 Task: Explore for your stay for a business expo in Dallas, Texas, with a focus on Airbnb accommodations near corporate facilities.
Action: Mouse moved to (438, 61)
Screenshot: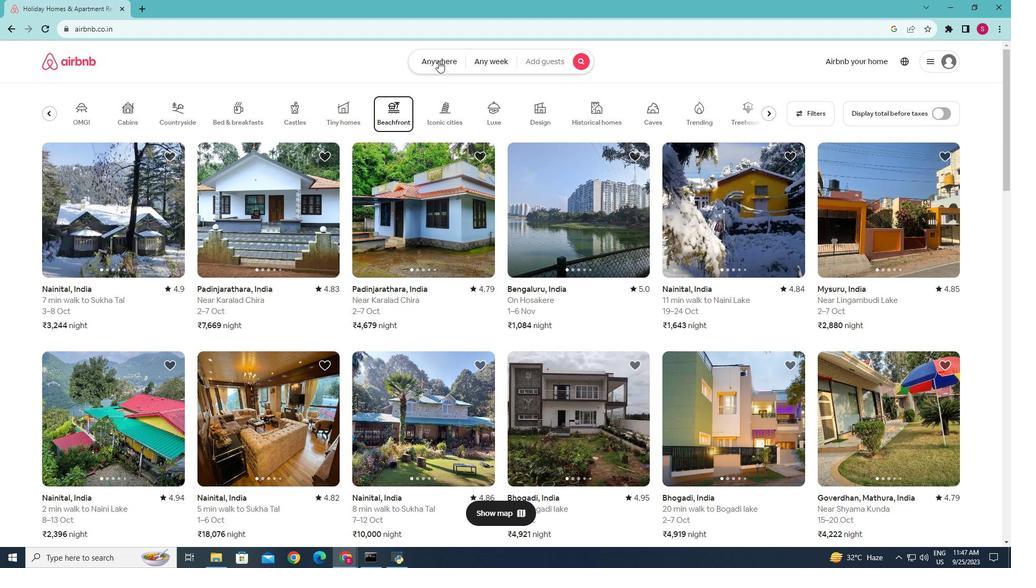 
Action: Mouse pressed left at (438, 61)
Screenshot: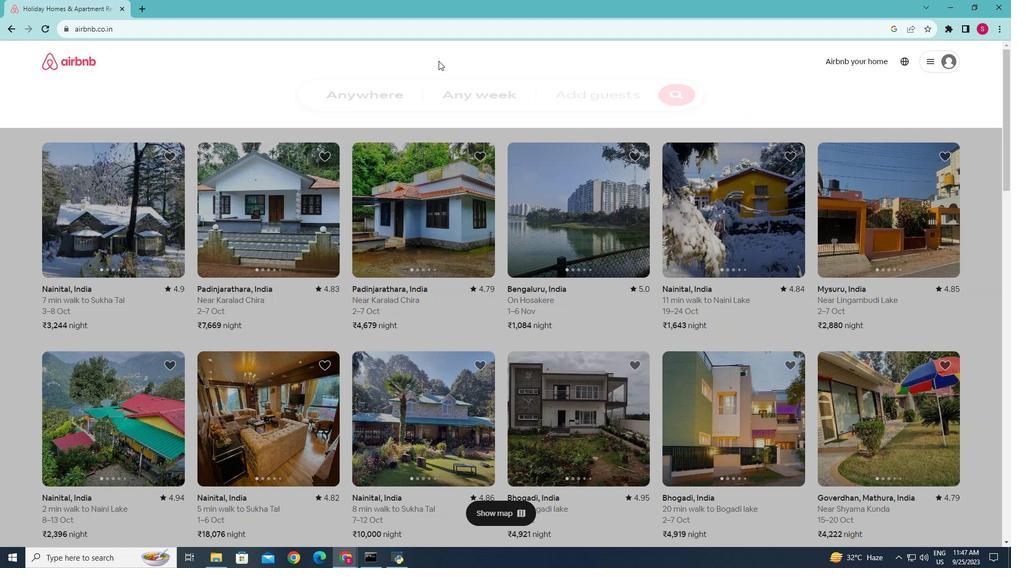 
Action: Mouse moved to (373, 94)
Screenshot: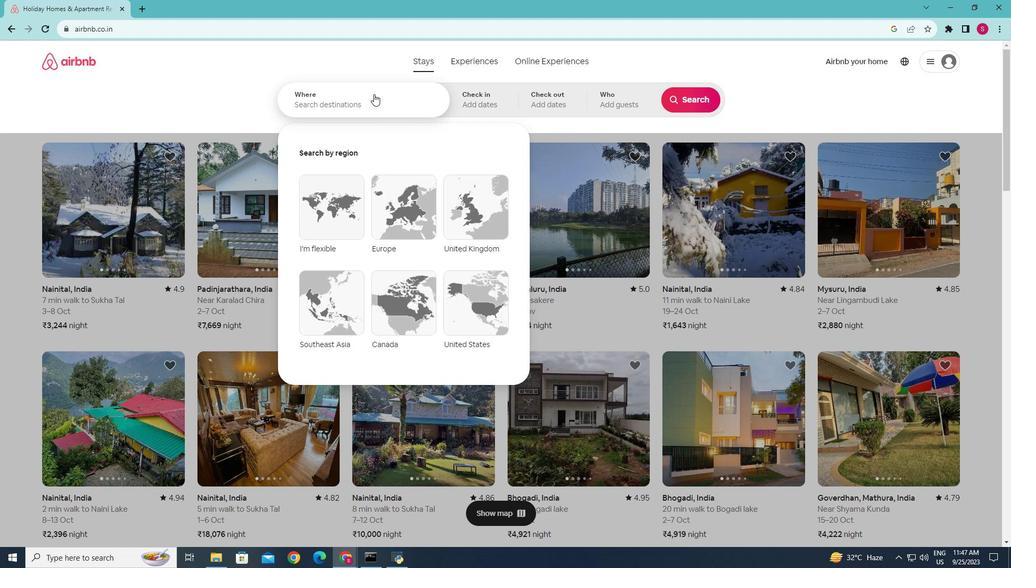 
Action: Mouse pressed left at (373, 94)
Screenshot: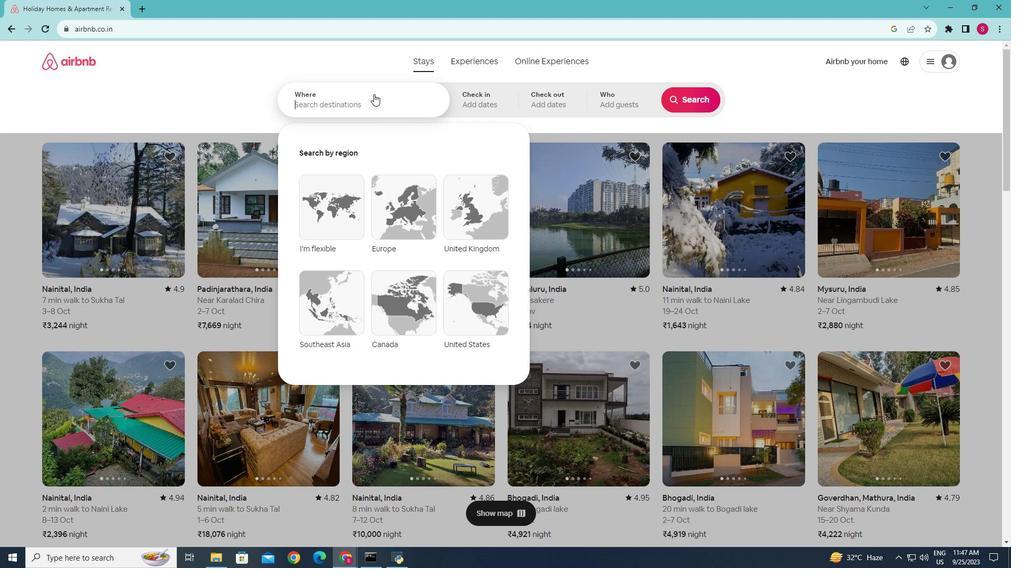 
Action: Mouse moved to (372, 94)
Screenshot: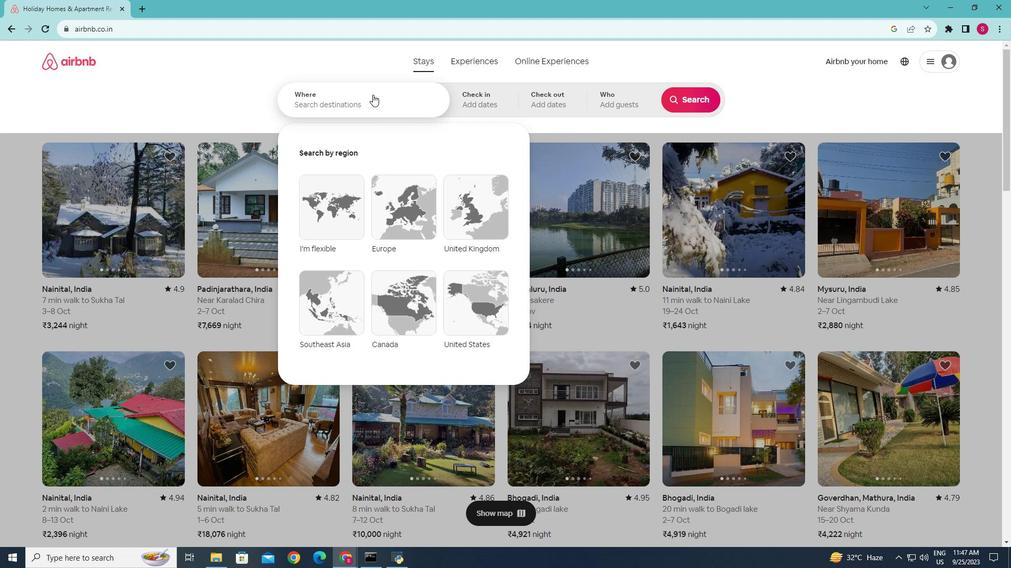 
Action: Key pressed <Key.caps_lock>D<Key.caps_lock>allas,<Key.space><Key.caps_lock>T<Key.caps_lock>exas<Key.enter>
Screenshot: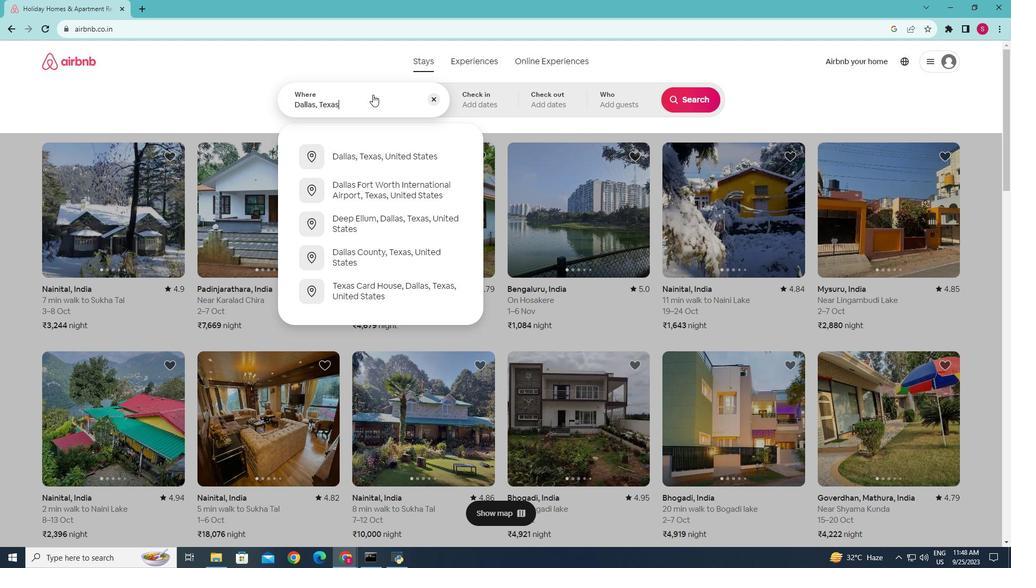 
Action: Mouse moved to (696, 98)
Screenshot: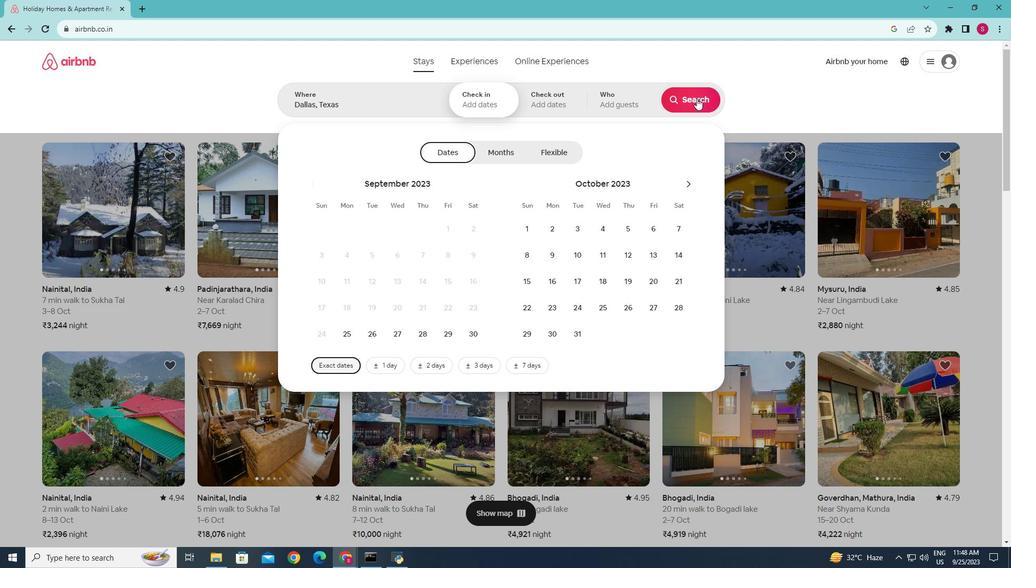 
Action: Mouse pressed left at (696, 98)
Screenshot: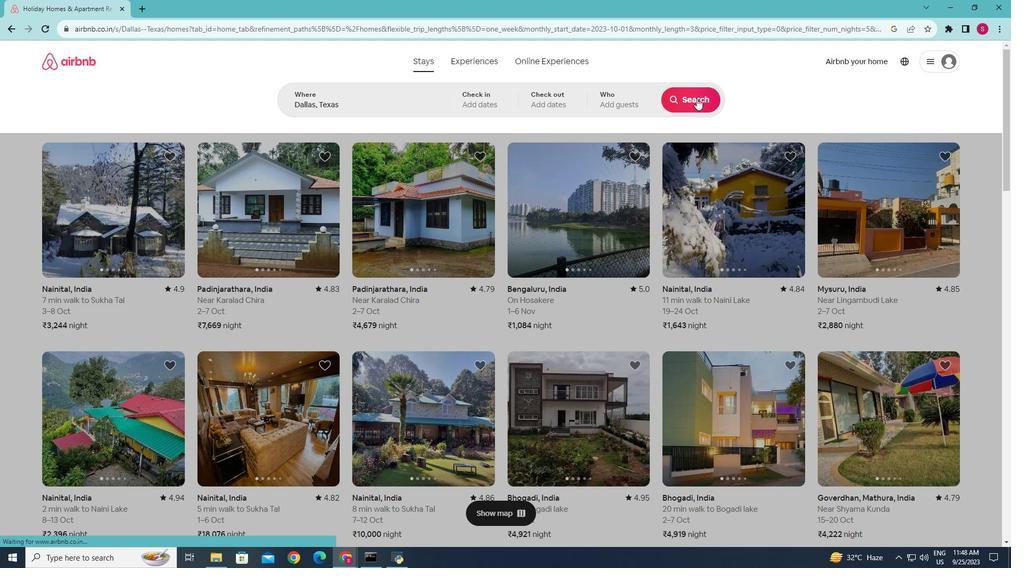 
Action: Mouse moved to (362, 314)
Screenshot: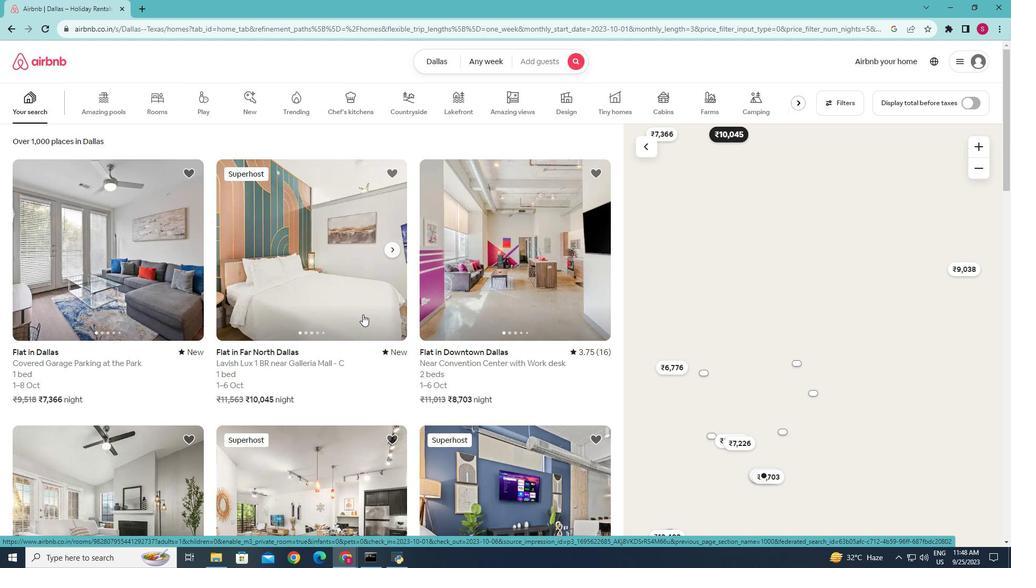 
Action: Mouse scrolled (362, 314) with delta (0, 0)
Screenshot: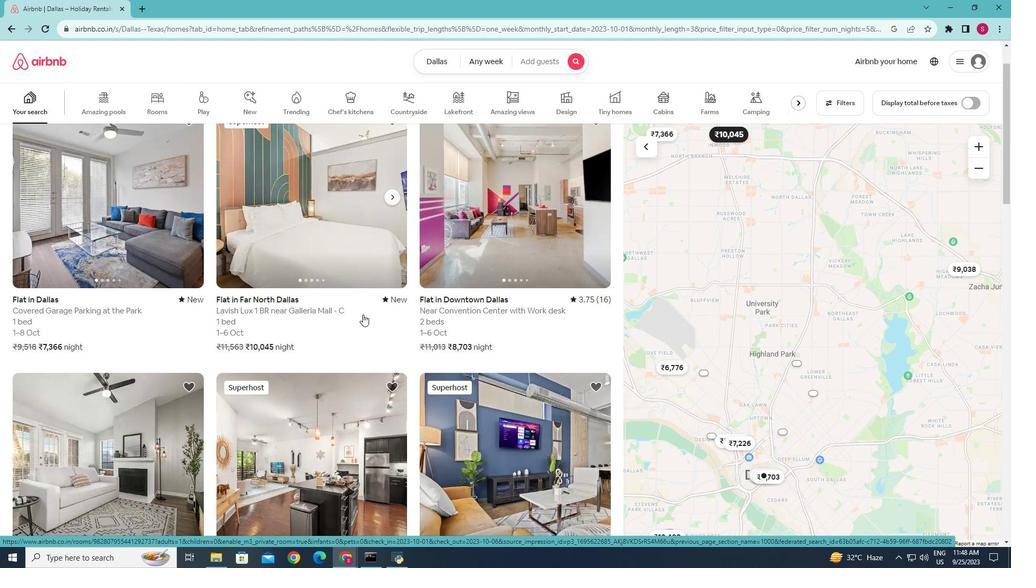 
Action: Mouse moved to (798, 102)
Screenshot: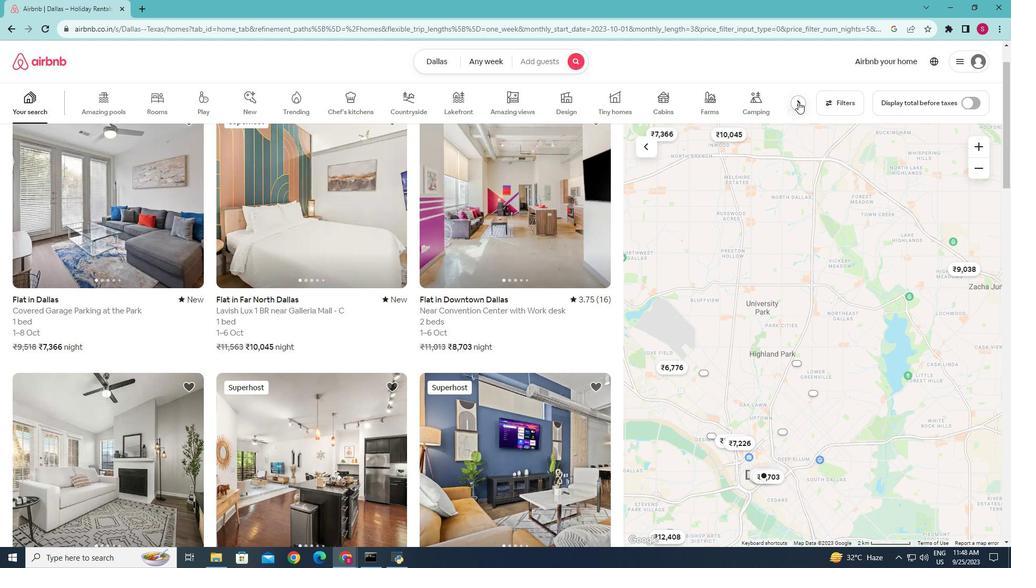 
Action: Mouse pressed left at (798, 102)
Screenshot: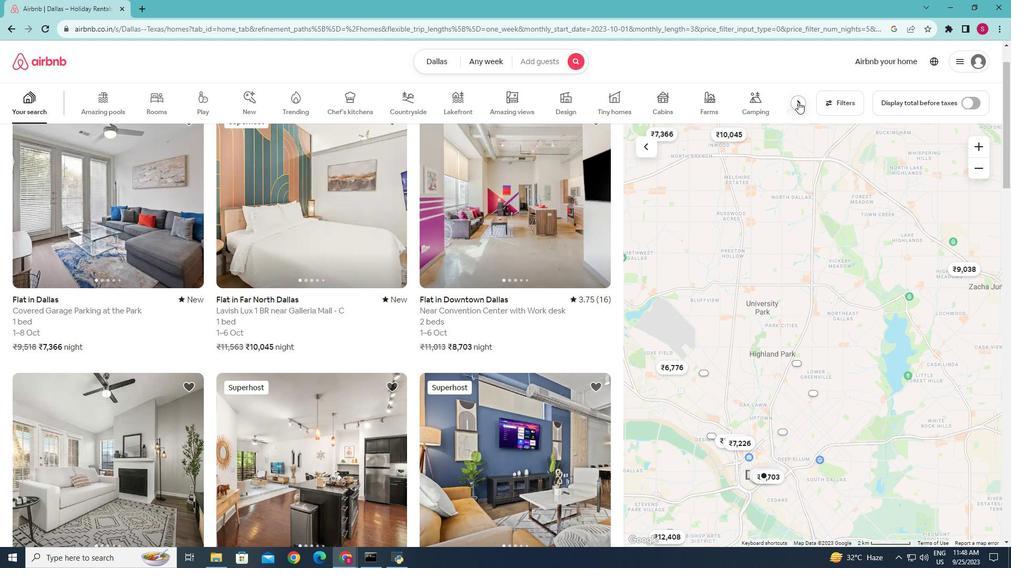 
Action: Mouse moved to (12, 100)
Screenshot: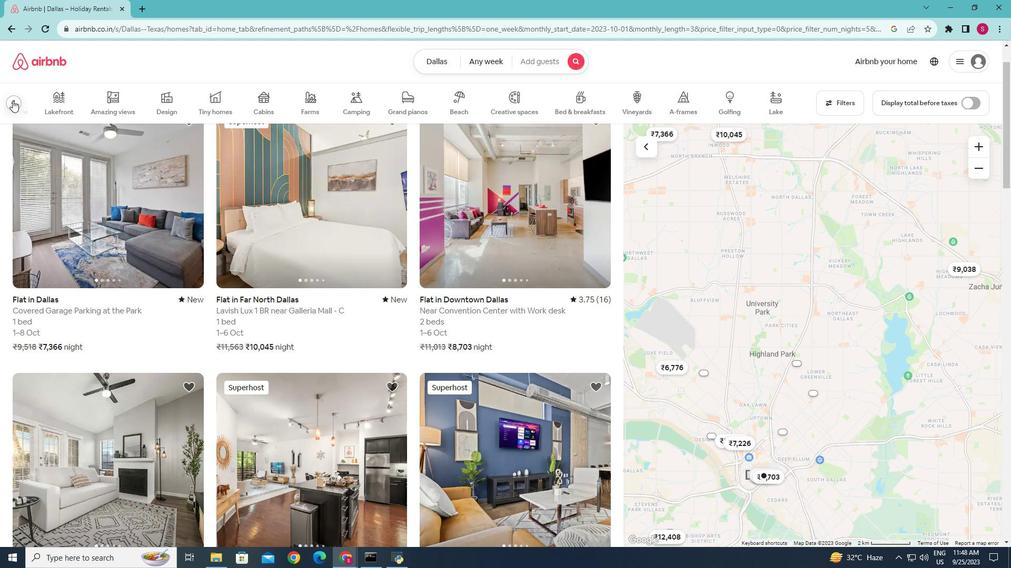 
Action: Mouse pressed left at (12, 100)
Screenshot: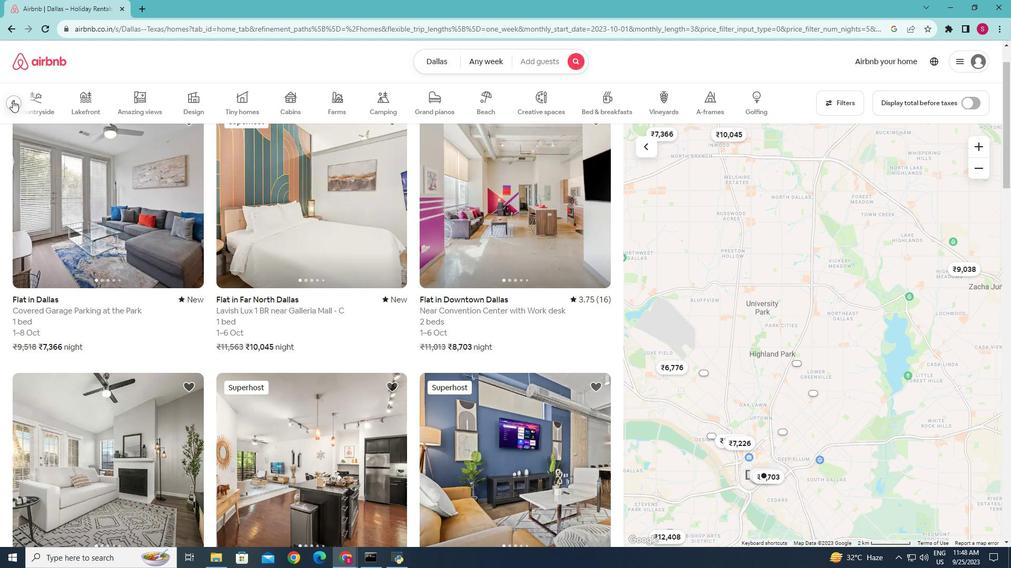 
Action: Mouse moved to (313, 244)
Screenshot: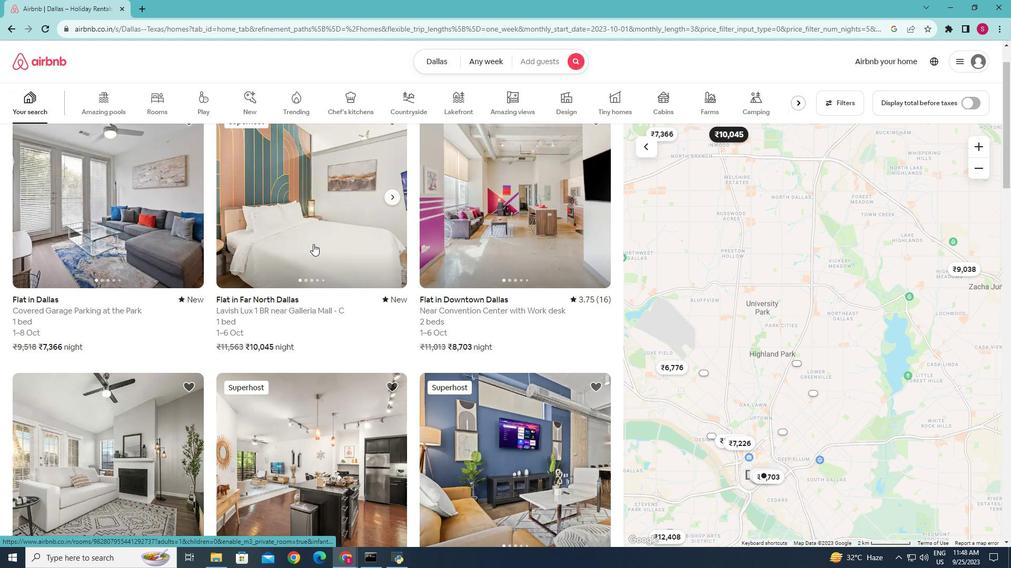 
Action: Mouse scrolled (313, 243) with delta (0, 0)
Screenshot: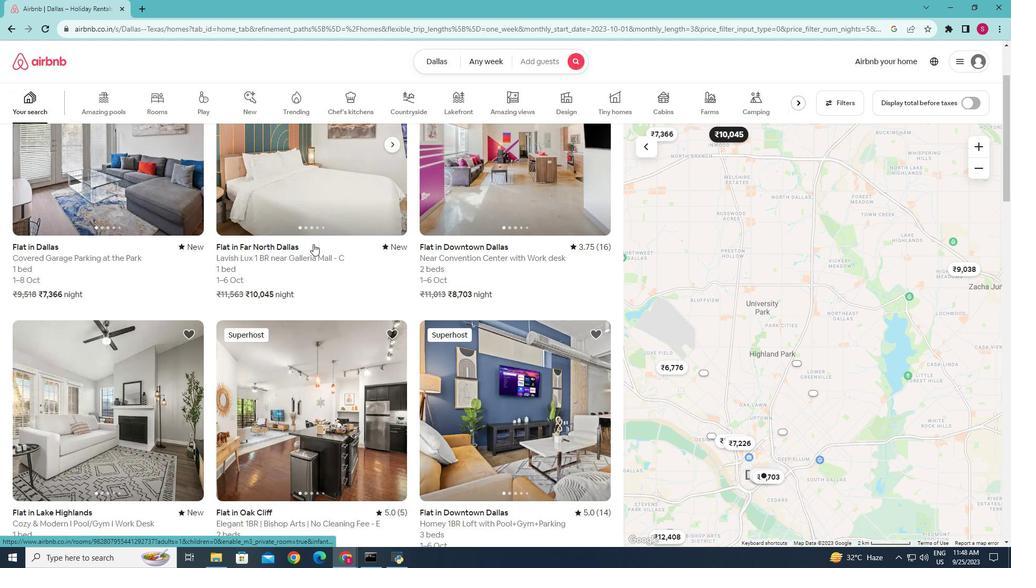 
Action: Mouse scrolled (313, 243) with delta (0, 0)
Screenshot: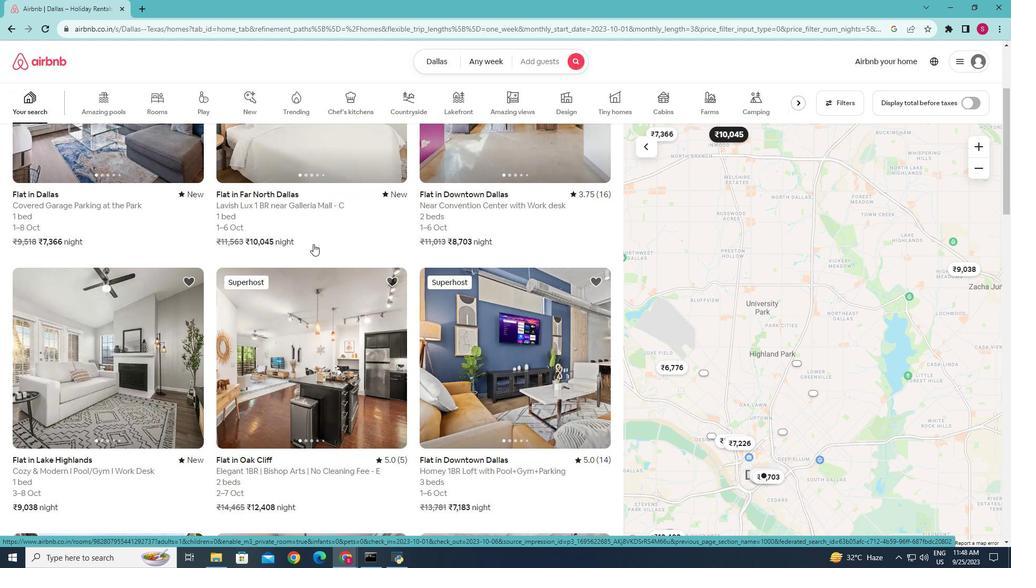 
Action: Mouse scrolled (313, 243) with delta (0, 0)
Screenshot: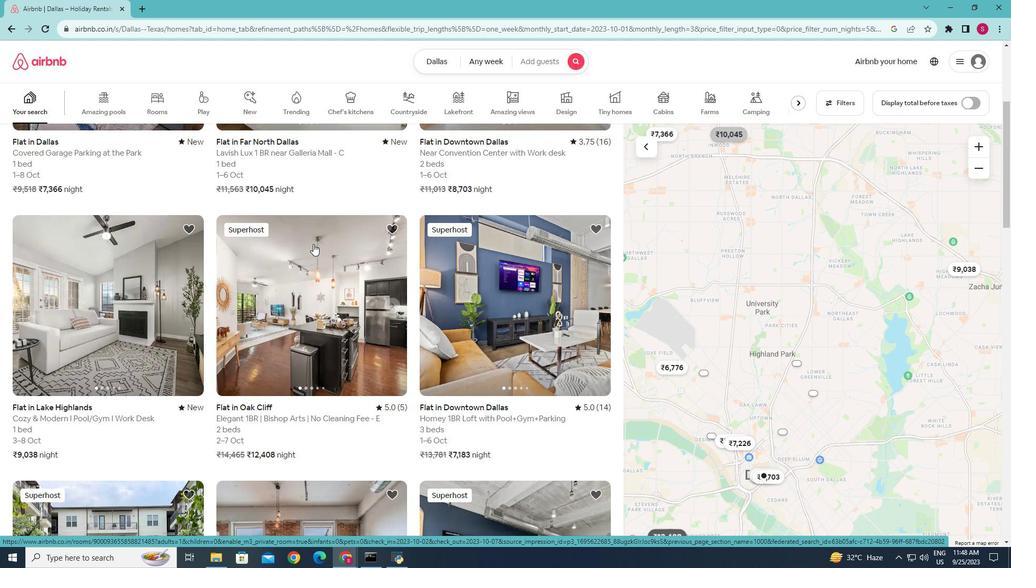 
Action: Mouse scrolled (313, 243) with delta (0, 0)
Screenshot: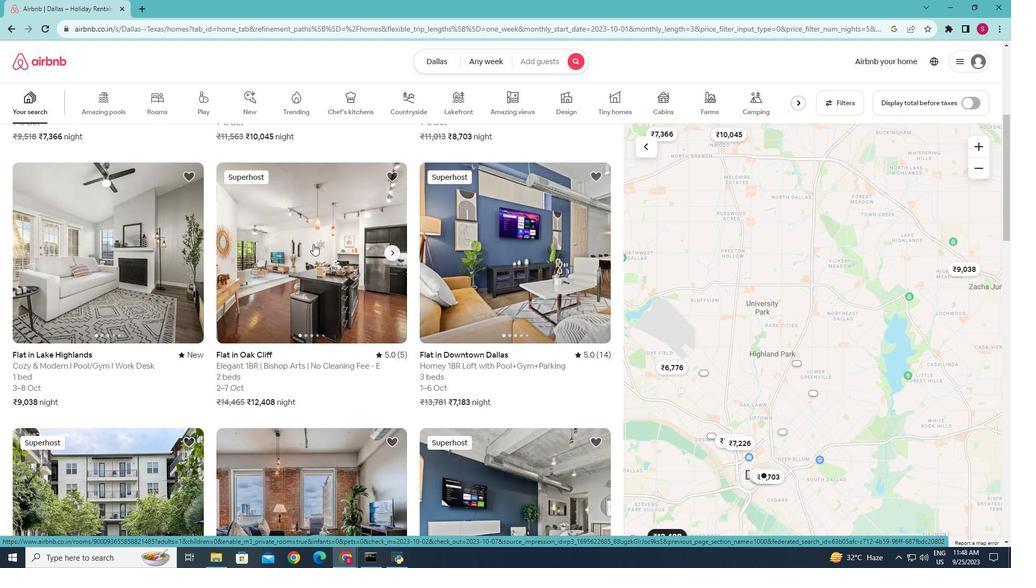 
Action: Mouse scrolled (313, 243) with delta (0, 0)
Screenshot: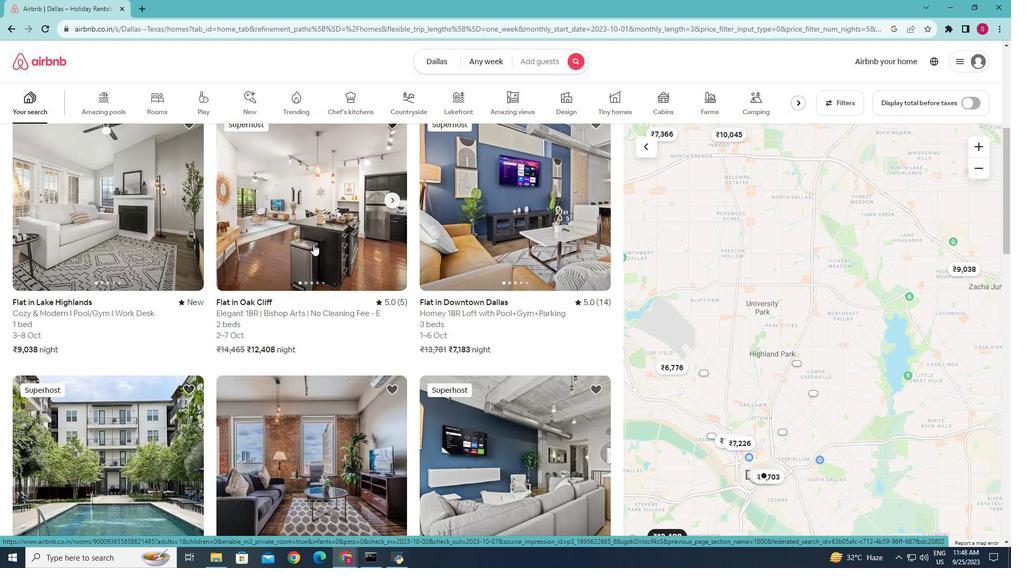 
Action: Mouse scrolled (313, 243) with delta (0, 0)
Screenshot: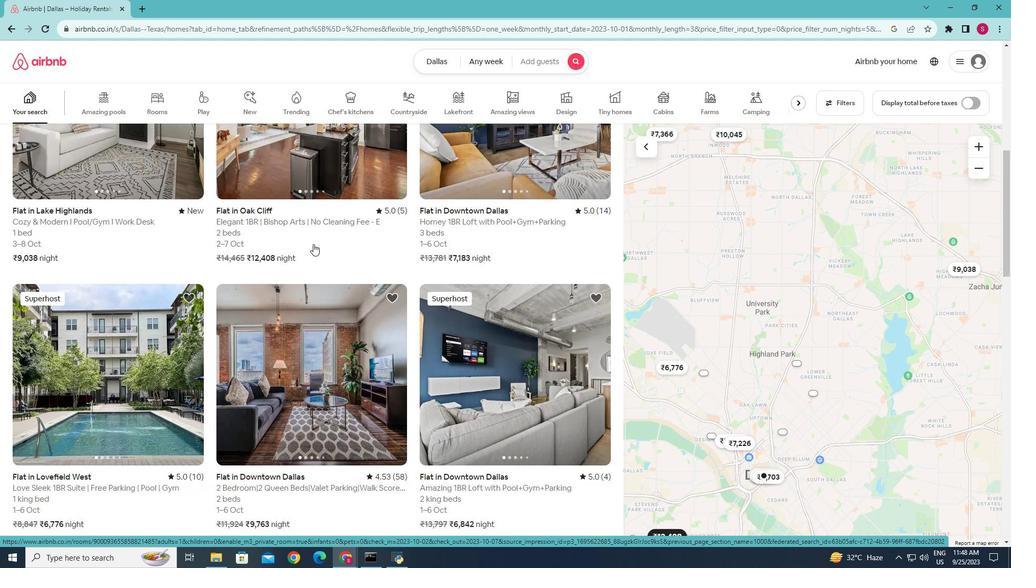 
Action: Mouse scrolled (313, 243) with delta (0, 0)
Screenshot: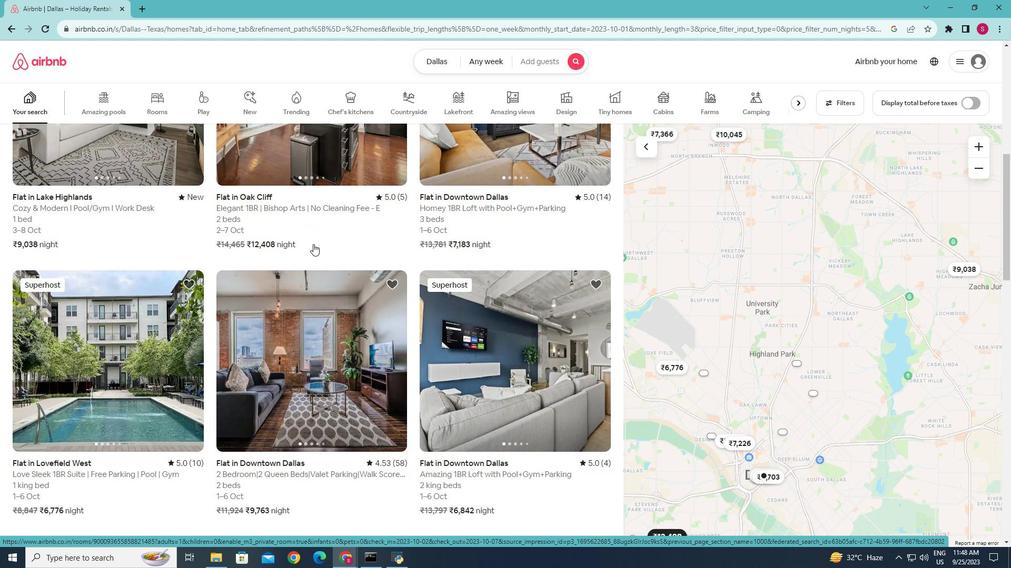 
Action: Mouse scrolled (313, 243) with delta (0, 0)
Screenshot: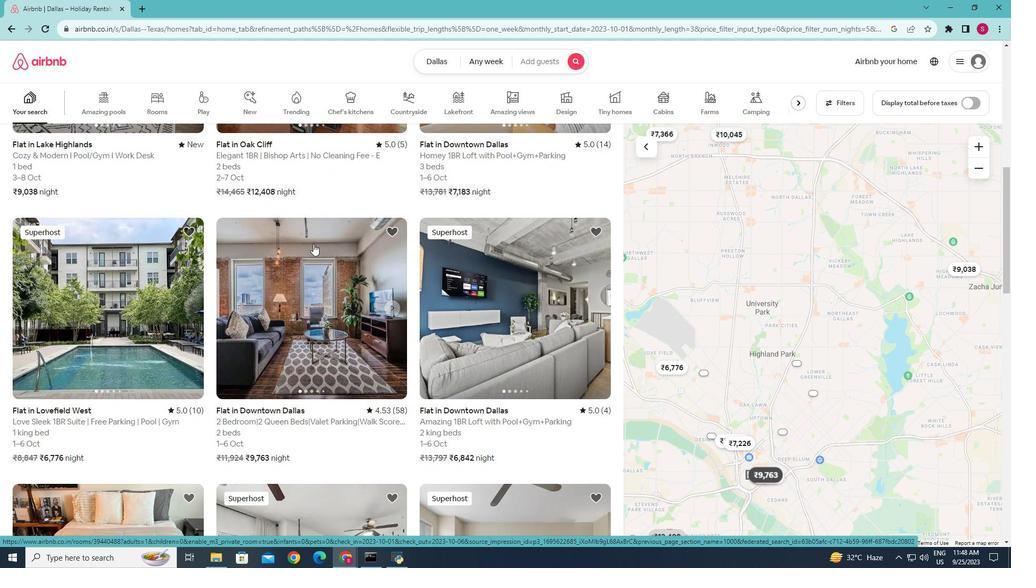 
Action: Mouse scrolled (313, 243) with delta (0, 0)
Screenshot: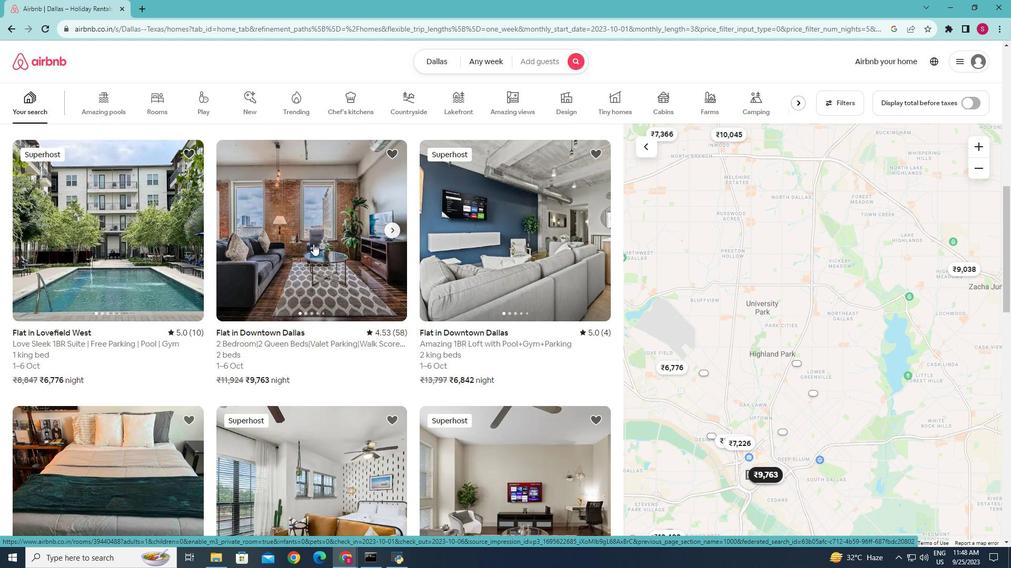 
Action: Mouse scrolled (313, 243) with delta (0, 0)
Screenshot: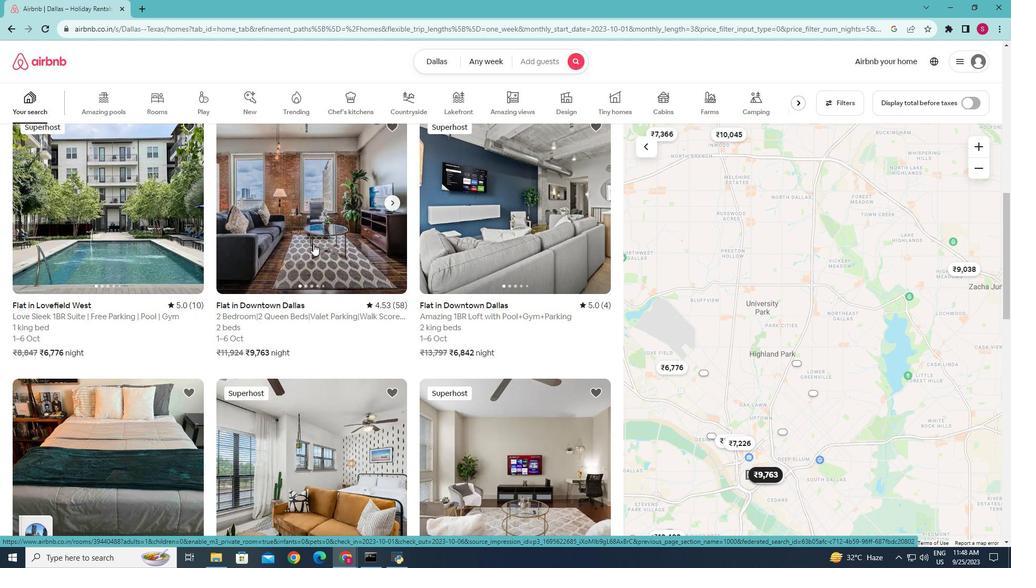 
Action: Mouse scrolled (313, 243) with delta (0, 0)
Screenshot: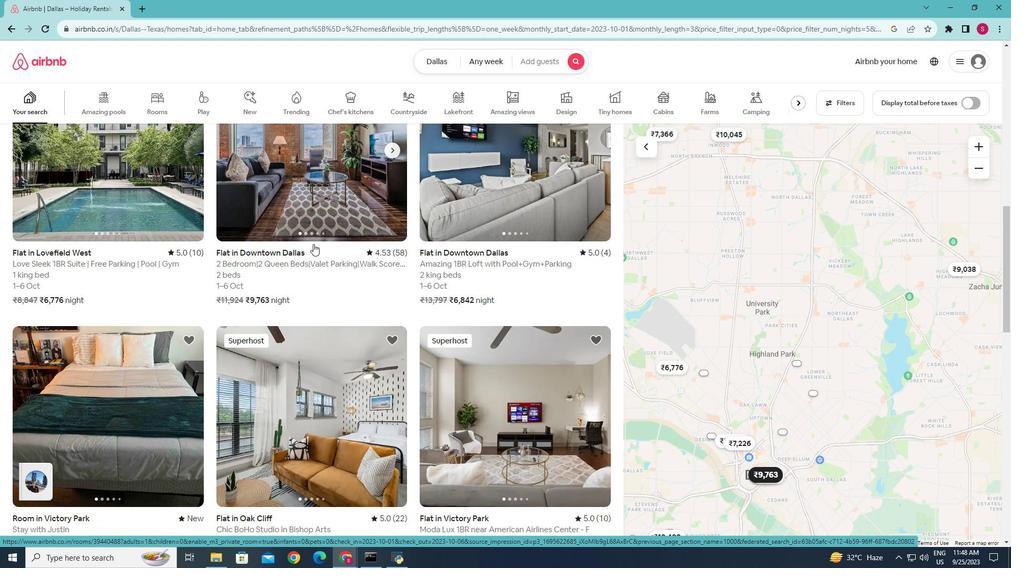 
Action: Mouse scrolled (313, 243) with delta (0, 0)
Screenshot: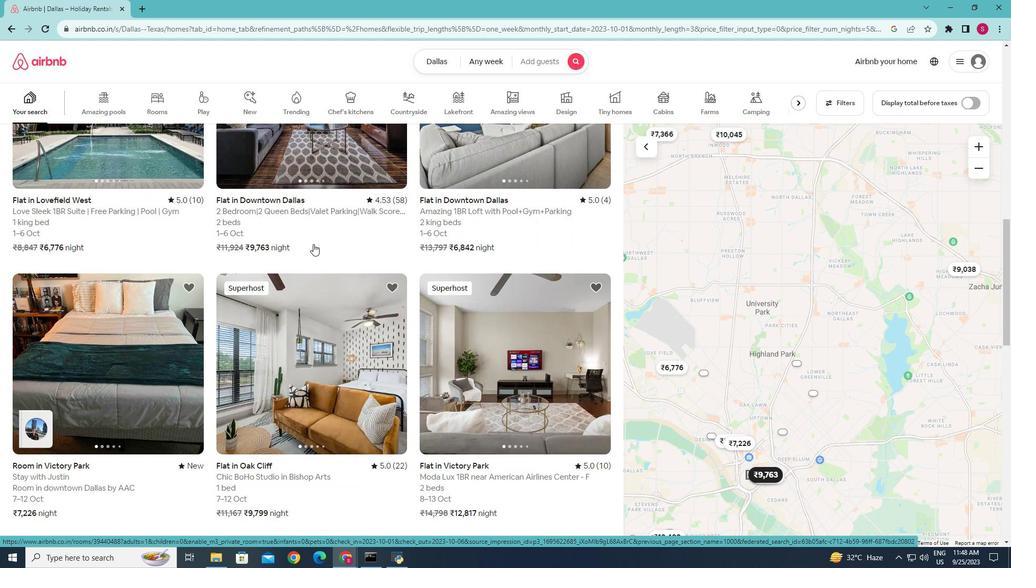 
Action: Mouse scrolled (313, 243) with delta (0, 0)
Screenshot: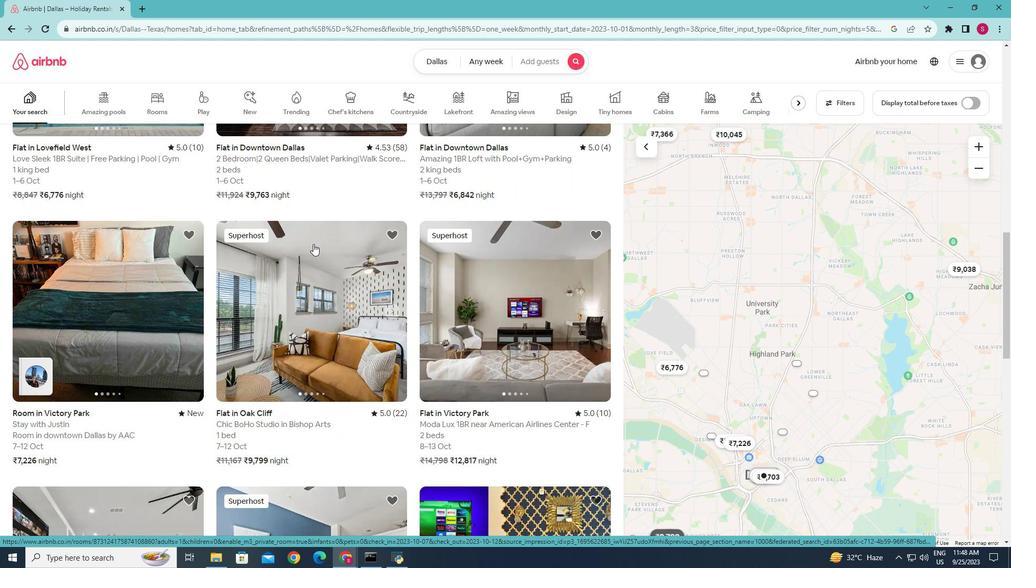 
Action: Mouse scrolled (313, 243) with delta (0, 0)
Screenshot: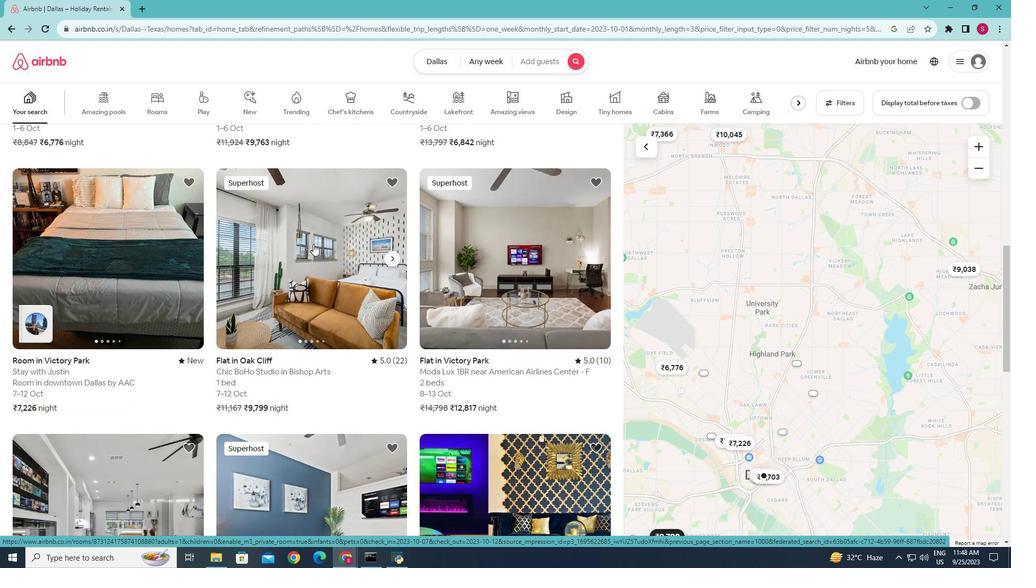 
Action: Mouse scrolled (313, 243) with delta (0, 0)
Screenshot: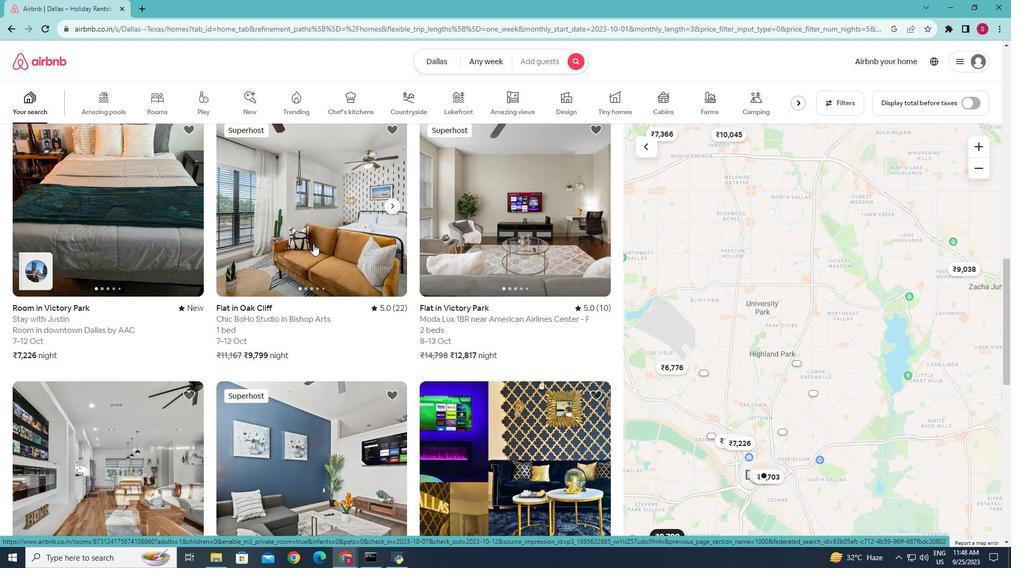 
Action: Mouse scrolled (313, 243) with delta (0, 0)
Screenshot: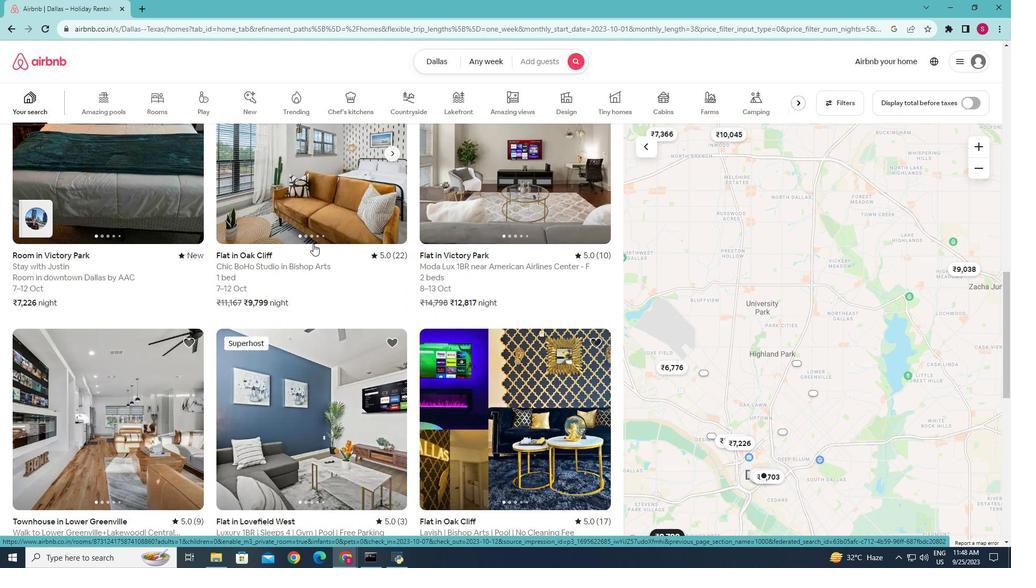 
Action: Mouse scrolled (313, 243) with delta (0, 0)
Screenshot: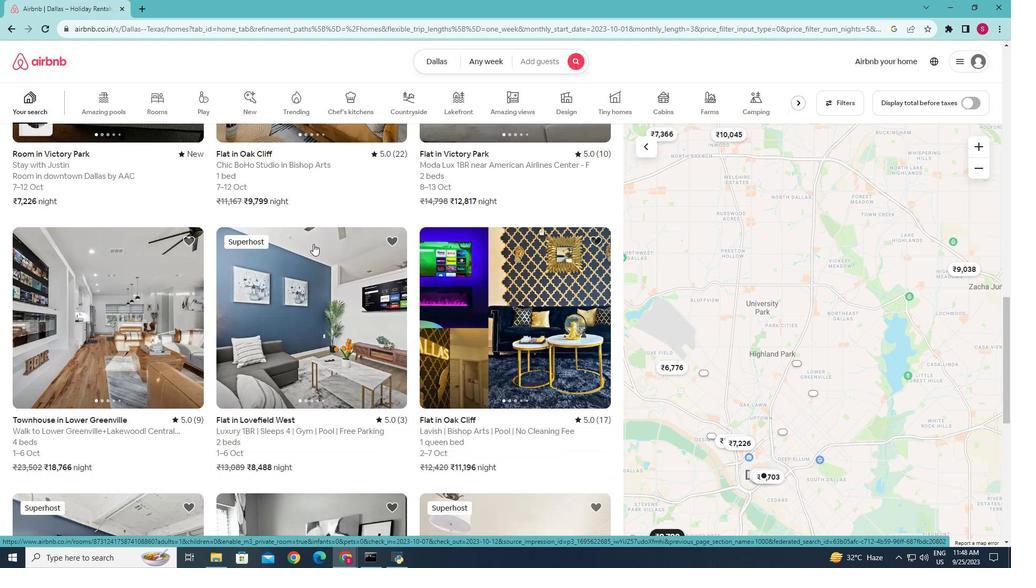 
Action: Mouse scrolled (313, 243) with delta (0, 0)
Screenshot: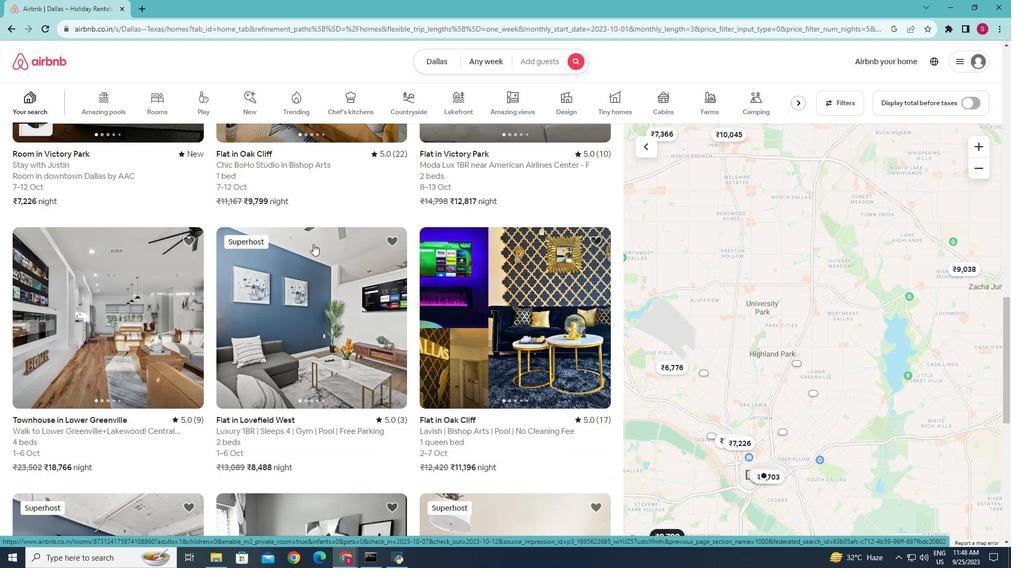 
Action: Mouse scrolled (313, 243) with delta (0, 0)
Screenshot: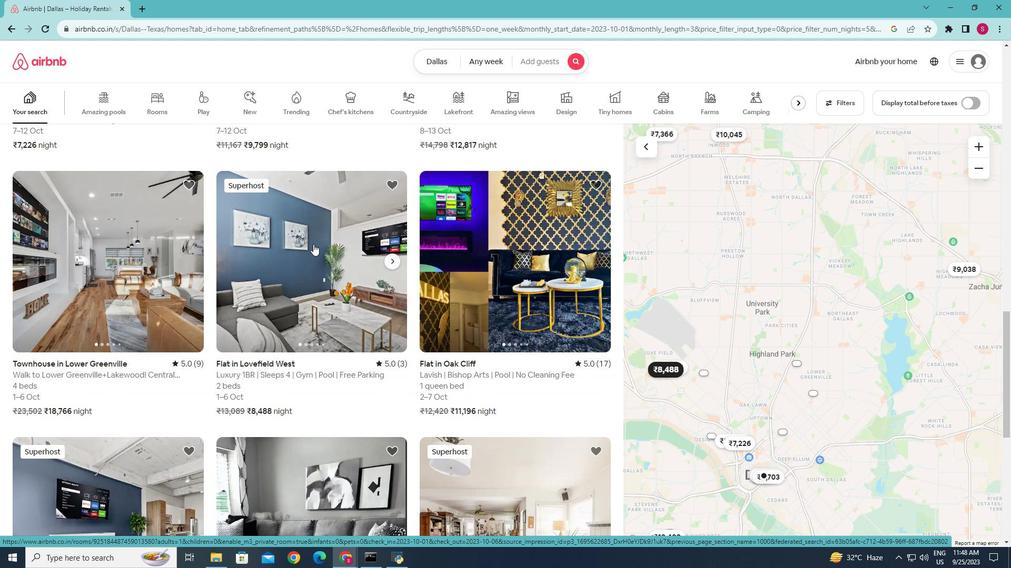
Action: Mouse scrolled (313, 243) with delta (0, 0)
Screenshot: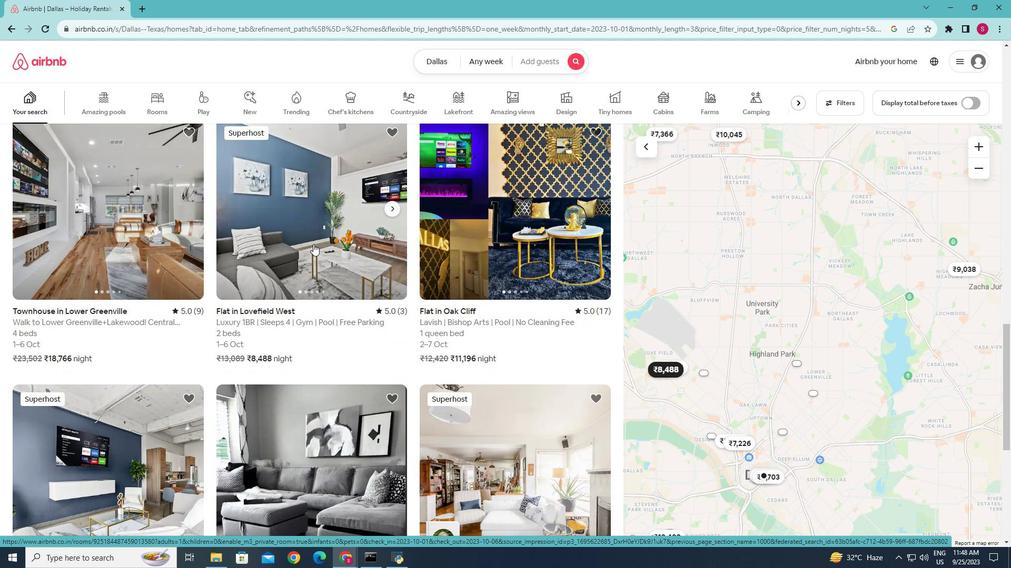 
Action: Mouse scrolled (313, 243) with delta (0, 0)
Screenshot: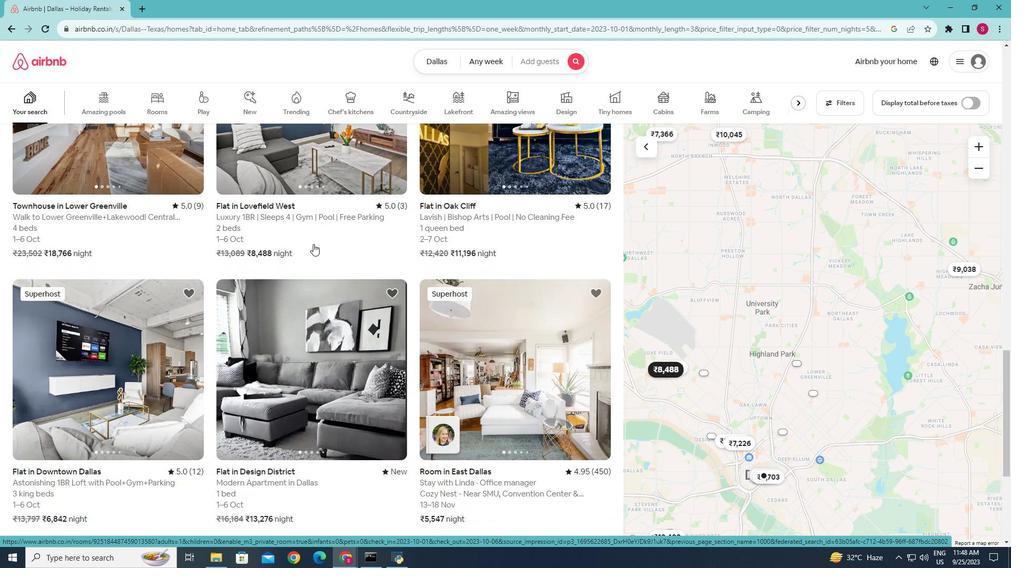 
Action: Mouse scrolled (313, 243) with delta (0, 0)
Screenshot: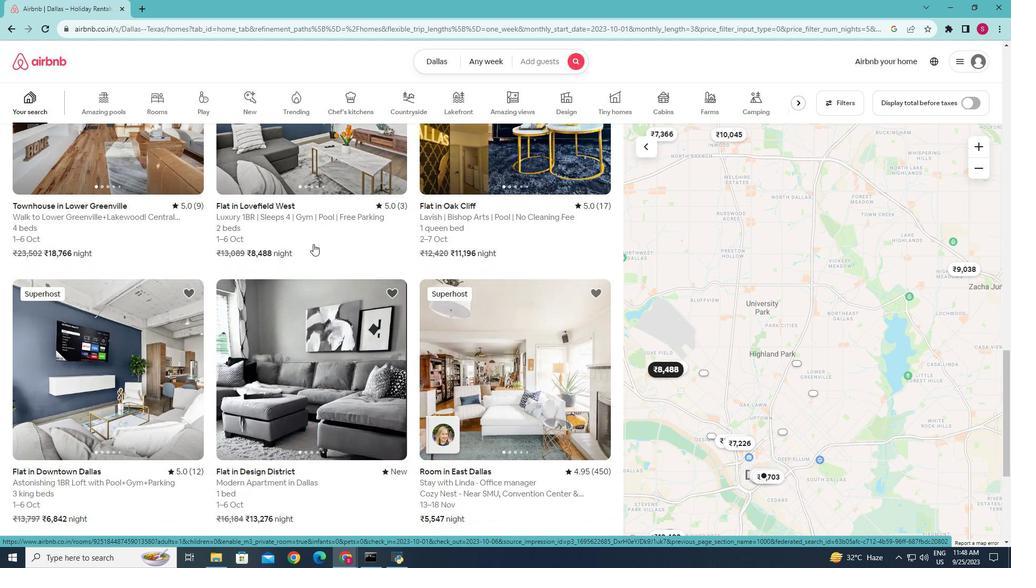 
Action: Mouse scrolled (313, 243) with delta (0, 0)
Screenshot: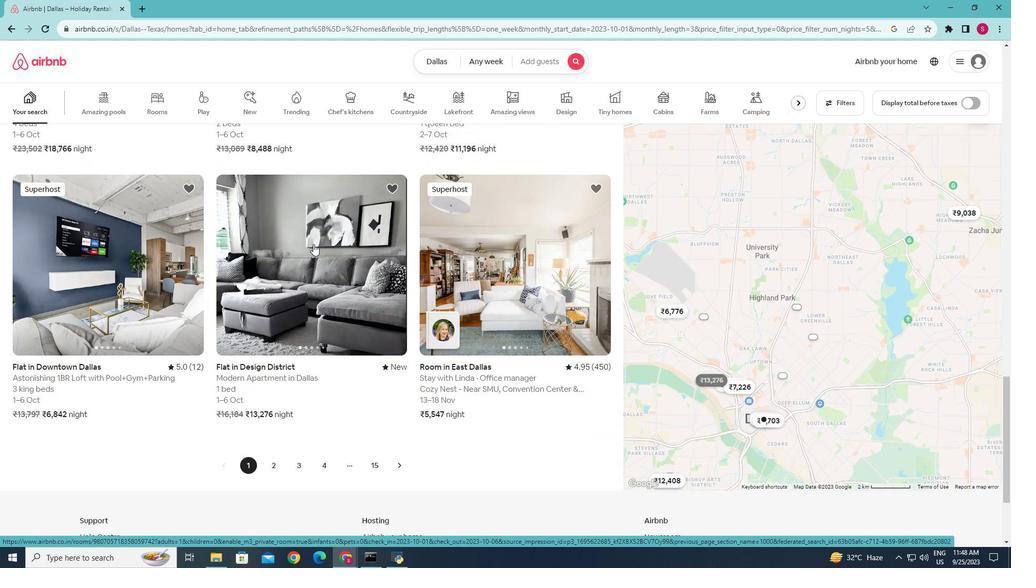 
Action: Mouse scrolled (313, 243) with delta (0, 0)
Screenshot: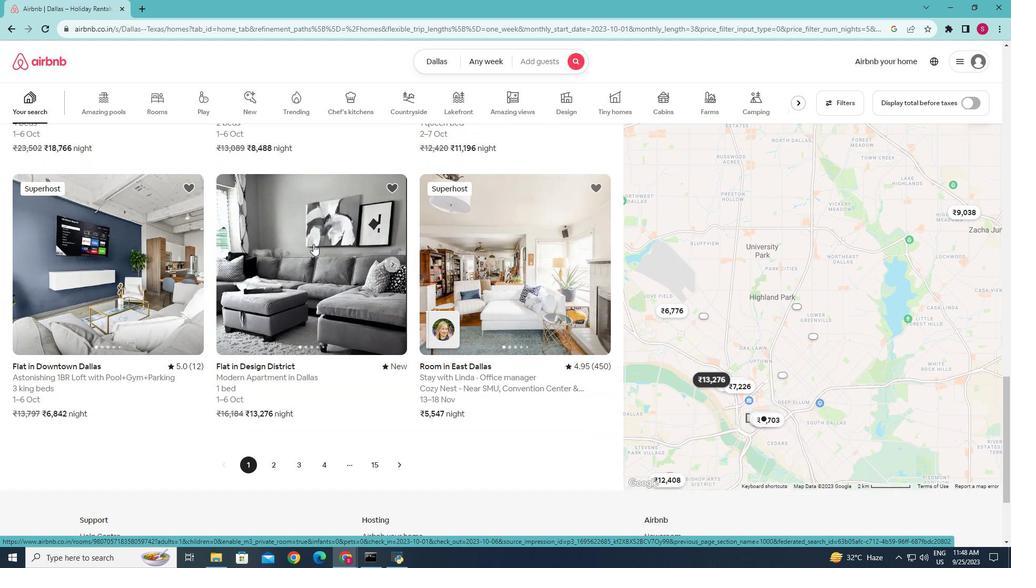 
Action: Mouse scrolled (313, 243) with delta (0, 0)
Screenshot: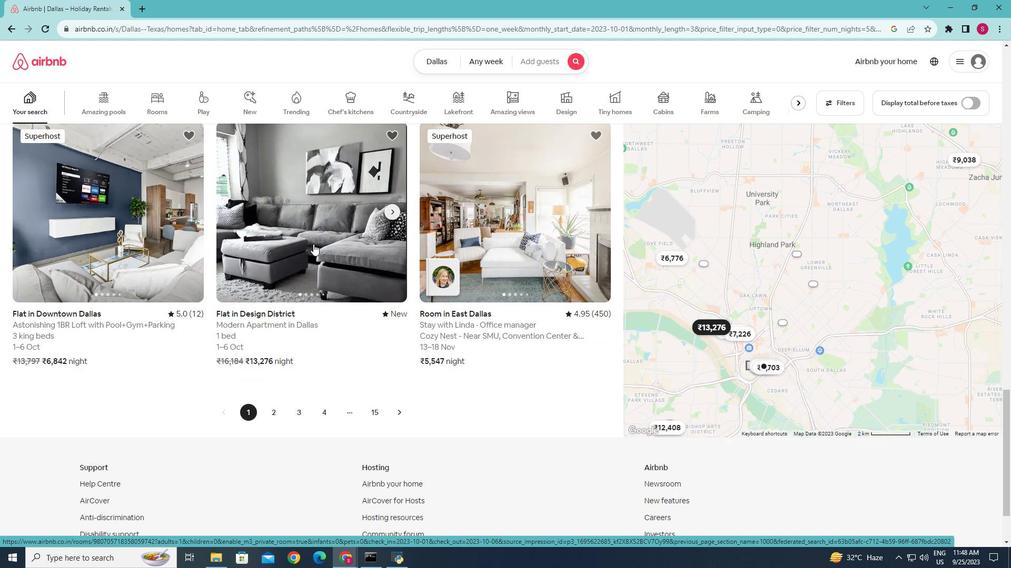 
Action: Mouse moved to (272, 408)
Screenshot: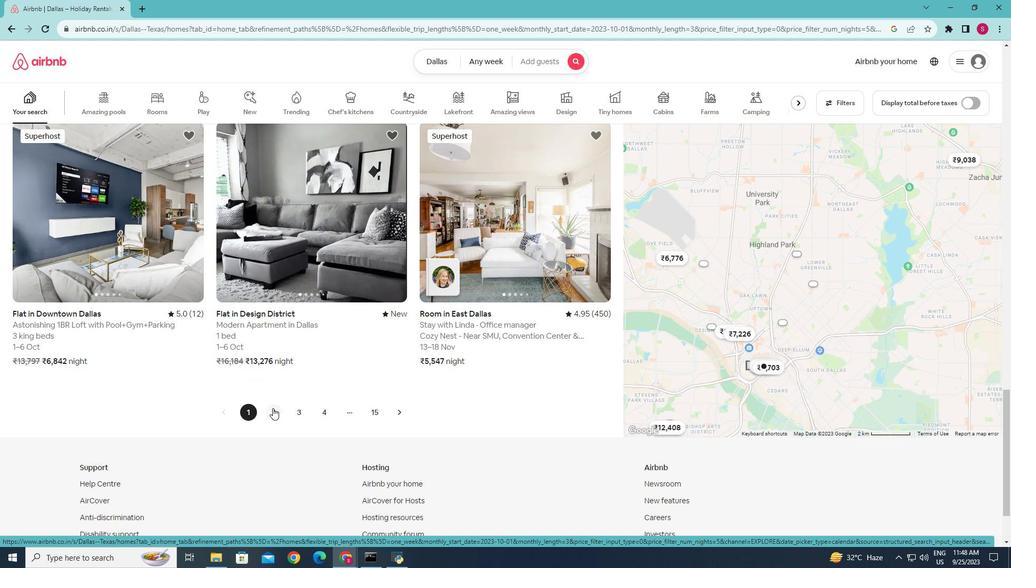 
Action: Mouse pressed left at (272, 408)
Screenshot: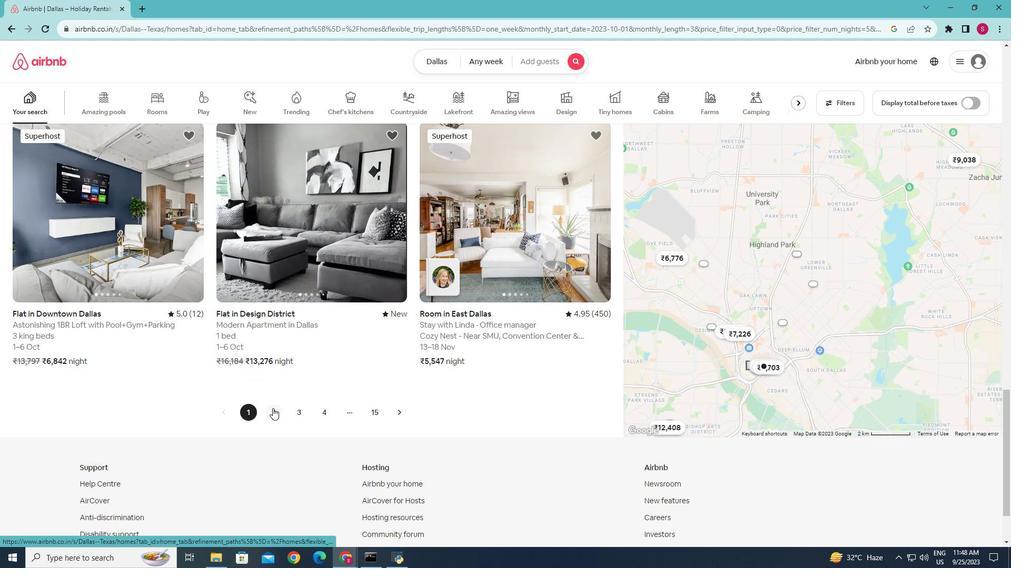 
Action: Mouse moved to (256, 300)
Screenshot: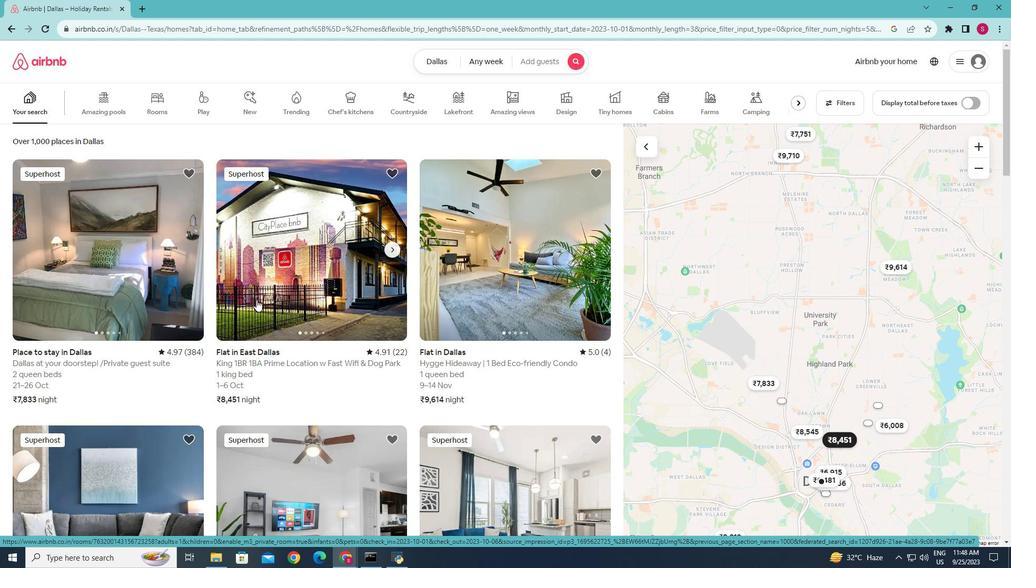 
Action: Mouse scrolled (256, 299) with delta (0, 0)
Screenshot: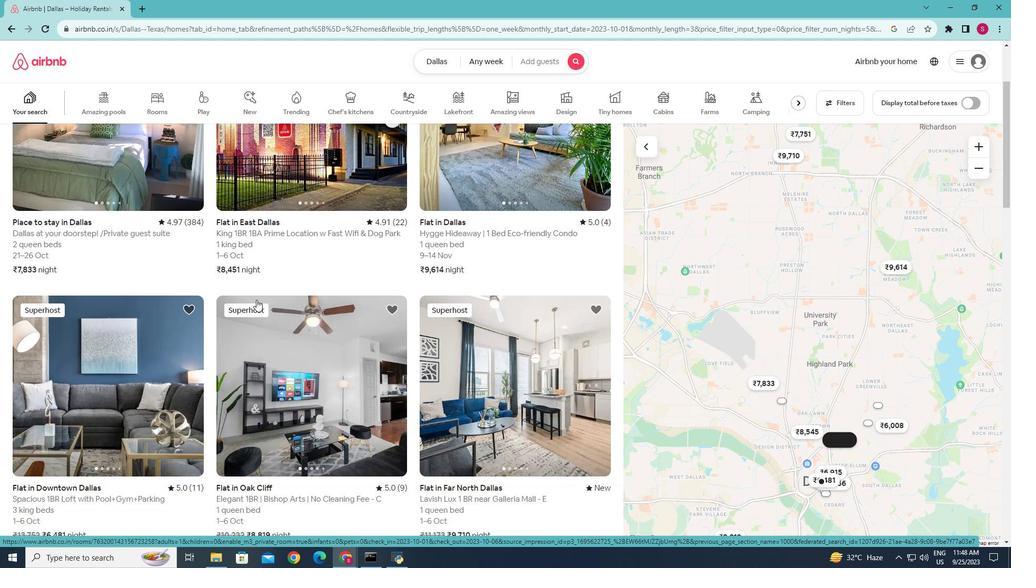 
Action: Mouse scrolled (256, 299) with delta (0, 0)
Screenshot: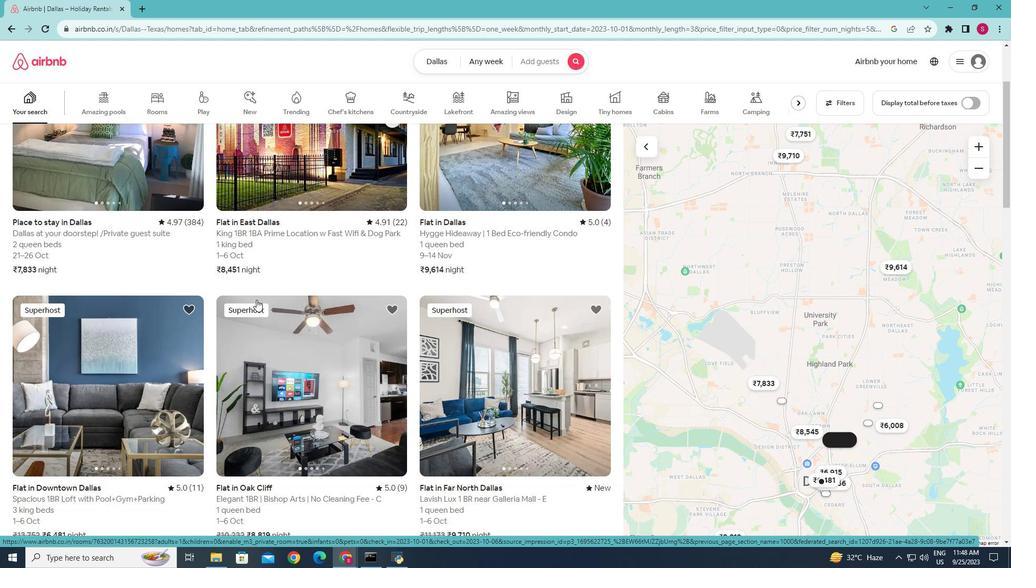 
Action: Mouse scrolled (256, 299) with delta (0, 0)
Screenshot: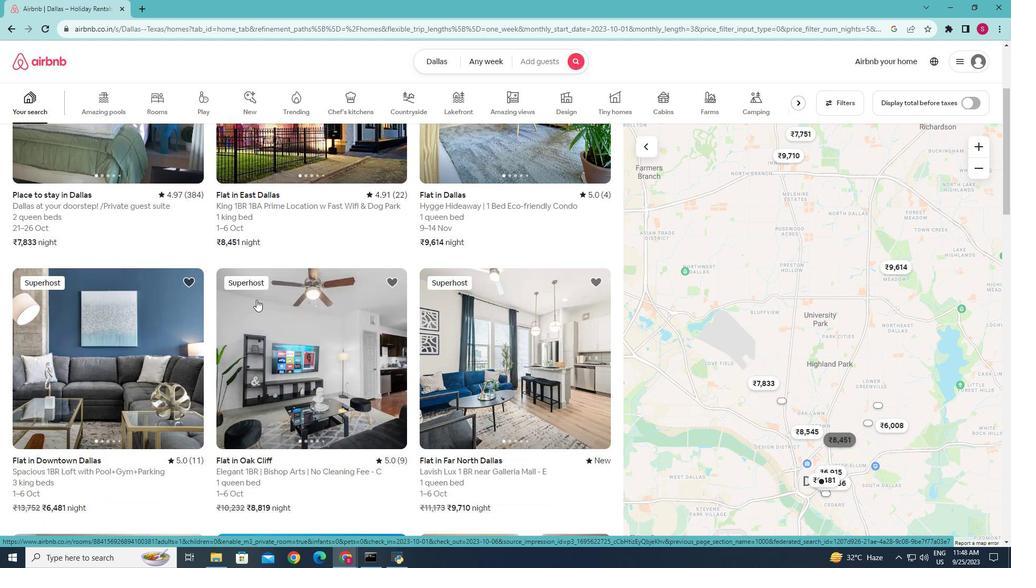 
Action: Mouse scrolled (256, 299) with delta (0, 0)
Screenshot: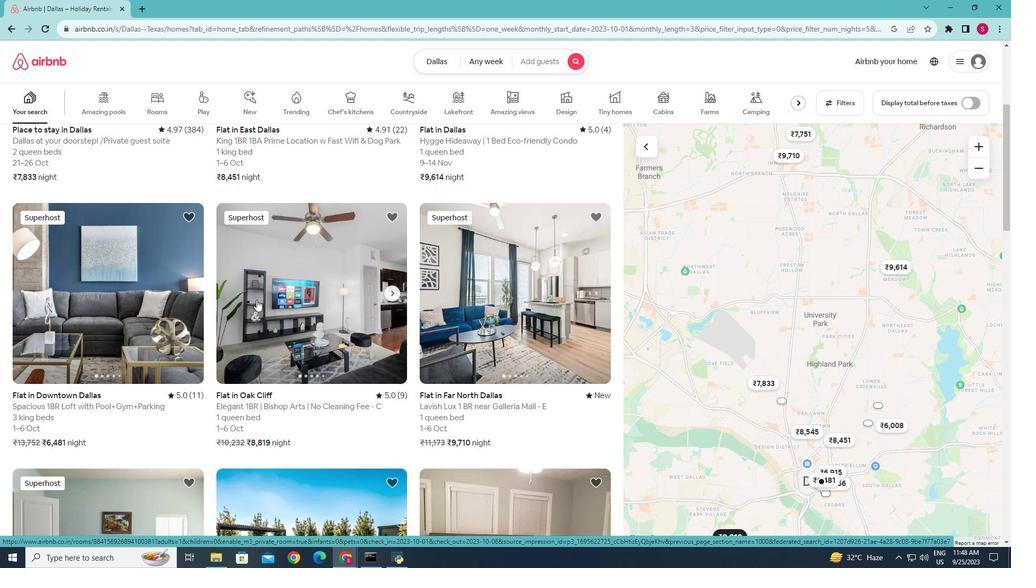 
Action: Mouse scrolled (256, 299) with delta (0, 0)
Screenshot: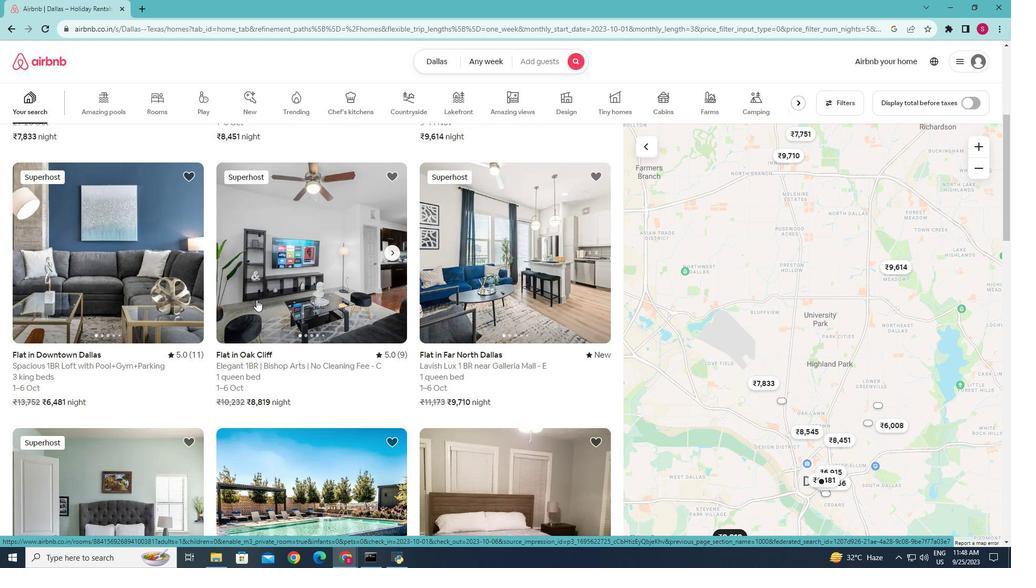 
Action: Mouse scrolled (256, 299) with delta (0, 0)
Screenshot: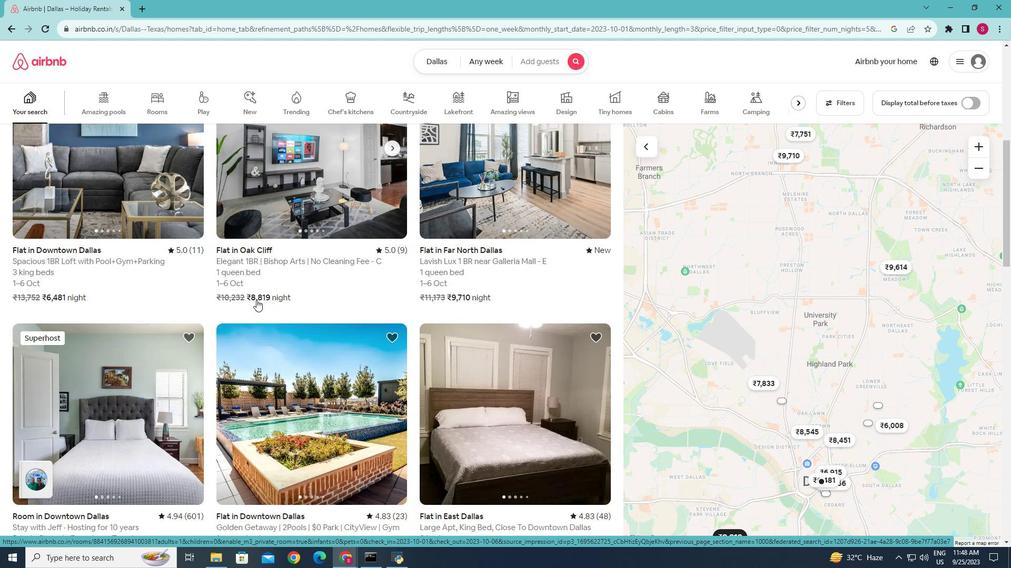 
Action: Mouse scrolled (256, 299) with delta (0, 0)
Screenshot: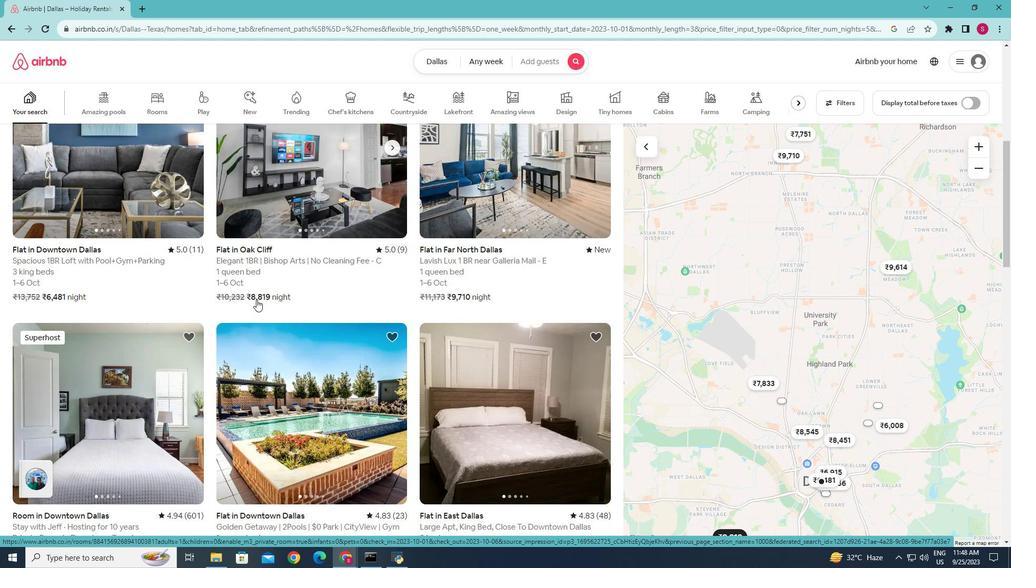 
Action: Mouse scrolled (256, 299) with delta (0, 0)
Screenshot: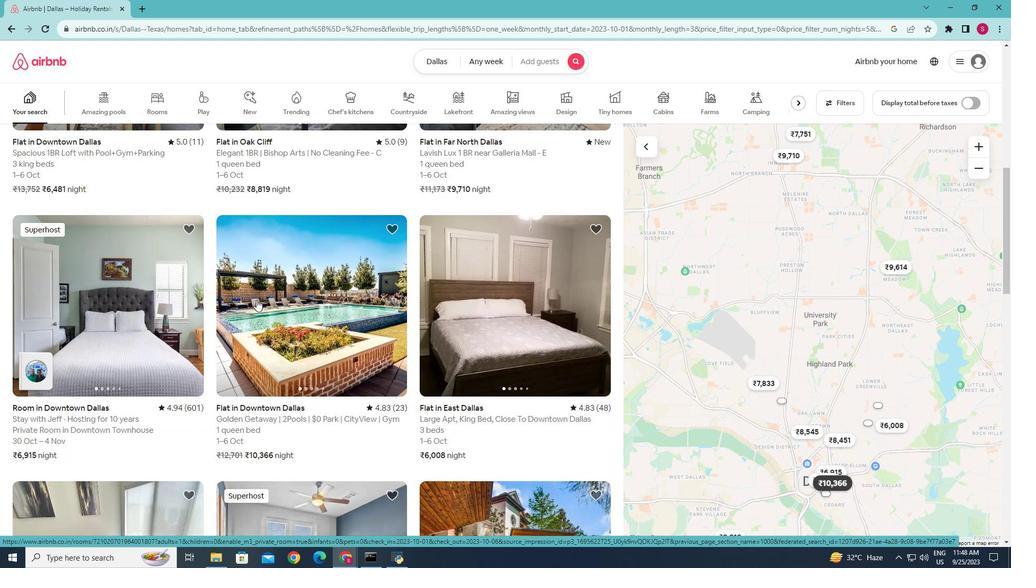 
Action: Mouse scrolled (256, 299) with delta (0, 0)
Screenshot: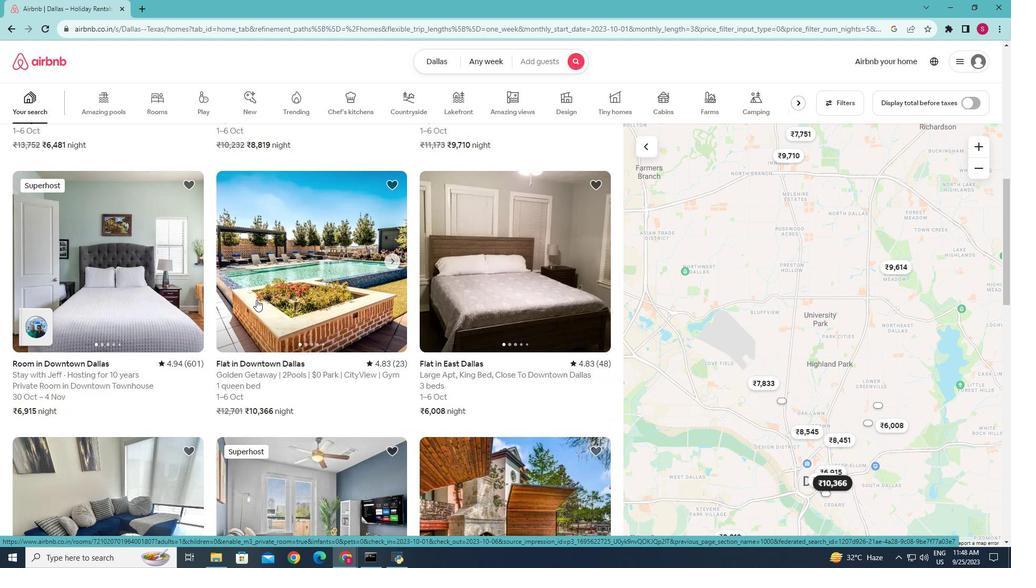 
Action: Mouse scrolled (256, 299) with delta (0, 0)
Screenshot: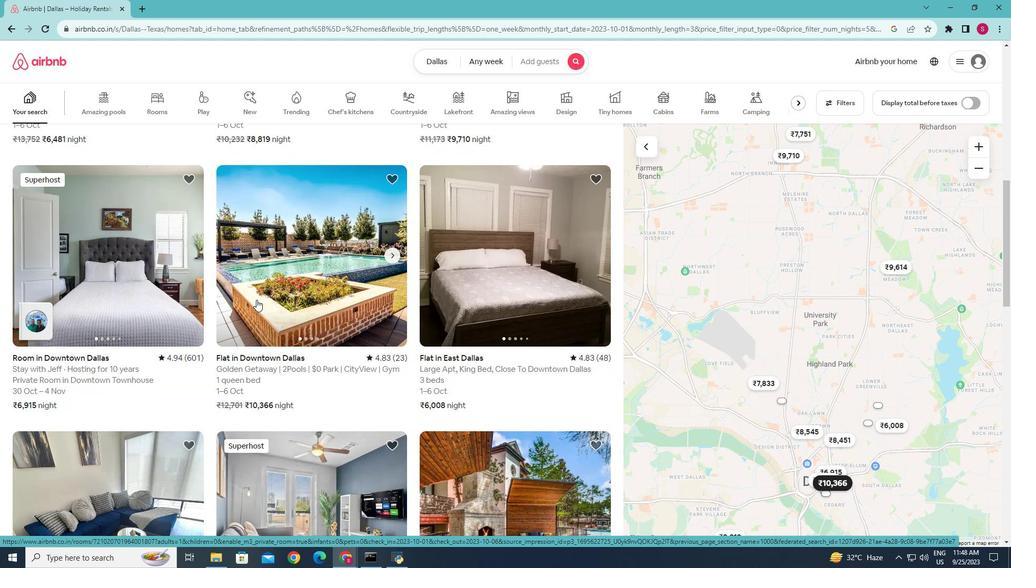 
Action: Mouse scrolled (256, 299) with delta (0, 0)
Screenshot: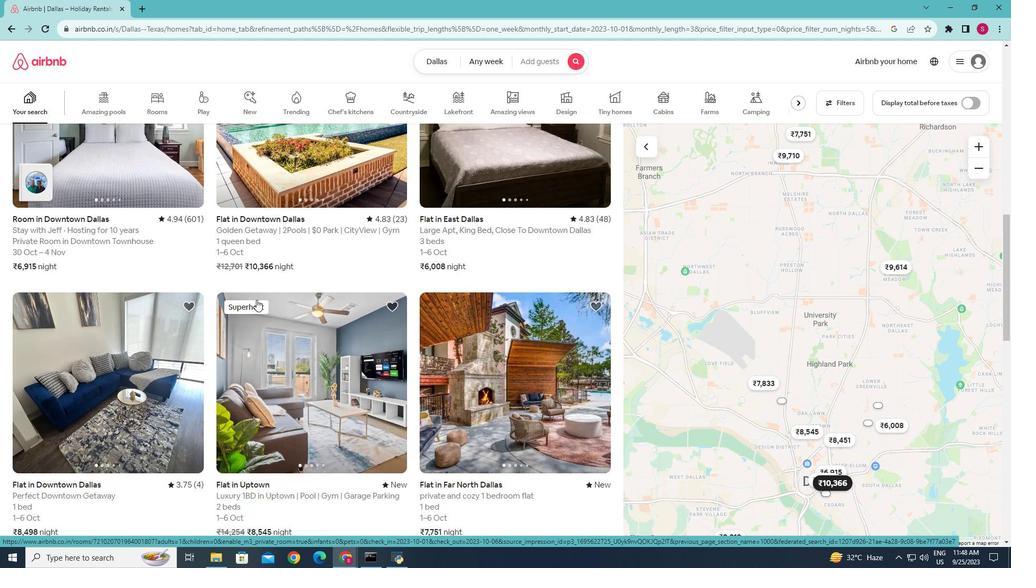 
Action: Mouse scrolled (256, 299) with delta (0, 0)
Screenshot: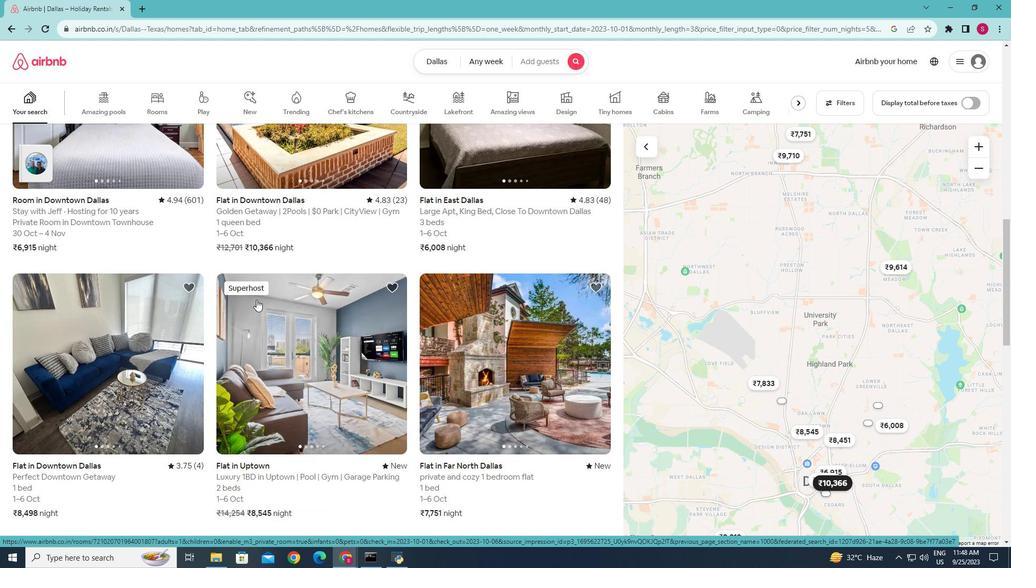 
Action: Mouse scrolled (256, 299) with delta (0, 0)
Screenshot: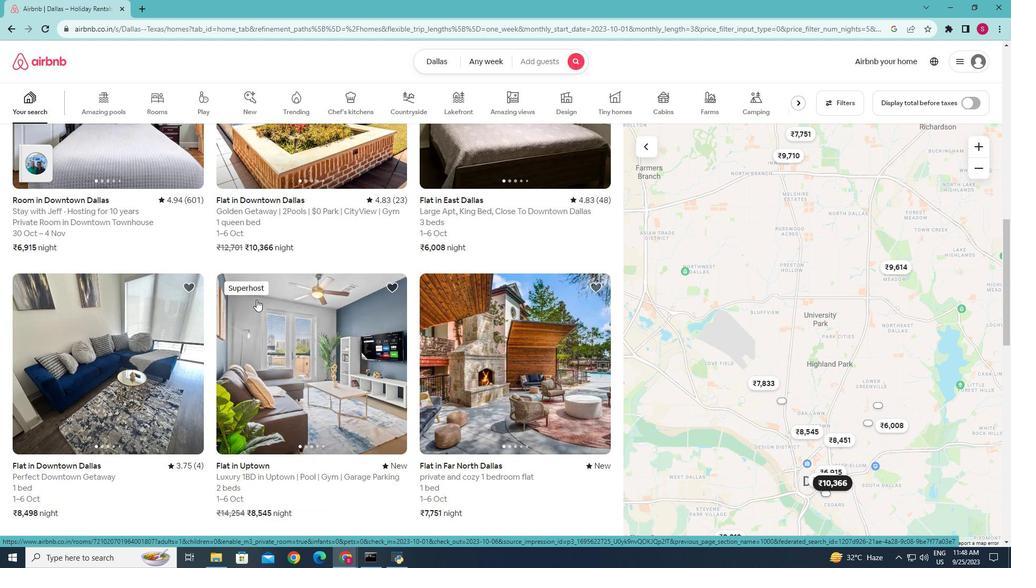 
Action: Mouse scrolled (256, 299) with delta (0, 0)
Screenshot: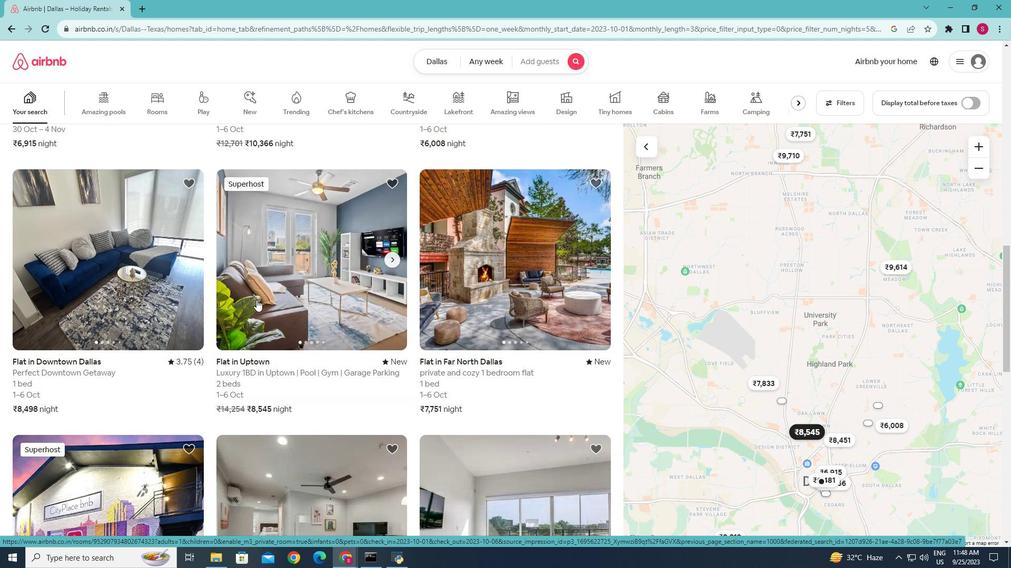
Action: Mouse scrolled (256, 299) with delta (0, 0)
Screenshot: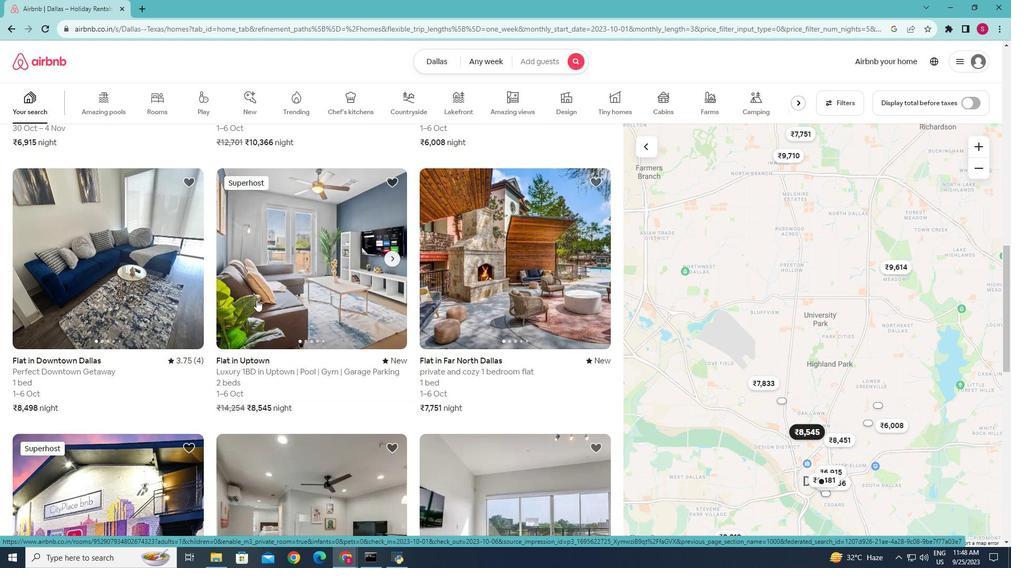 
Action: Mouse scrolled (256, 299) with delta (0, 0)
Screenshot: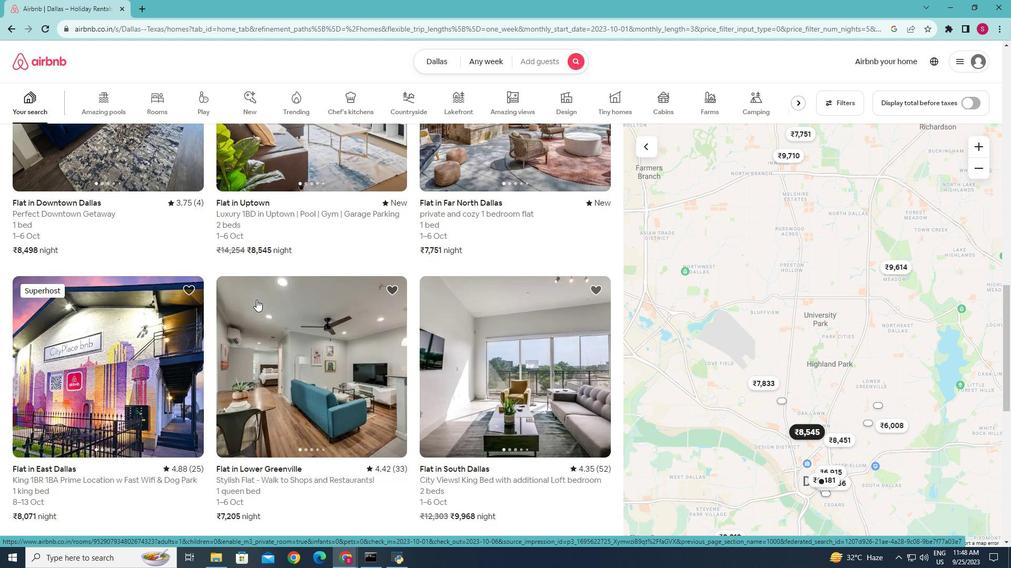 
Action: Mouse scrolled (256, 299) with delta (0, 0)
Screenshot: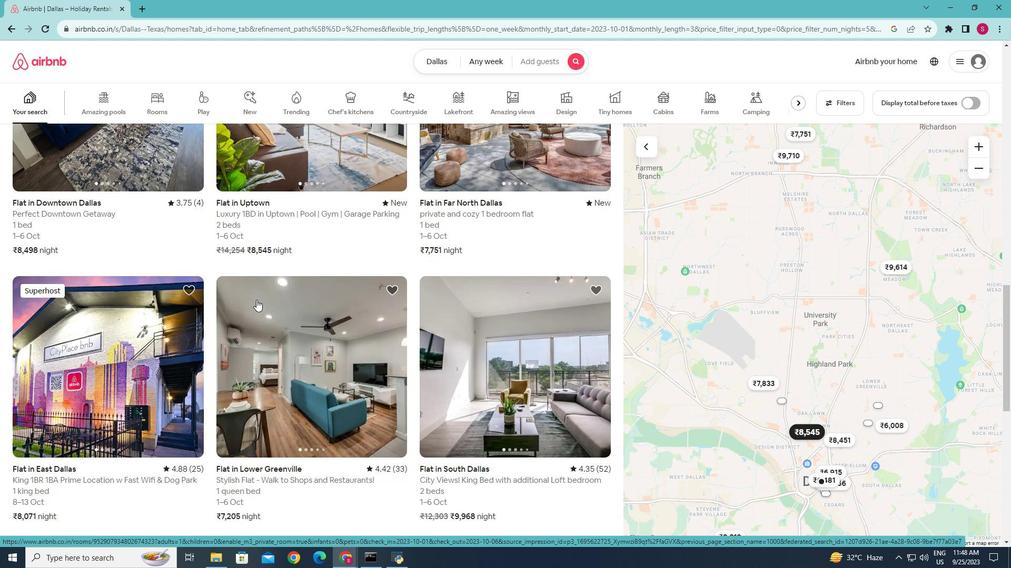 
Action: Mouse scrolled (256, 299) with delta (0, 0)
Screenshot: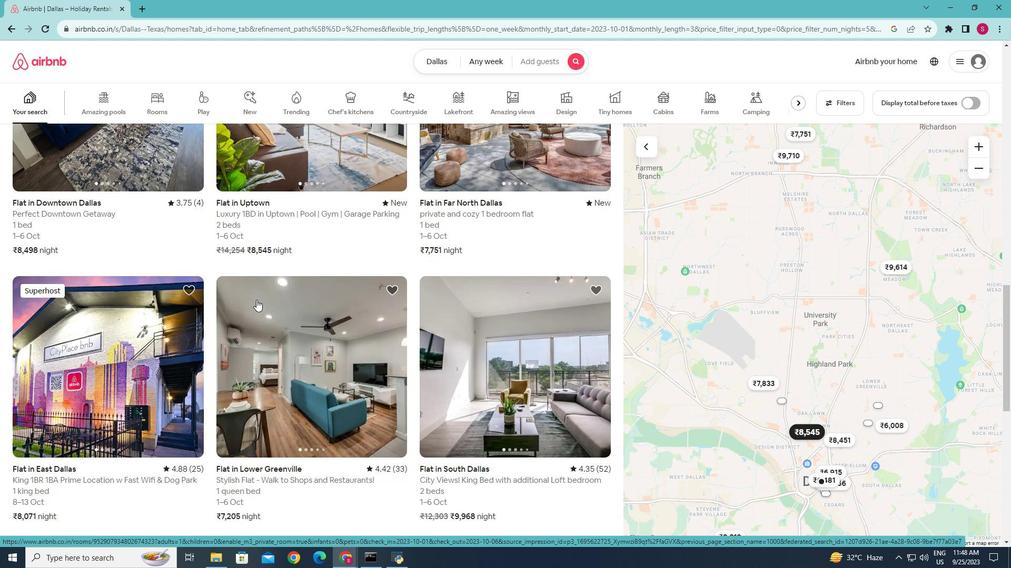 
Action: Mouse scrolled (256, 299) with delta (0, 0)
Screenshot: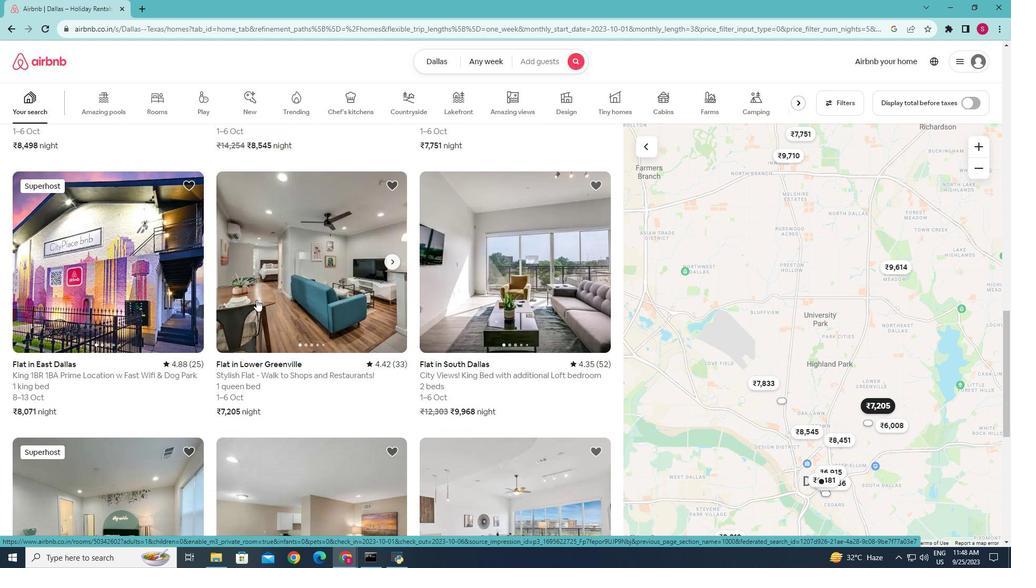 
Action: Mouse scrolled (256, 299) with delta (0, 0)
Screenshot: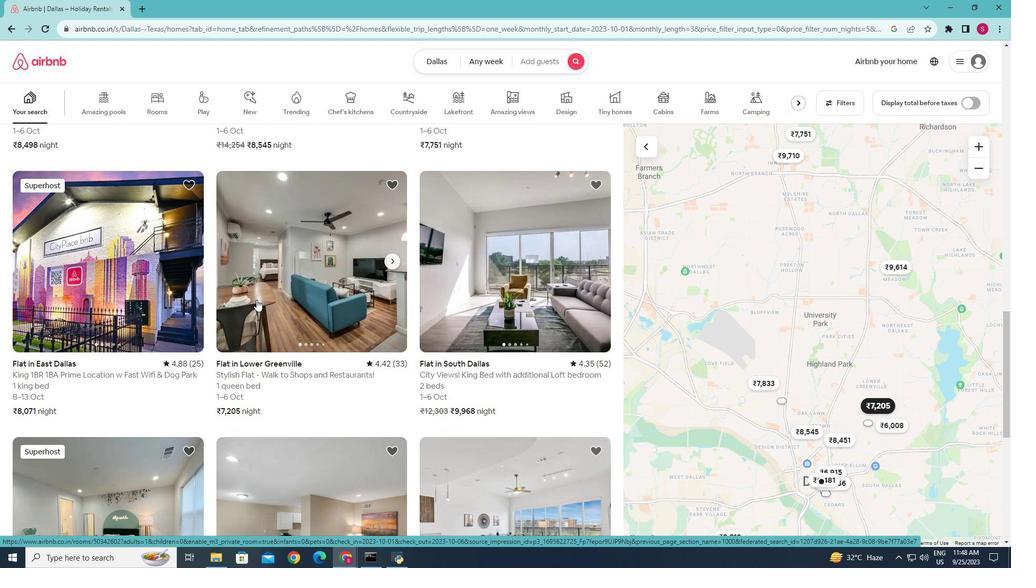 
Action: Mouse scrolled (256, 299) with delta (0, 0)
Screenshot: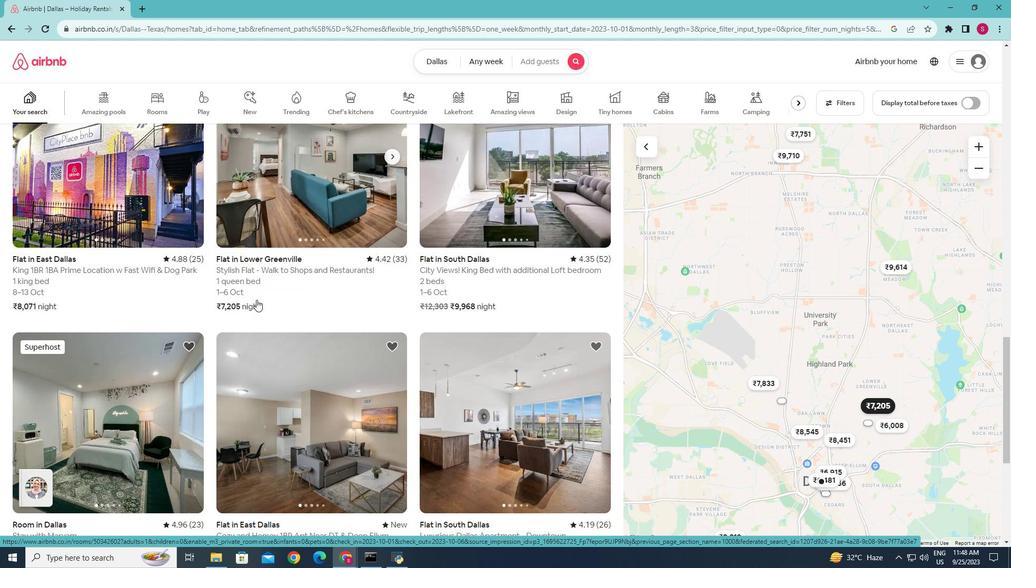 
Action: Mouse scrolled (256, 299) with delta (0, 0)
Screenshot: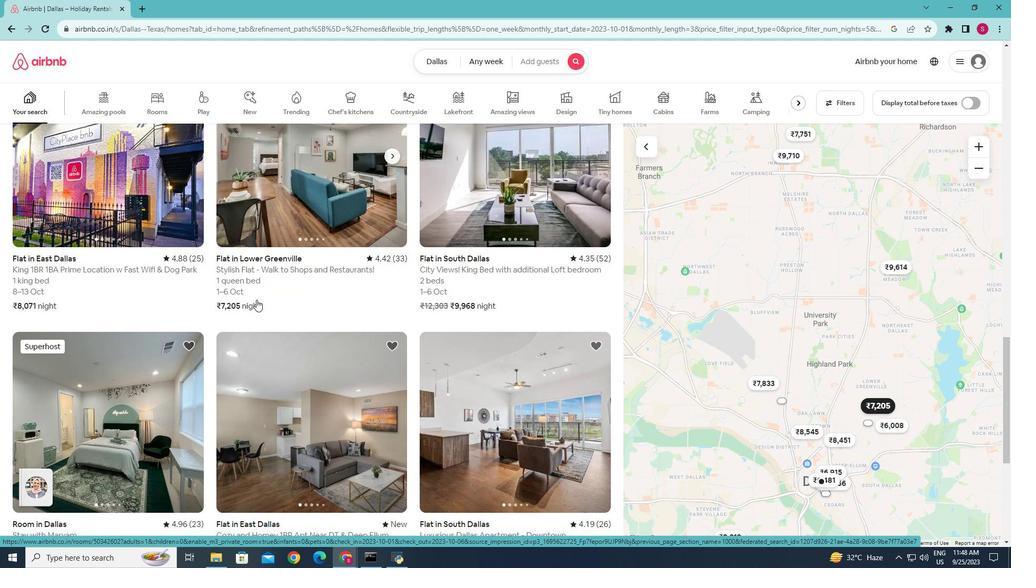 
Action: Mouse scrolled (256, 299) with delta (0, 0)
Screenshot: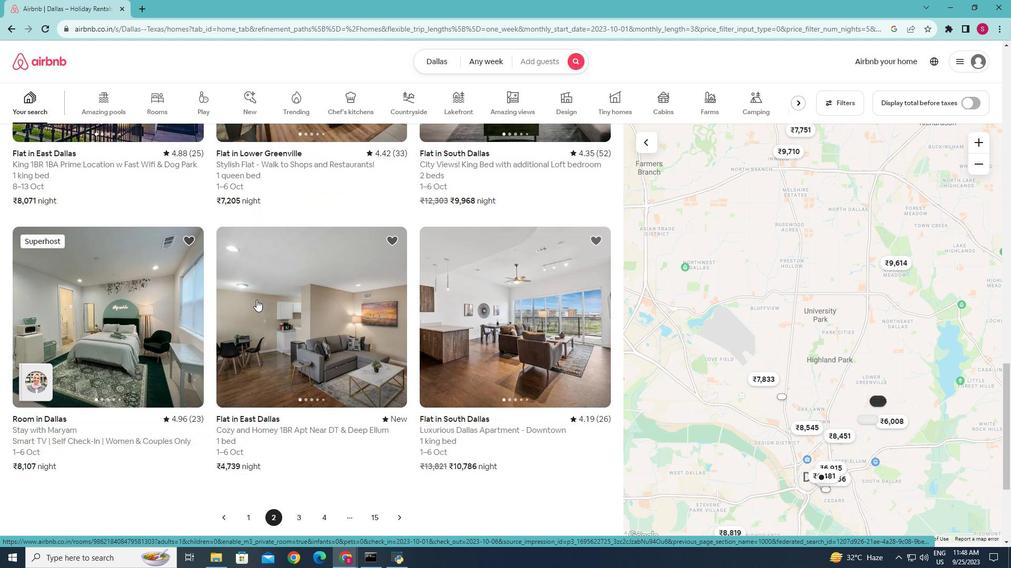 
Action: Mouse scrolled (256, 299) with delta (0, 0)
Screenshot: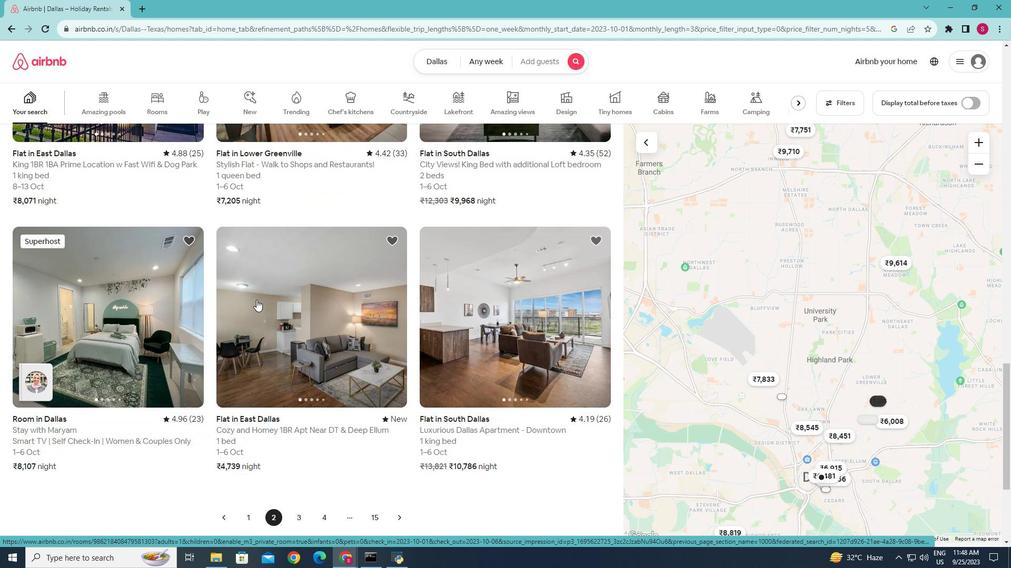 
Action: Mouse scrolled (256, 299) with delta (0, 0)
Screenshot: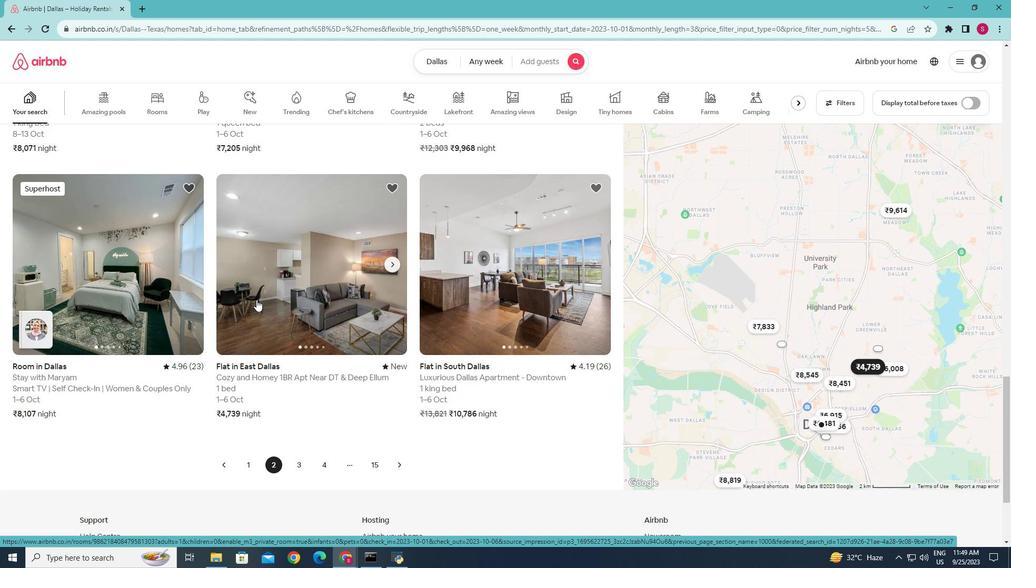 
Action: Mouse scrolled (256, 299) with delta (0, 0)
Screenshot: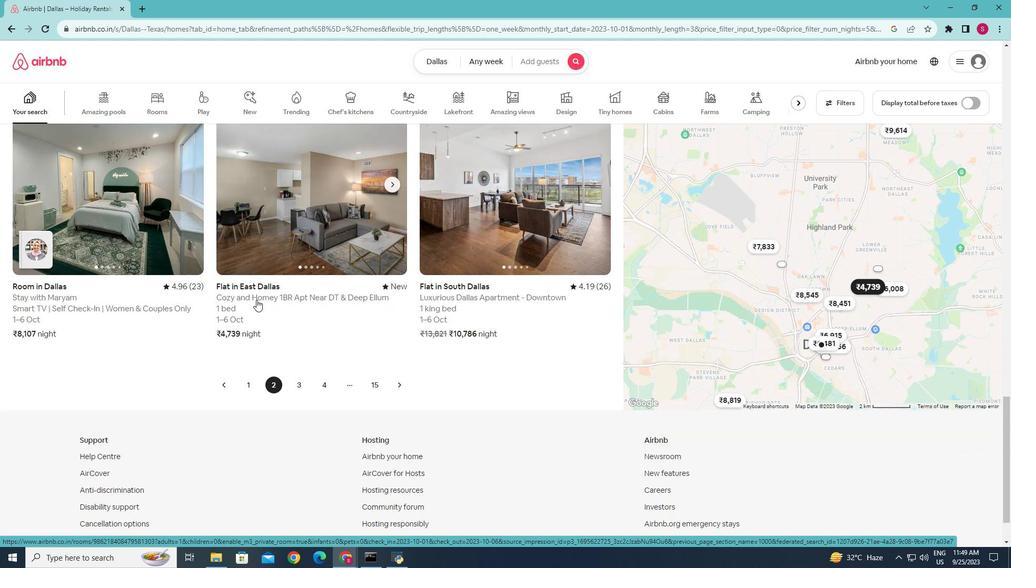 
Action: Mouse scrolled (256, 299) with delta (0, 0)
Screenshot: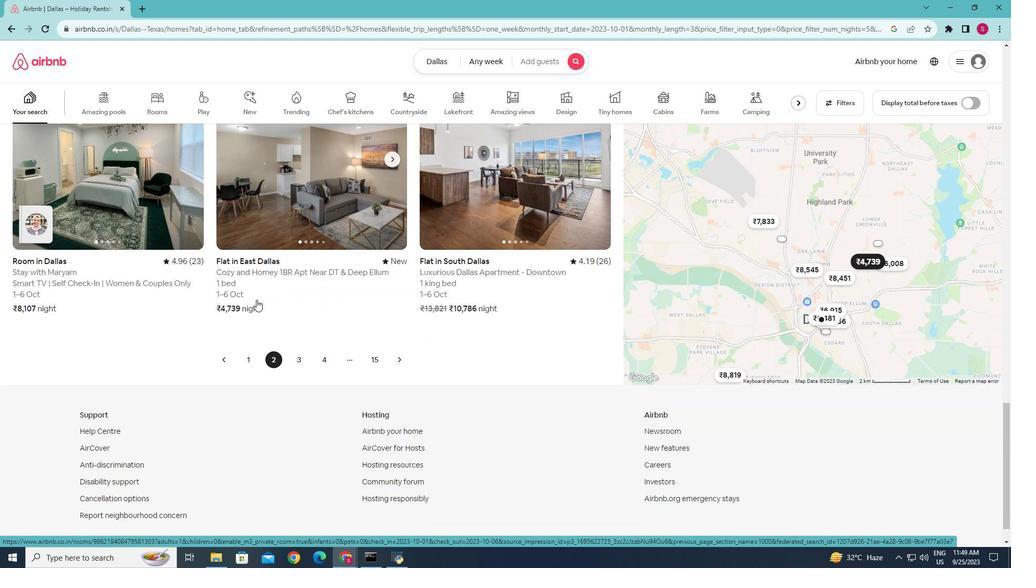 
Action: Mouse moved to (297, 360)
Screenshot: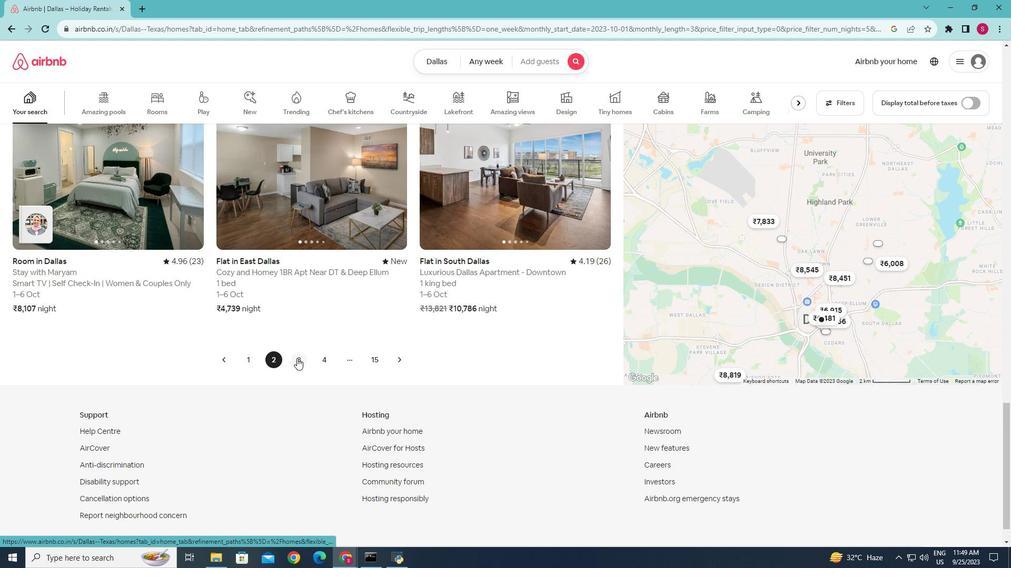 
Action: Mouse pressed left at (297, 360)
Screenshot: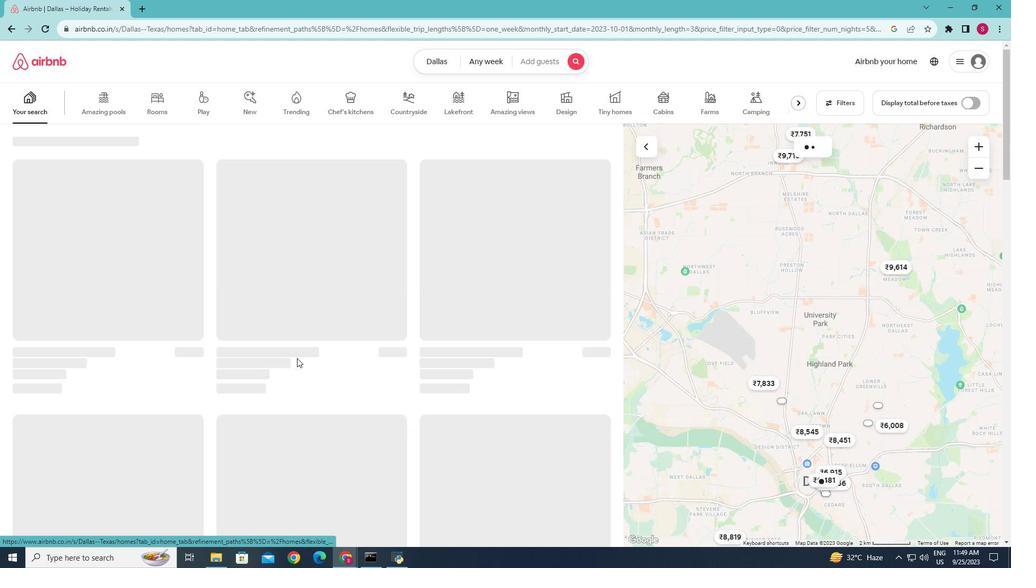 
Action: Mouse moved to (312, 325)
Screenshot: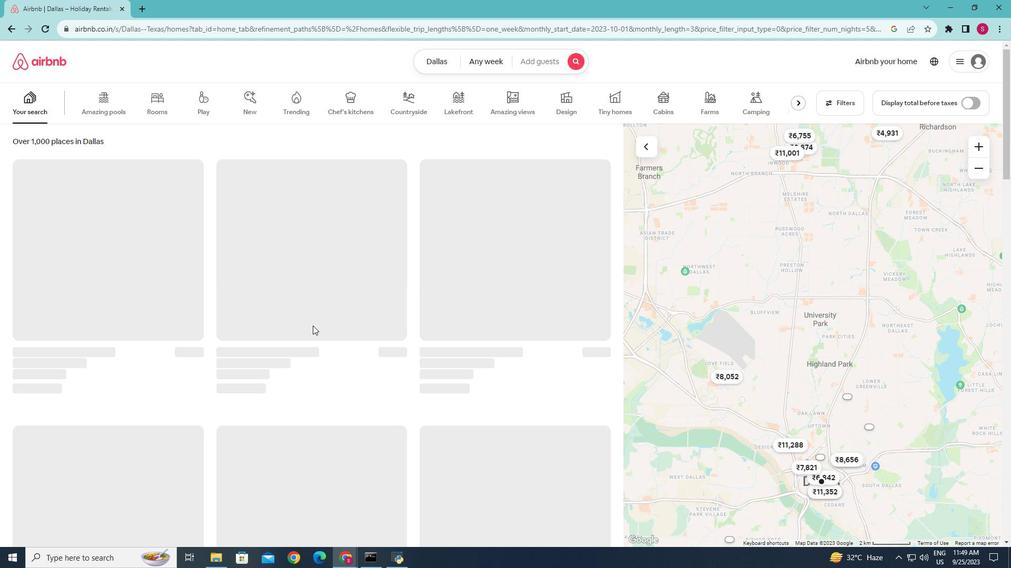 
Action: Mouse scrolled (312, 325) with delta (0, 0)
Screenshot: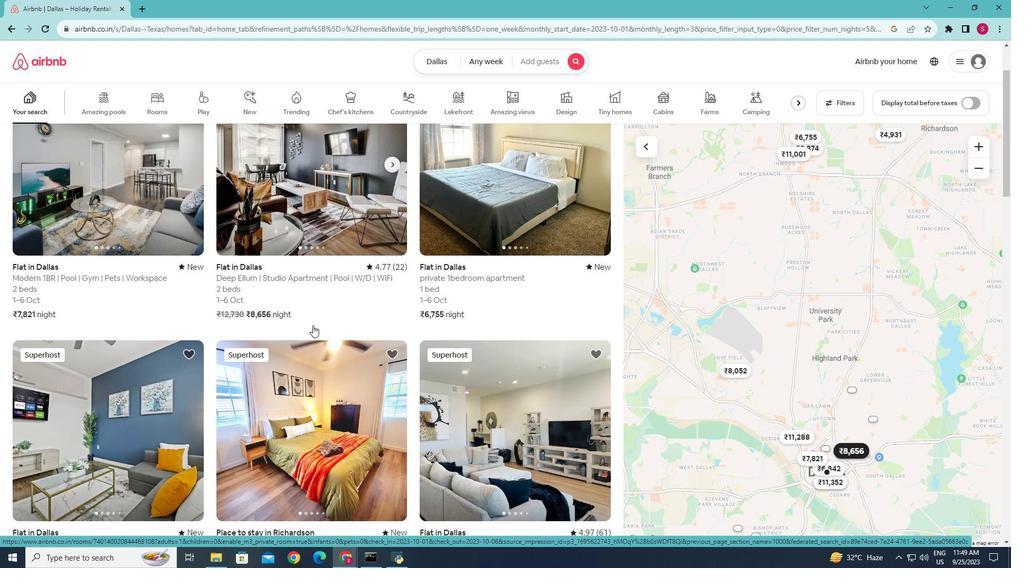 
Action: Mouse scrolled (312, 325) with delta (0, 0)
Screenshot: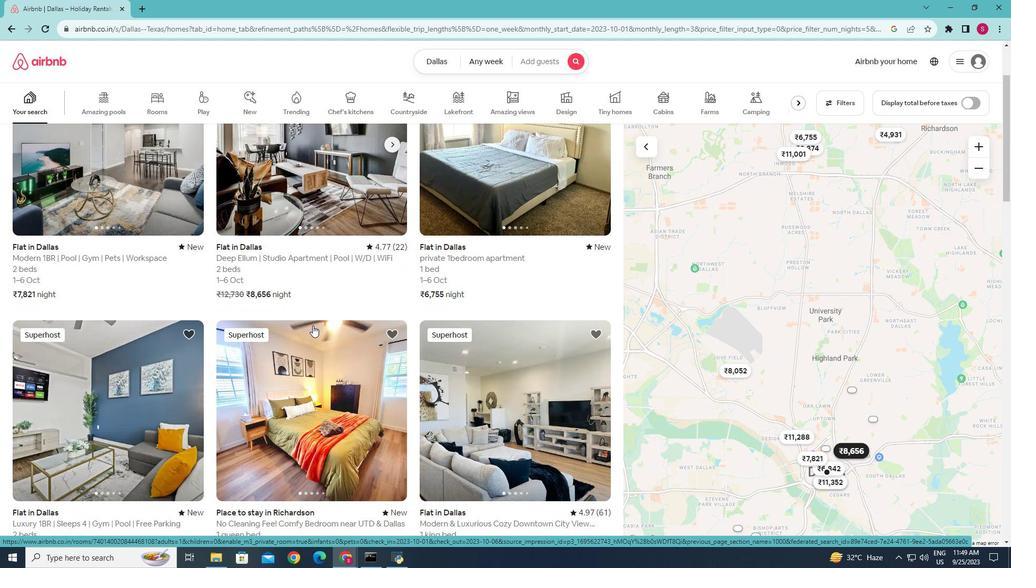 
Action: Mouse scrolled (312, 325) with delta (0, 0)
Screenshot: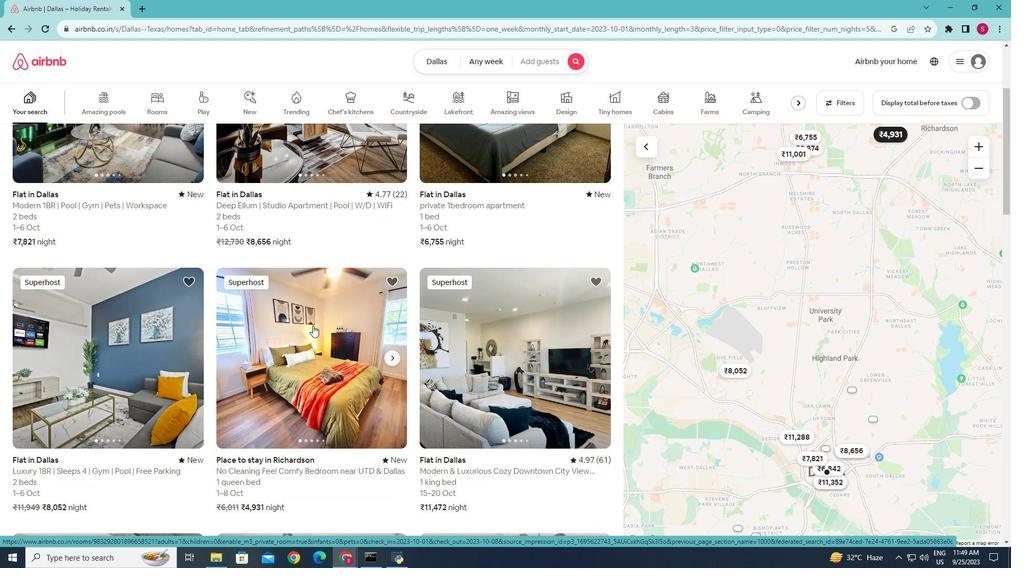
Action: Mouse scrolled (312, 325) with delta (0, 0)
Screenshot: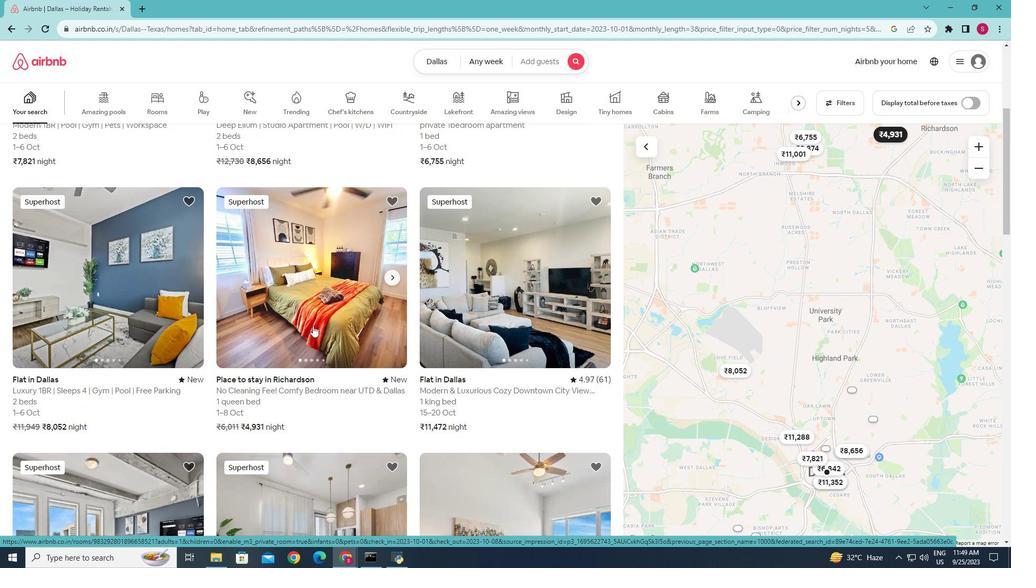 
Action: Mouse scrolled (312, 325) with delta (0, 0)
Screenshot: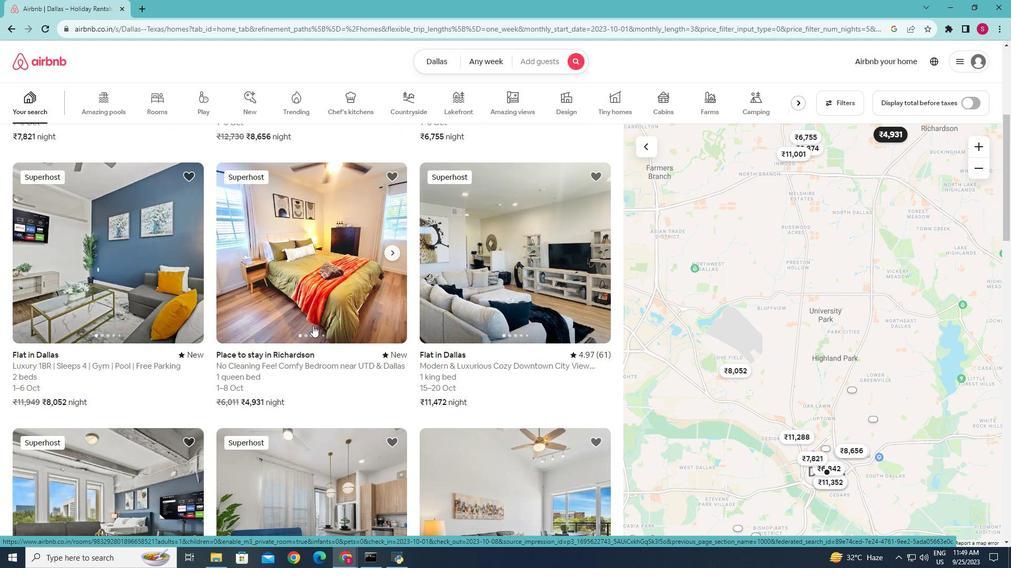 
Action: Mouse scrolled (312, 325) with delta (0, 0)
Screenshot: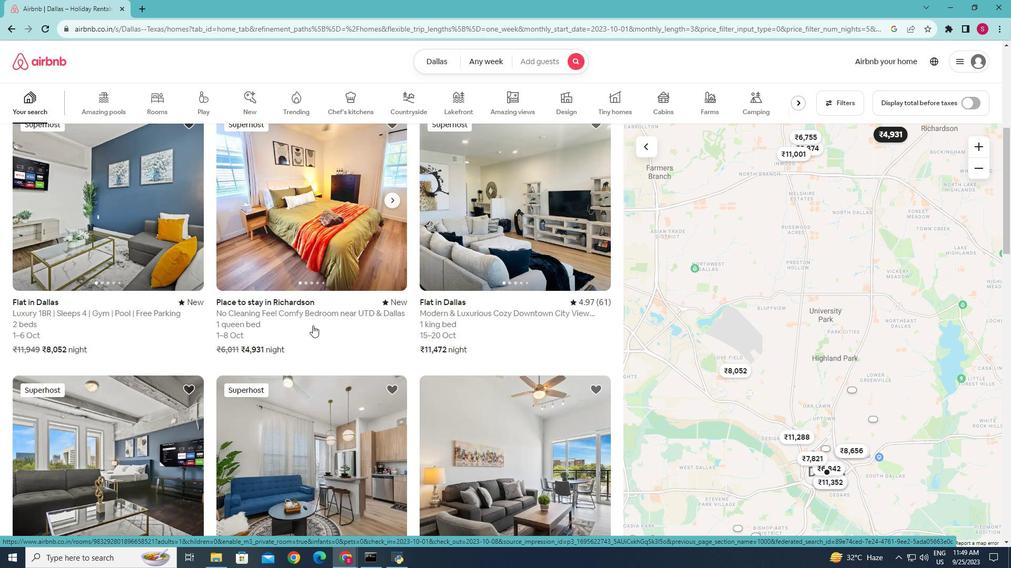 
Action: Mouse scrolled (312, 325) with delta (0, 0)
Screenshot: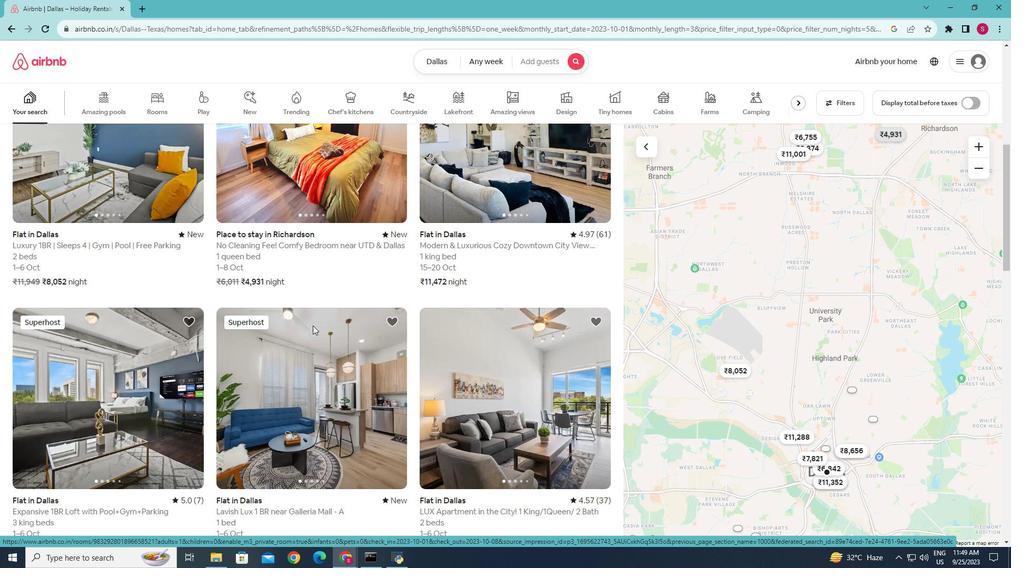 
Action: Mouse scrolled (312, 325) with delta (0, 0)
Screenshot: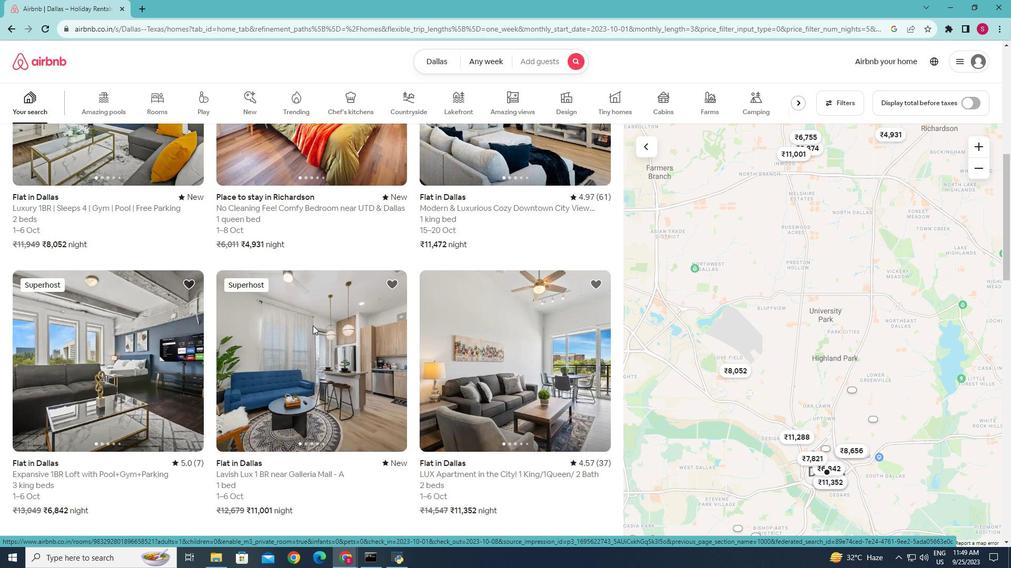 
Action: Mouse scrolled (312, 325) with delta (0, 0)
Screenshot: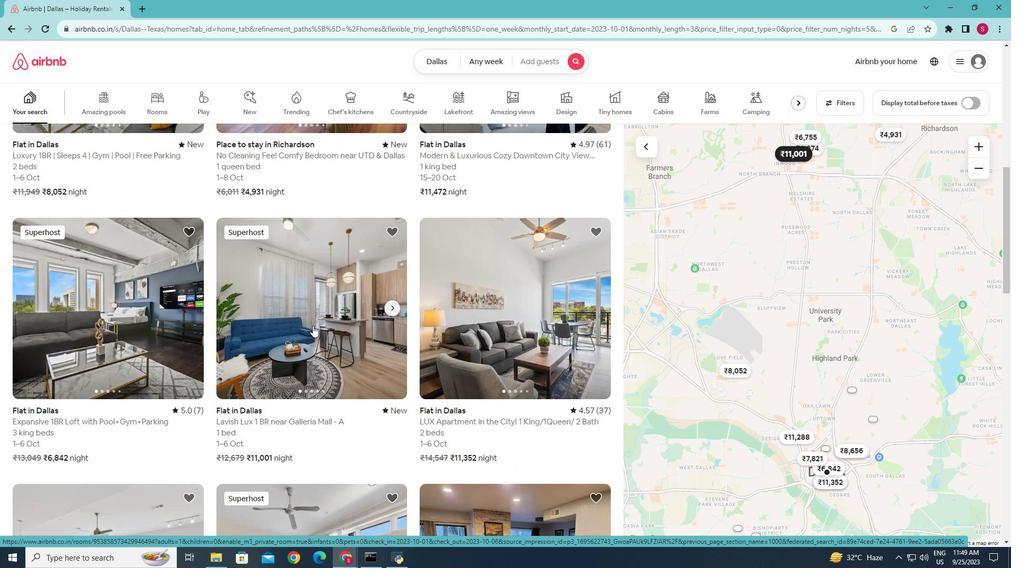 
Action: Mouse scrolled (312, 325) with delta (0, 0)
Screenshot: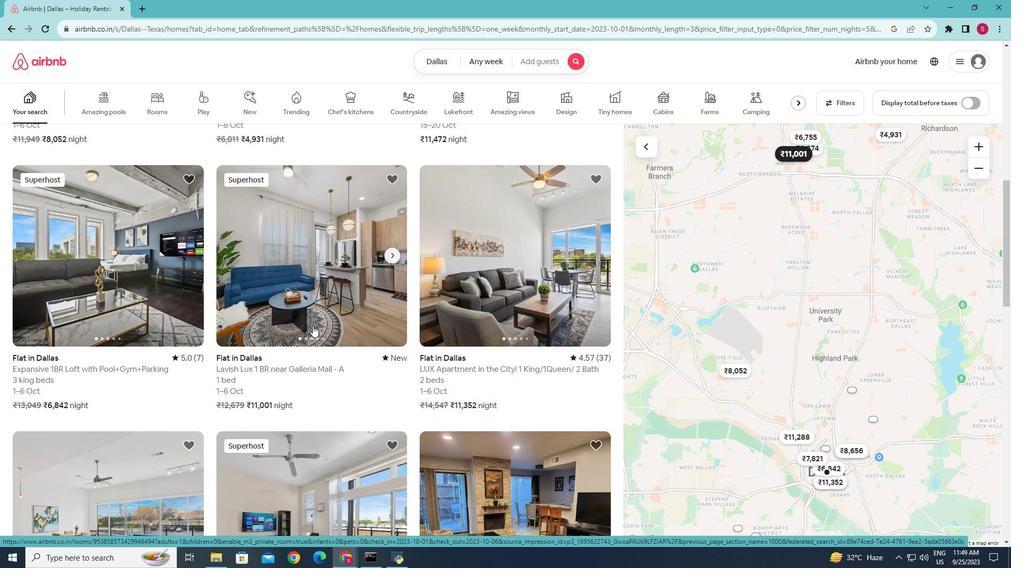 
Action: Mouse scrolled (312, 325) with delta (0, 0)
Screenshot: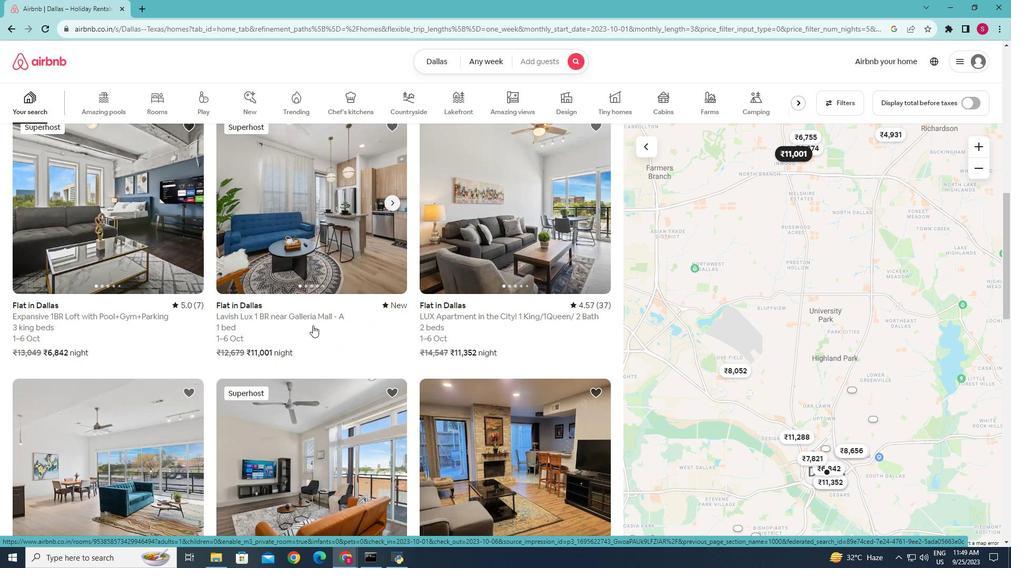 
Action: Mouse scrolled (312, 325) with delta (0, 0)
Screenshot: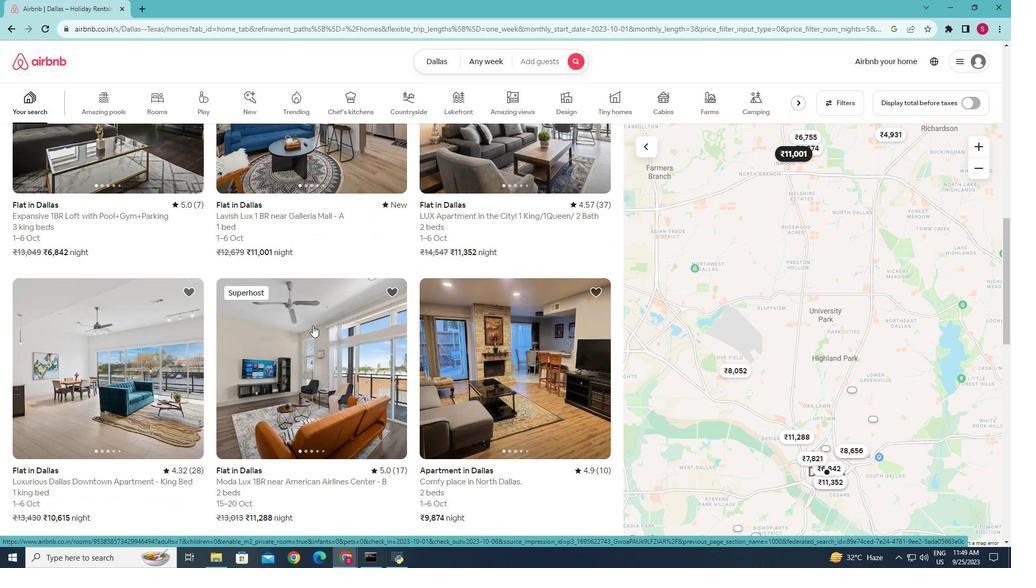 
Action: Mouse scrolled (312, 325) with delta (0, 0)
Screenshot: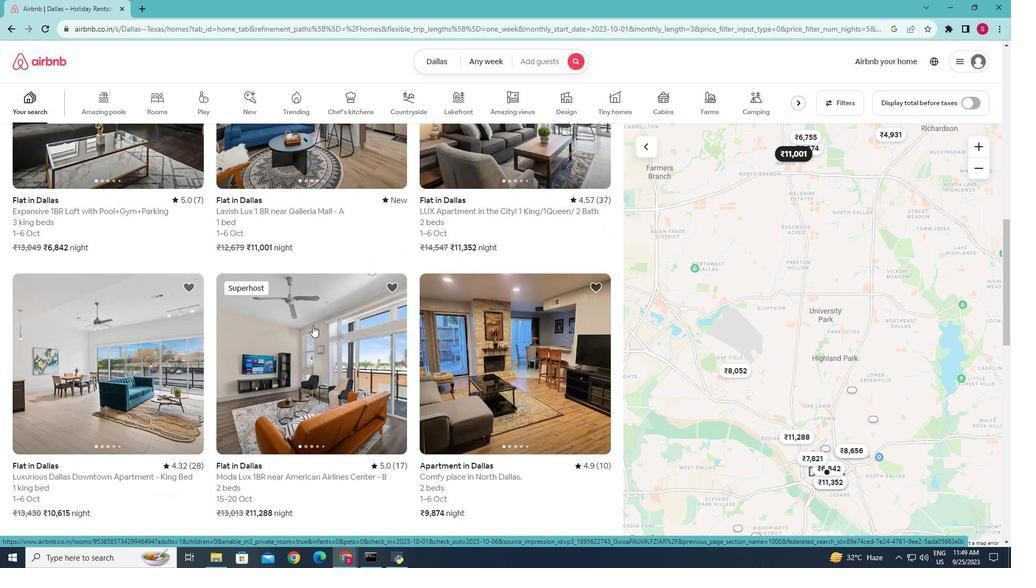 
Action: Mouse scrolled (312, 325) with delta (0, 0)
Screenshot: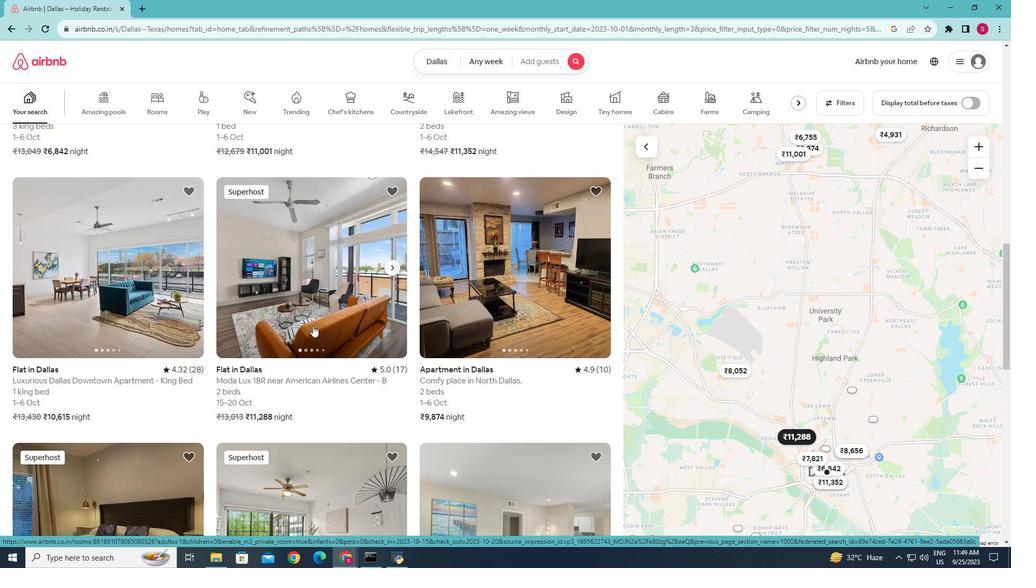 
Action: Mouse scrolled (312, 325) with delta (0, 0)
Screenshot: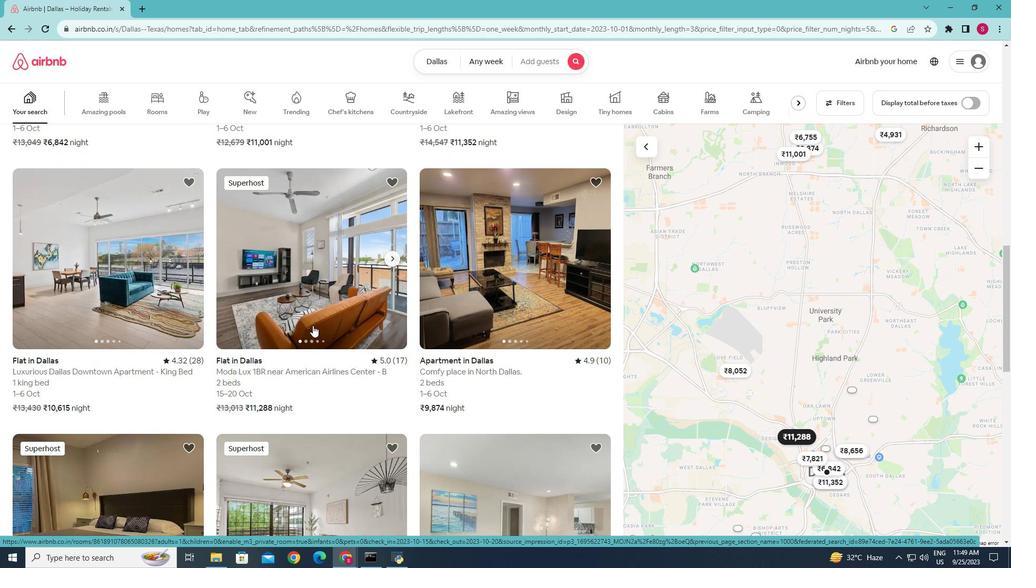 
Action: Mouse scrolled (312, 325) with delta (0, 0)
Screenshot: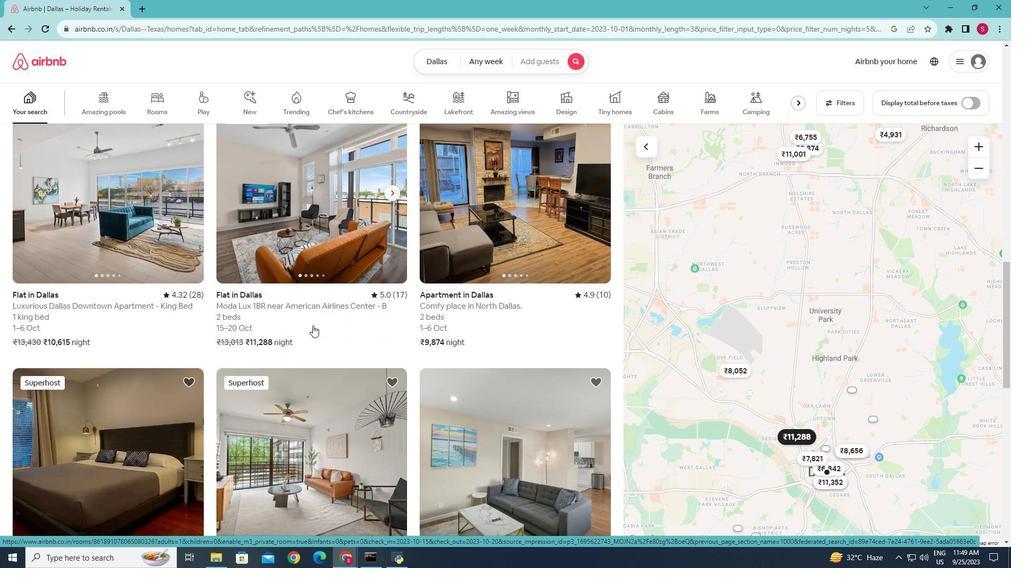 
Action: Mouse scrolled (312, 325) with delta (0, 0)
Screenshot: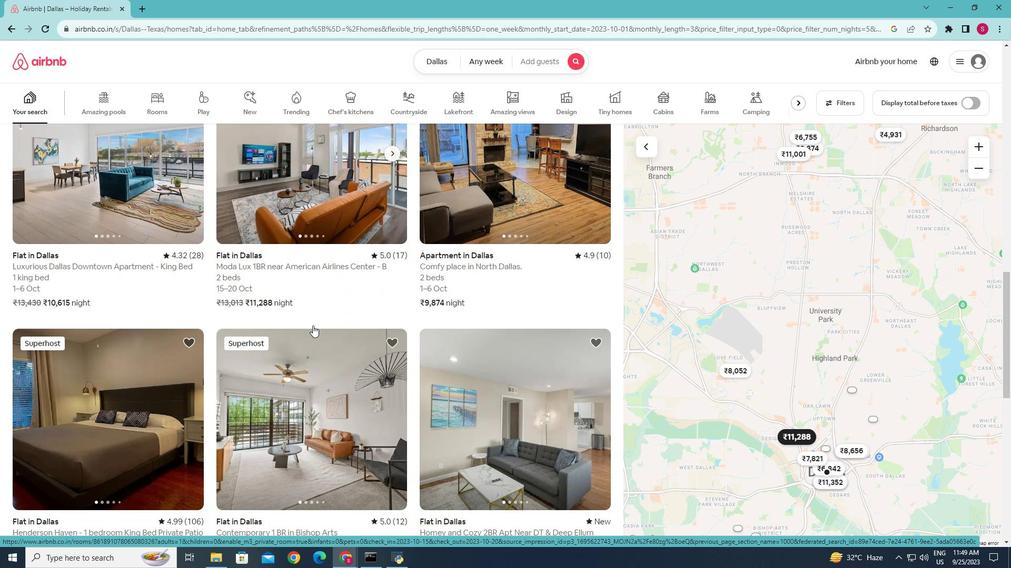 
Action: Mouse scrolled (312, 325) with delta (0, 0)
Screenshot: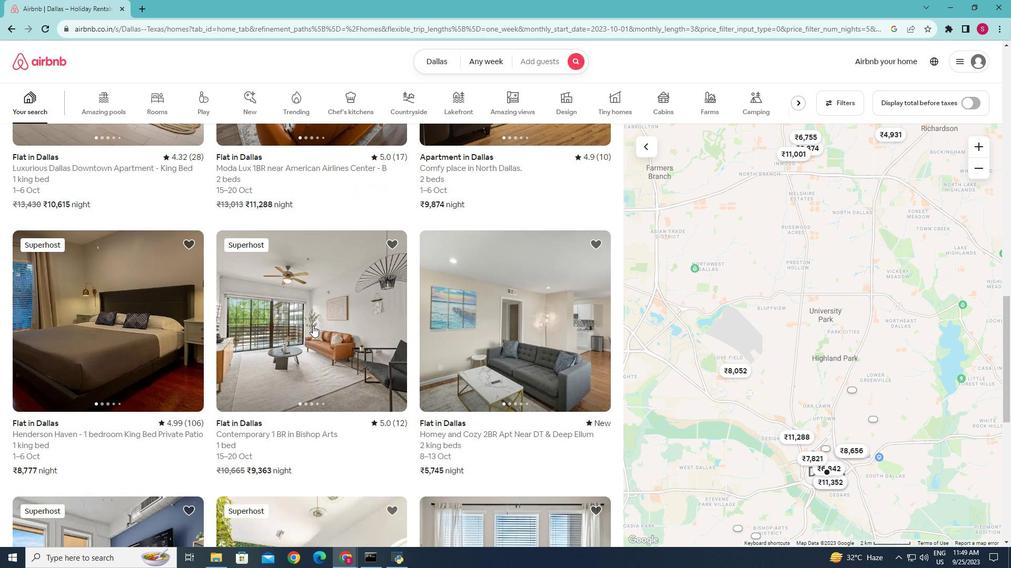 
Action: Mouse scrolled (312, 325) with delta (0, 0)
Screenshot: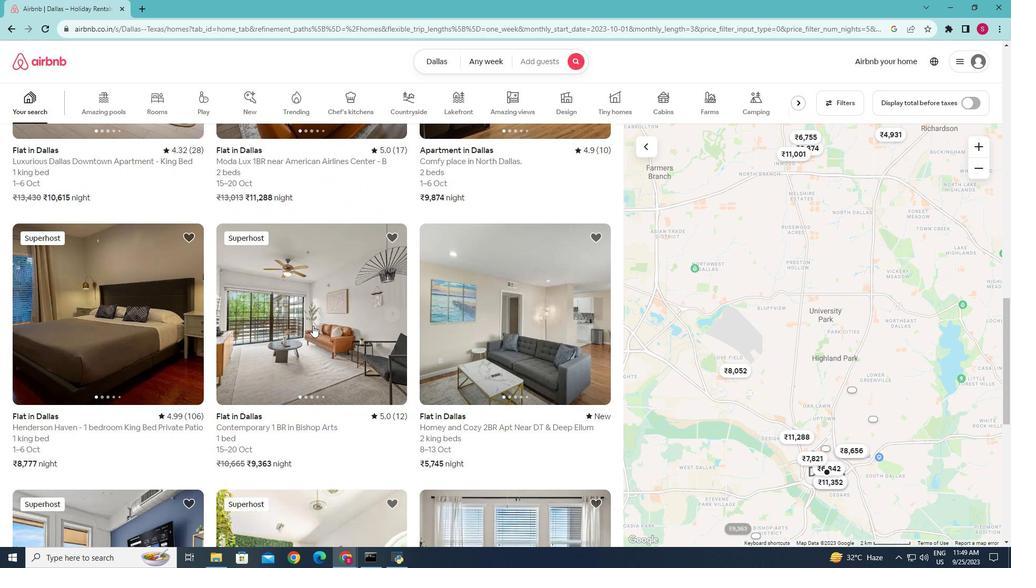 
Action: Mouse scrolled (312, 325) with delta (0, 0)
Screenshot: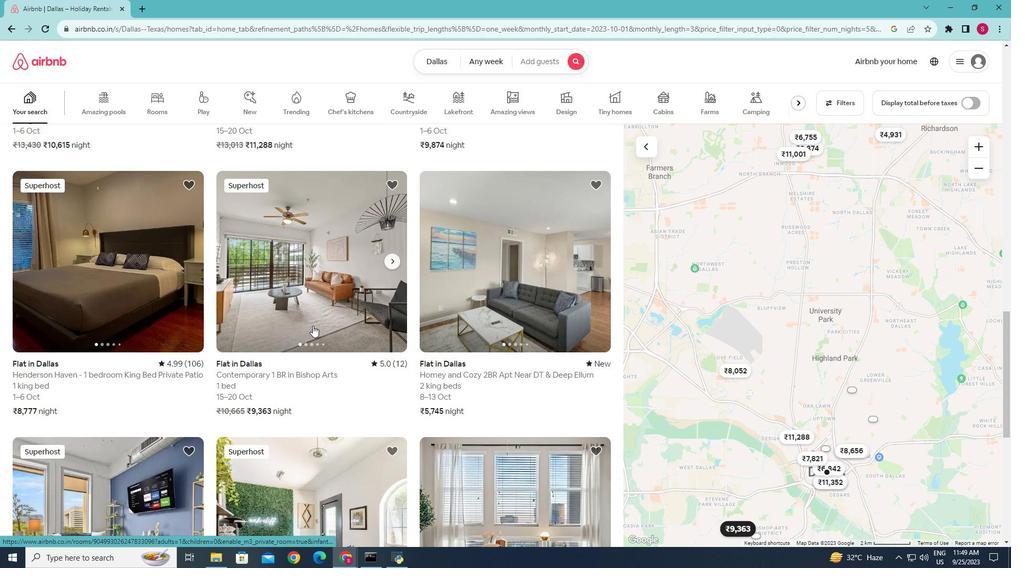 
Action: Mouse scrolled (312, 325) with delta (0, 0)
Screenshot: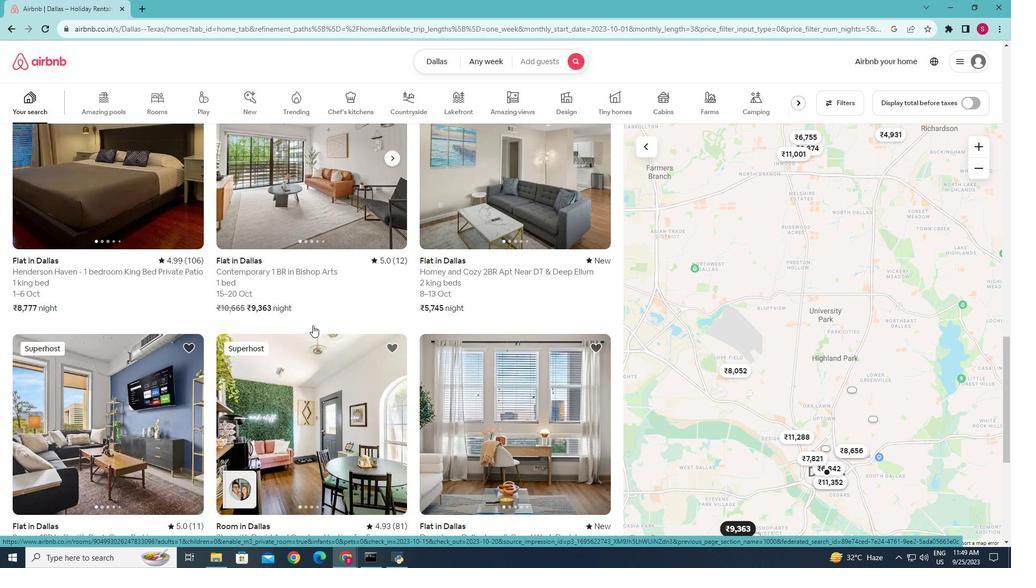 
Action: Mouse scrolled (312, 325) with delta (0, 0)
Screenshot: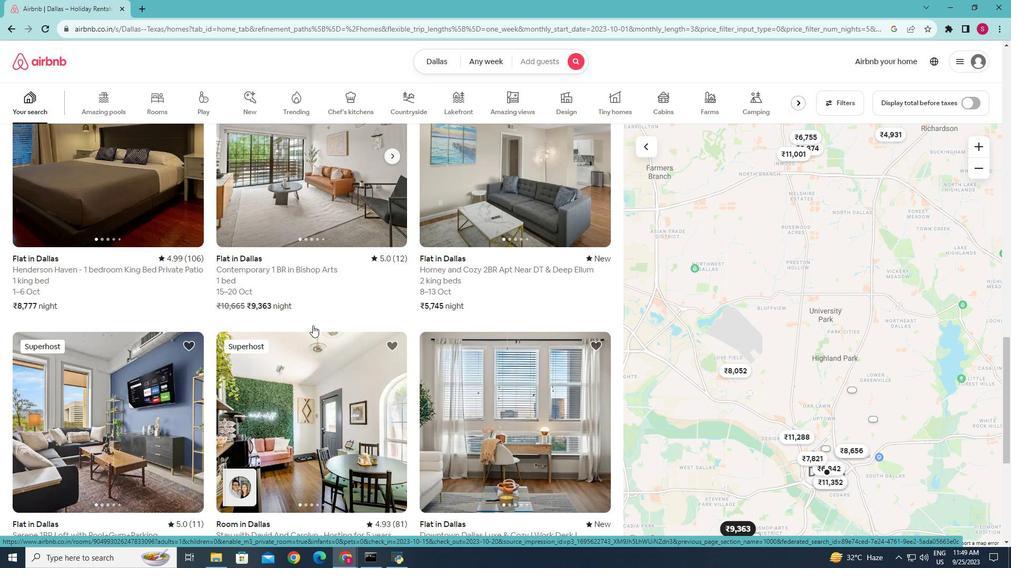 
Action: Mouse scrolled (312, 325) with delta (0, 0)
Screenshot: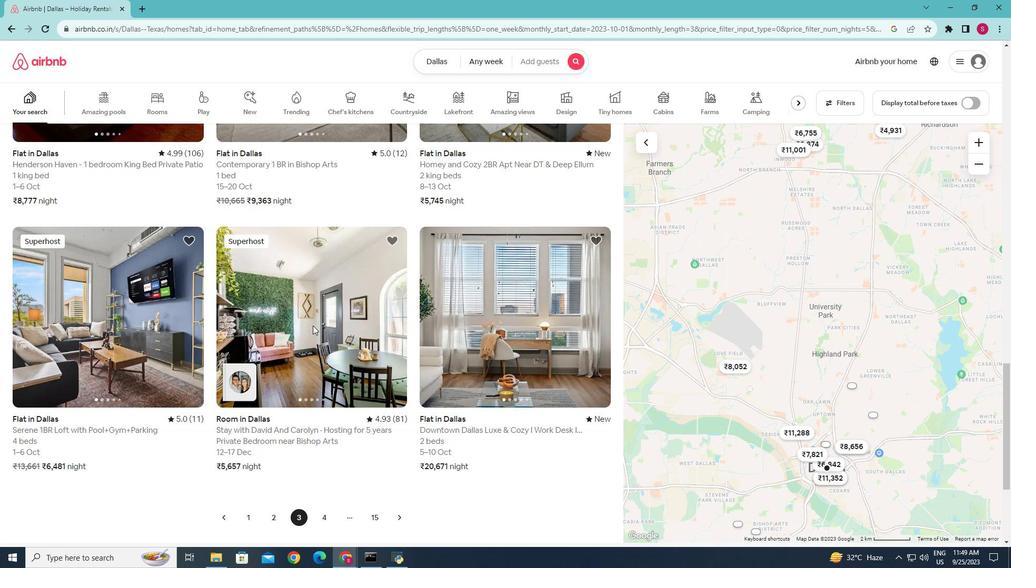 
Action: Mouse scrolled (312, 325) with delta (0, 0)
Screenshot: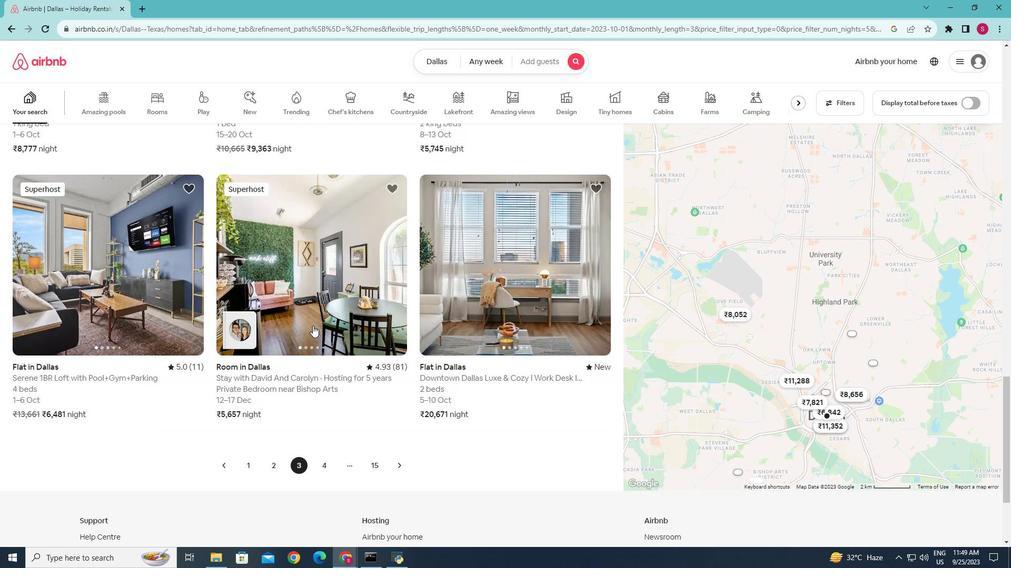 
Action: Mouse scrolled (312, 325) with delta (0, 0)
Screenshot: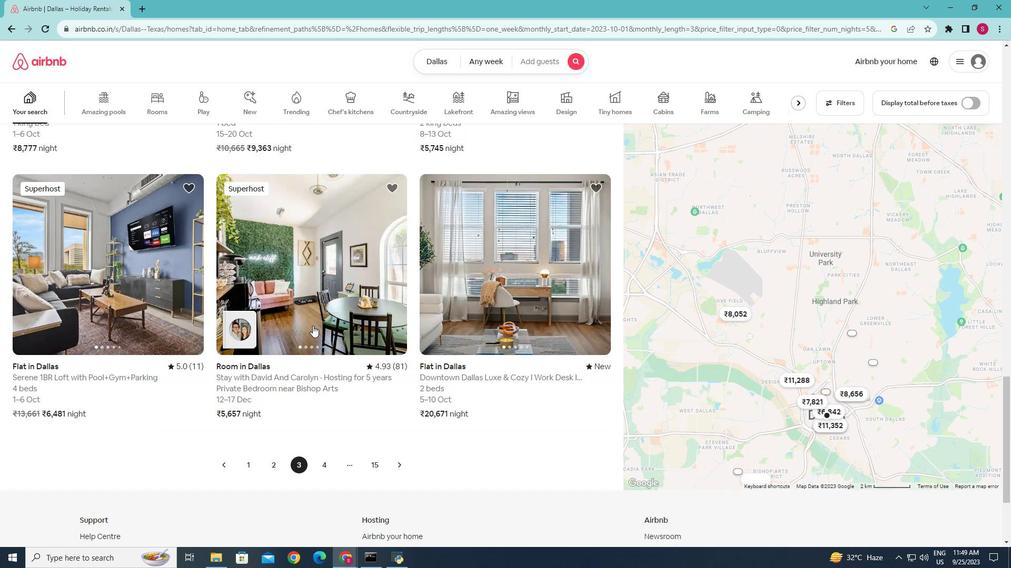 
Action: Mouse moved to (325, 467)
Screenshot: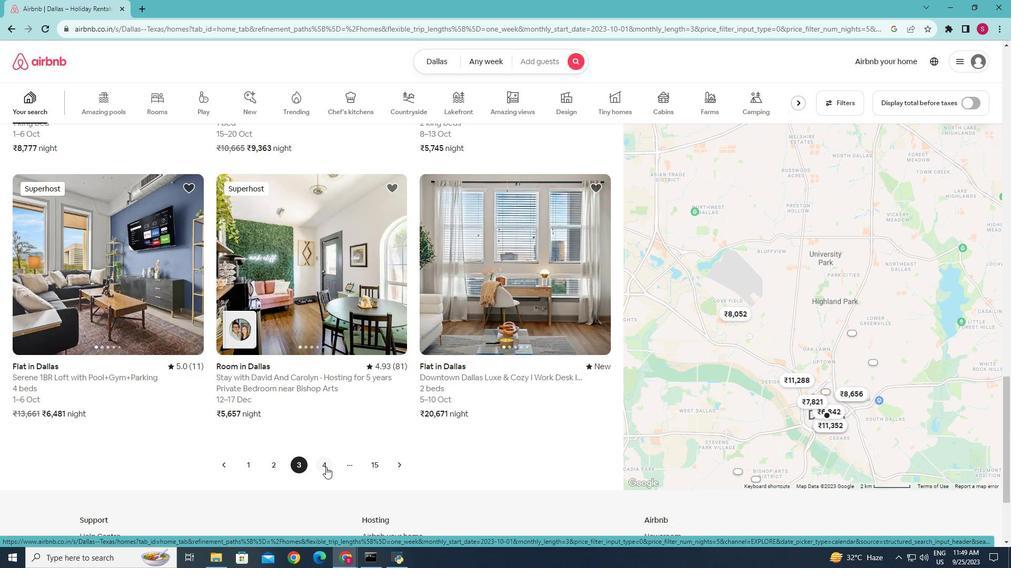 
Action: Mouse pressed left at (325, 467)
Screenshot: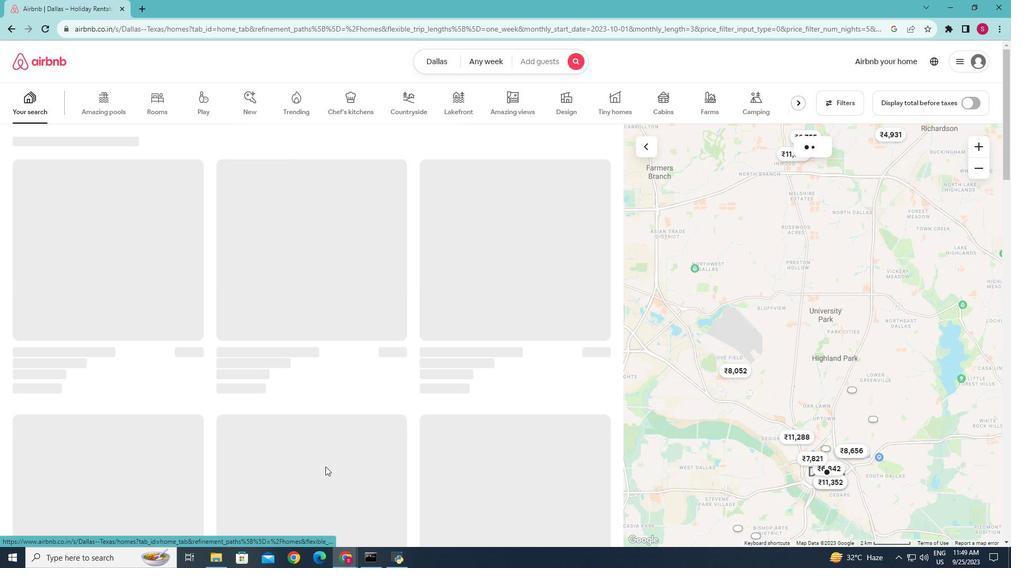 
Action: Mouse moved to (398, 391)
Screenshot: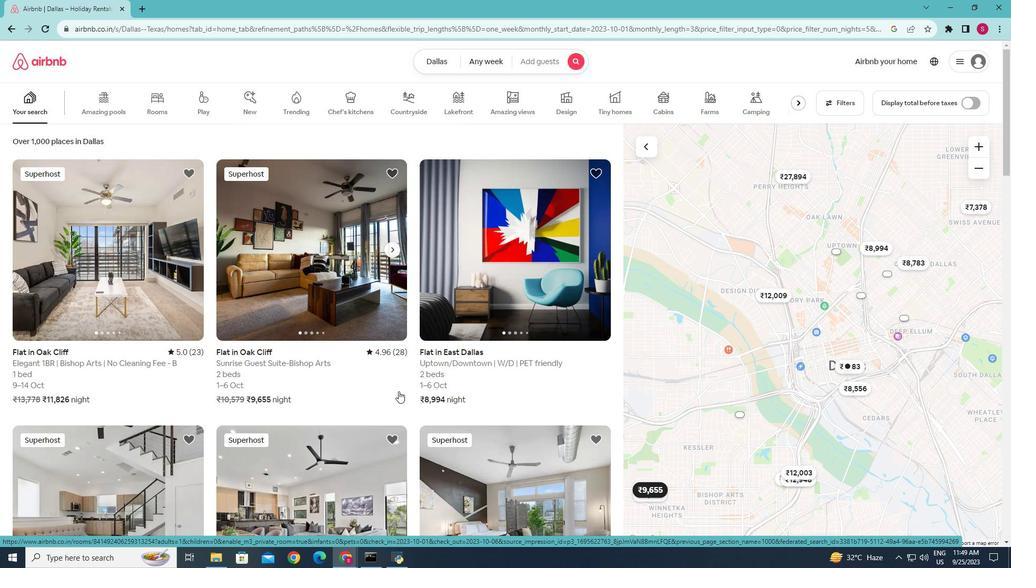 
Action: Mouse scrolled (398, 391) with delta (0, 0)
Screenshot: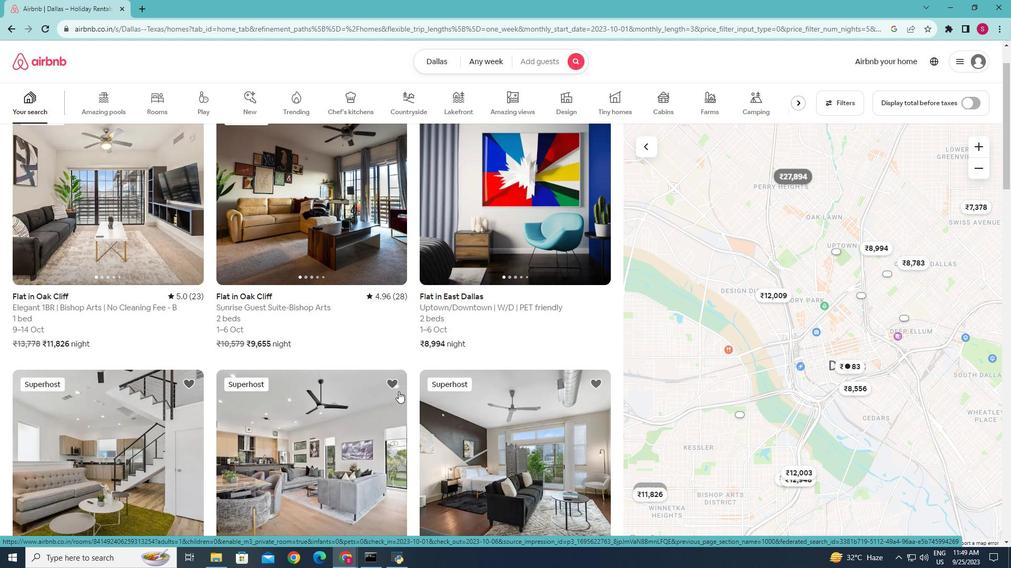 
Action: Mouse scrolled (398, 391) with delta (0, 0)
Screenshot: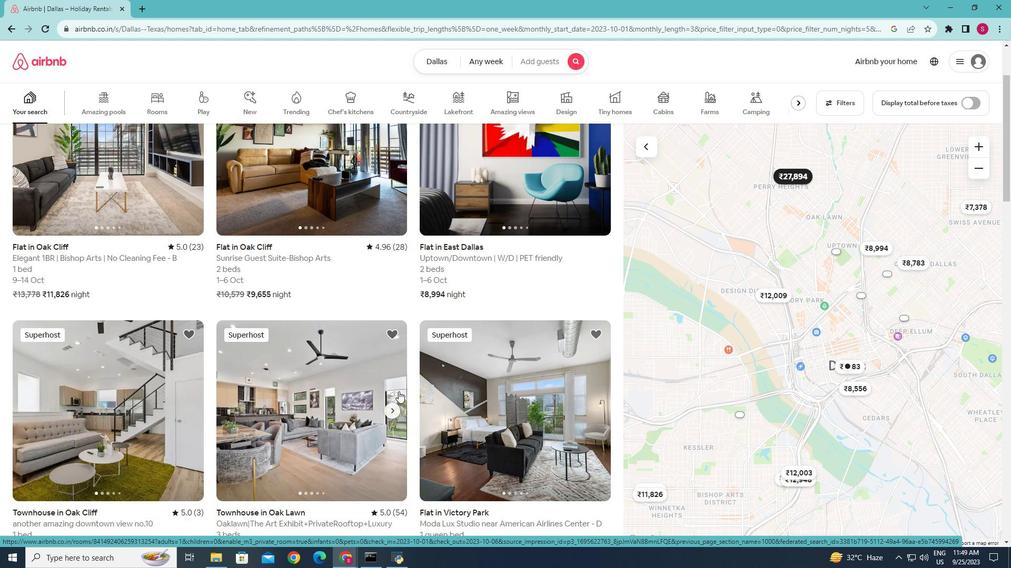 
Action: Mouse scrolled (398, 391) with delta (0, 0)
Screenshot: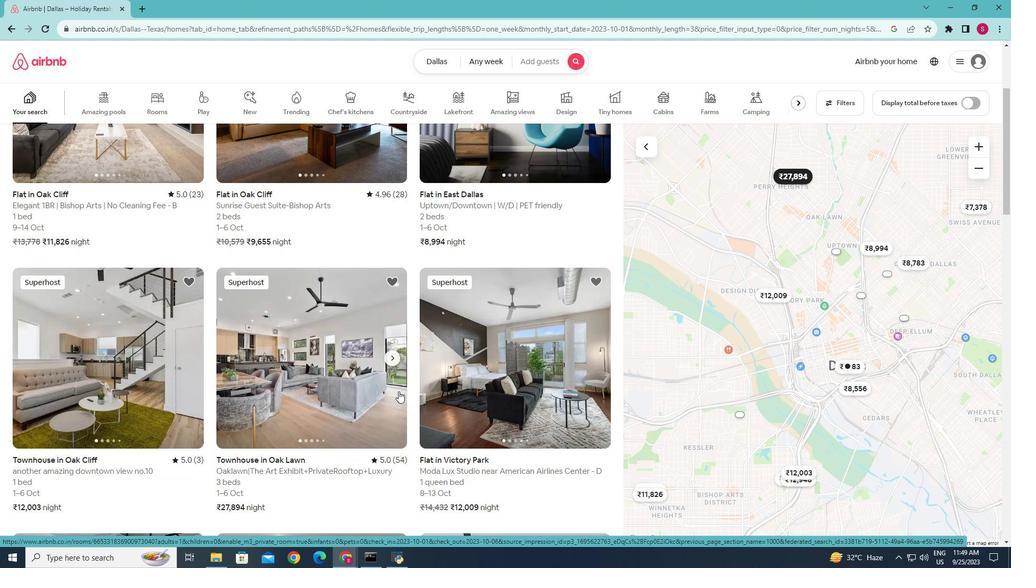 
Action: Mouse scrolled (398, 391) with delta (0, 0)
Screenshot: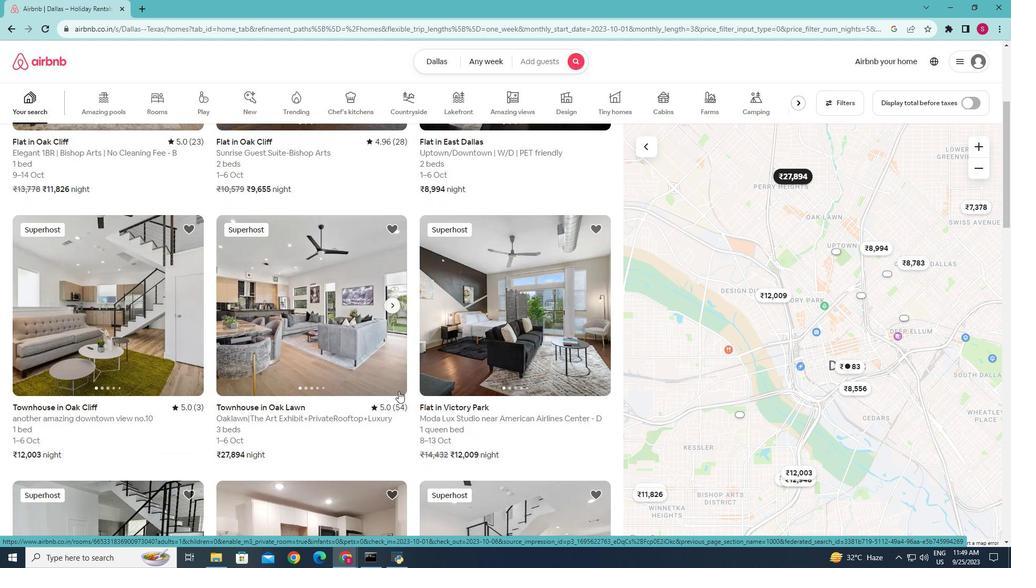 
Action: Mouse scrolled (398, 391) with delta (0, 0)
Screenshot: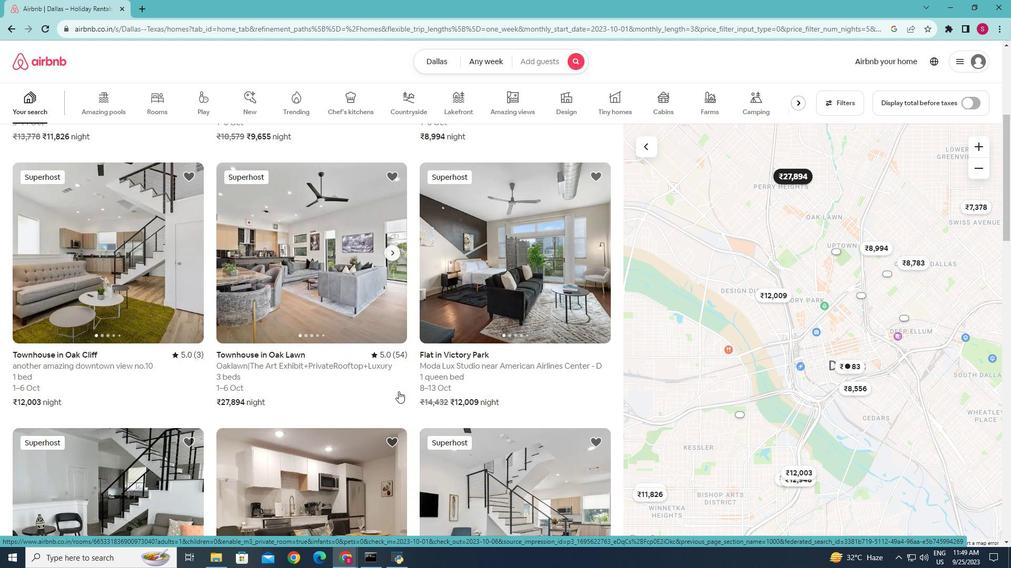 
Action: Mouse scrolled (398, 391) with delta (0, 0)
Screenshot: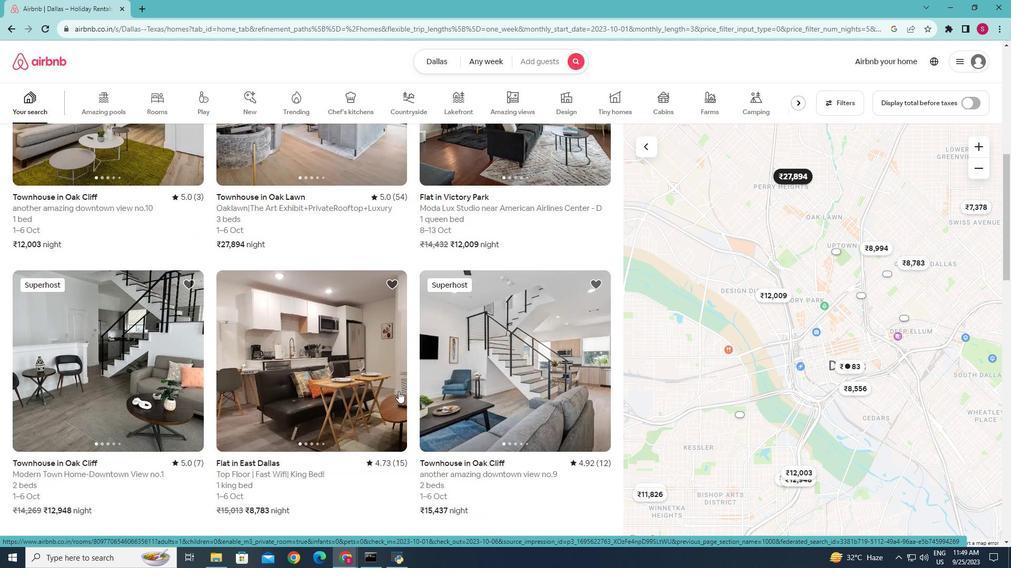 
Action: Mouse scrolled (398, 391) with delta (0, 0)
Screenshot: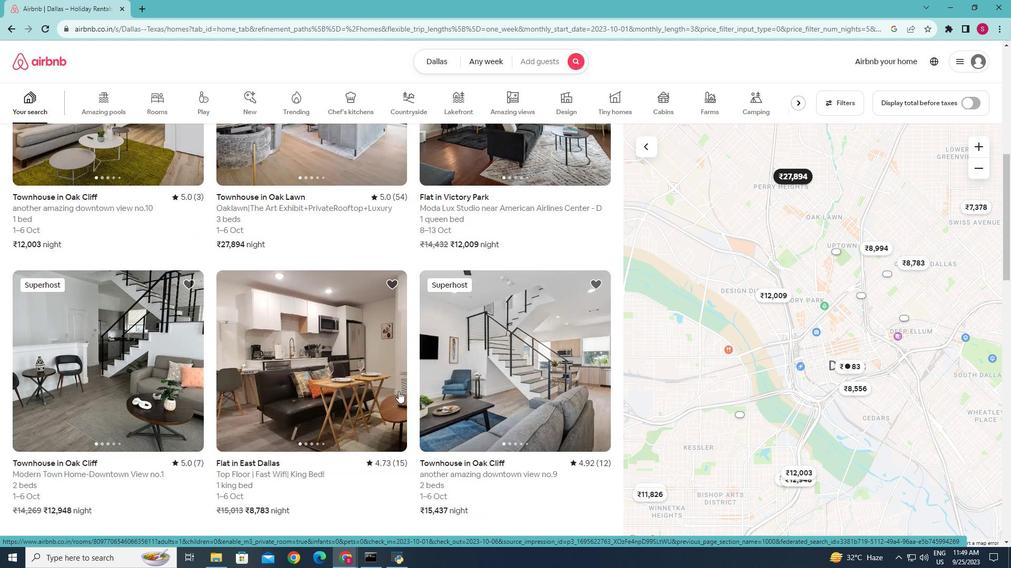 
Action: Mouse scrolled (398, 391) with delta (0, 0)
Screenshot: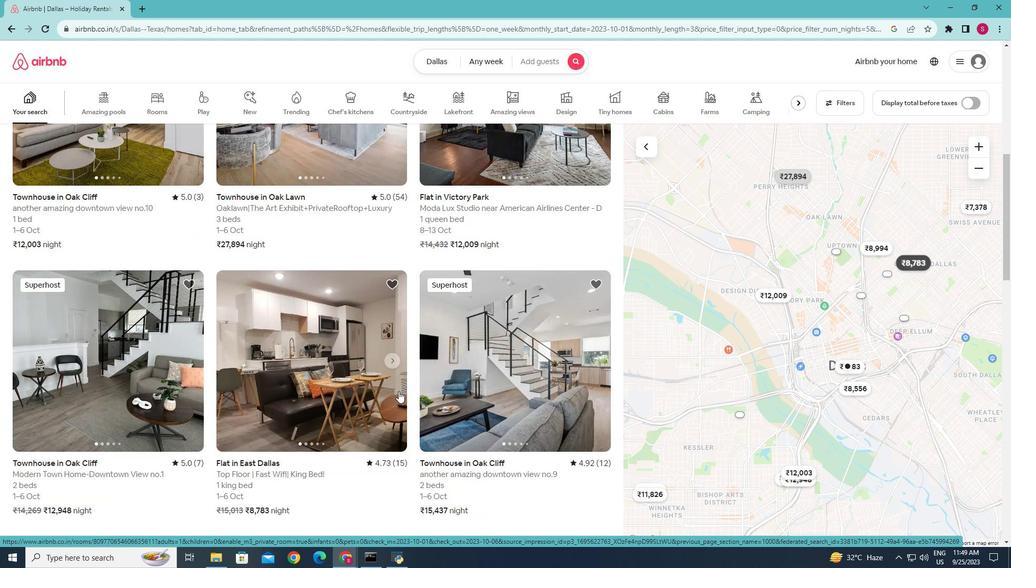 
Action: Mouse scrolled (398, 391) with delta (0, 0)
Screenshot: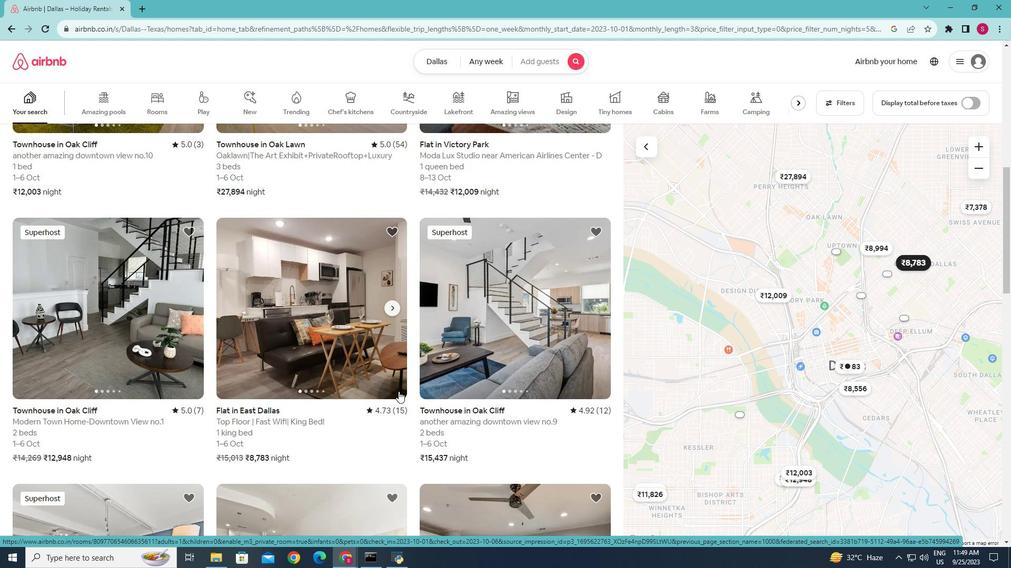 
Action: Mouse scrolled (398, 391) with delta (0, 0)
Screenshot: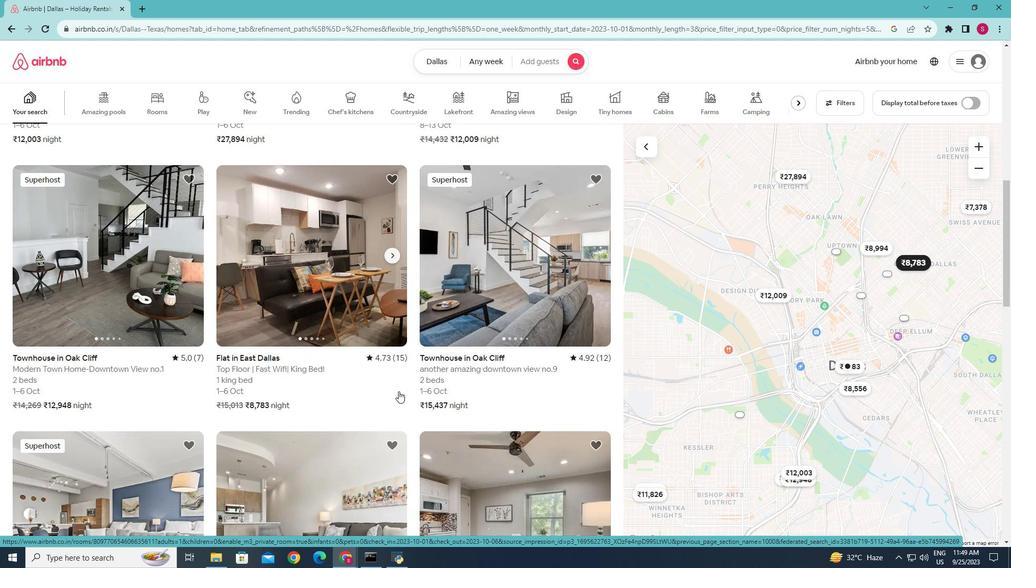 
Action: Mouse scrolled (398, 391) with delta (0, 0)
Screenshot: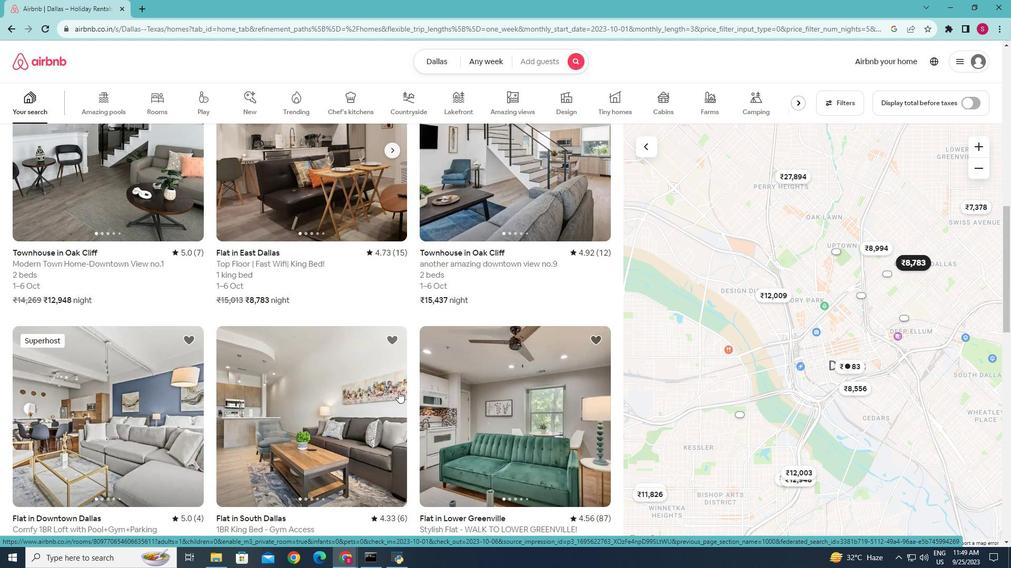 
Action: Mouse scrolled (398, 391) with delta (0, 0)
Screenshot: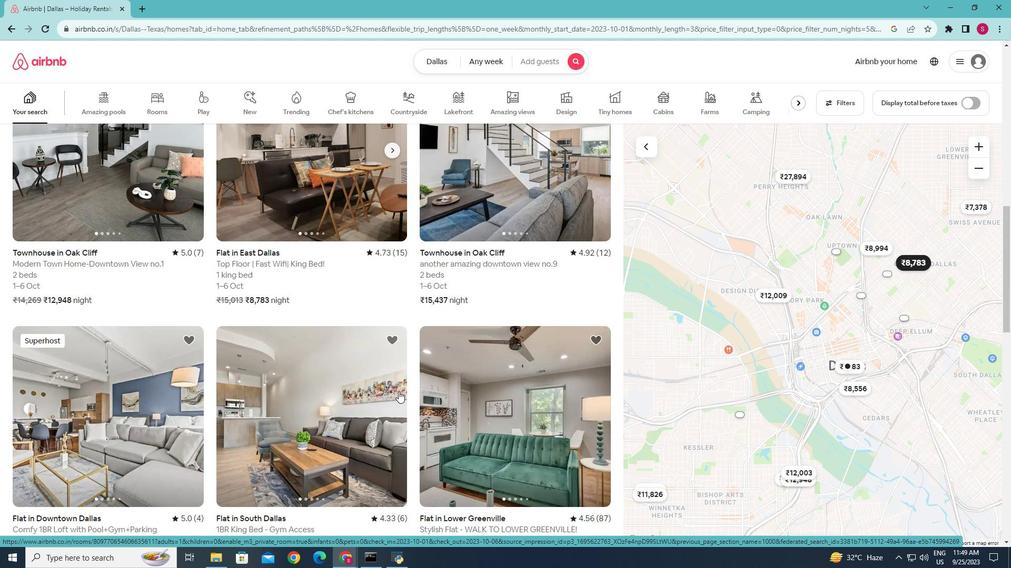 
Action: Mouse scrolled (398, 391) with delta (0, 0)
Screenshot: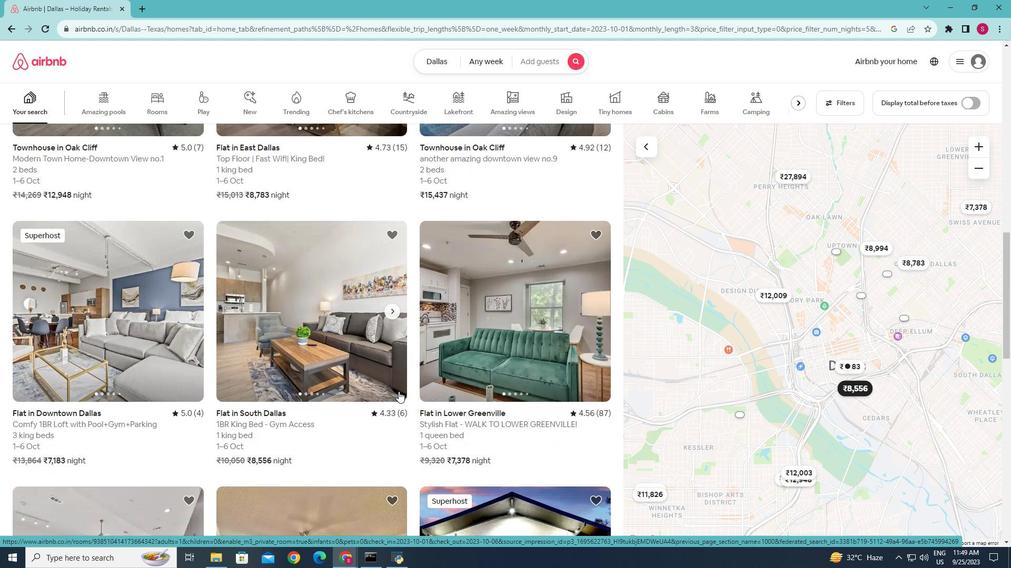 
Action: Mouse scrolled (398, 391) with delta (0, 0)
Screenshot: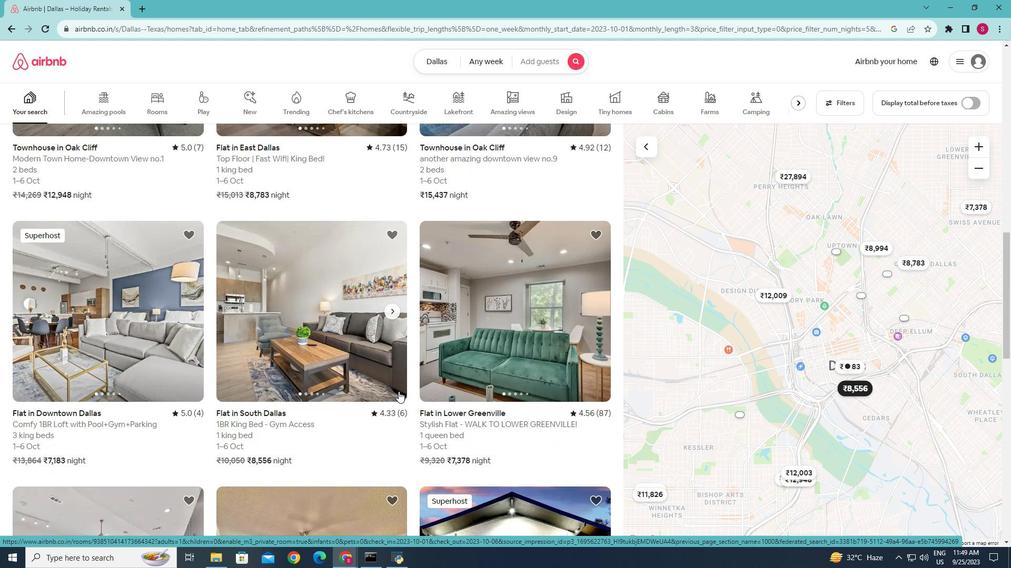 
Action: Mouse scrolled (398, 391) with delta (0, 0)
Screenshot: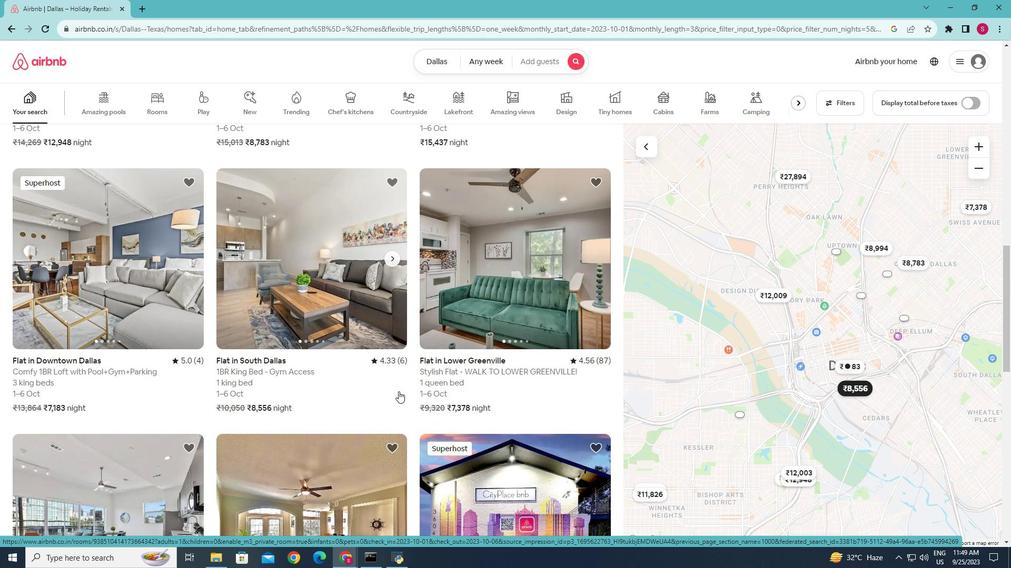 
Action: Mouse moved to (570, 439)
Screenshot: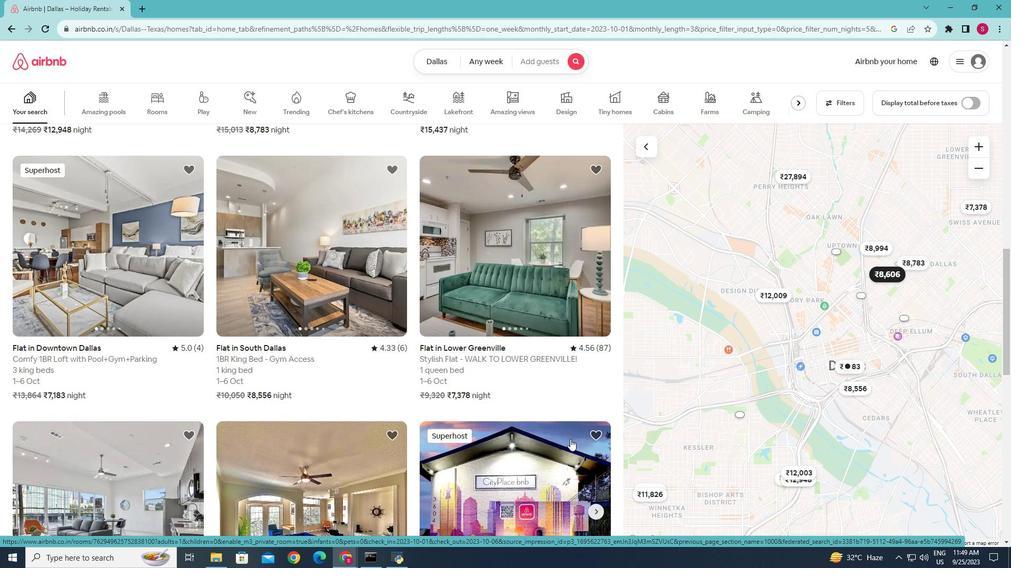 
Action: Mouse scrolled (570, 439) with delta (0, 0)
Screenshot: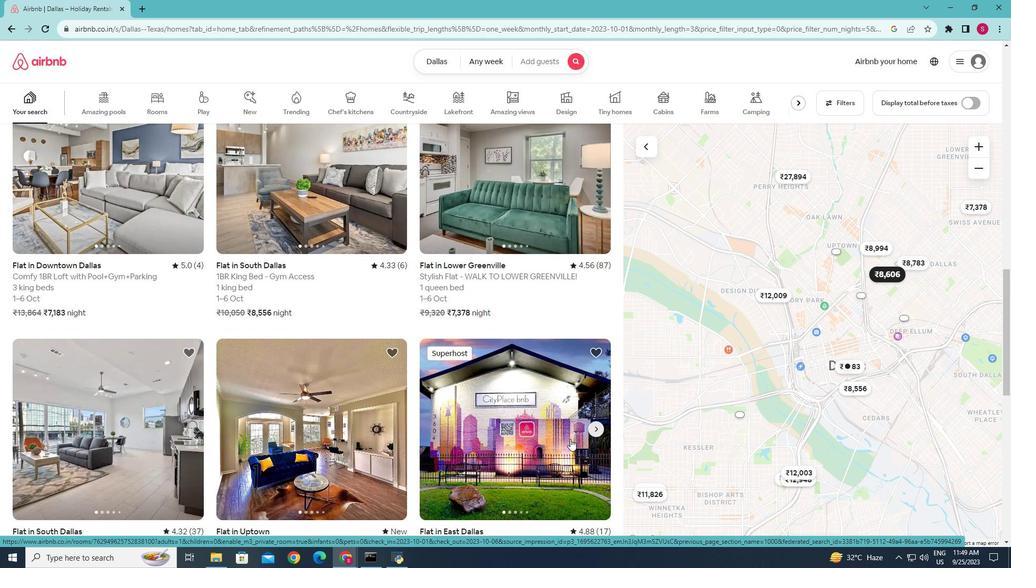 
Action: Mouse scrolled (570, 439) with delta (0, 0)
Screenshot: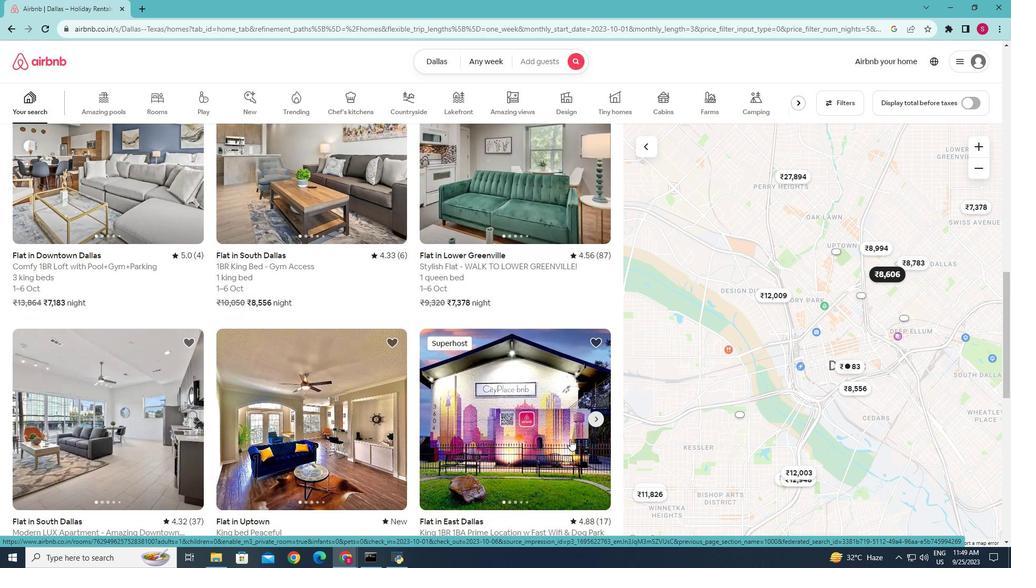 
Action: Mouse moved to (570, 439)
Screenshot: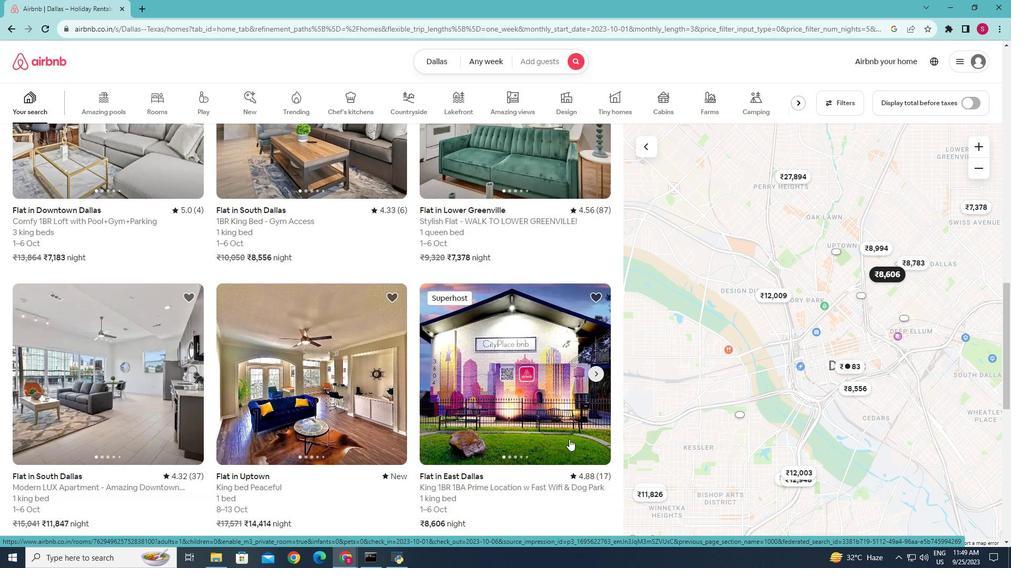 
Action: Mouse scrolled (570, 439) with delta (0, 0)
Screenshot: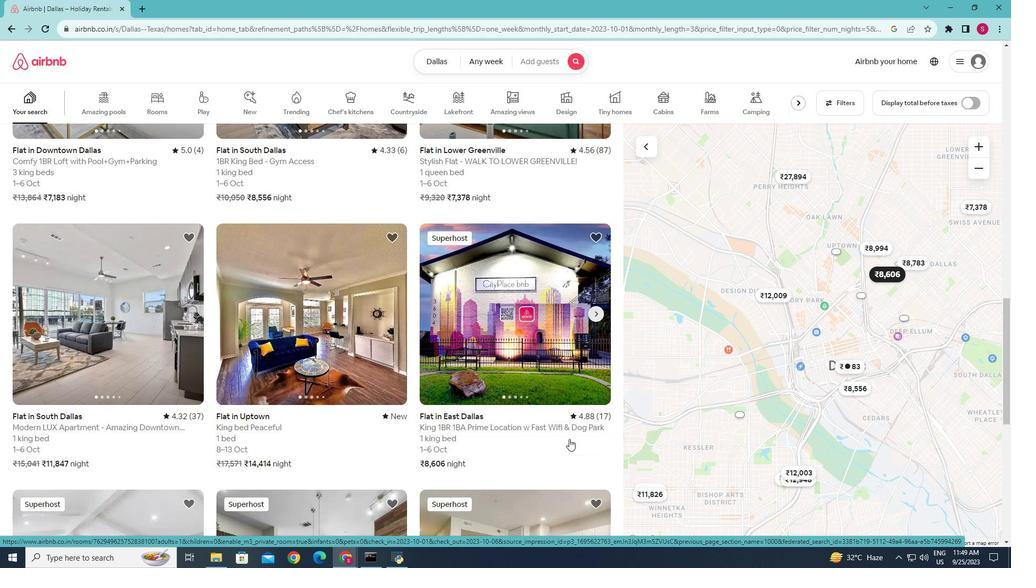 
Action: Mouse moved to (570, 439)
Screenshot: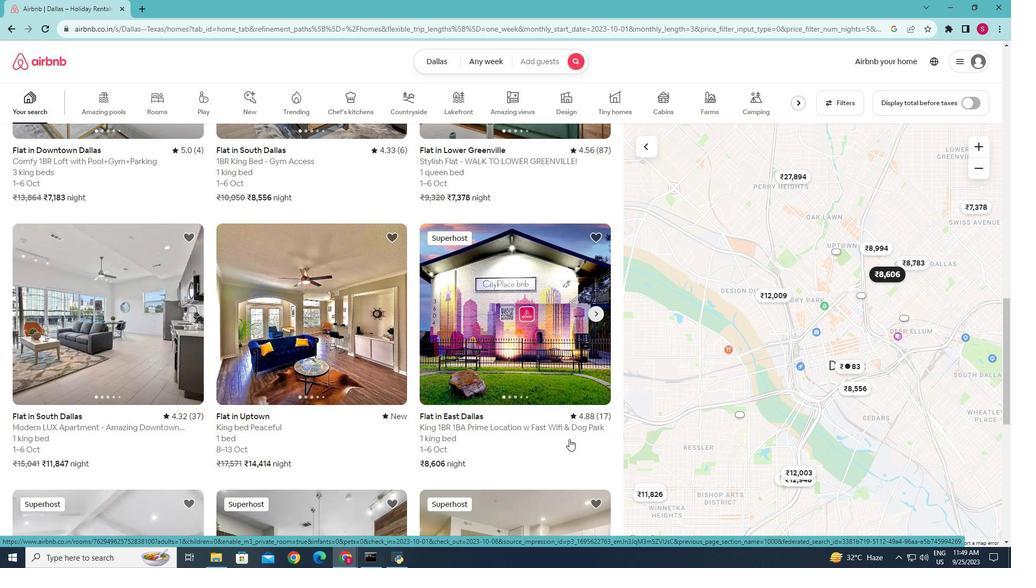 
Action: Mouse scrolled (570, 439) with delta (0, 0)
Screenshot: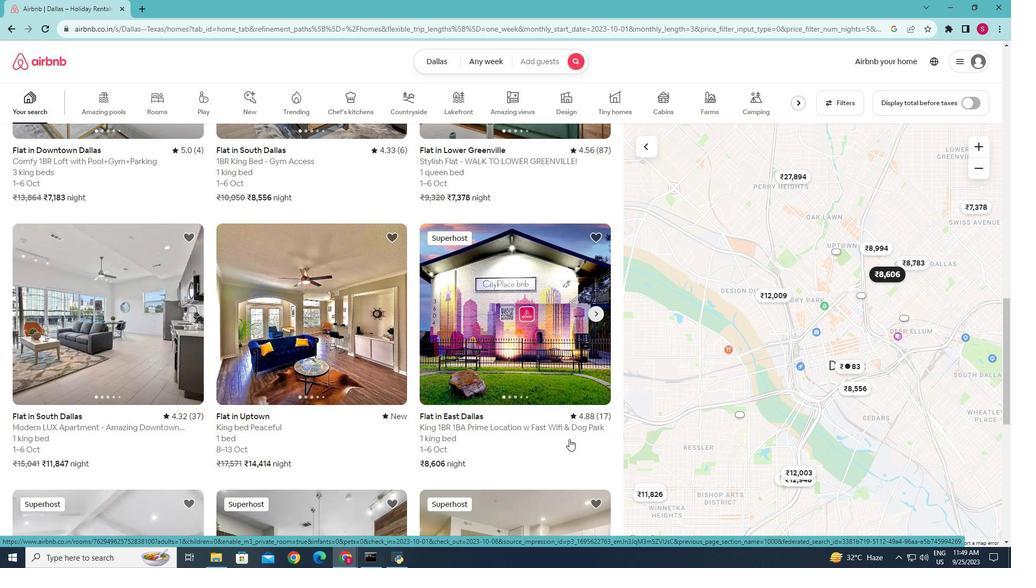 
Action: Mouse moved to (569, 439)
Screenshot: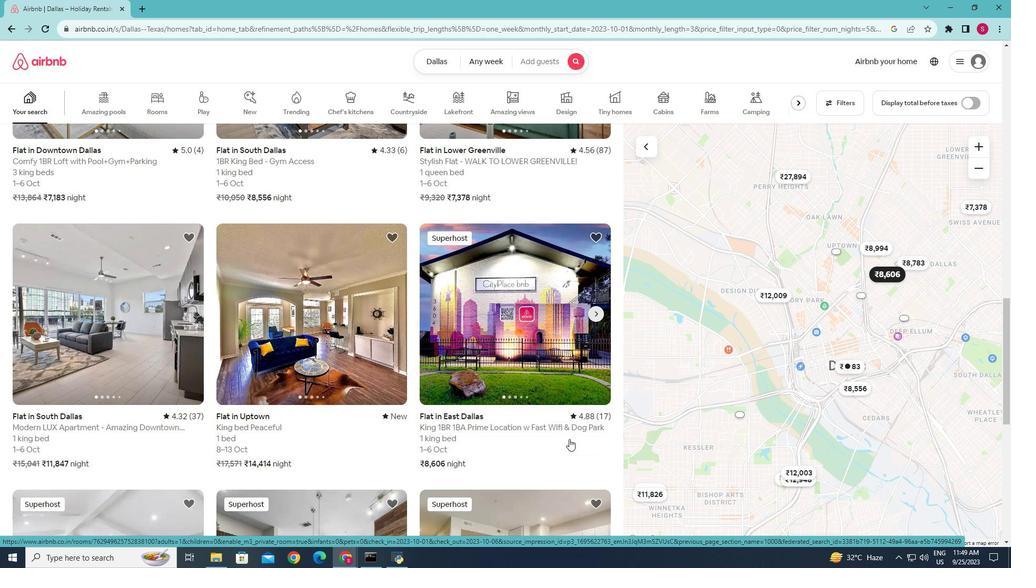 
Action: Mouse scrolled (569, 439) with delta (0, 0)
Screenshot: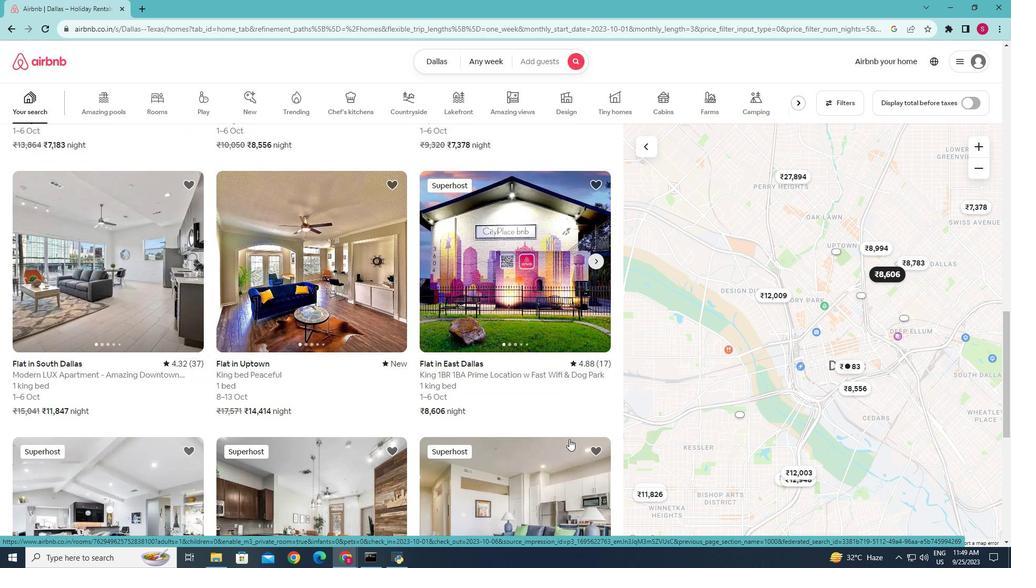 
Action: Mouse moved to (382, 453)
Screenshot: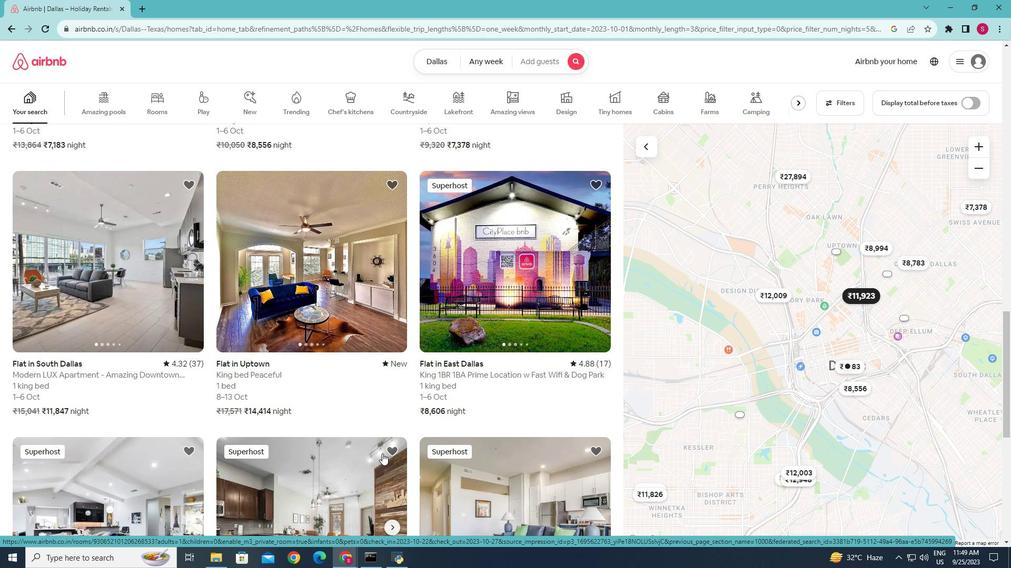 
Action: Mouse scrolled (382, 453) with delta (0, 0)
Screenshot: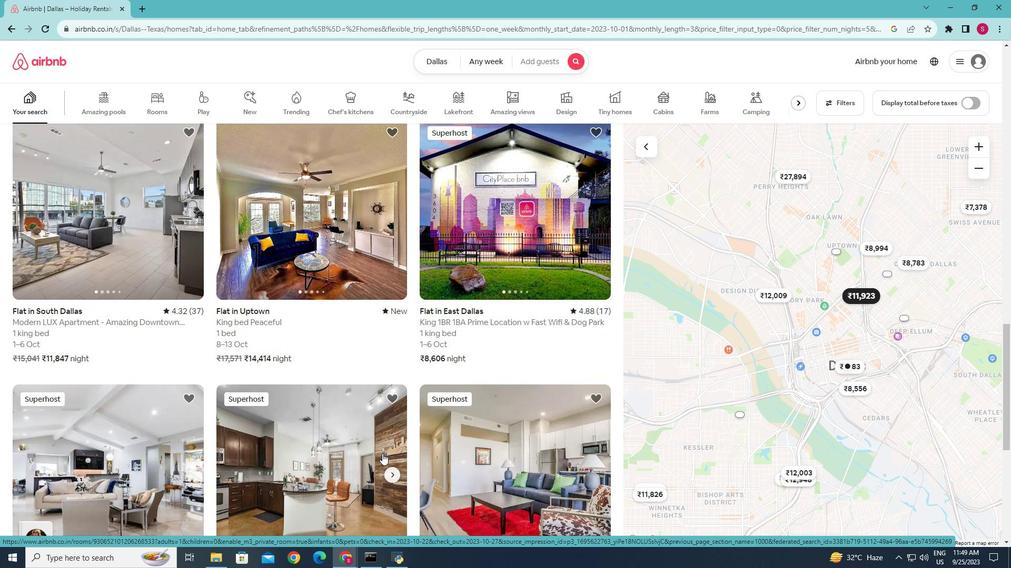 
Action: Mouse scrolled (382, 453) with delta (0, 0)
Screenshot: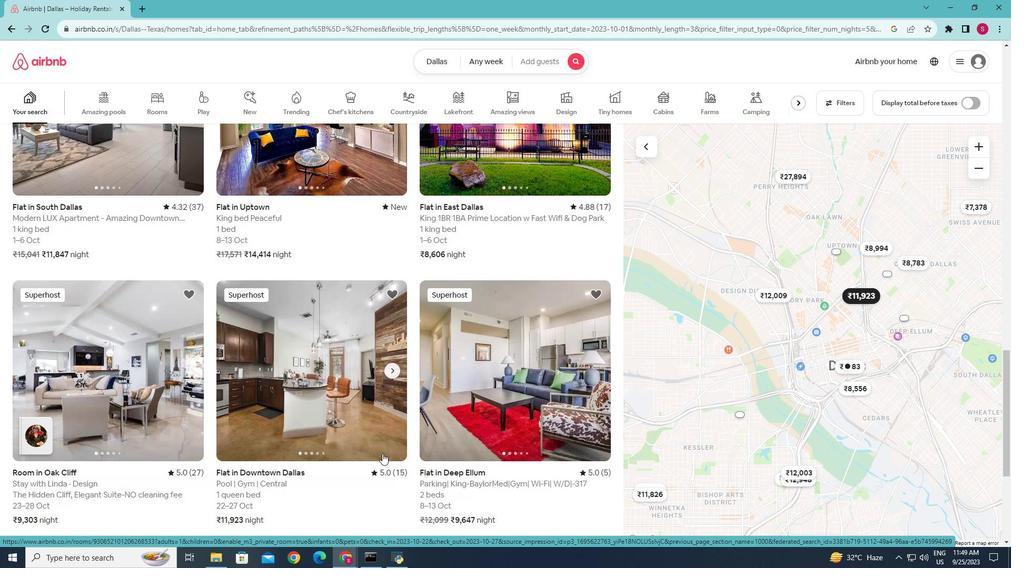 
Action: Mouse scrolled (382, 453) with delta (0, 0)
Screenshot: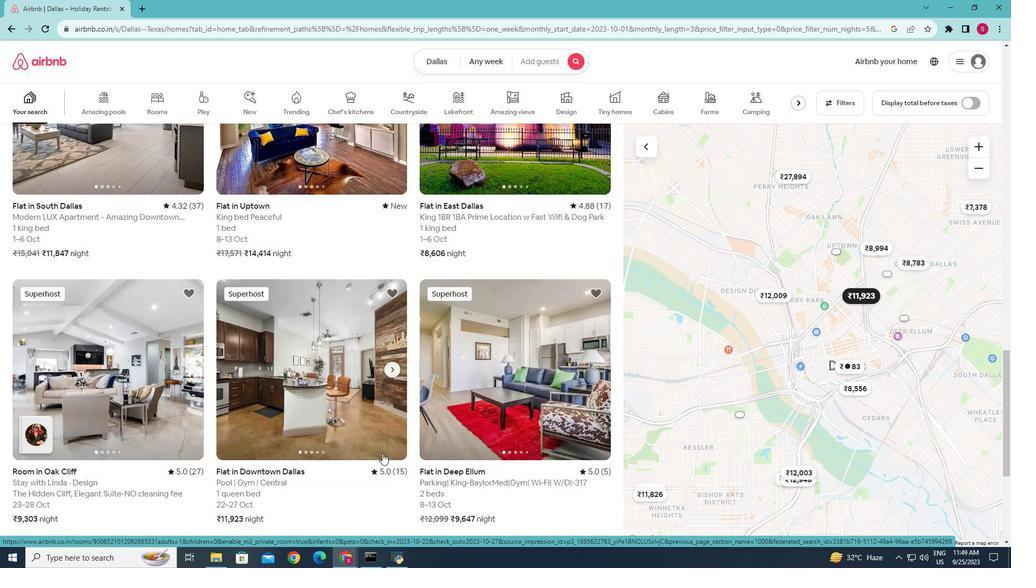 
Action: Mouse scrolled (382, 453) with delta (0, 0)
Screenshot: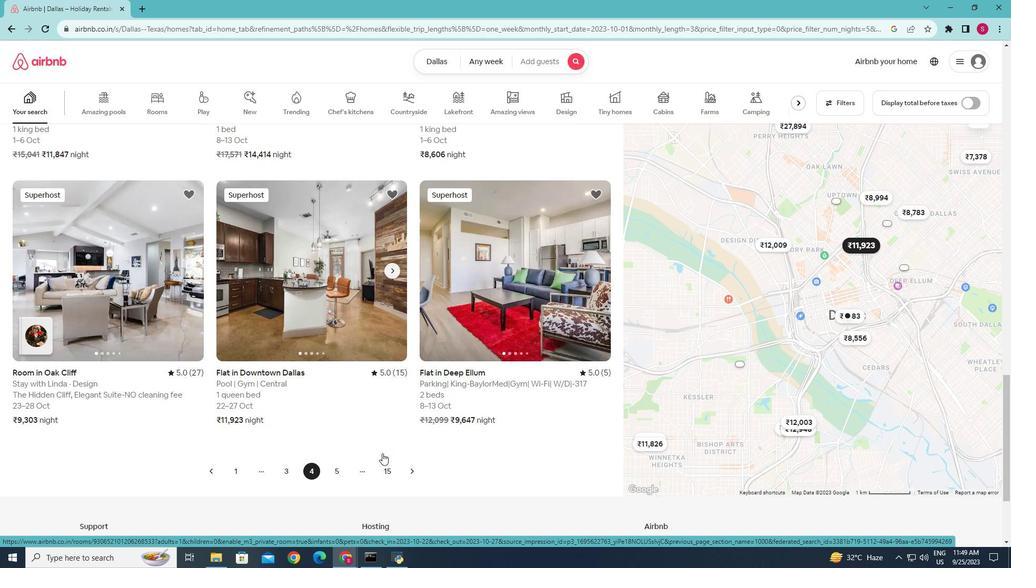 
Action: Mouse scrolled (382, 453) with delta (0, 0)
Screenshot: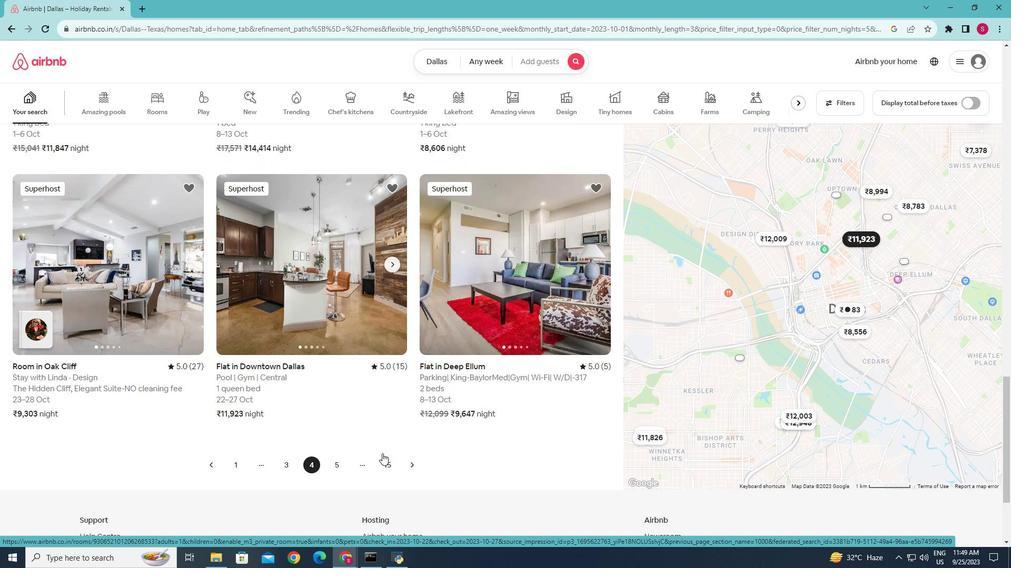 
Action: Mouse moved to (333, 465)
Screenshot: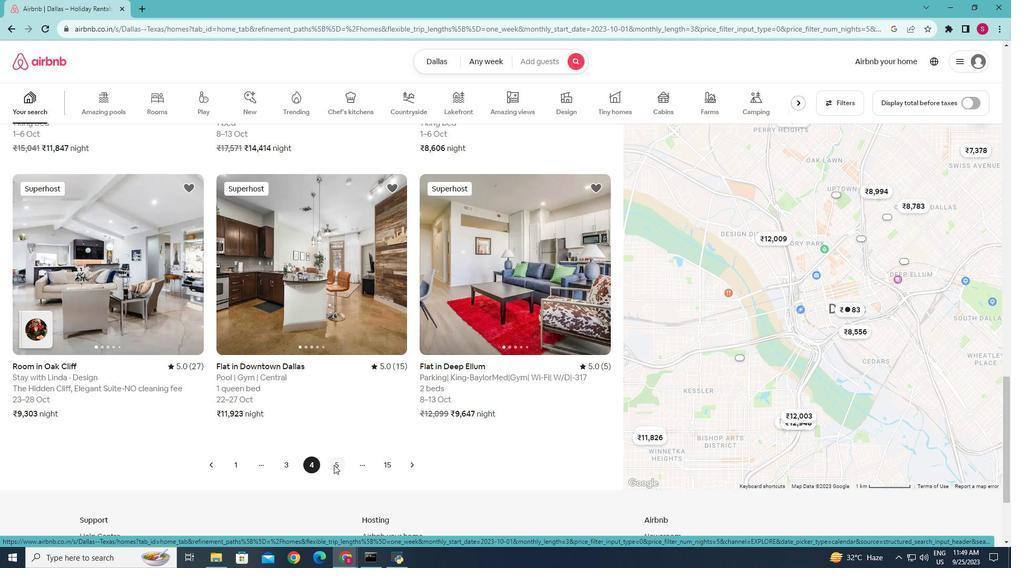 
Action: Mouse pressed left at (333, 465)
Screenshot: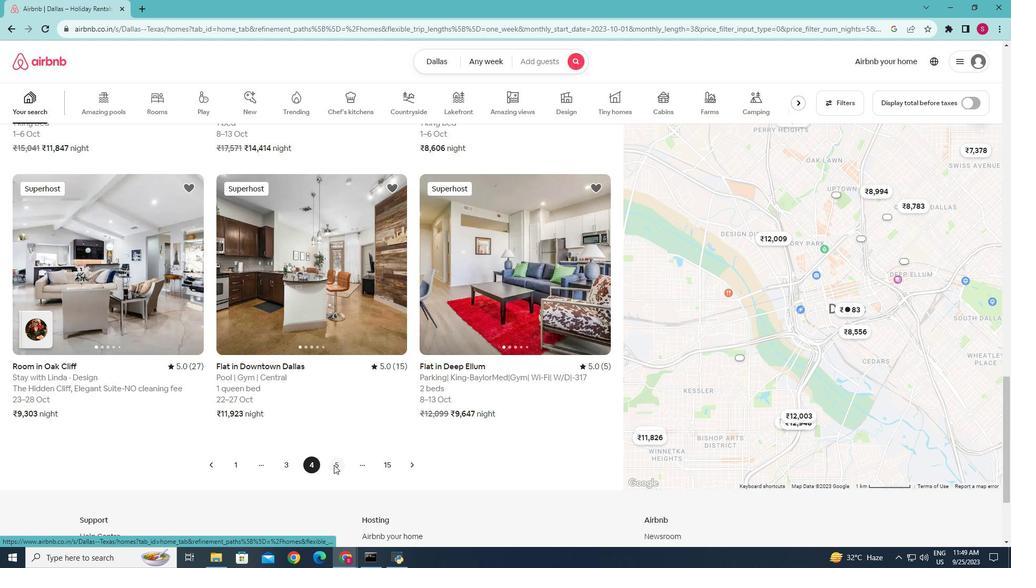 
Action: Mouse moved to (475, 406)
Screenshot: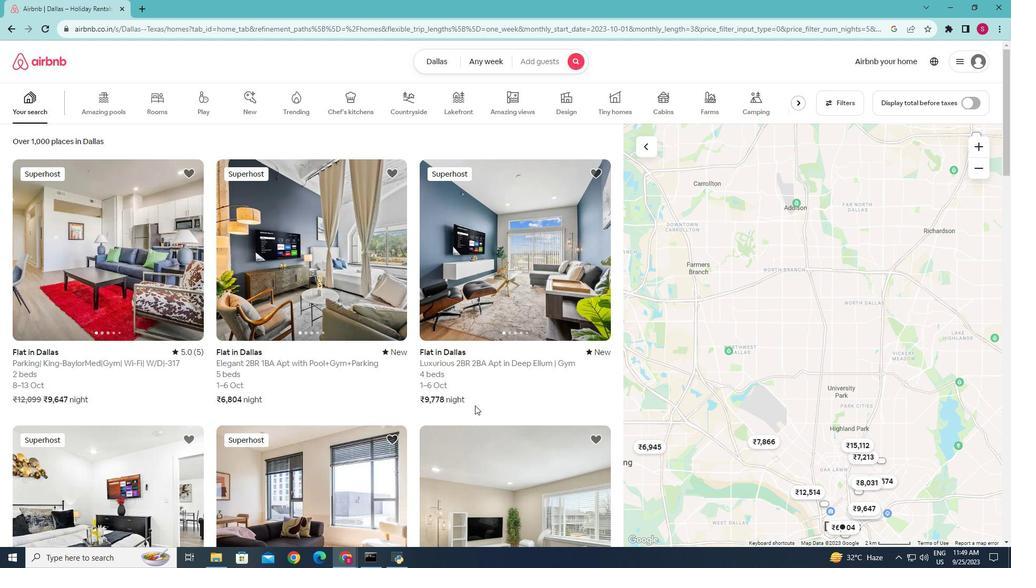 
Action: Mouse scrolled (475, 405) with delta (0, 0)
Screenshot: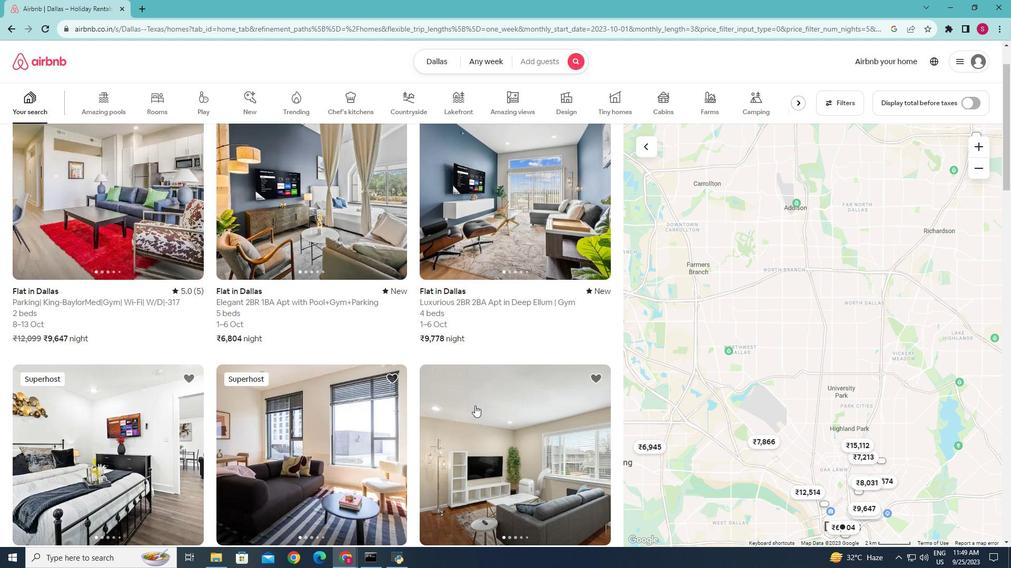 
Action: Mouse scrolled (475, 405) with delta (0, 0)
Screenshot: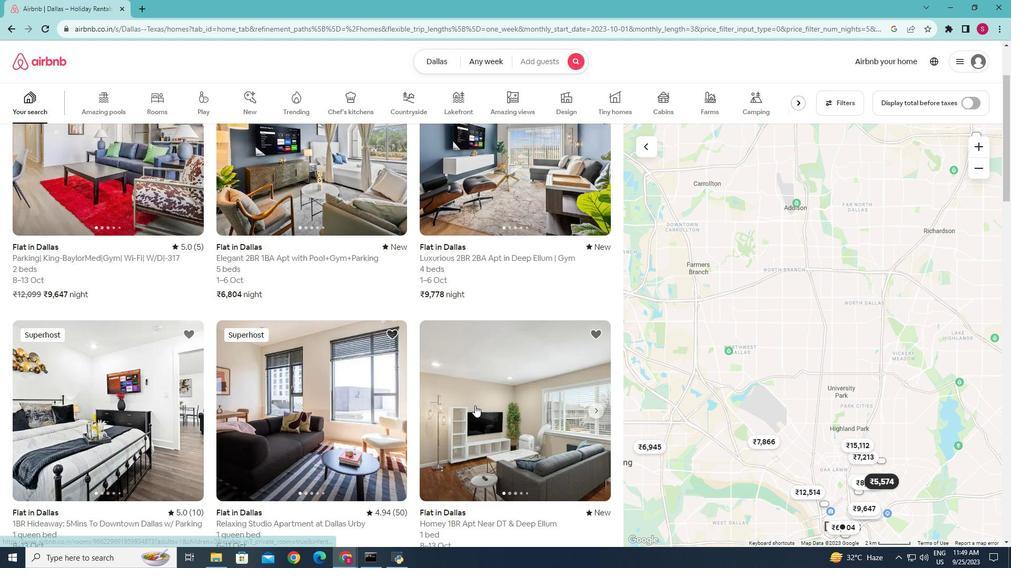 
Action: Mouse scrolled (475, 405) with delta (0, 0)
Screenshot: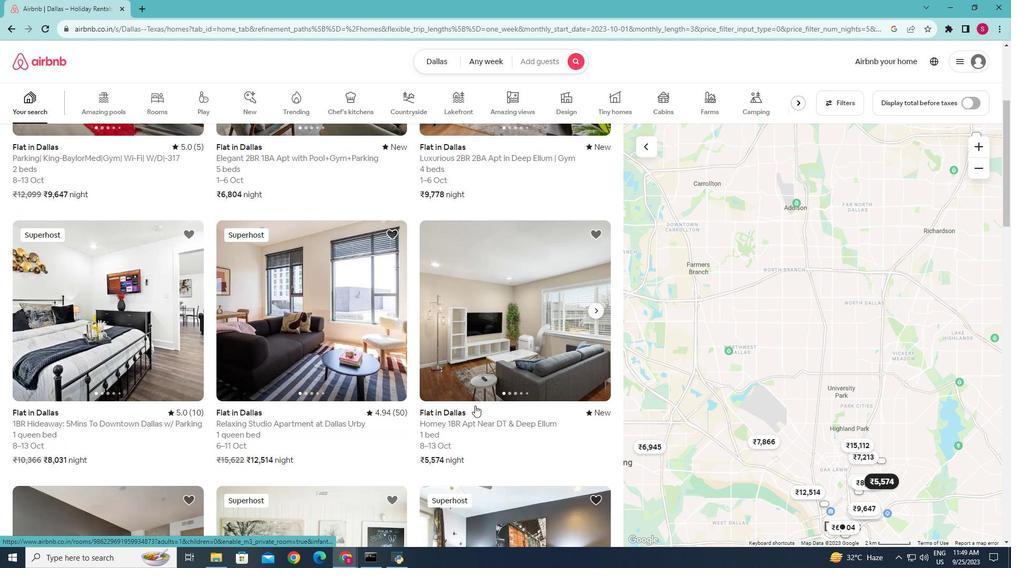 
Action: Mouse scrolled (475, 405) with delta (0, 0)
Screenshot: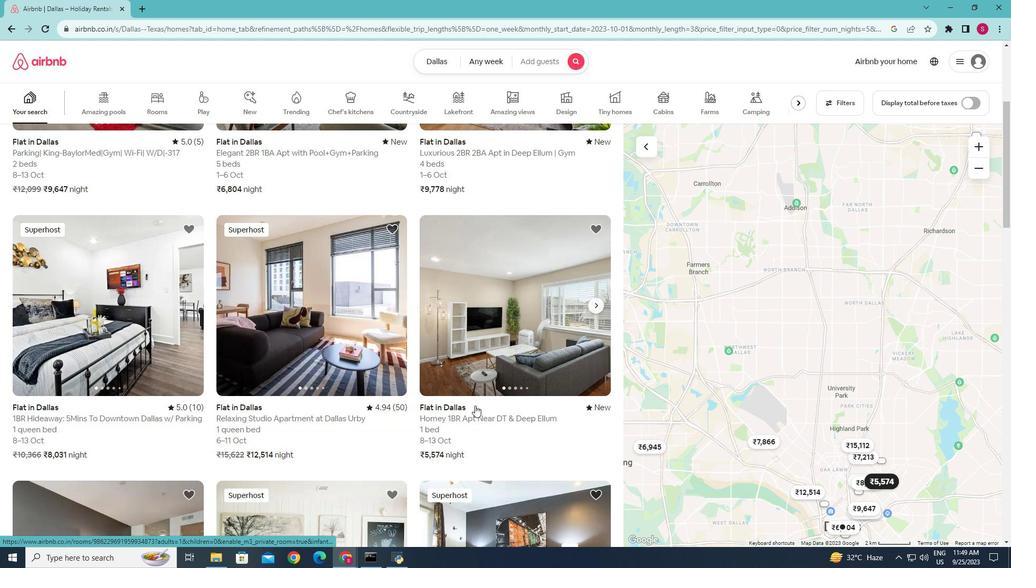 
Action: Mouse scrolled (475, 405) with delta (0, 0)
Screenshot: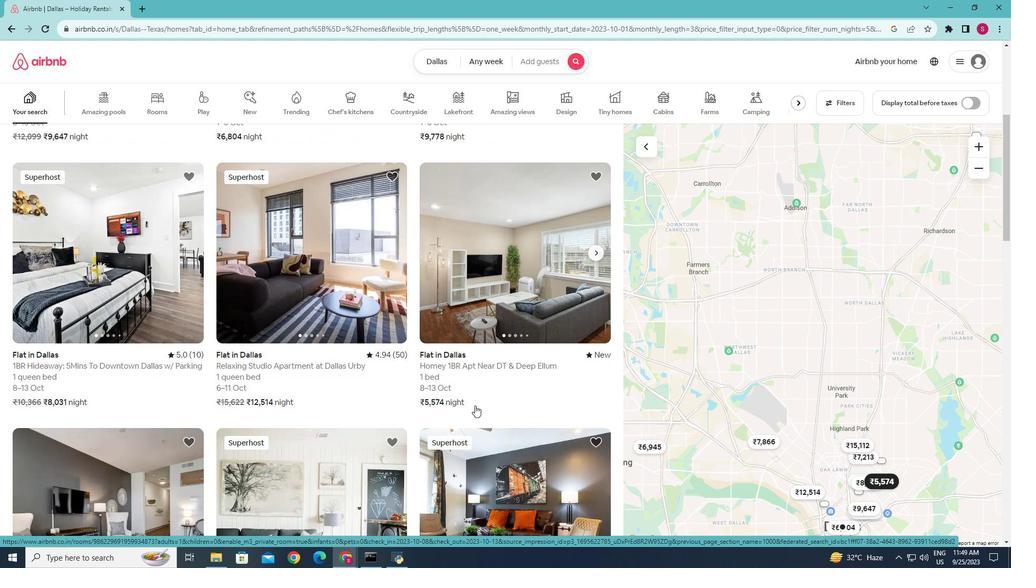
Action: Mouse scrolled (475, 405) with delta (0, 0)
Screenshot: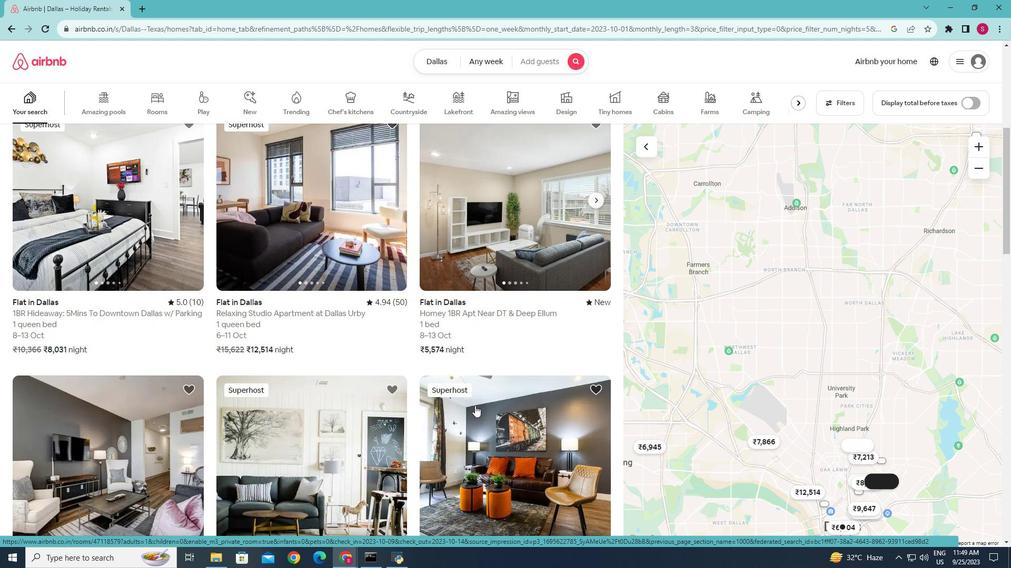 
Action: Mouse scrolled (475, 405) with delta (0, 0)
Screenshot: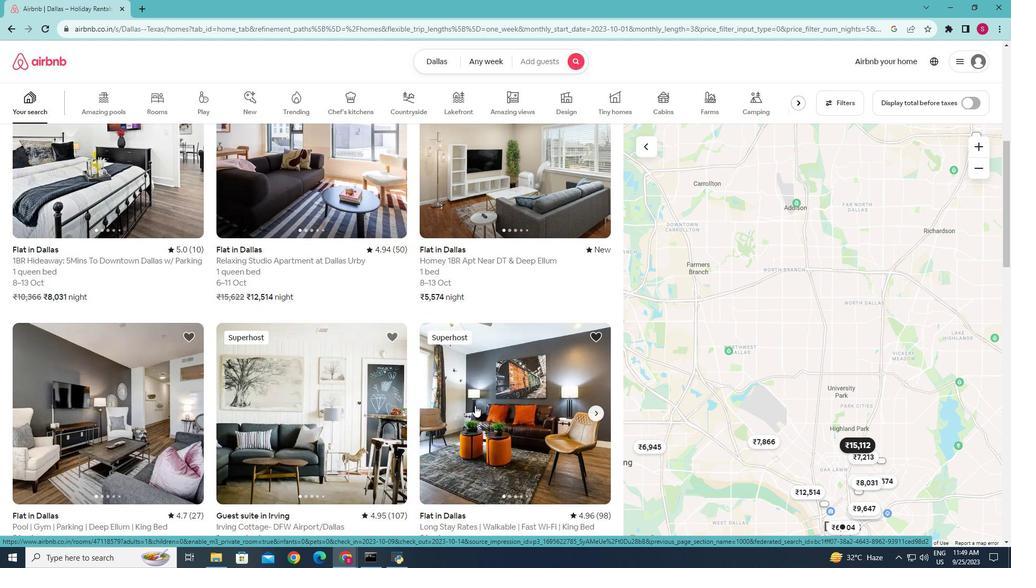 
Action: Mouse scrolled (475, 405) with delta (0, 0)
Screenshot: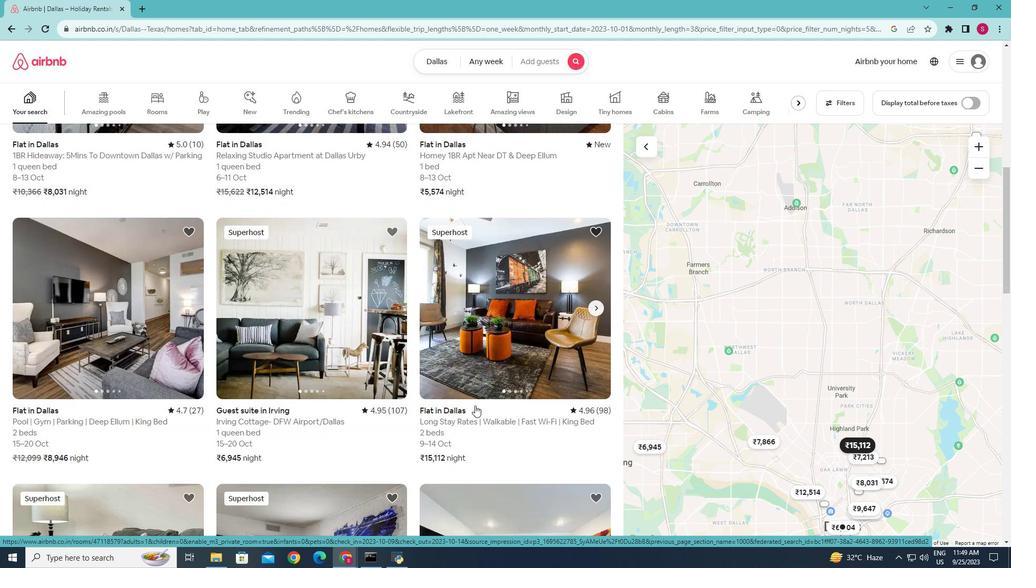 
Action: Mouse scrolled (475, 405) with delta (0, 0)
Screenshot: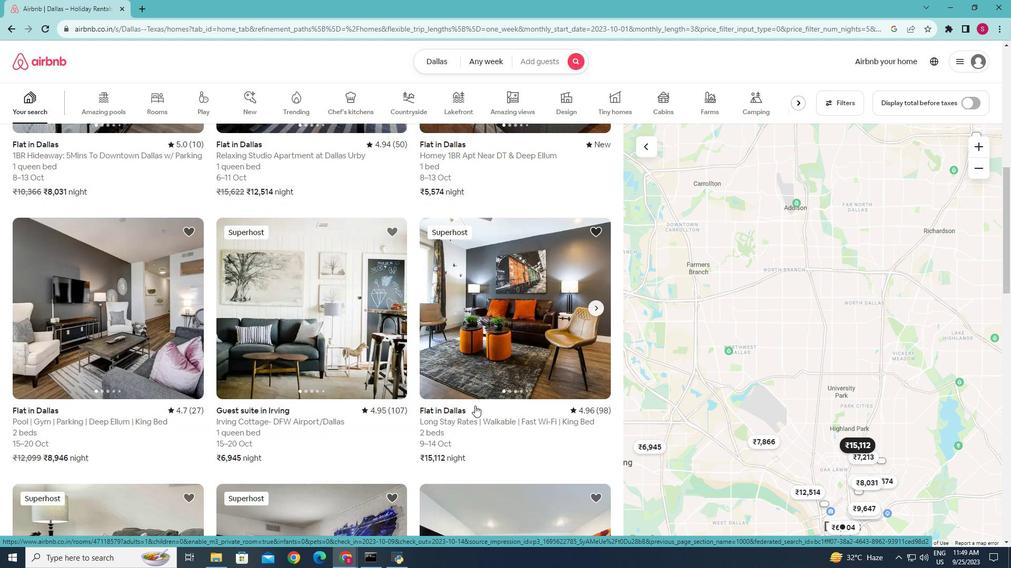 
Action: Mouse scrolled (475, 405) with delta (0, 0)
Screenshot: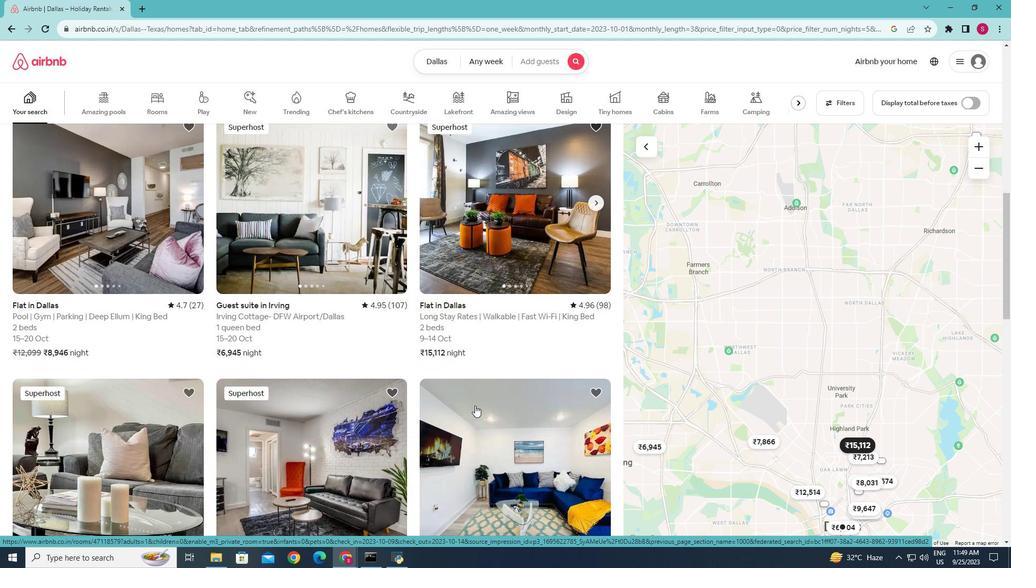 
Action: Mouse scrolled (475, 405) with delta (0, 0)
Screenshot: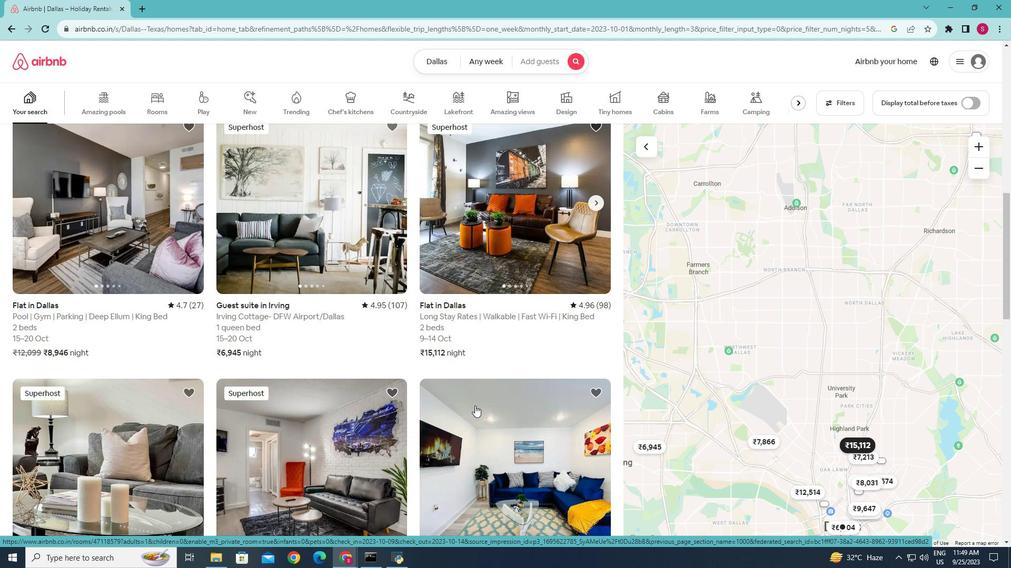 
Action: Mouse moved to (847, 101)
Screenshot: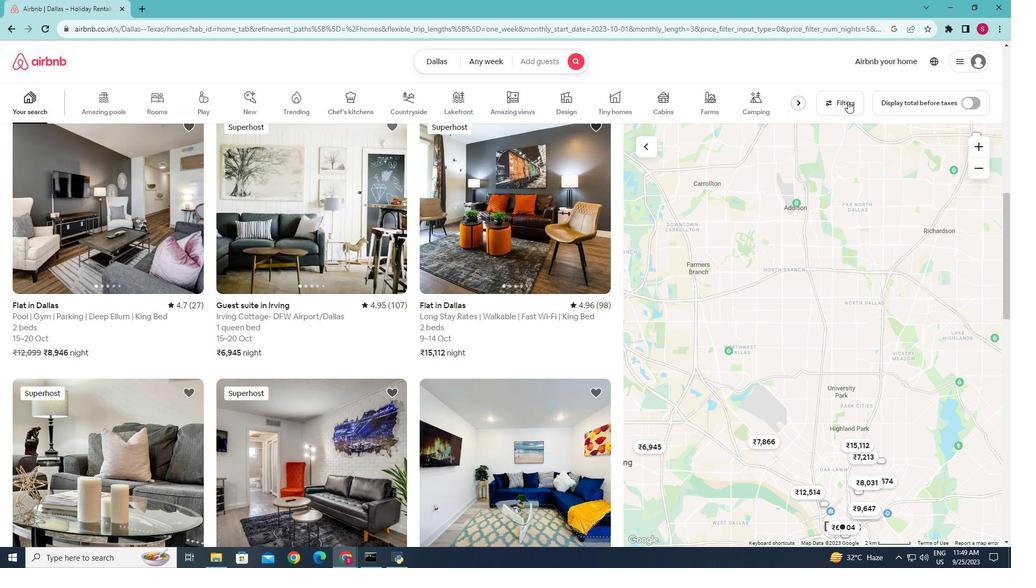 
Action: Mouse pressed left at (847, 101)
Screenshot: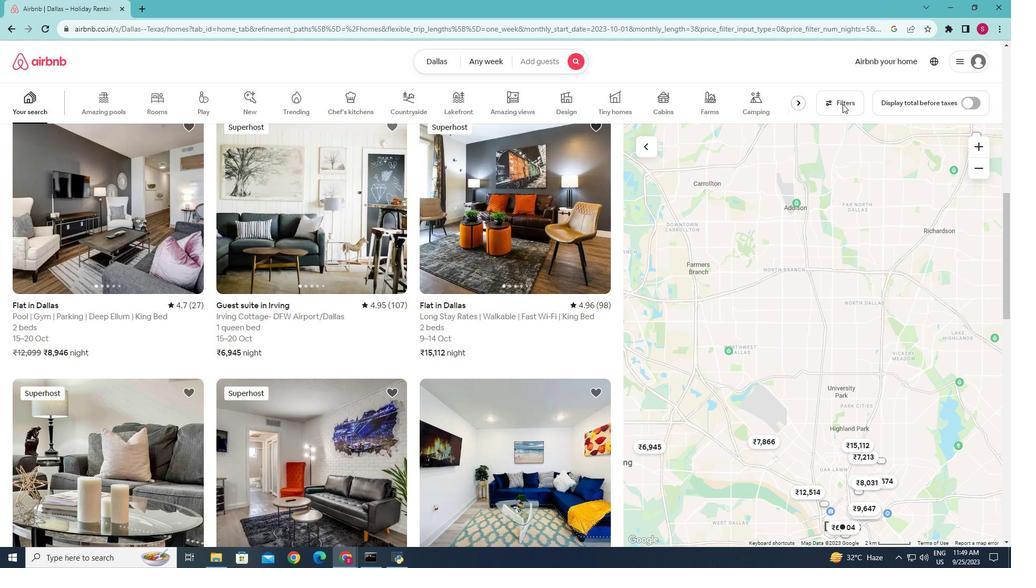 
Action: Mouse moved to (572, 342)
Screenshot: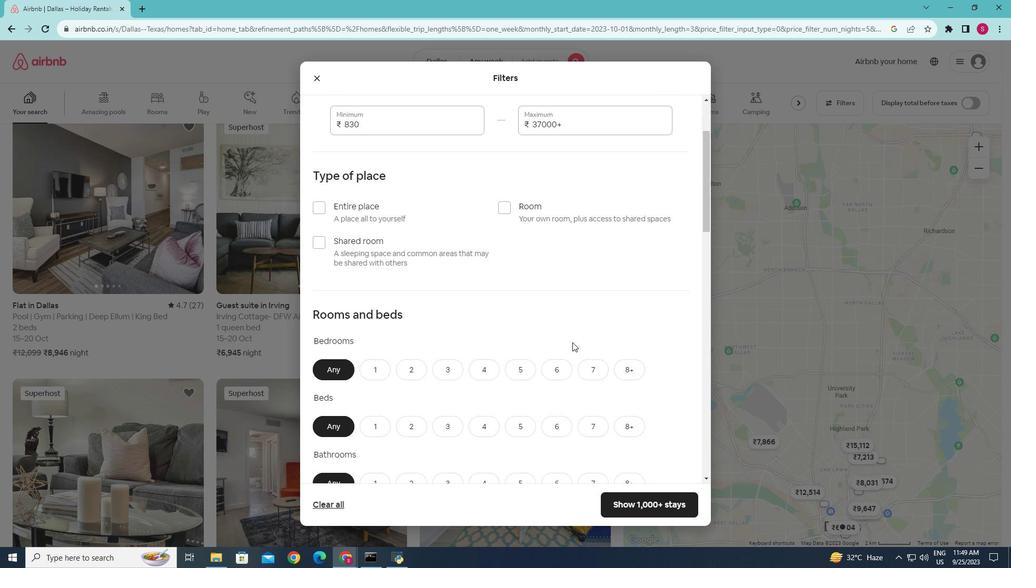 
Action: Mouse scrolled (572, 342) with delta (0, 0)
Screenshot: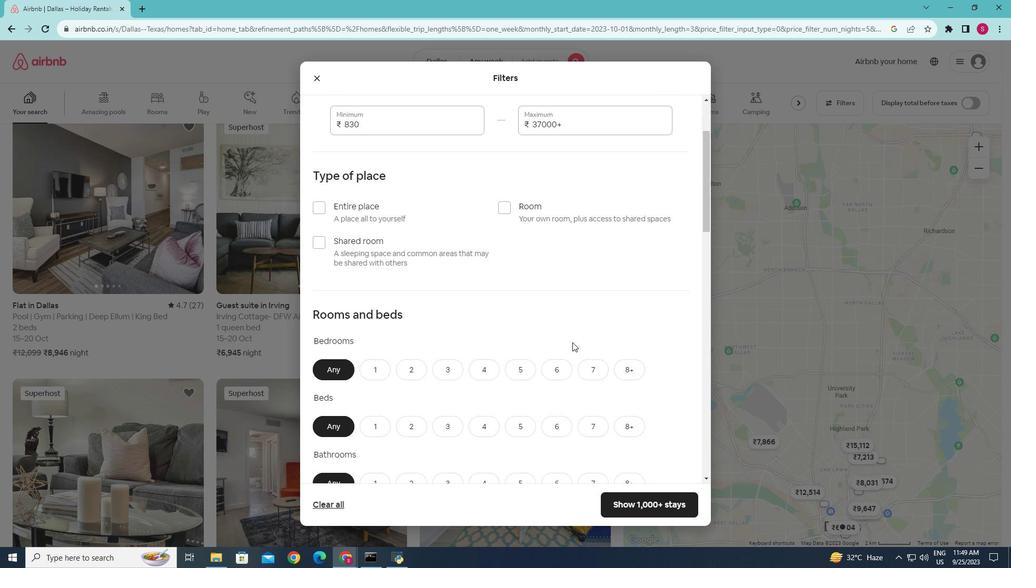 
Action: Mouse scrolled (572, 342) with delta (0, 0)
Screenshot: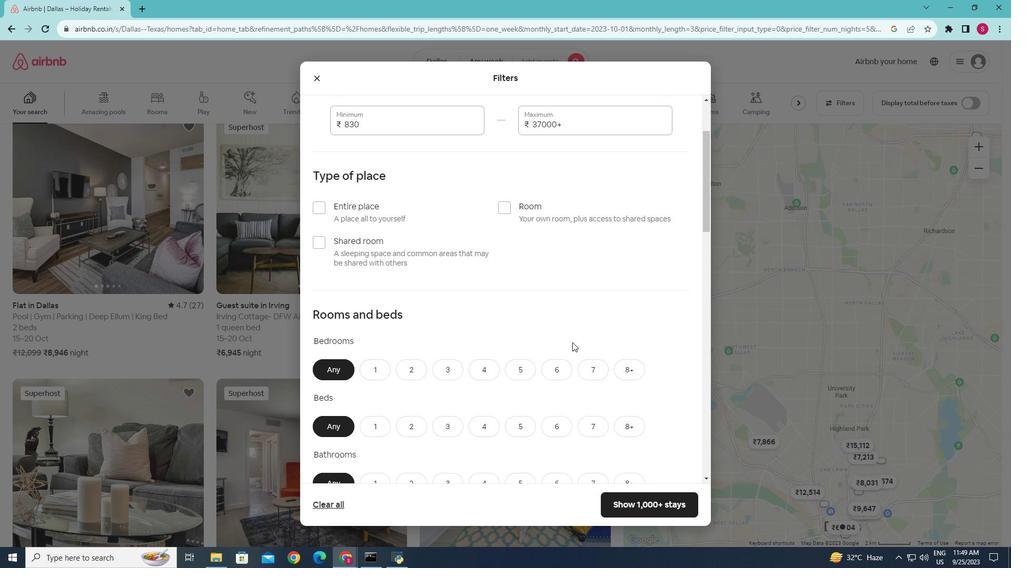 
Action: Mouse scrolled (572, 342) with delta (0, 0)
Screenshot: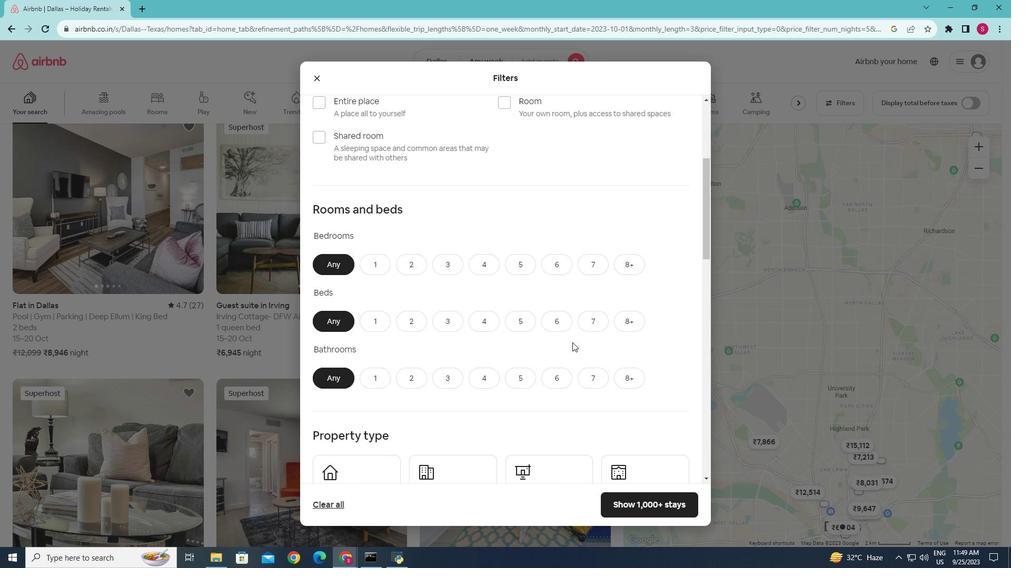 
Action: Mouse scrolled (572, 342) with delta (0, 0)
Screenshot: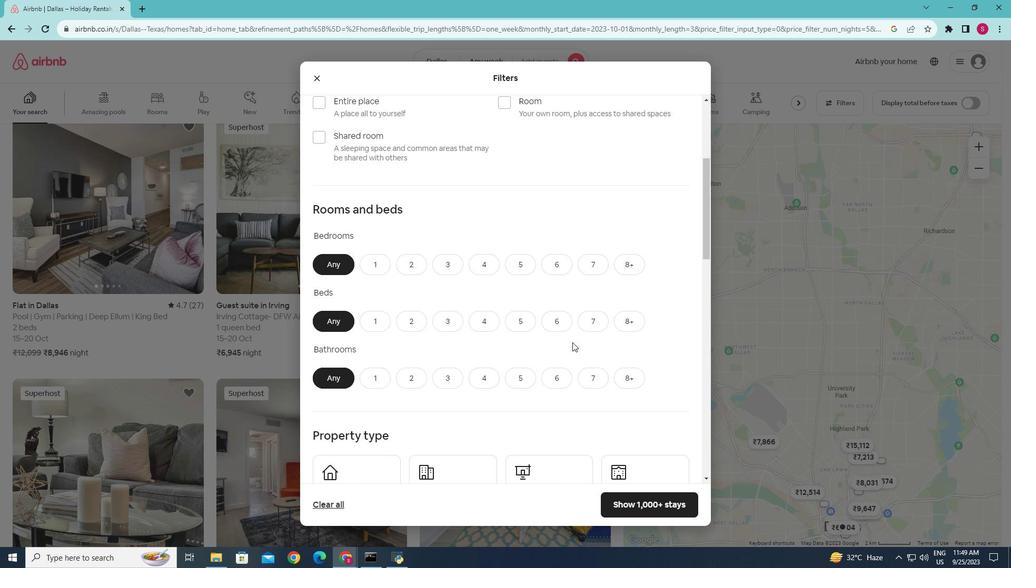 
Action: Mouse scrolled (572, 342) with delta (0, 0)
Screenshot: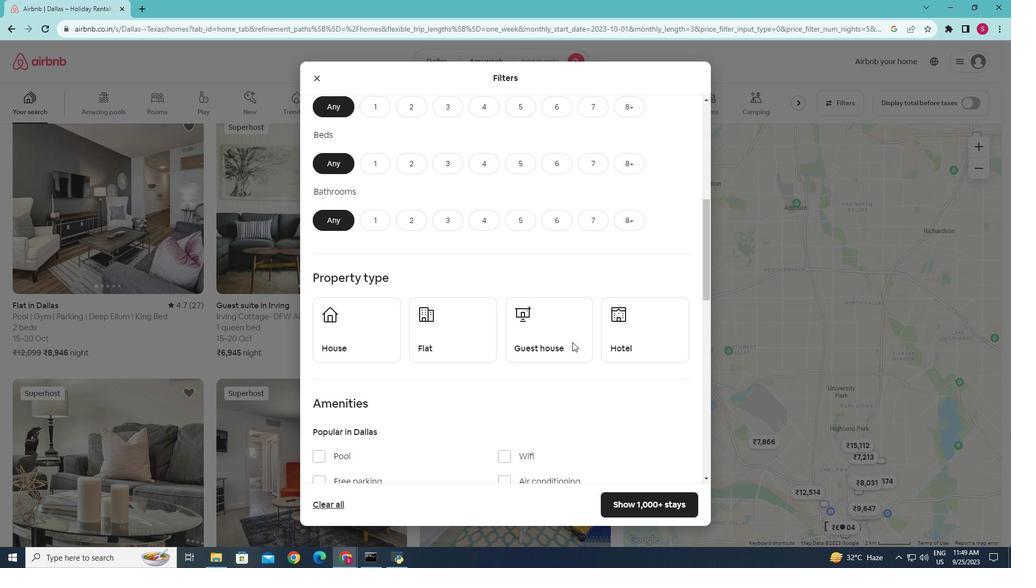 
Action: Mouse scrolled (572, 342) with delta (0, 0)
Screenshot: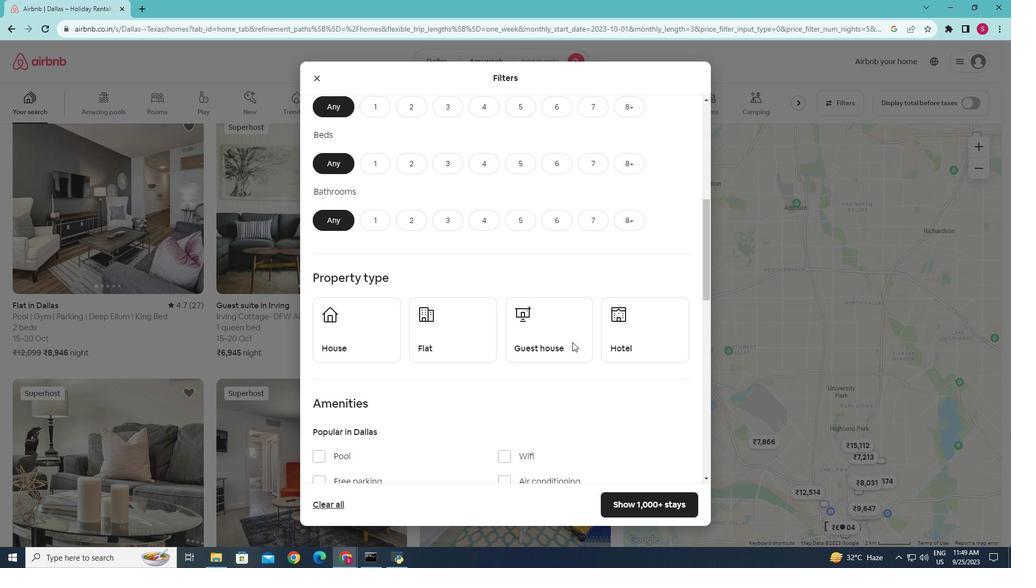 
Action: Mouse scrolled (572, 342) with delta (0, 0)
Screenshot: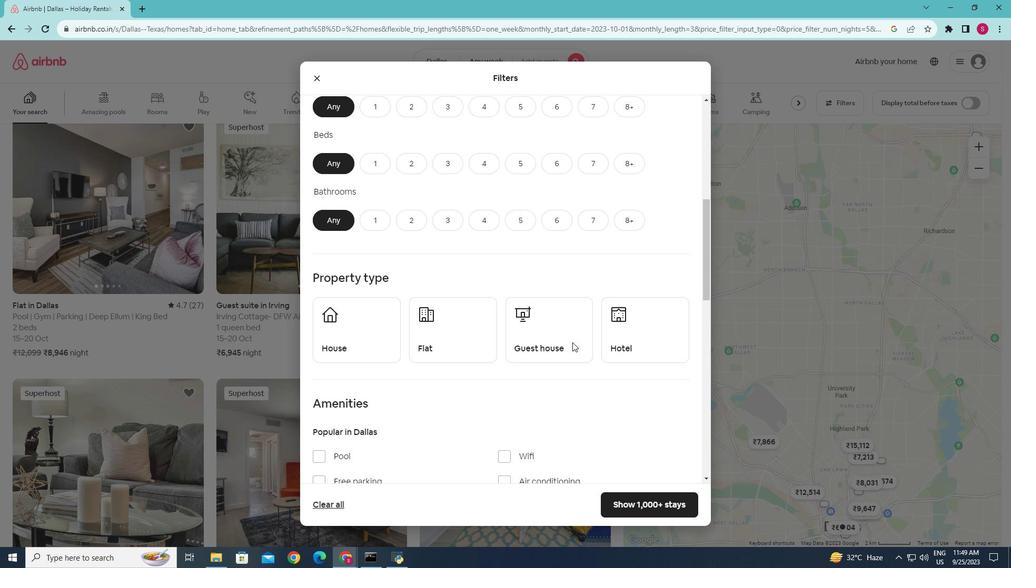 
Action: Mouse scrolled (572, 342) with delta (0, 0)
Screenshot: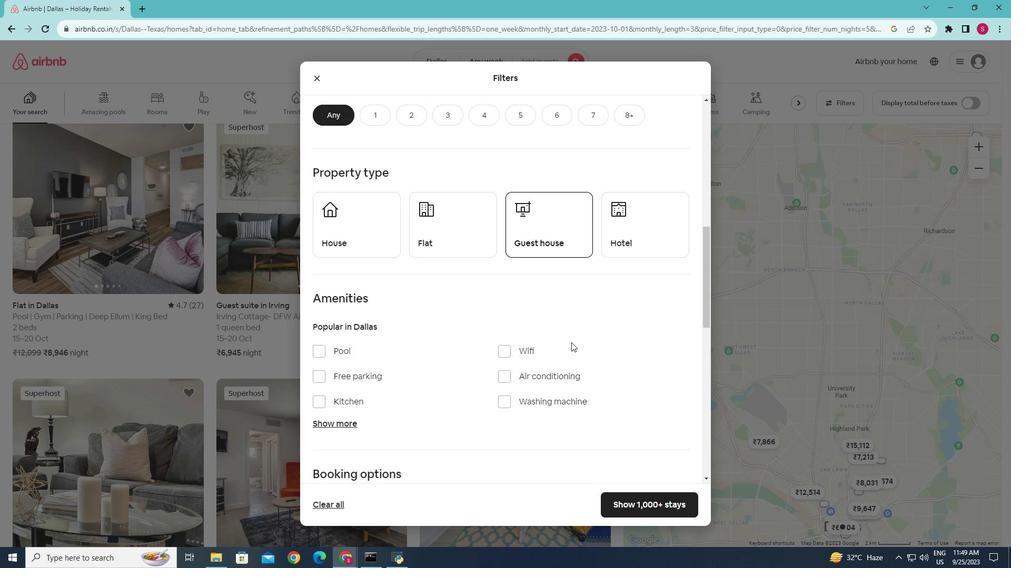 
Action: Mouse scrolled (572, 342) with delta (0, 0)
Screenshot: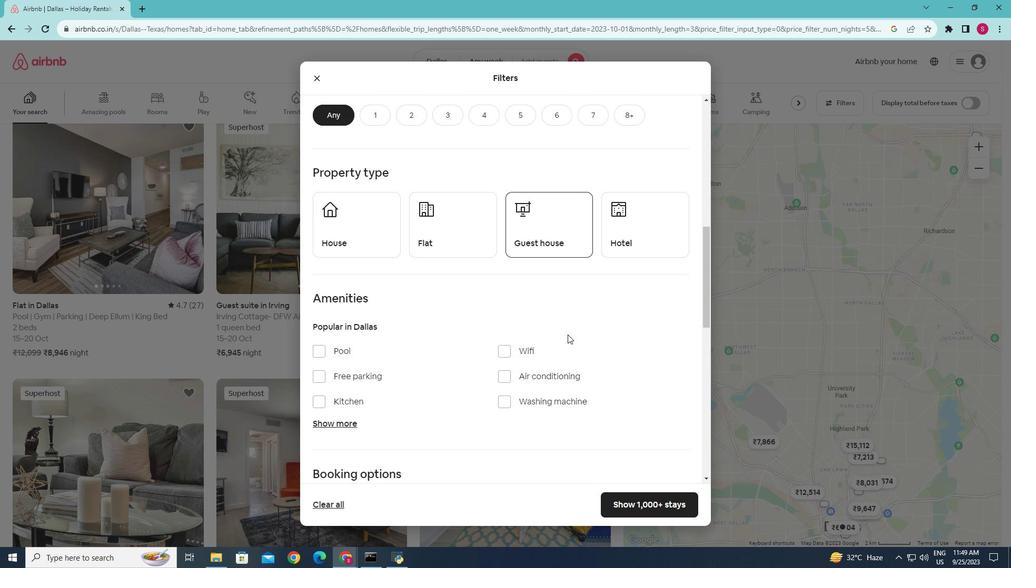 
Action: Mouse moved to (407, 341)
Screenshot: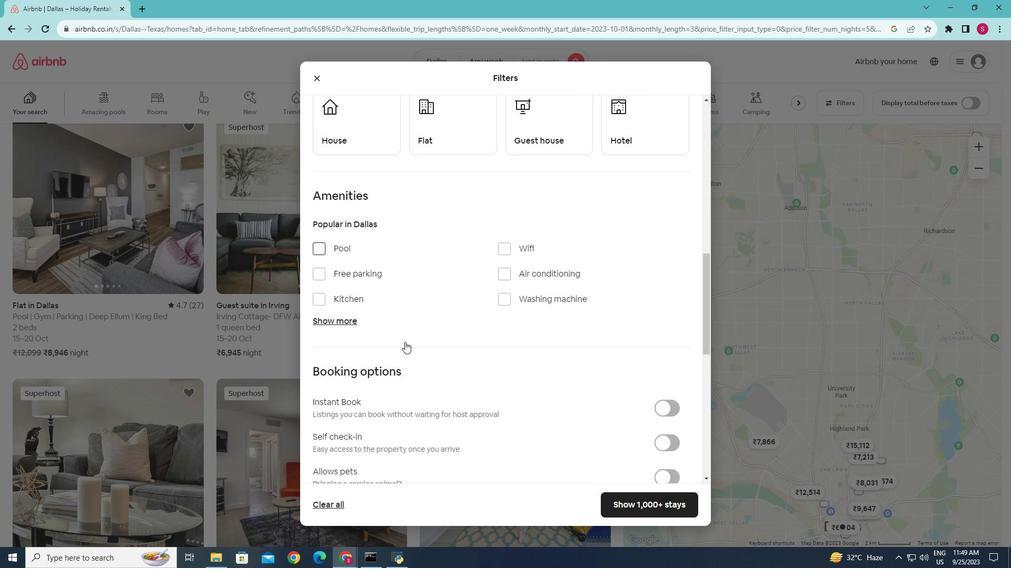 
Action: Mouse scrolled (407, 340) with delta (0, 0)
Screenshot: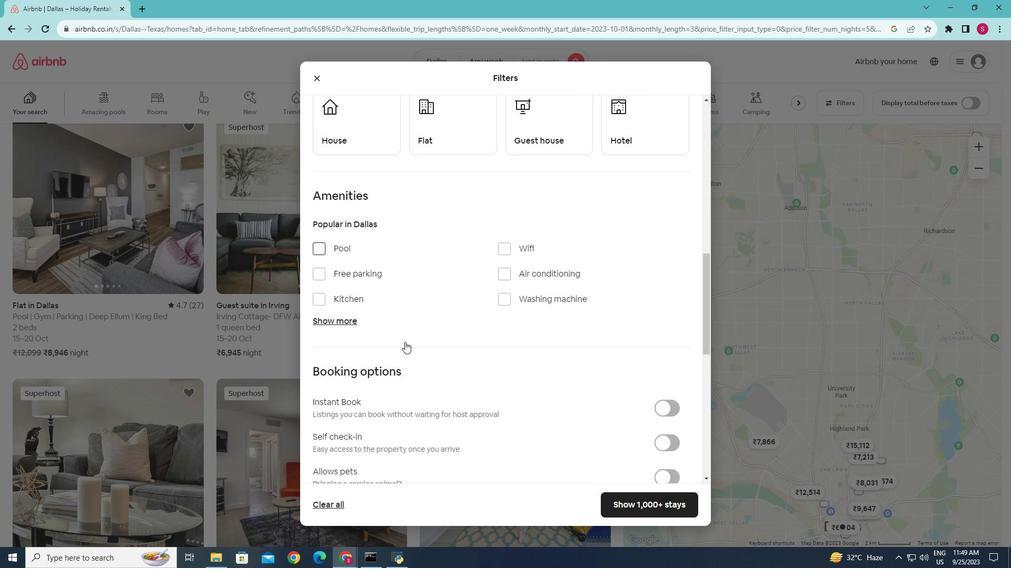 
Action: Mouse moved to (404, 342)
Screenshot: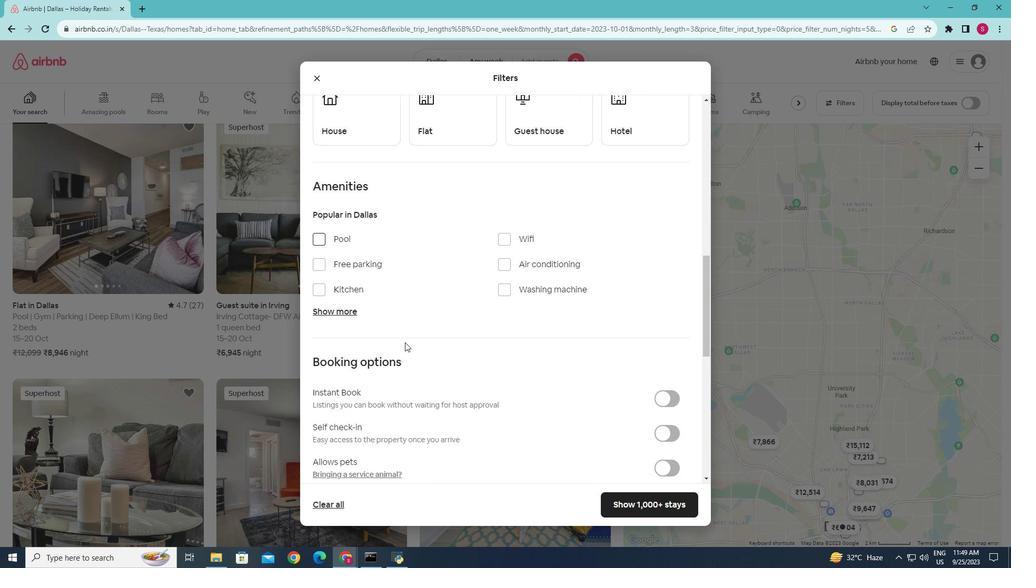 
Action: Mouse scrolled (404, 341) with delta (0, 0)
Screenshot: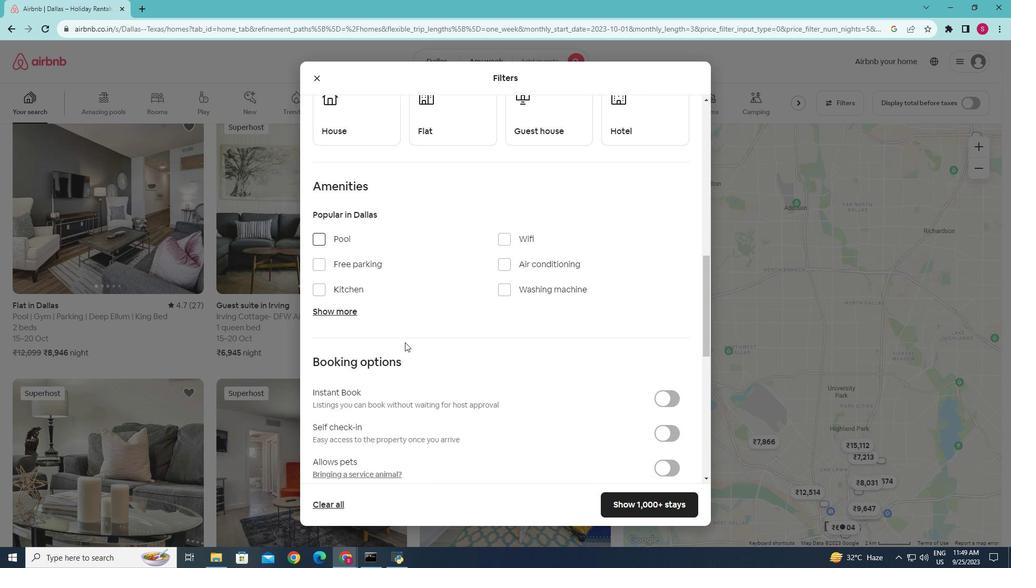
Action: Mouse scrolled (404, 341) with delta (0, 0)
Screenshot: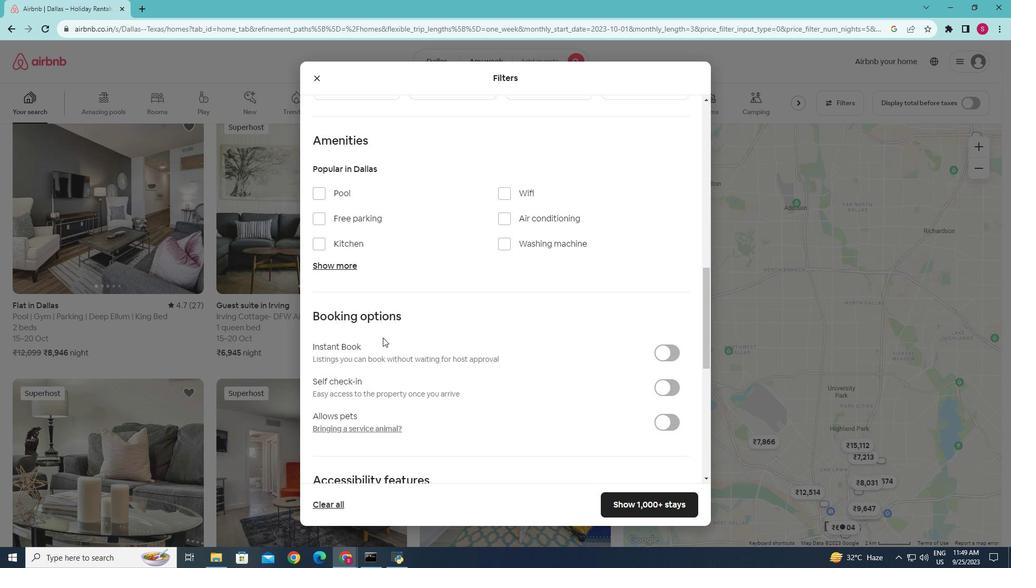 
Action: Mouse moved to (315, 264)
Screenshot: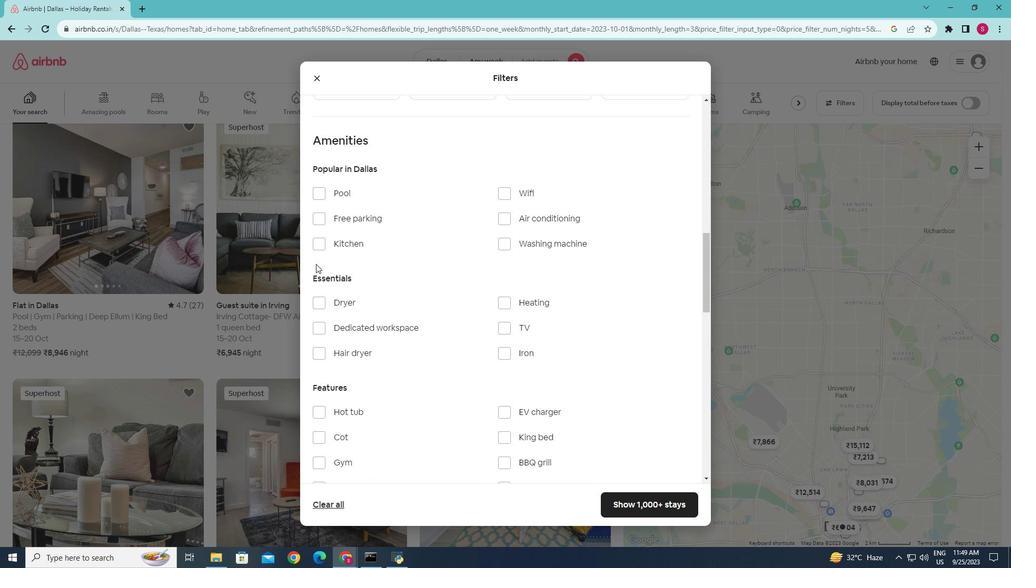 
Action: Mouse pressed left at (315, 264)
Screenshot: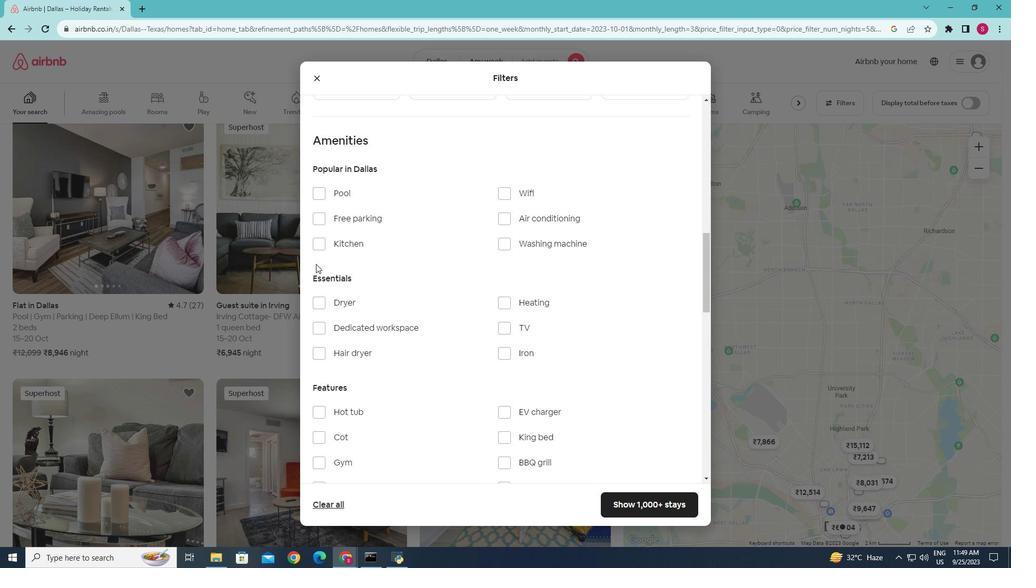 
Action: Mouse moved to (576, 314)
Screenshot: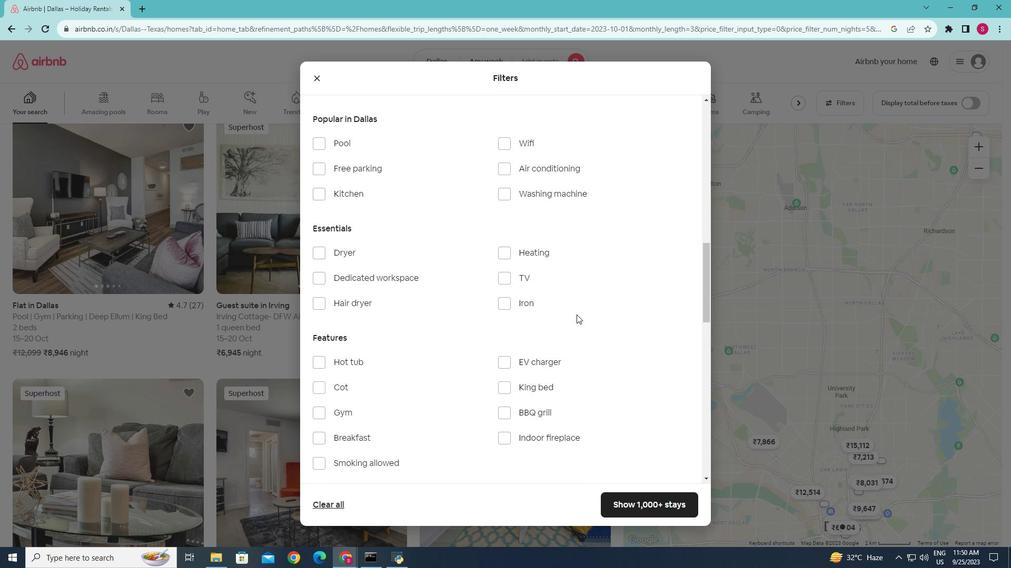 
Action: Mouse scrolled (576, 314) with delta (0, 0)
Screenshot: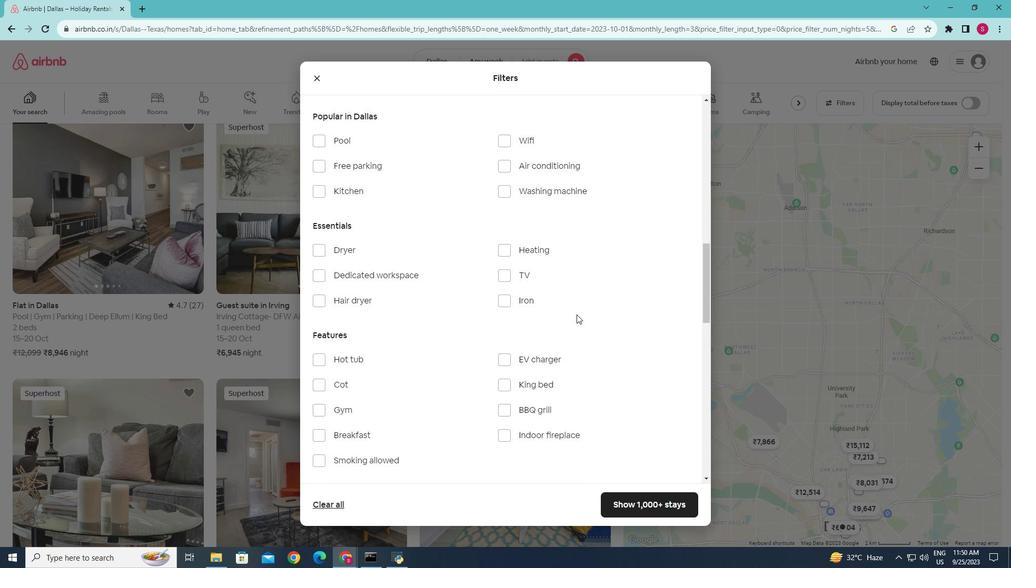 
Action: Mouse scrolled (576, 314) with delta (0, 0)
Screenshot: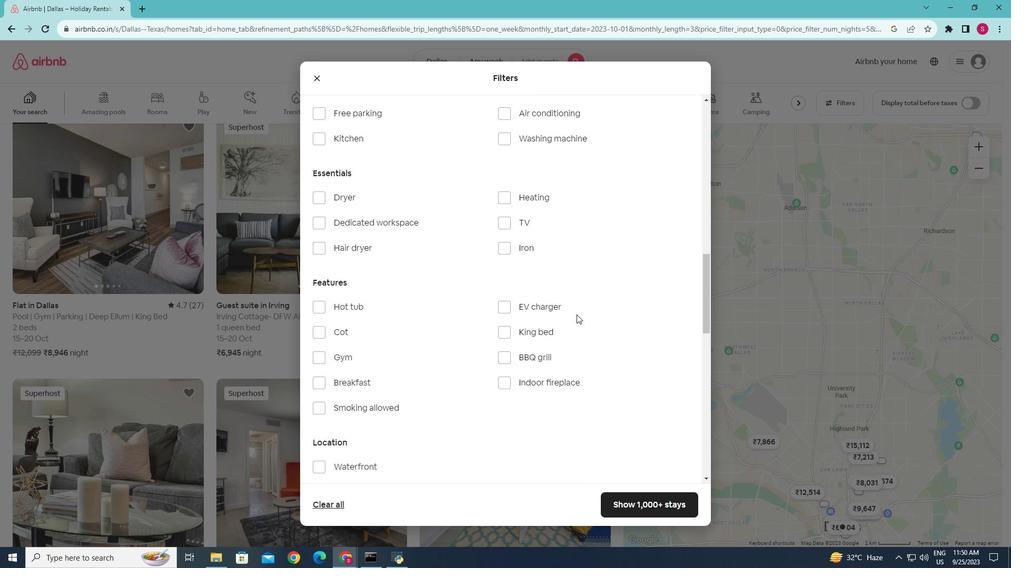 
Action: Mouse scrolled (576, 314) with delta (0, 0)
Screenshot: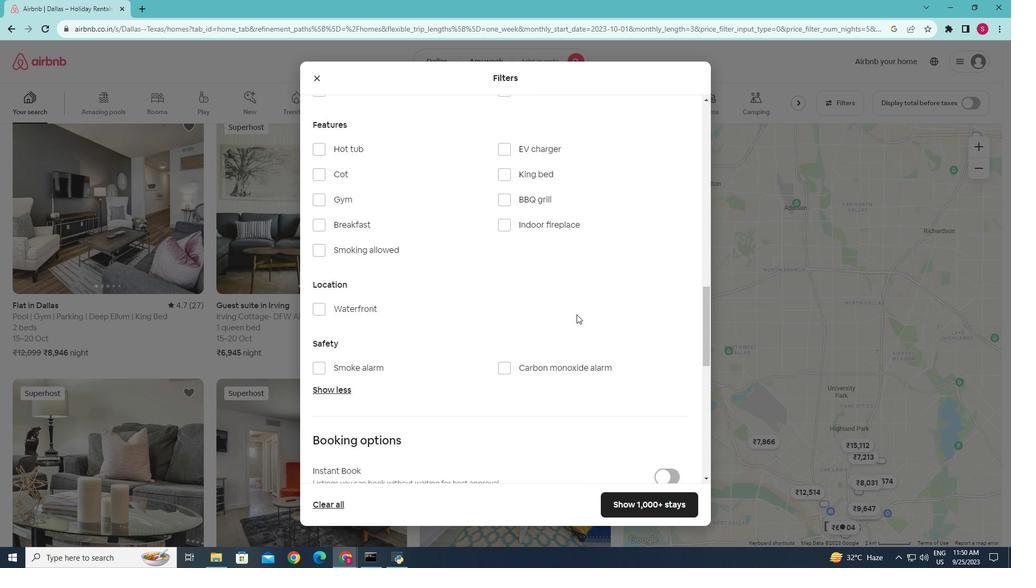 
Action: Mouse scrolled (576, 314) with delta (0, 0)
Screenshot: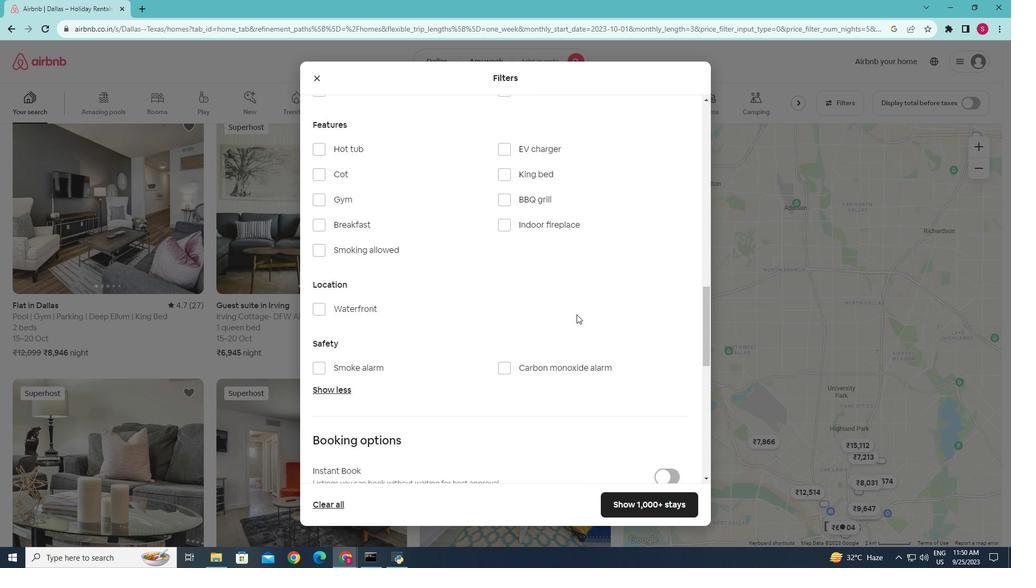
Action: Mouse scrolled (576, 314) with delta (0, 0)
Screenshot: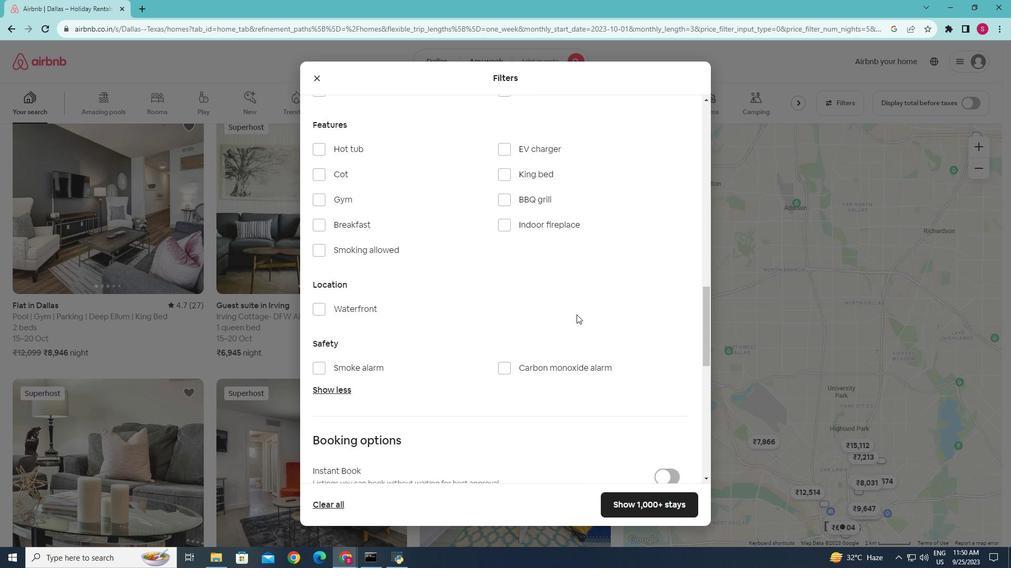
Action: Mouse moved to (631, 311)
Screenshot: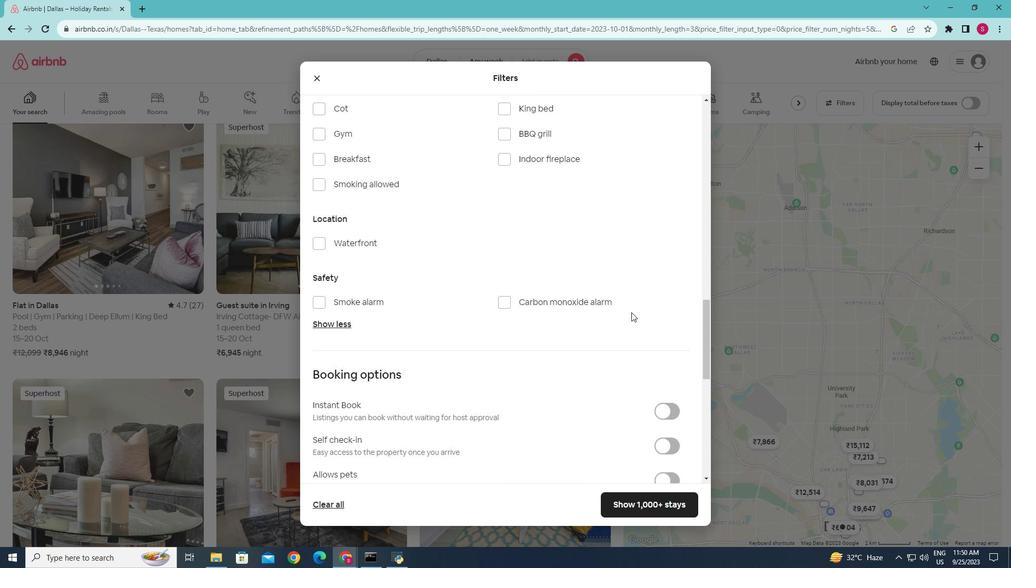 
Action: Mouse scrolled (631, 310) with delta (0, 0)
Screenshot: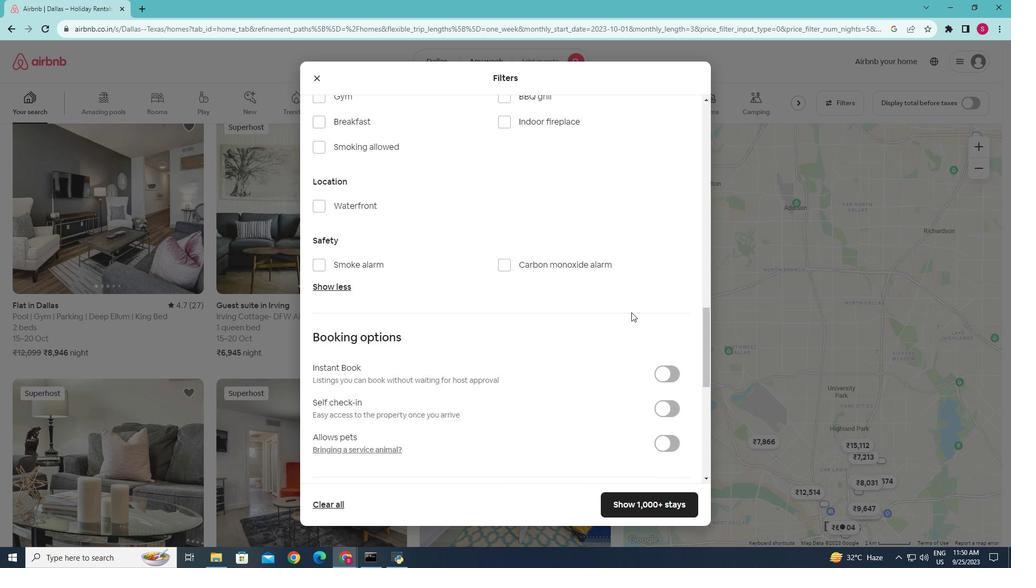 
Action: Mouse moved to (631, 311)
Screenshot: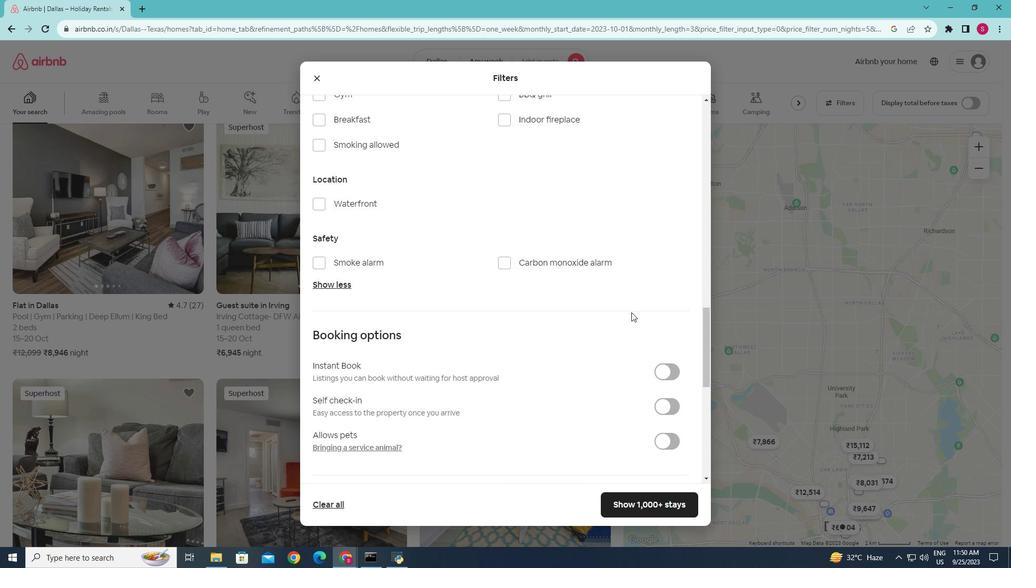 
Action: Mouse scrolled (631, 311) with delta (0, 0)
Screenshot: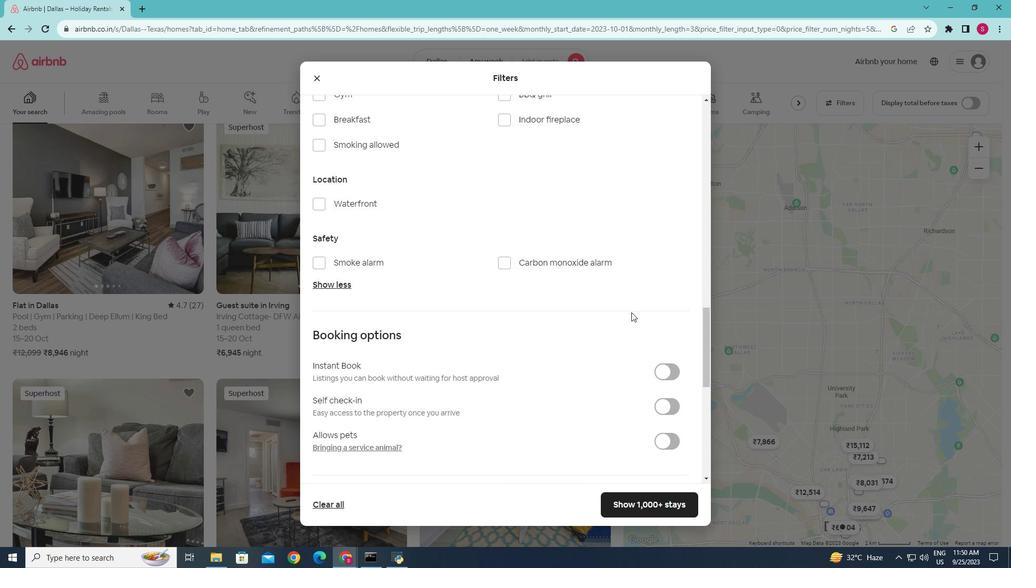 
Action: Mouse moved to (631, 312)
Screenshot: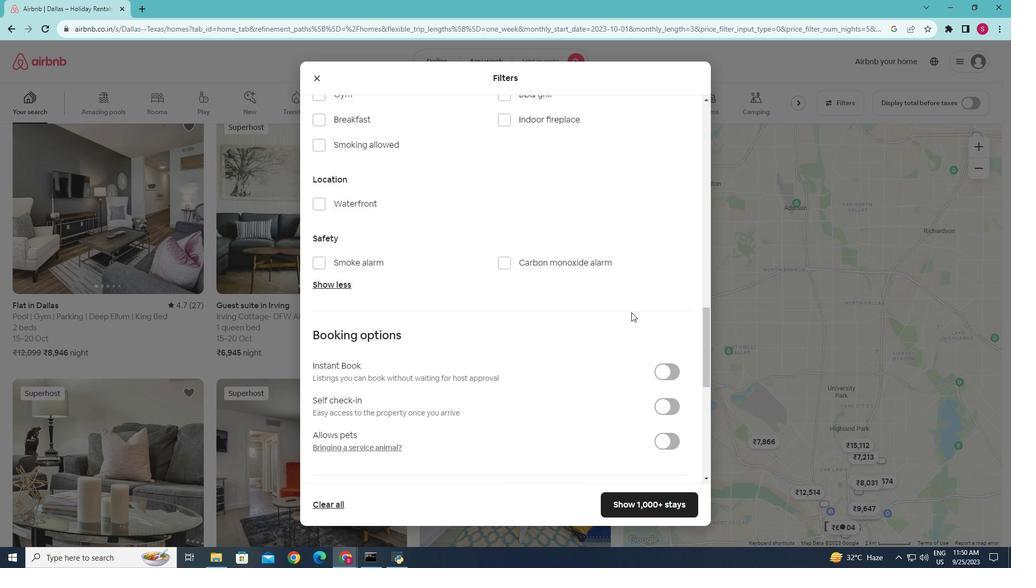 
Action: Mouse scrolled (631, 312) with delta (0, 0)
Screenshot: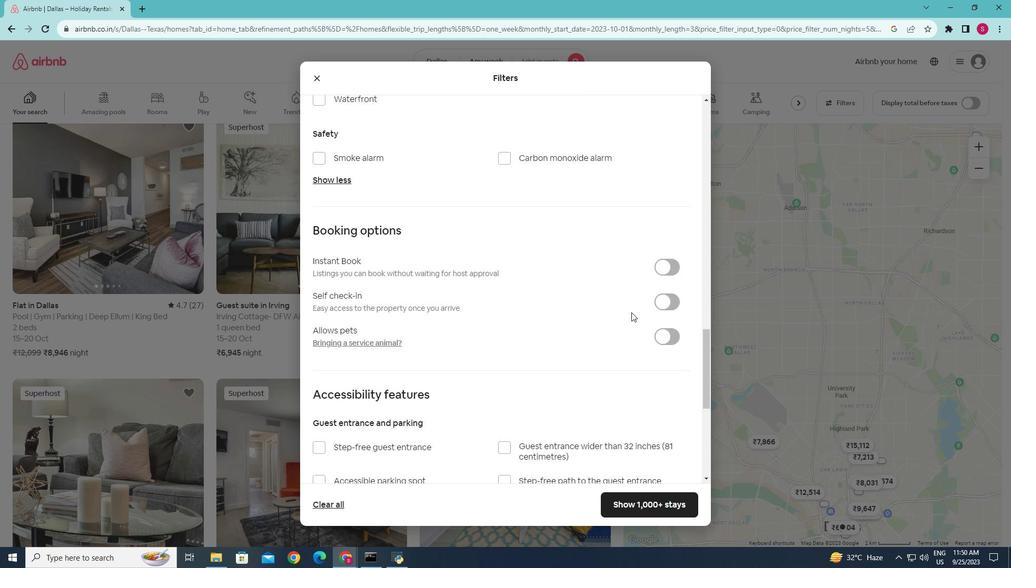 
Action: Mouse scrolled (631, 312) with delta (0, 0)
Screenshot: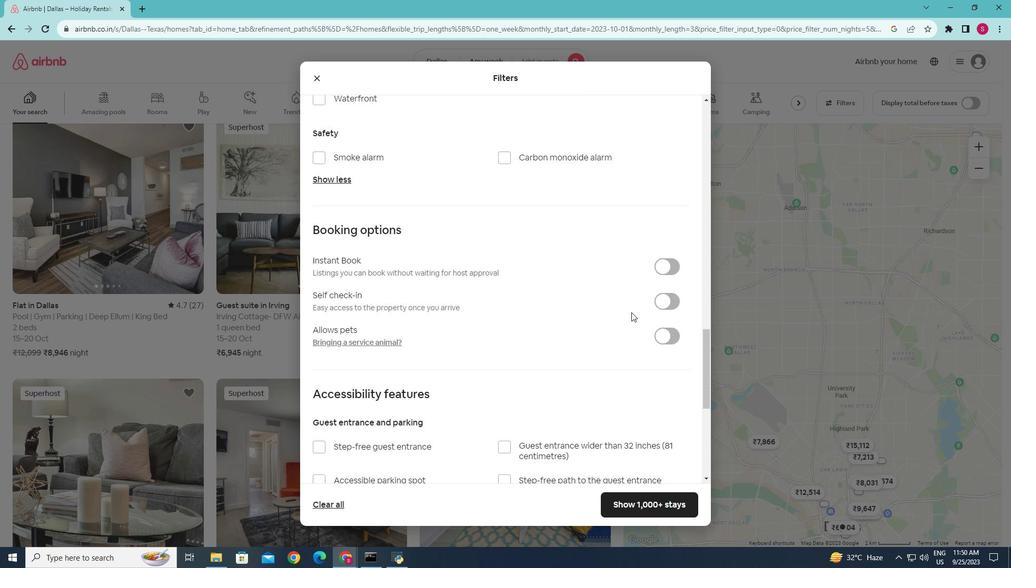 
Action: Mouse scrolled (631, 312) with delta (0, 0)
Screenshot: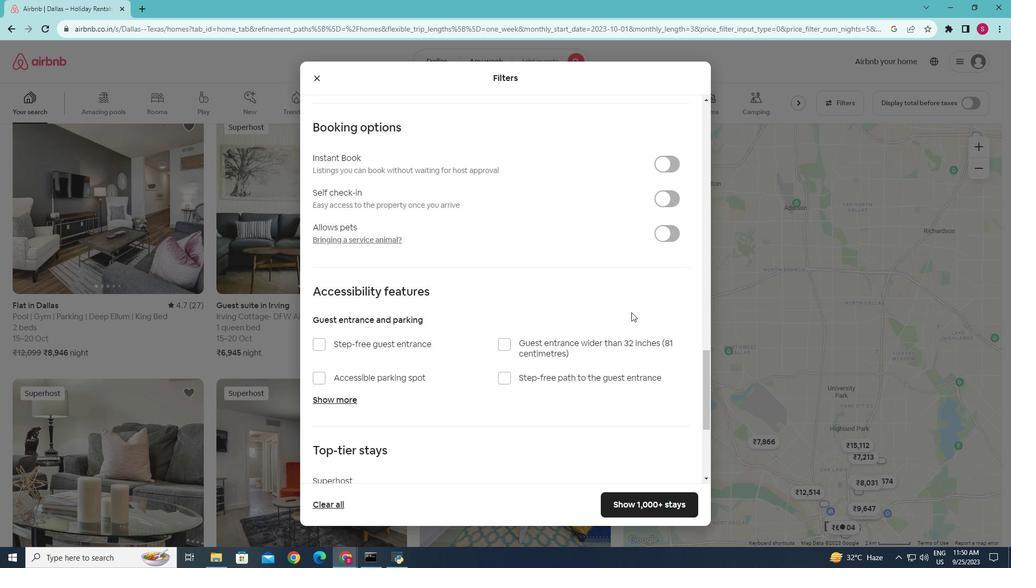 
Action: Mouse scrolled (631, 312) with delta (0, 0)
Screenshot: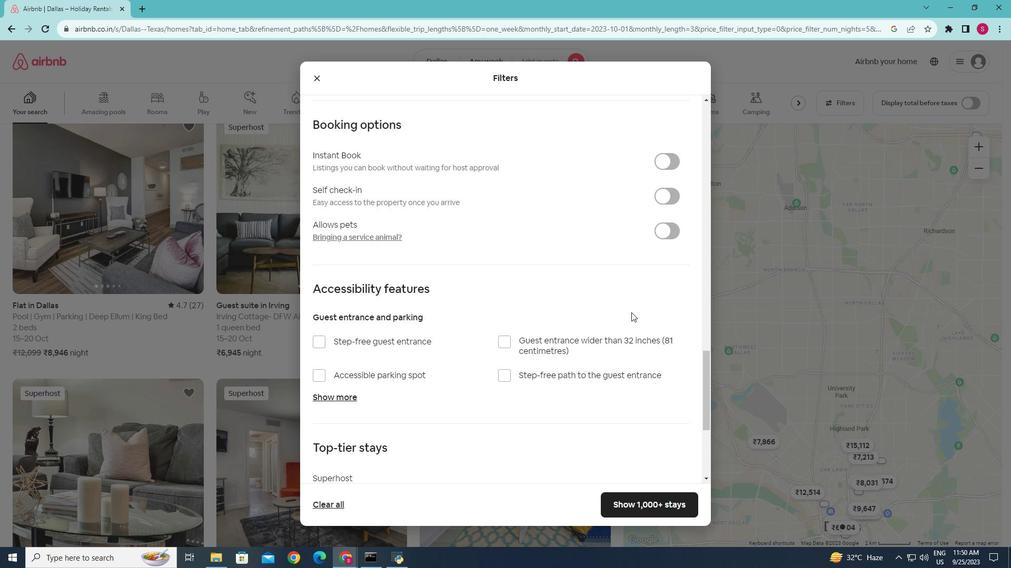
Action: Mouse moved to (612, 315)
Screenshot: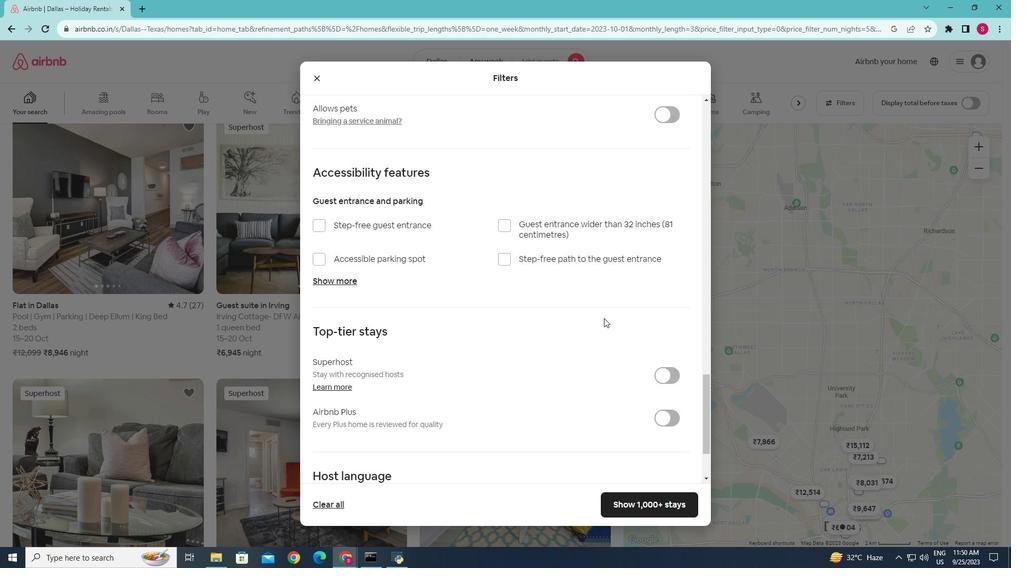 
Action: Mouse scrolled (612, 315) with delta (0, 0)
Screenshot: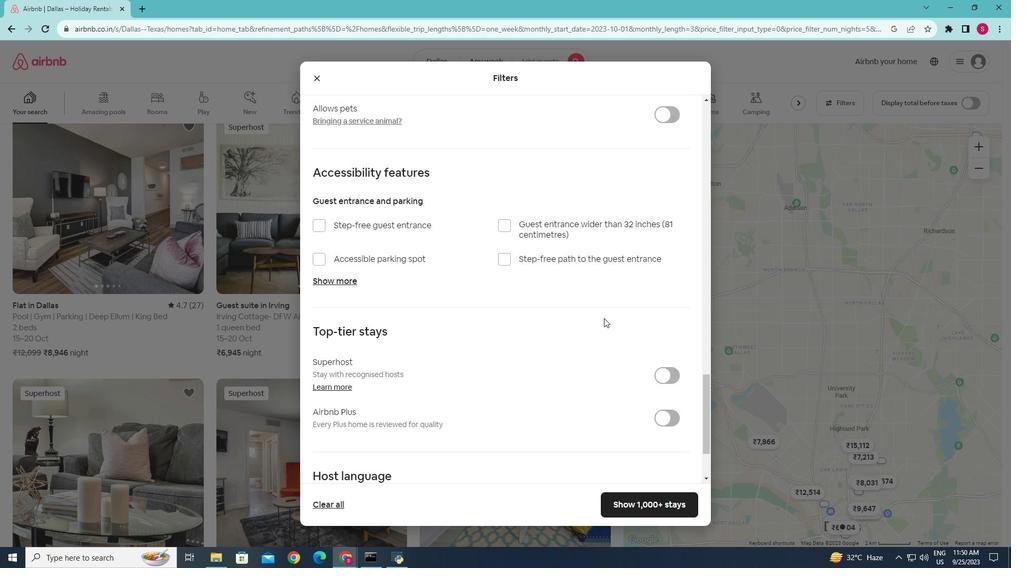 
Action: Mouse moved to (608, 317)
Screenshot: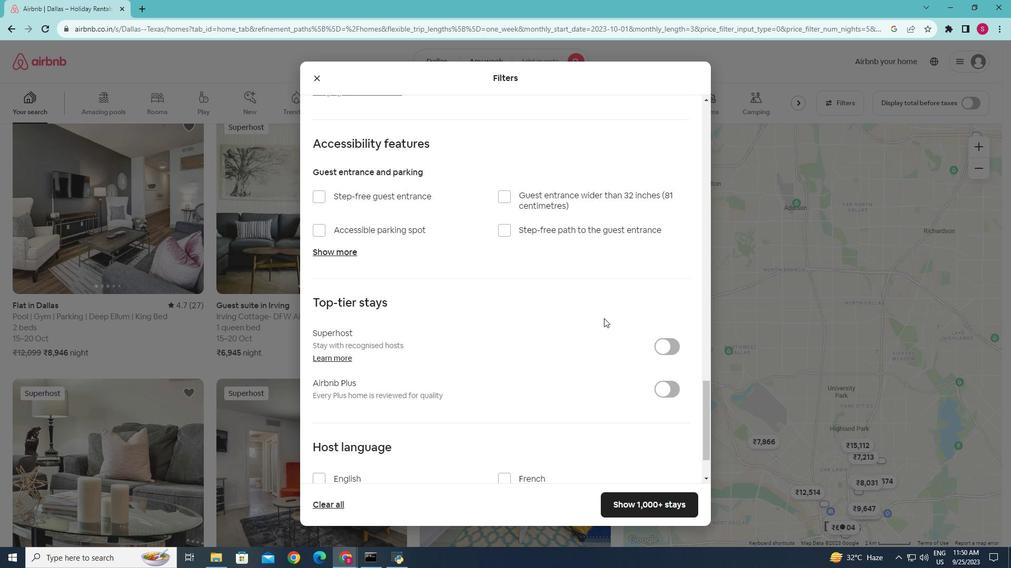 
Action: Mouse scrolled (608, 316) with delta (0, 0)
Screenshot: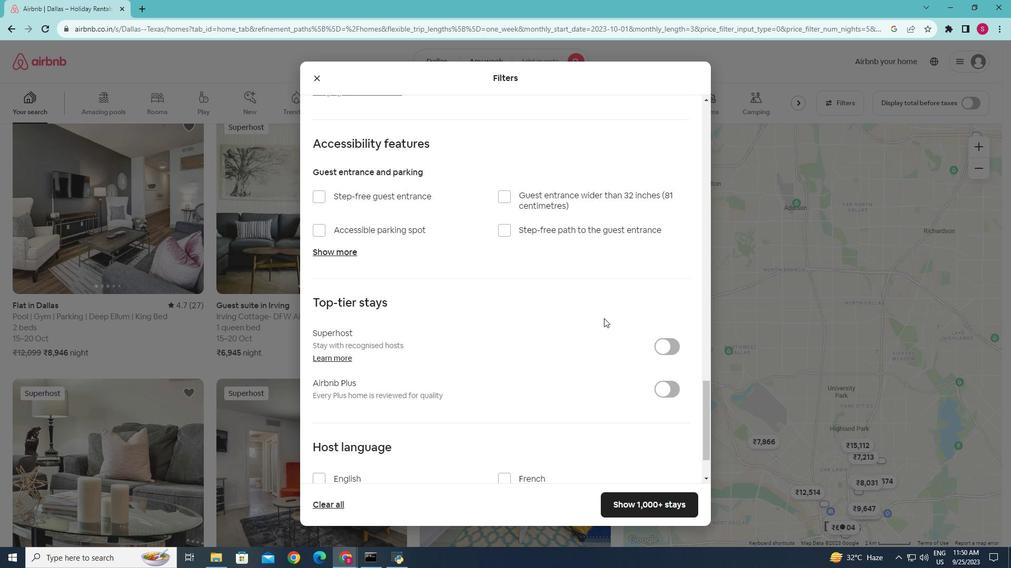 
Action: Mouse moved to (604, 318)
Screenshot: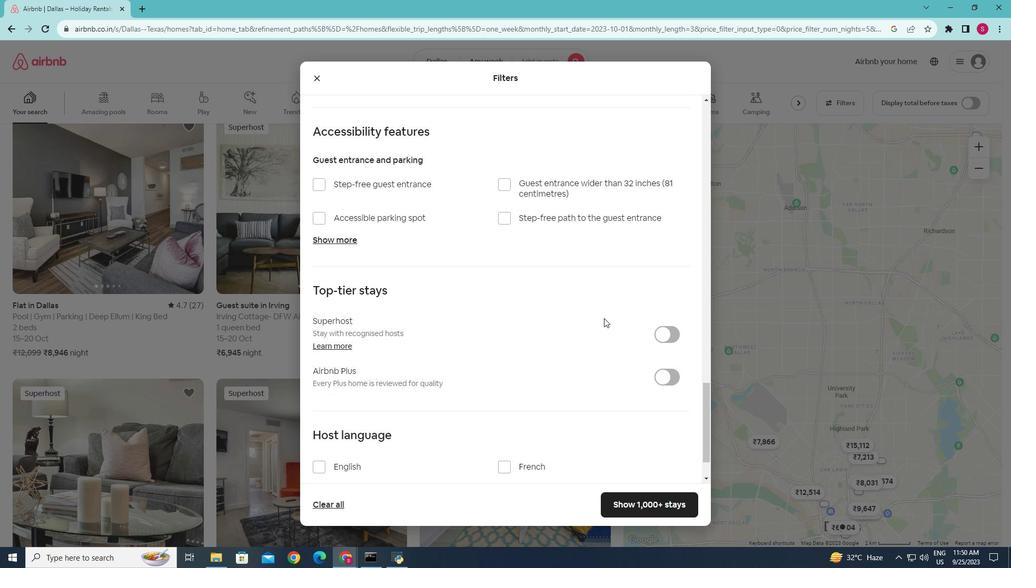 
Action: Mouse scrolled (604, 318) with delta (0, 0)
Screenshot: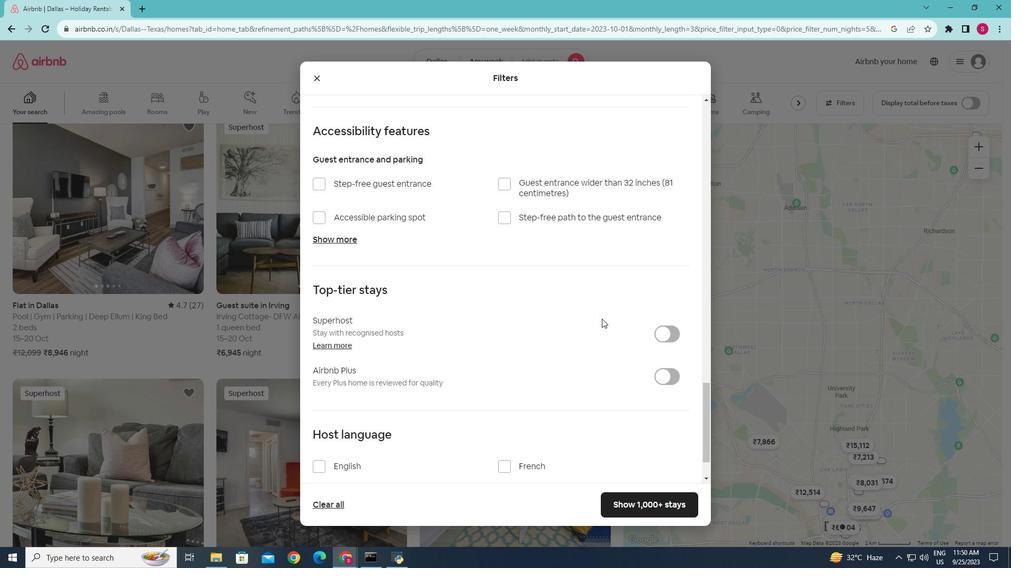 
Action: Mouse moved to (601, 319)
Screenshot: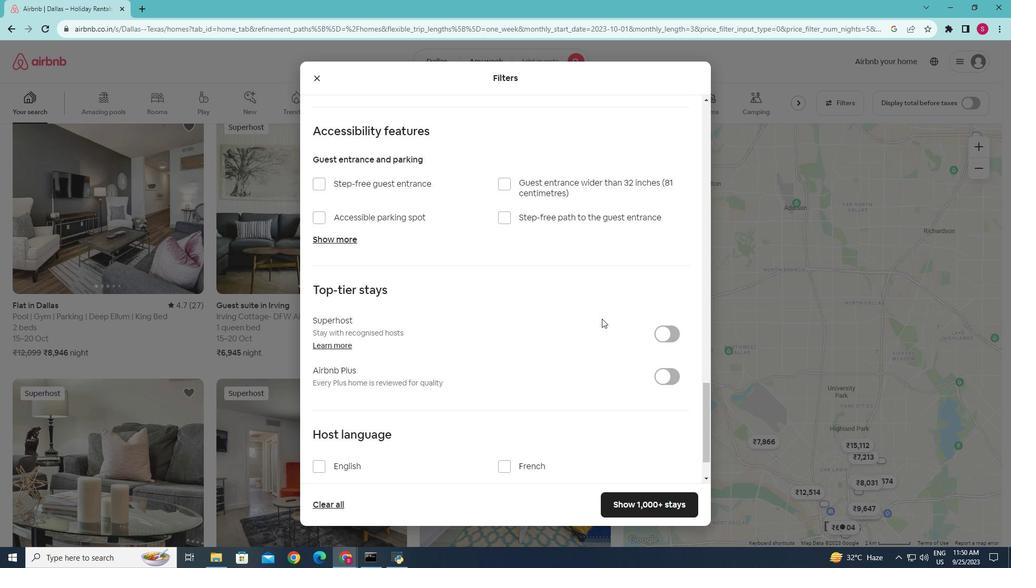 
Action: Mouse scrolled (601, 318) with delta (0, 0)
Screenshot: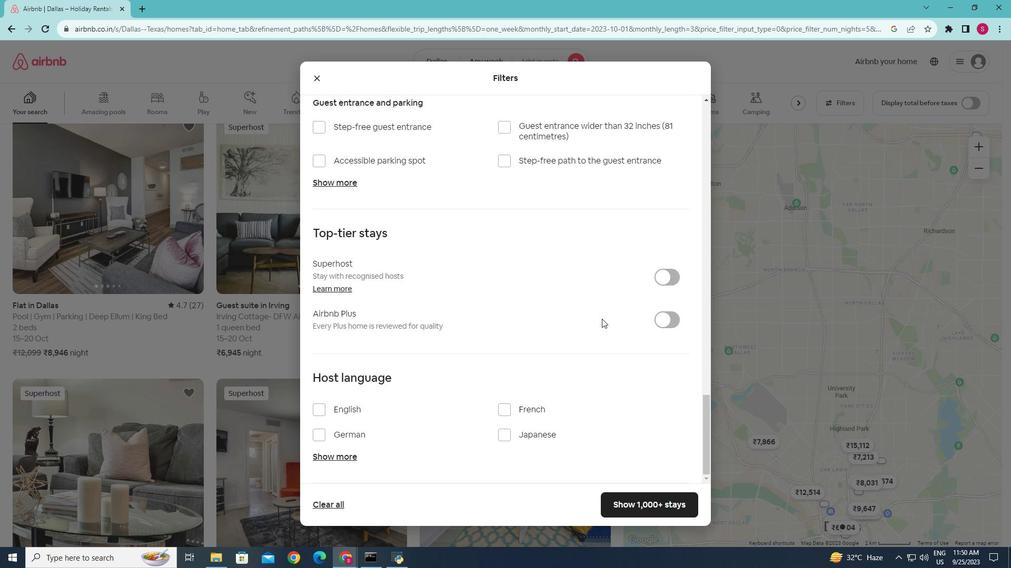 
Action: Mouse scrolled (601, 318) with delta (0, 0)
Screenshot: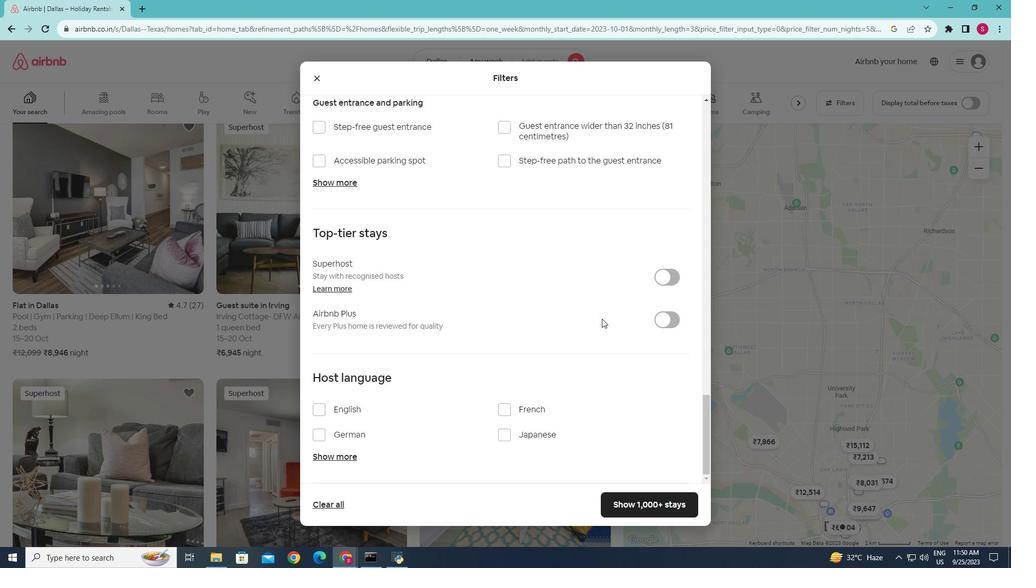 
Action: Mouse scrolled (601, 318) with delta (0, 0)
Screenshot: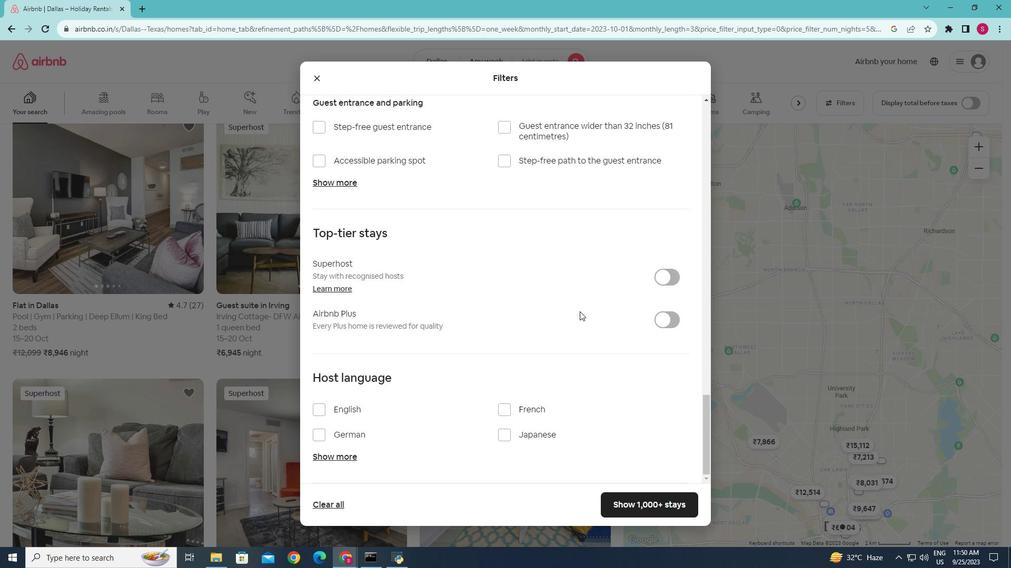 
Action: Mouse scrolled (601, 318) with delta (0, 0)
Screenshot: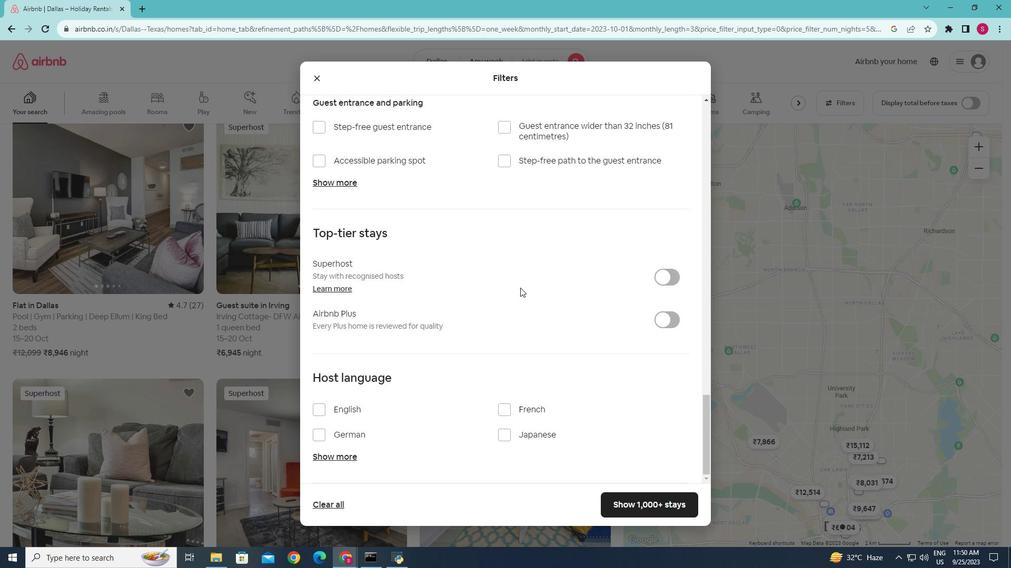 
Action: Mouse scrolled (601, 318) with delta (0, 0)
Screenshot: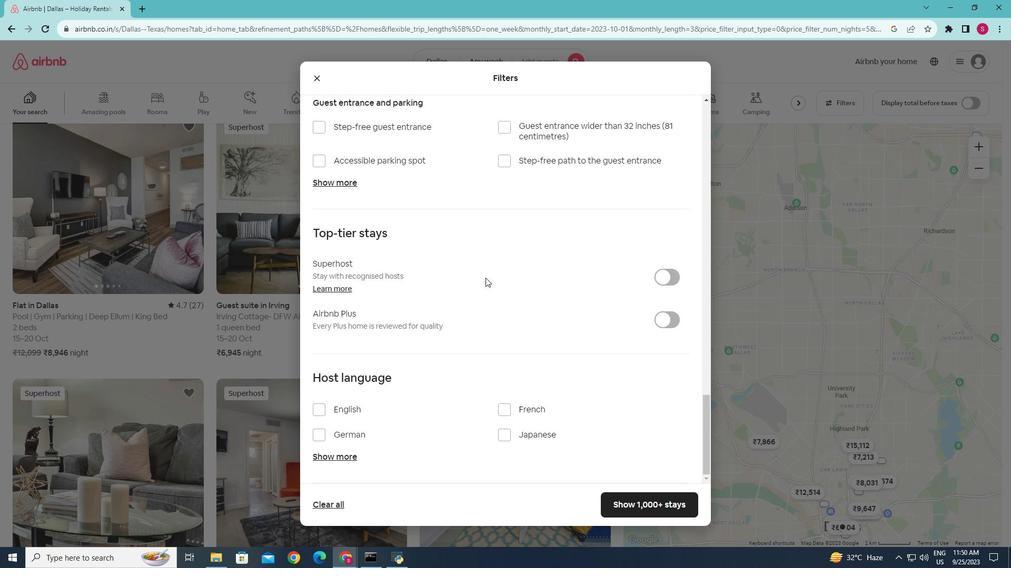 
Action: Mouse moved to (314, 79)
Screenshot: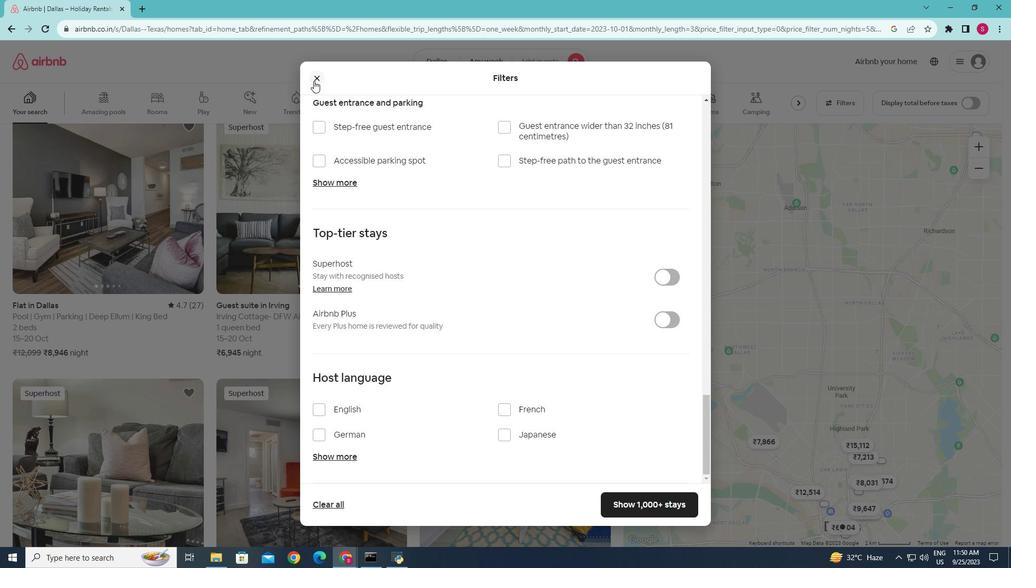 
Action: Mouse pressed left at (314, 79)
Screenshot: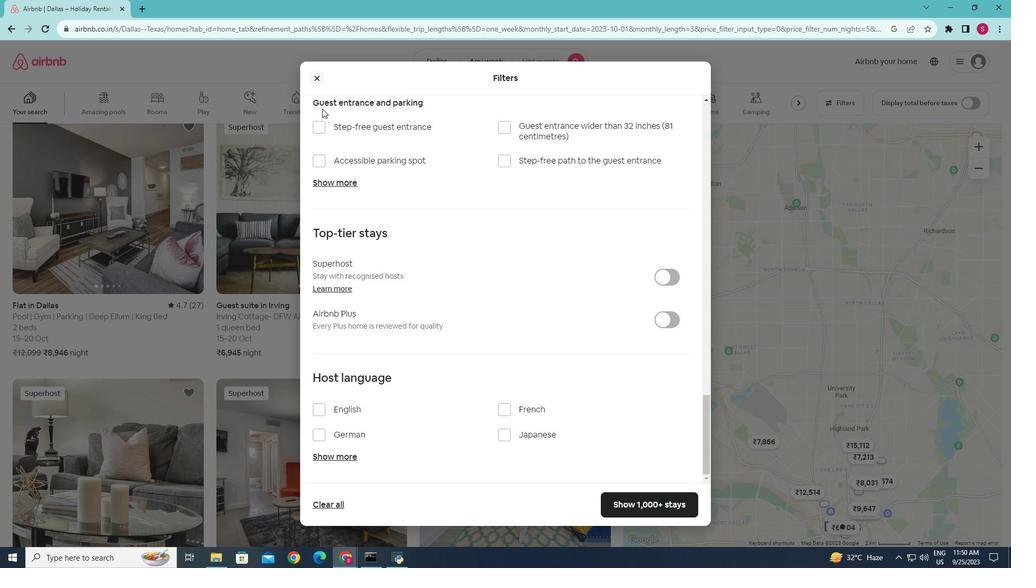 
Action: Mouse moved to (376, 262)
Screenshot: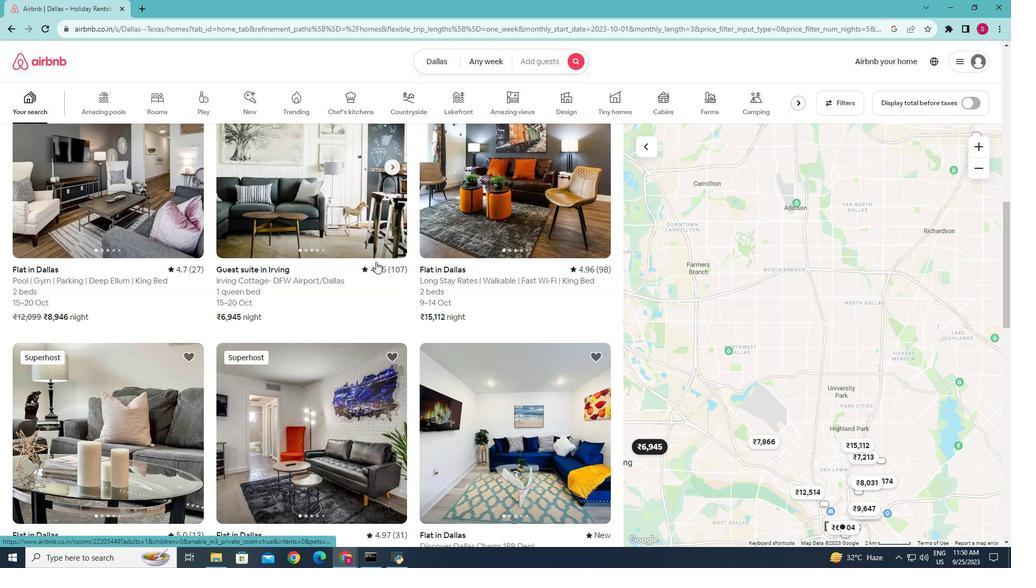 
Action: Mouse scrolled (376, 261) with delta (0, 0)
Screenshot: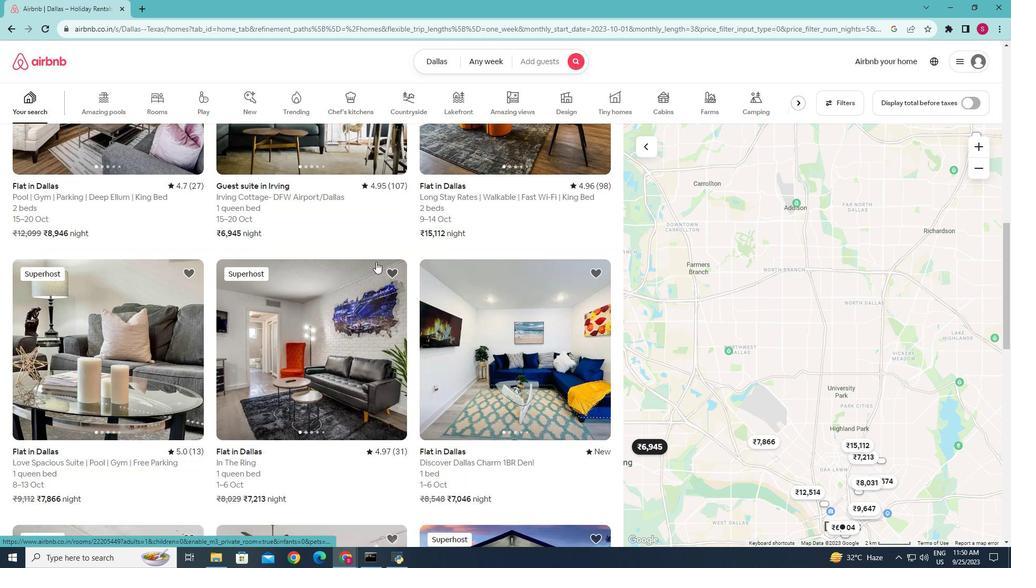 
Action: Mouse scrolled (376, 261) with delta (0, 0)
Screenshot: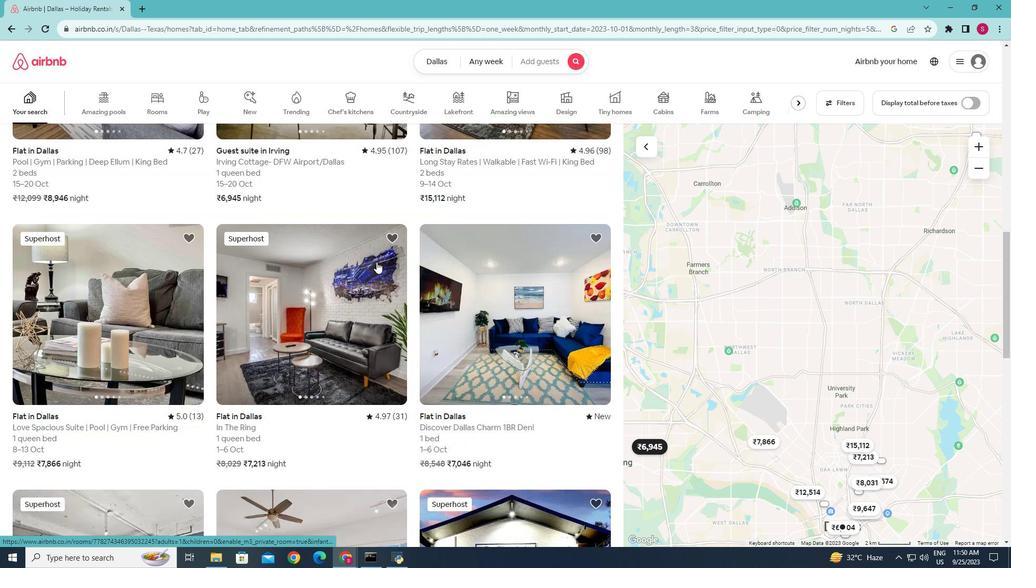 
Action: Mouse scrolled (376, 261) with delta (0, 0)
Screenshot: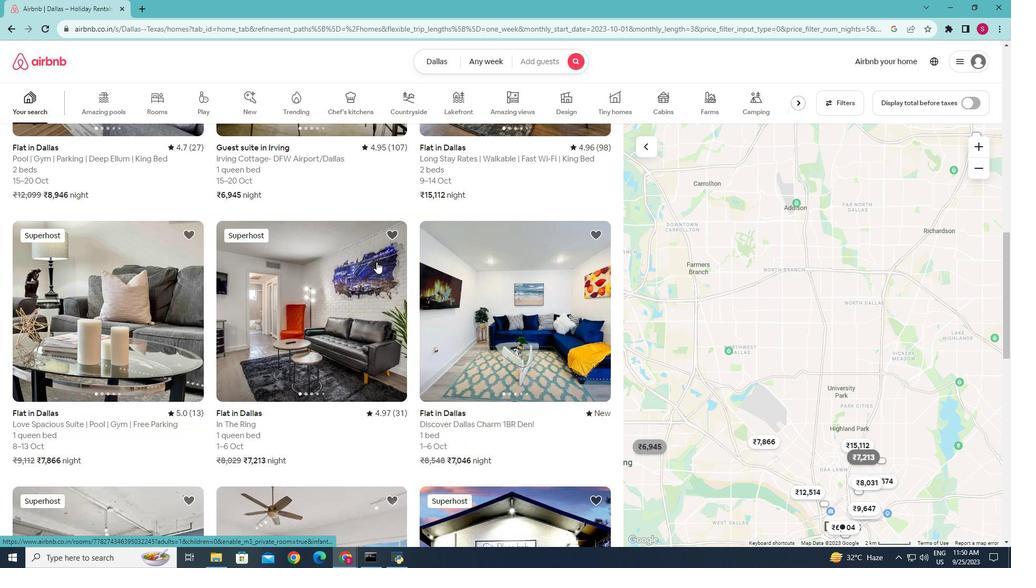 
Action: Mouse moved to (376, 262)
Screenshot: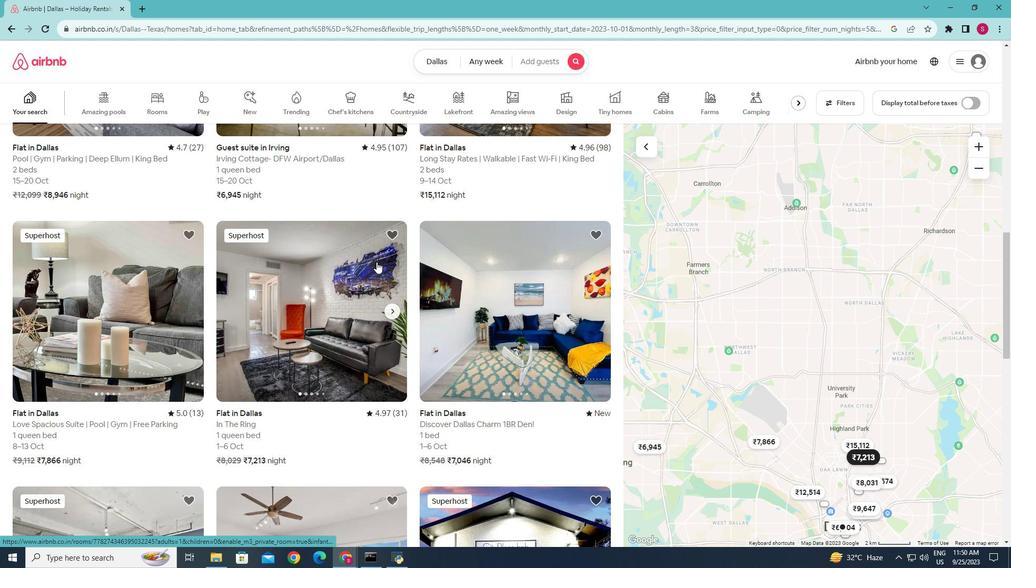
Action: Mouse scrolled (376, 261) with delta (0, 0)
Screenshot: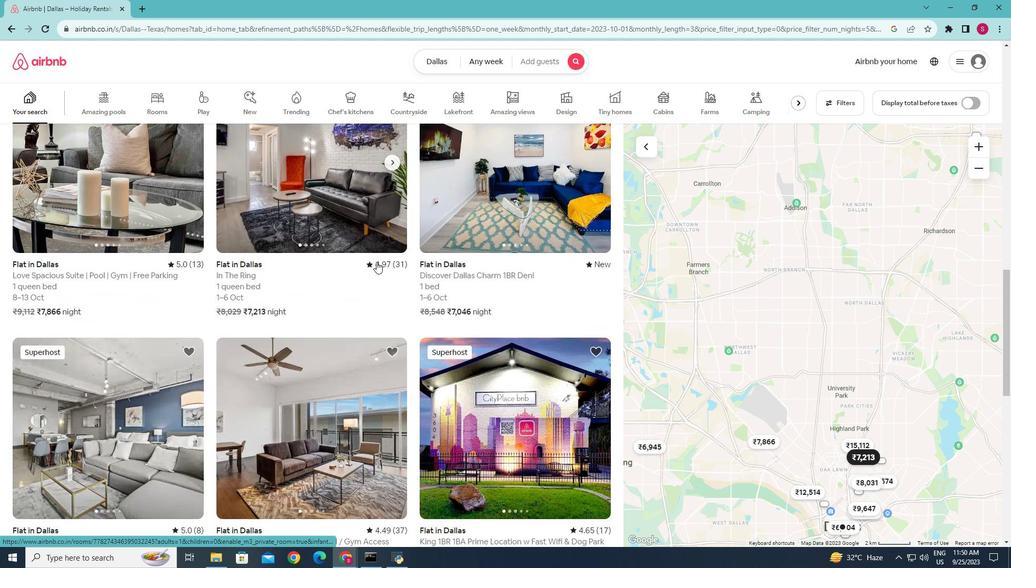 
Action: Mouse scrolled (376, 261) with delta (0, 0)
Screenshot: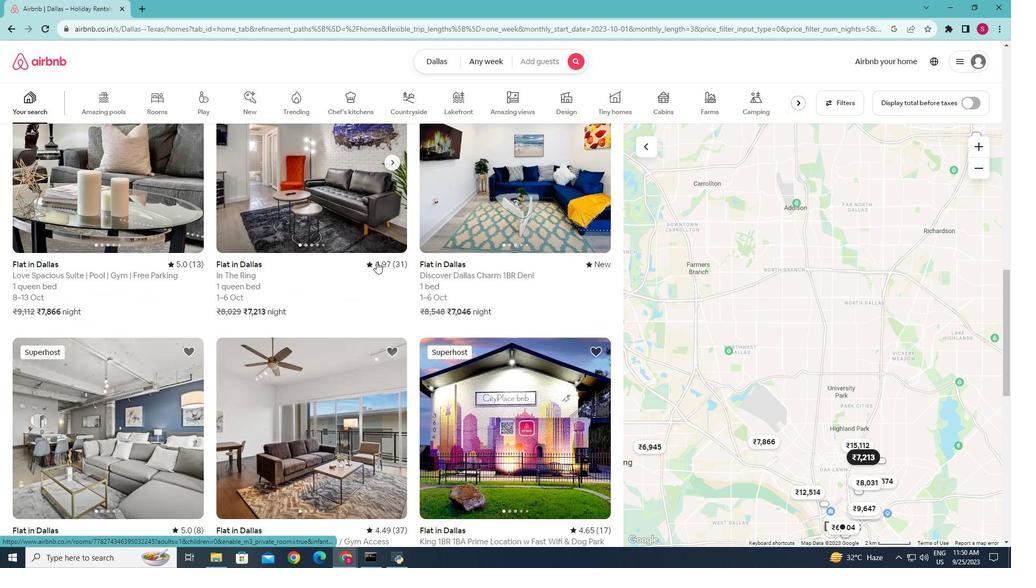
Action: Mouse scrolled (376, 261) with delta (0, 0)
Screenshot: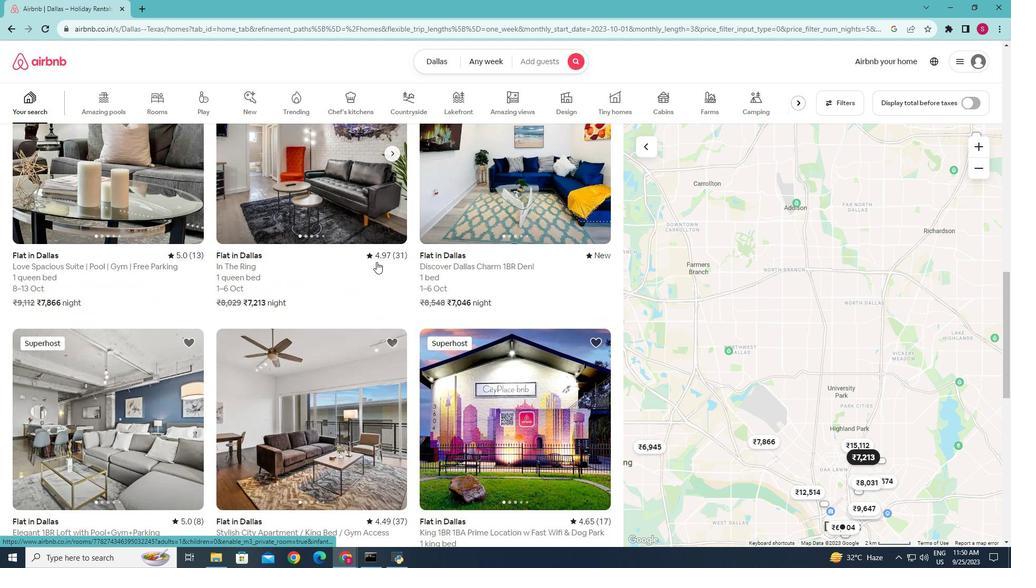 
Action: Mouse scrolled (376, 261) with delta (0, 0)
Screenshot: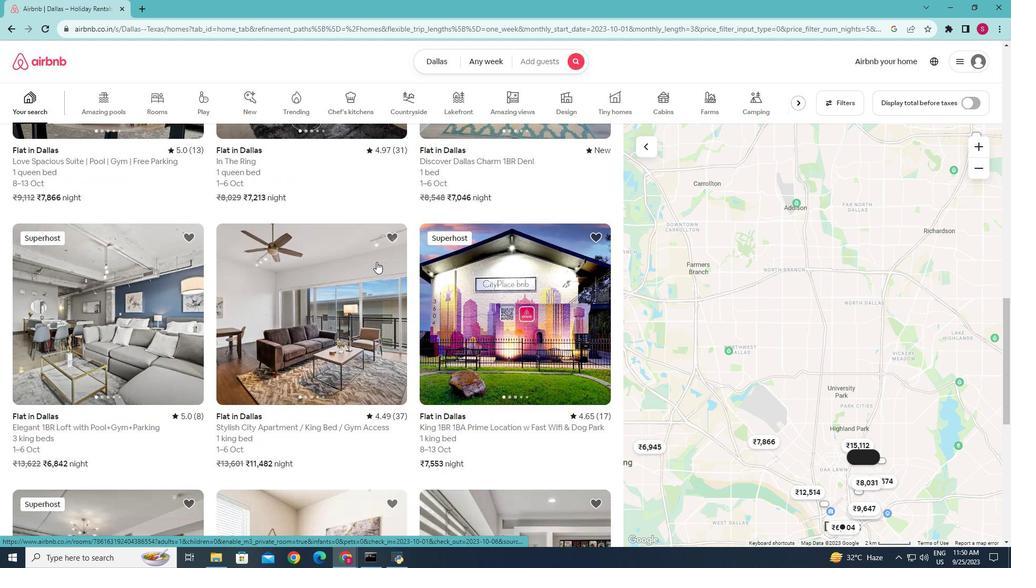 
Action: Mouse scrolled (376, 261) with delta (0, 0)
Screenshot: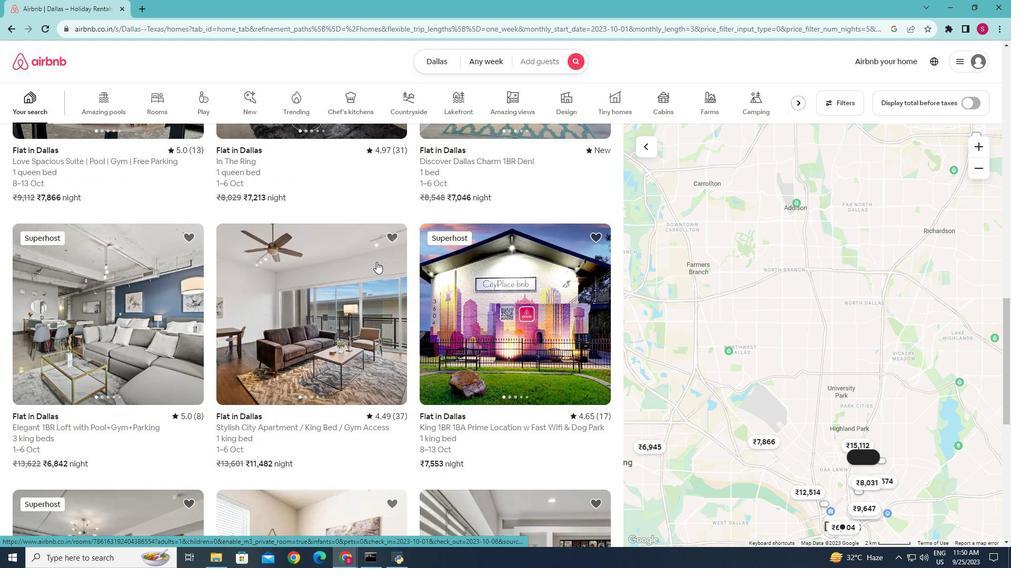 
Action: Mouse scrolled (376, 261) with delta (0, 0)
Screenshot: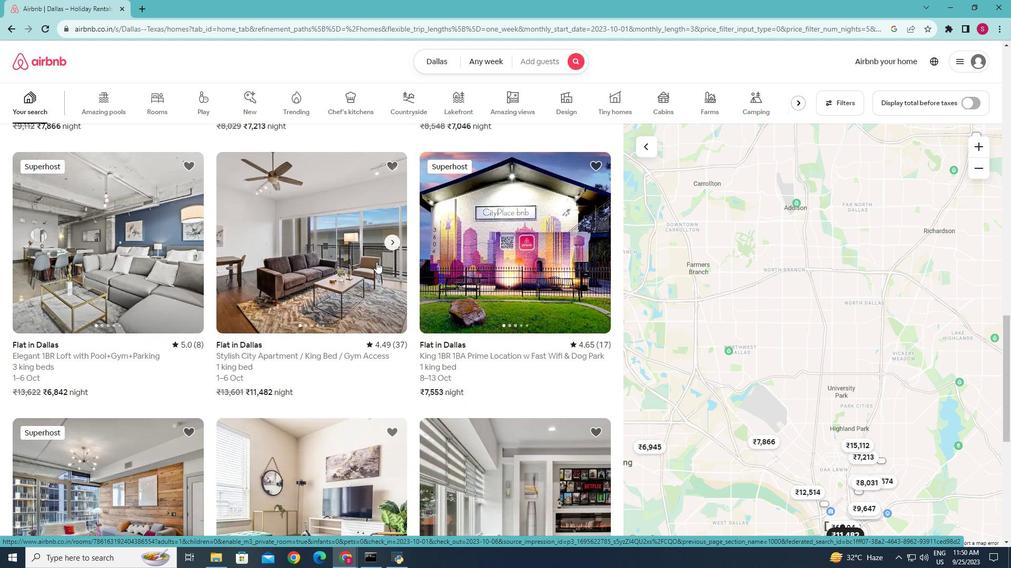 
Action: Mouse scrolled (376, 261) with delta (0, 0)
Screenshot: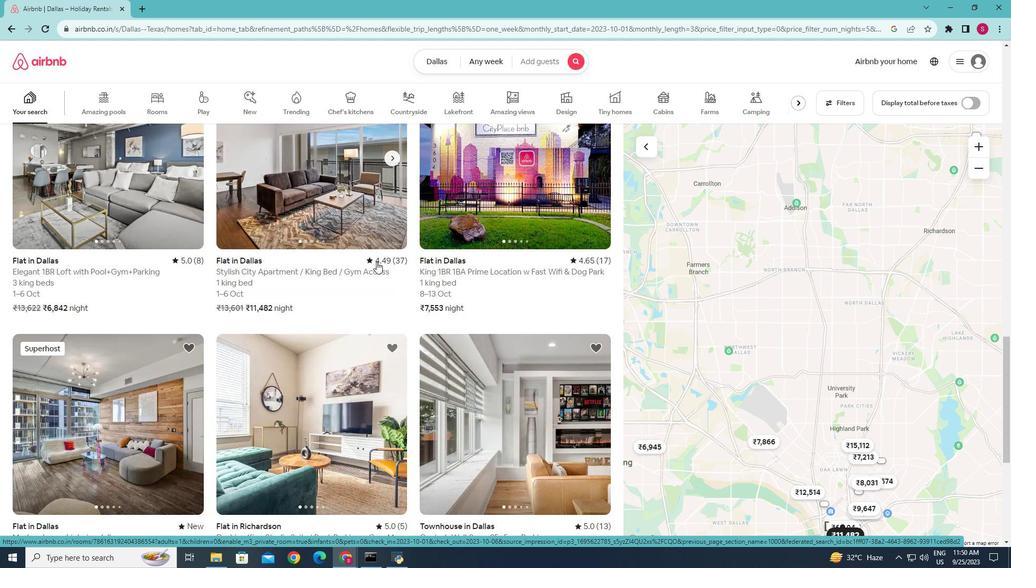 
Action: Mouse scrolled (376, 261) with delta (0, 0)
Screenshot: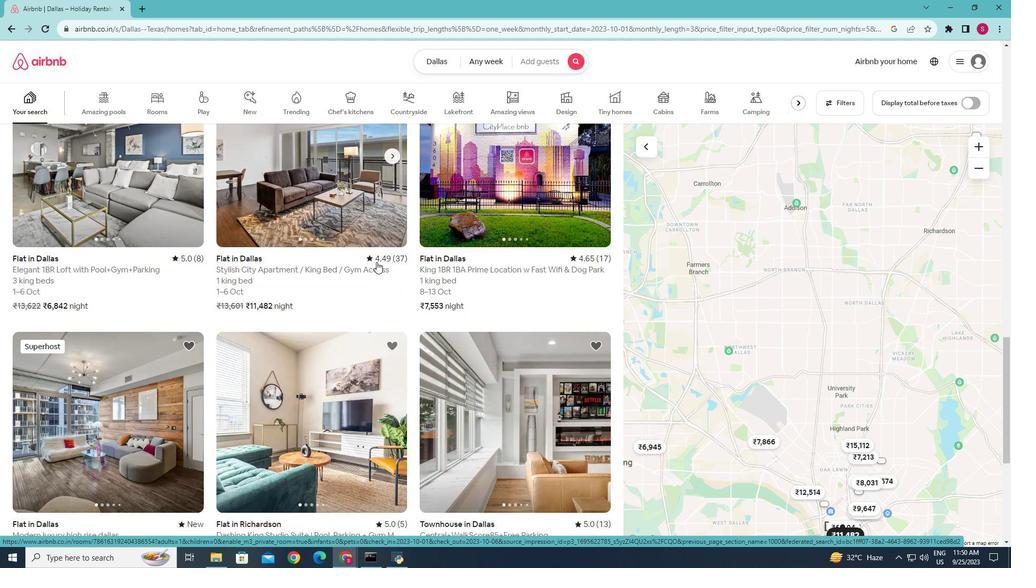 
Action: Mouse scrolled (376, 261) with delta (0, 0)
Screenshot: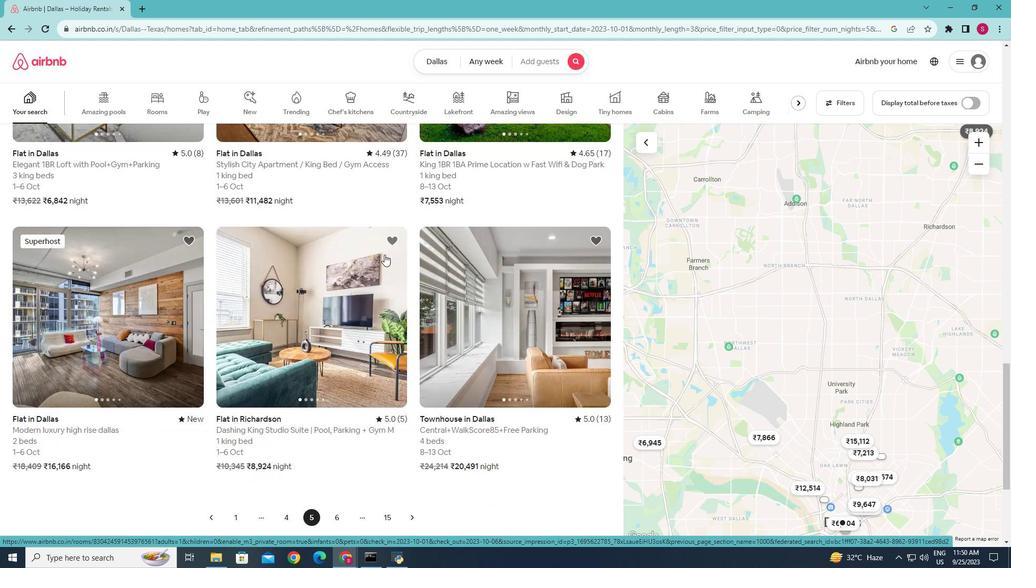 
Action: Mouse scrolled (376, 261) with delta (0, 0)
Screenshot: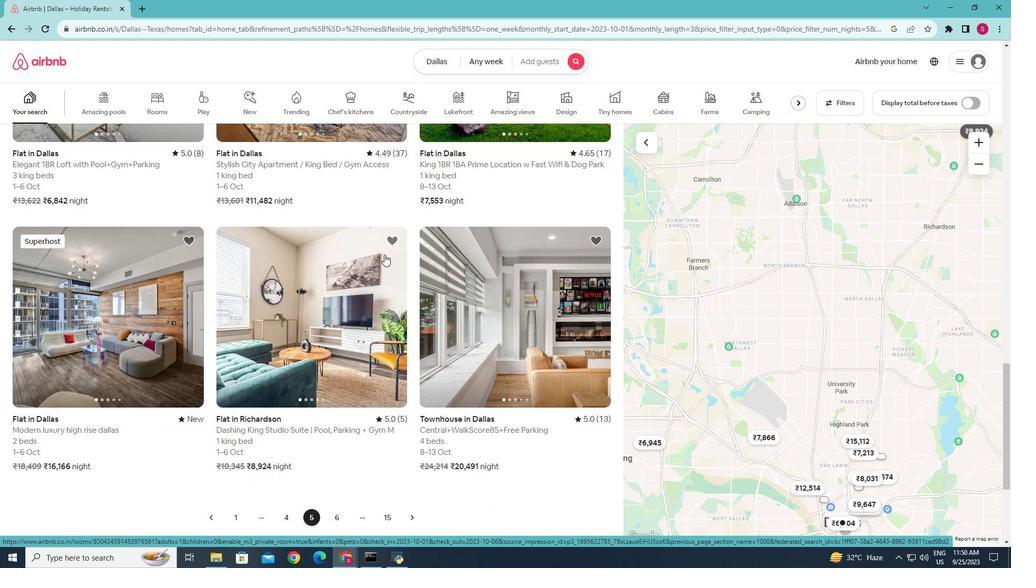 
Action: Mouse moved to (384, 254)
Screenshot: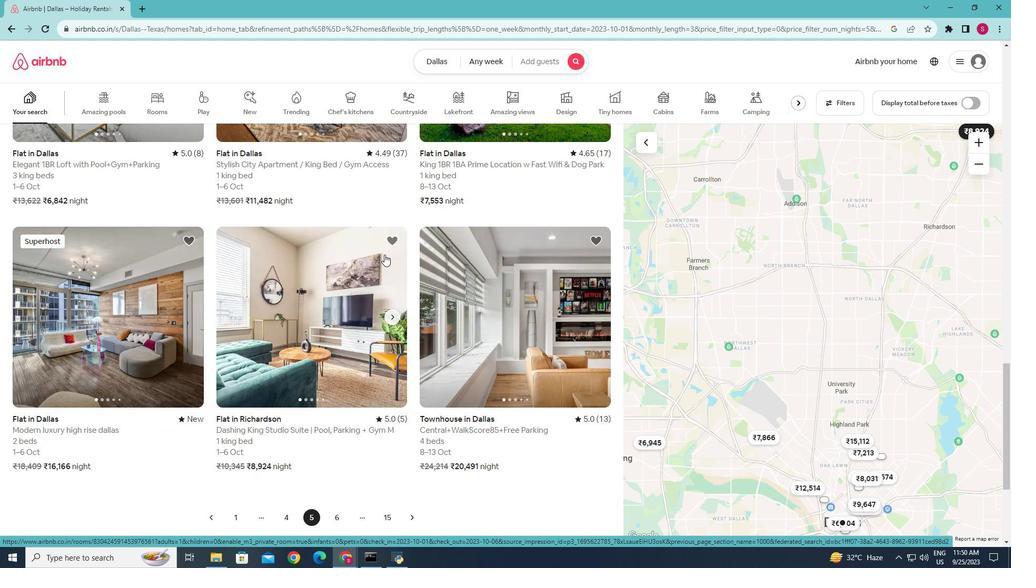 
Action: Mouse scrolled (384, 254) with delta (0, 0)
Screenshot: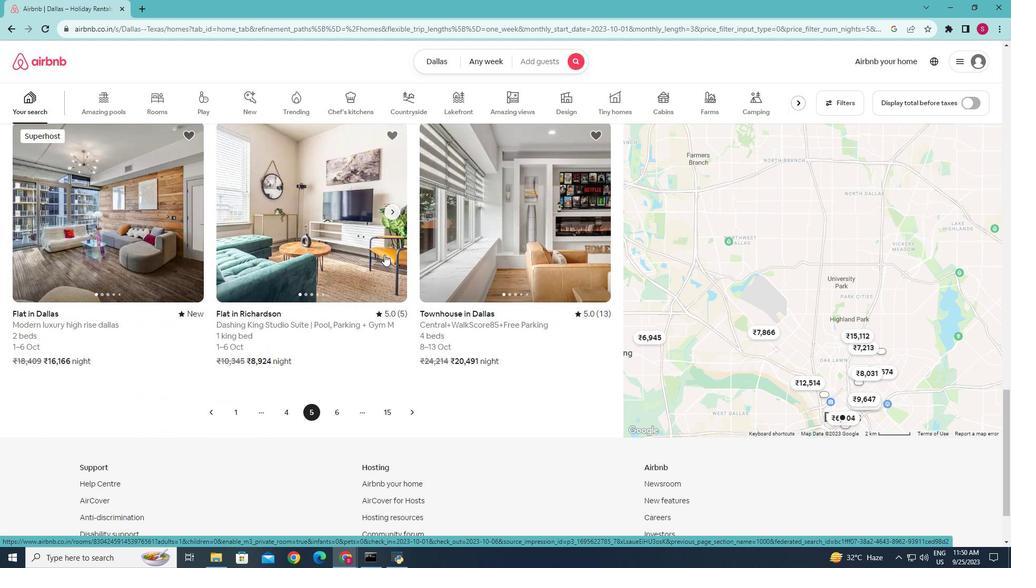 
Action: Mouse scrolled (384, 254) with delta (0, 0)
Screenshot: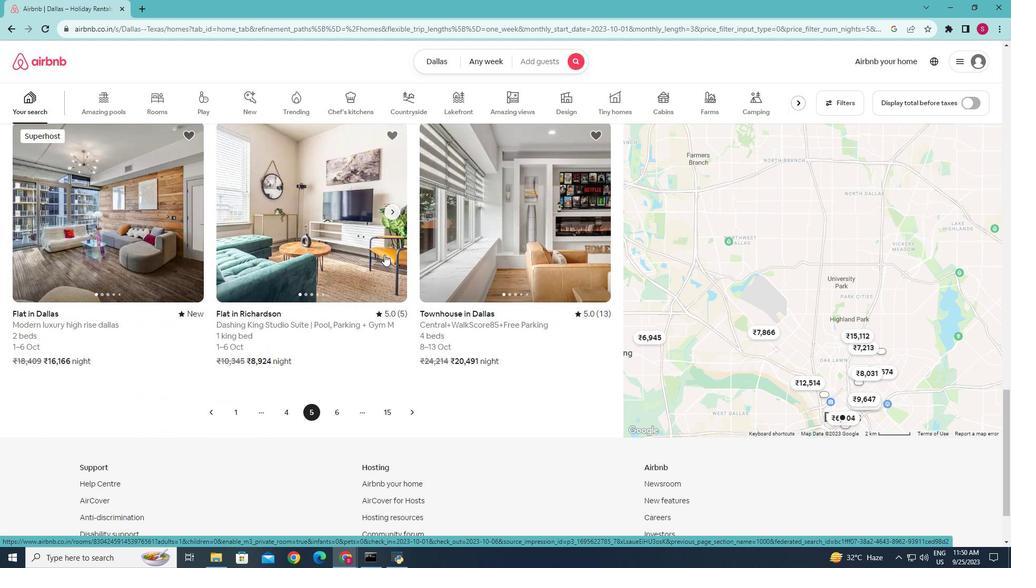
Action: Mouse moved to (338, 413)
Screenshot: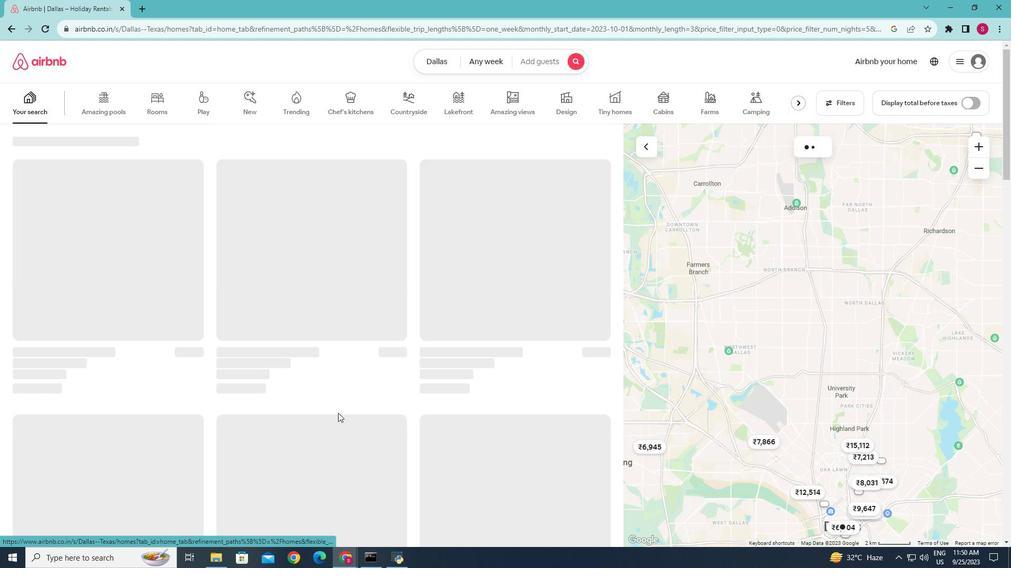
Action: Mouse pressed left at (338, 413)
Screenshot: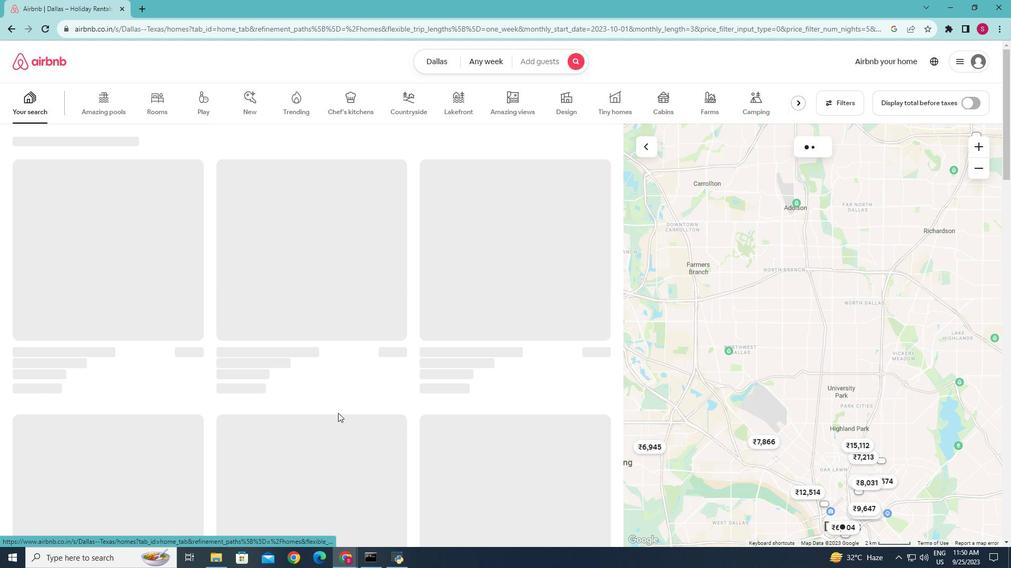 
Action: Mouse moved to (337, 413)
Screenshot: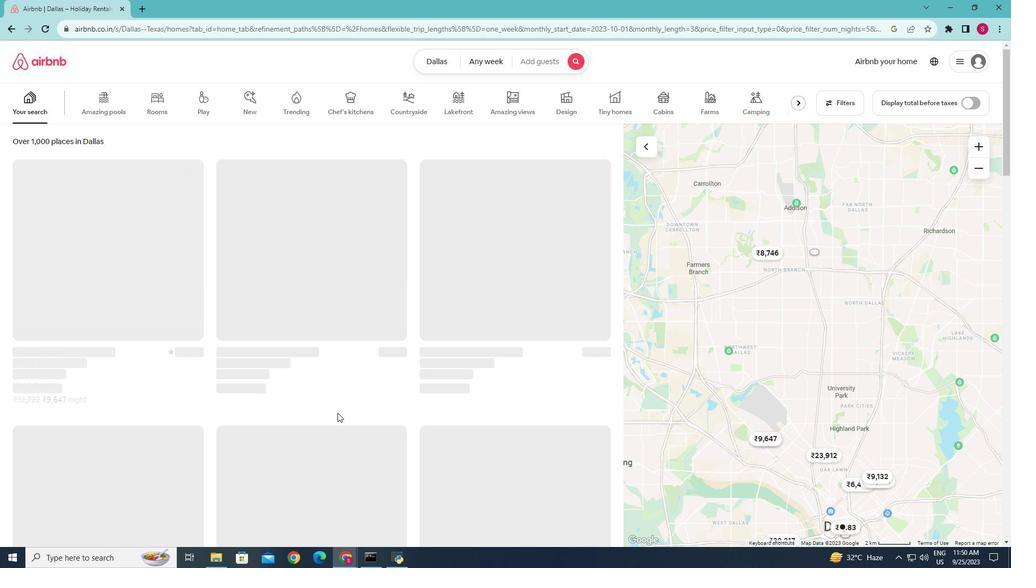 
Action: Mouse scrolled (337, 412) with delta (0, 0)
Screenshot: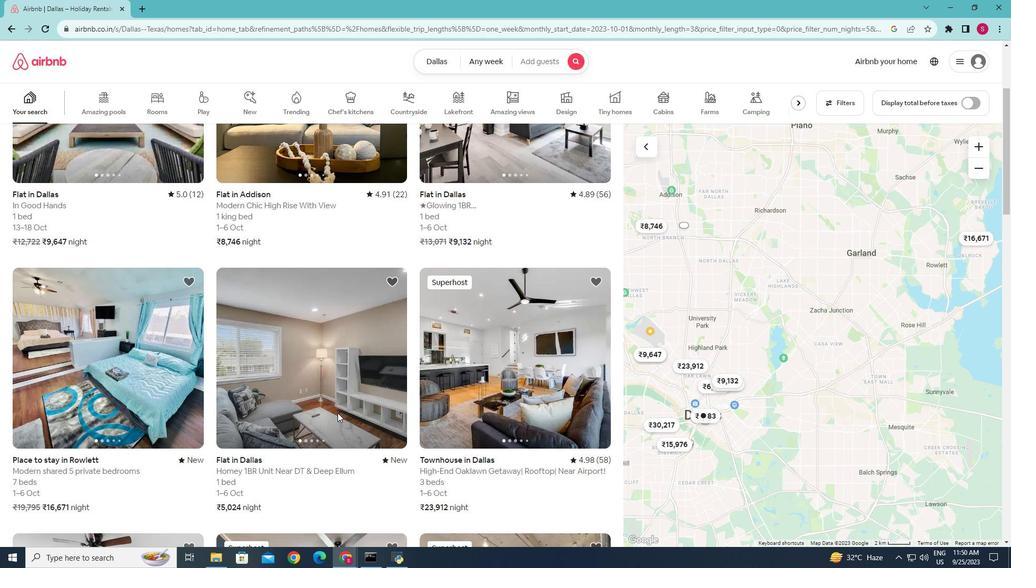 
Action: Mouse scrolled (337, 412) with delta (0, 0)
Screenshot: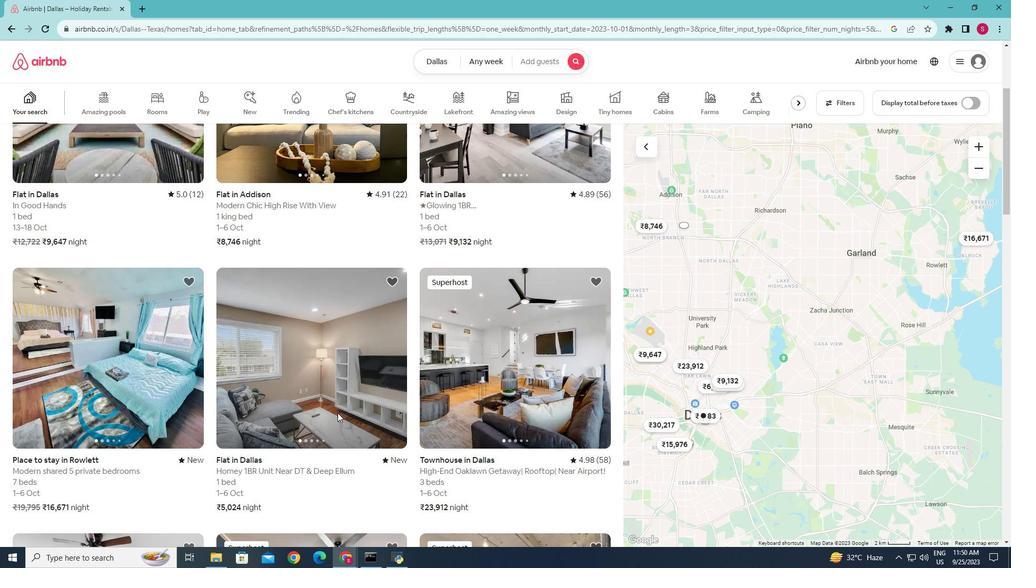 
Action: Mouse scrolled (337, 412) with delta (0, 0)
Screenshot: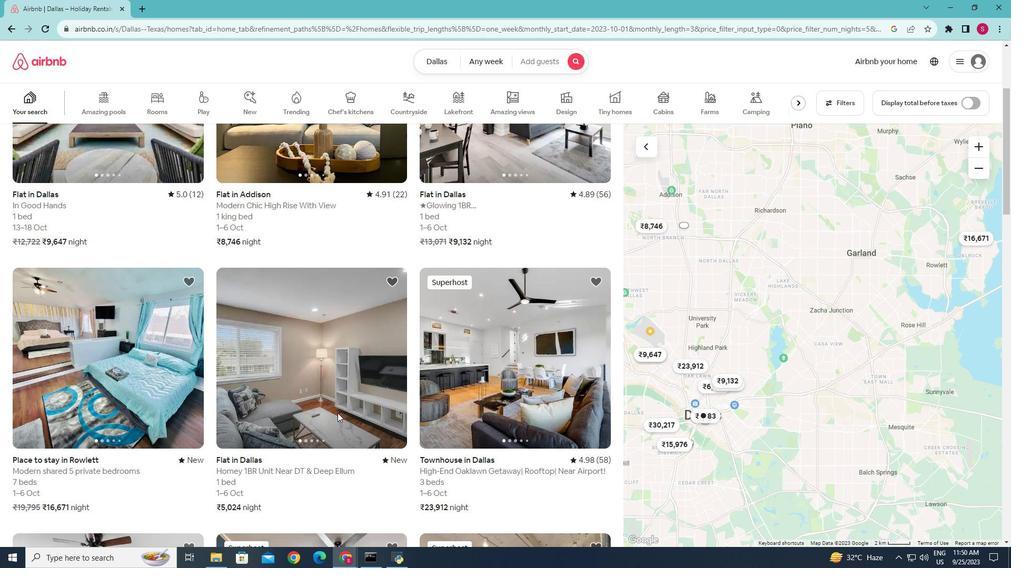 
Action: Mouse scrolled (337, 412) with delta (0, 0)
Screenshot: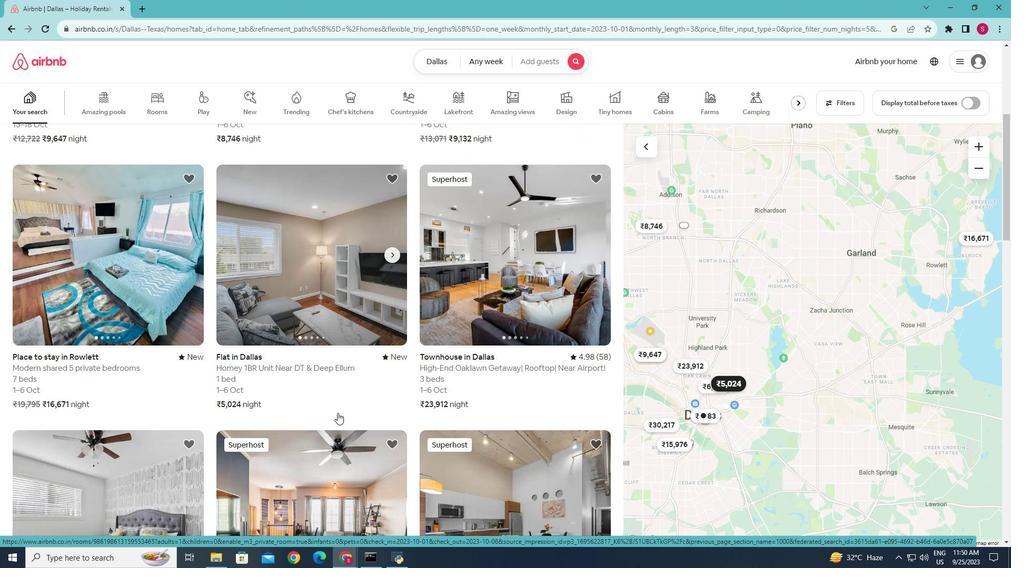 
Action: Mouse scrolled (337, 412) with delta (0, 0)
Screenshot: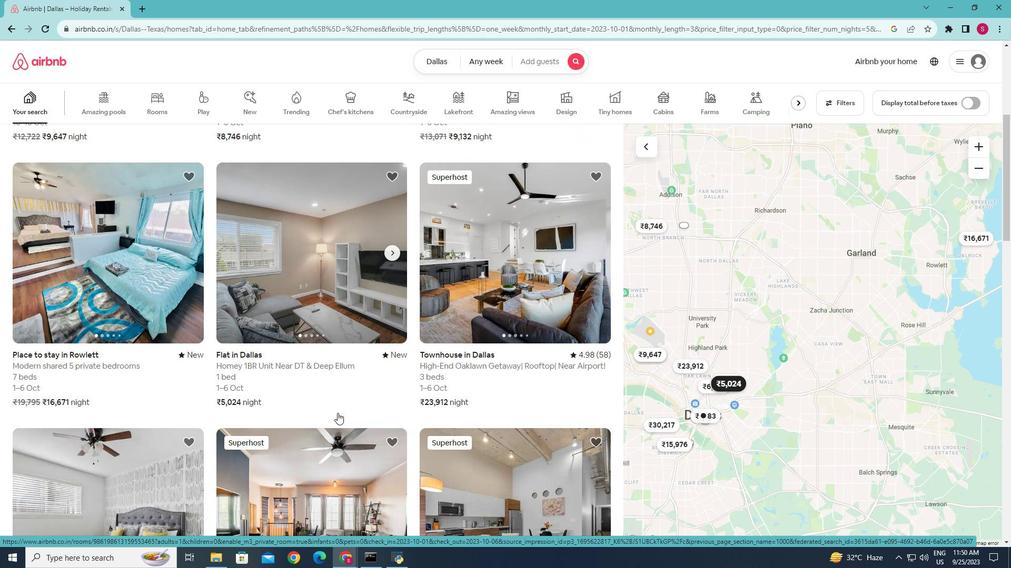
Action: Mouse scrolled (337, 412) with delta (0, 0)
Screenshot: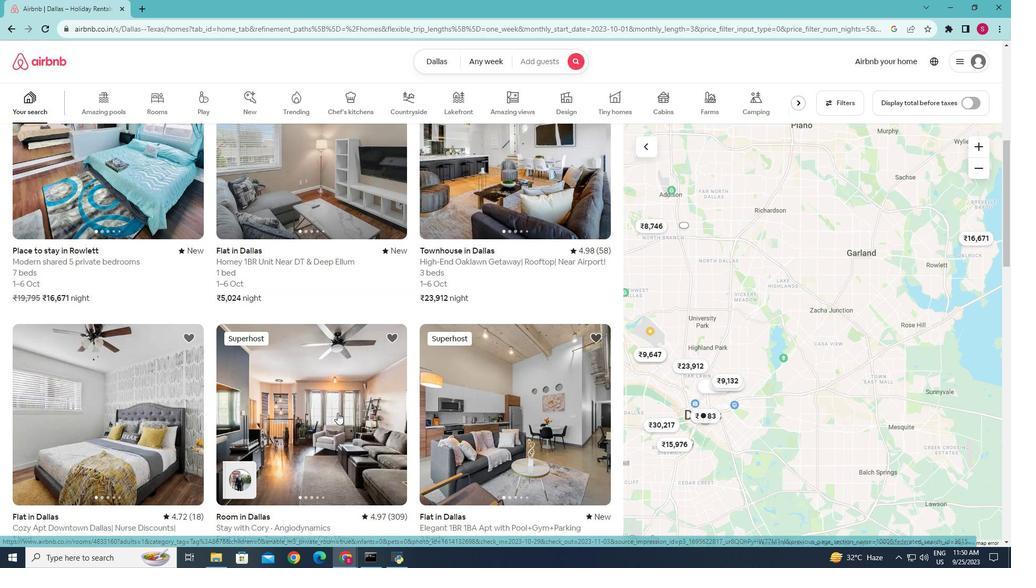 
Action: Mouse scrolled (337, 412) with delta (0, 0)
Screenshot: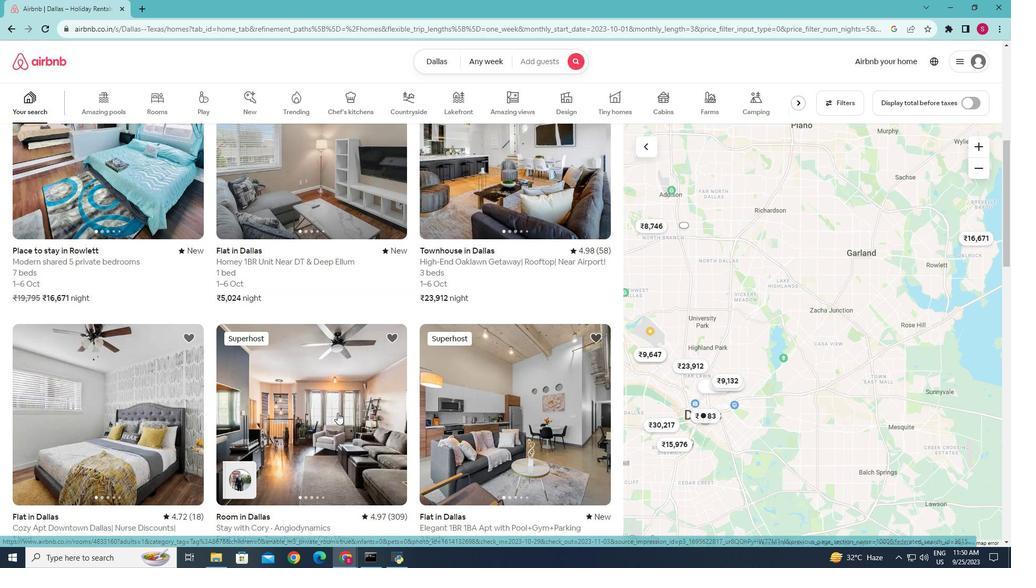 
Action: Mouse scrolled (337, 412) with delta (0, 0)
Screenshot: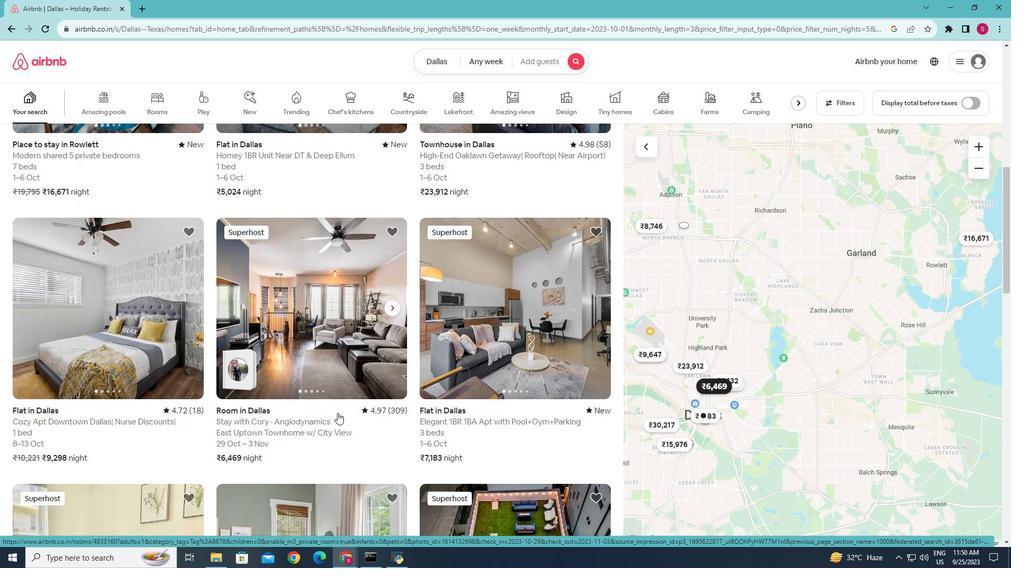 
Action: Mouse scrolled (337, 412) with delta (0, 0)
Screenshot: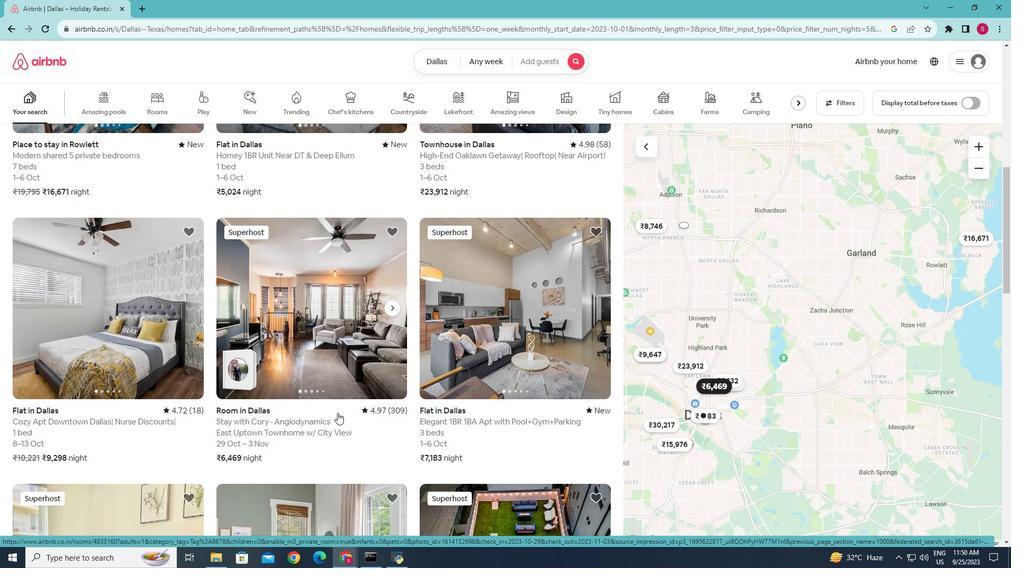 
Action: Mouse scrolled (337, 412) with delta (0, 0)
Screenshot: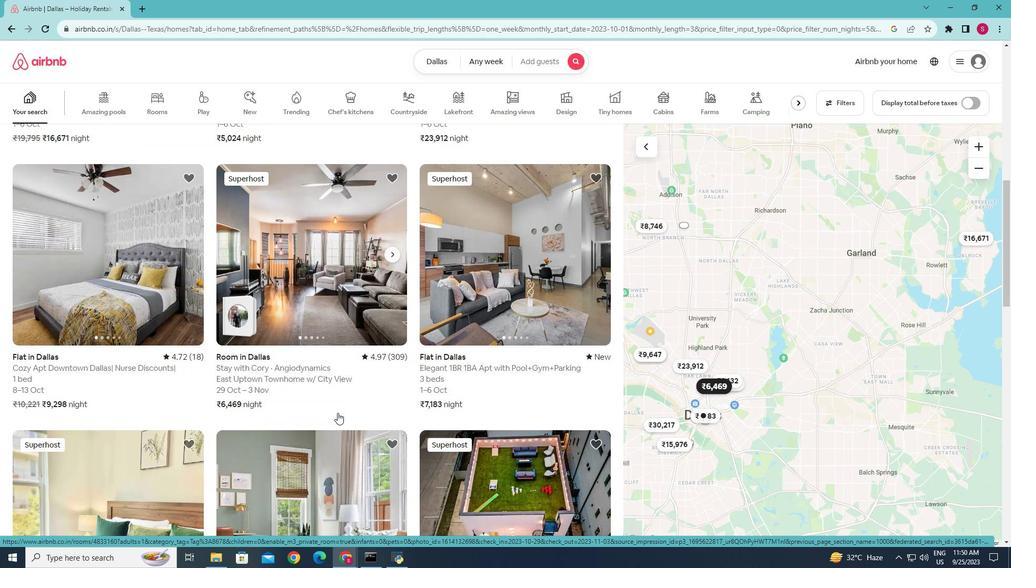
Action: Mouse scrolled (337, 412) with delta (0, 0)
Screenshot: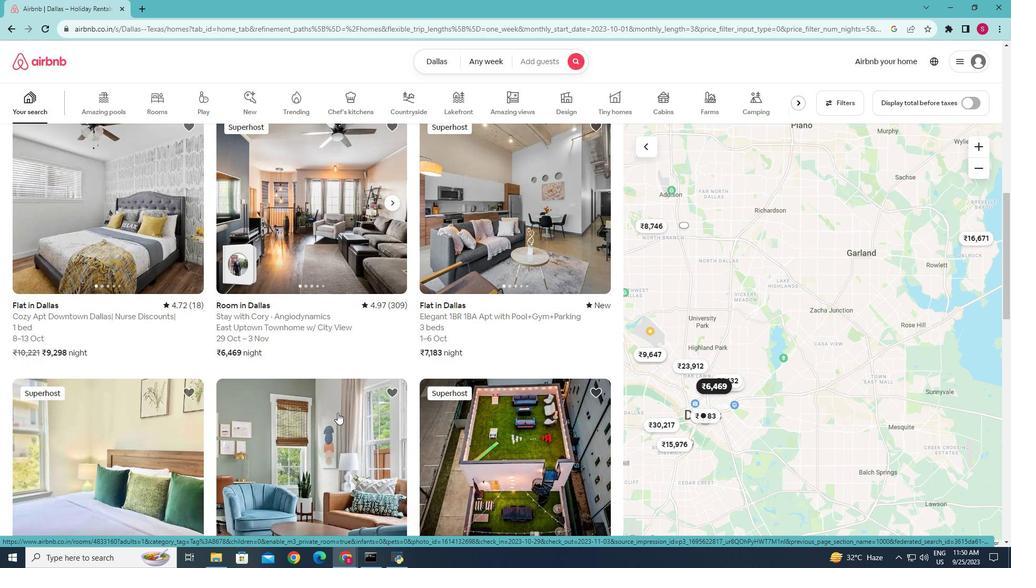 
Action: Mouse scrolled (337, 412) with delta (0, 0)
Screenshot: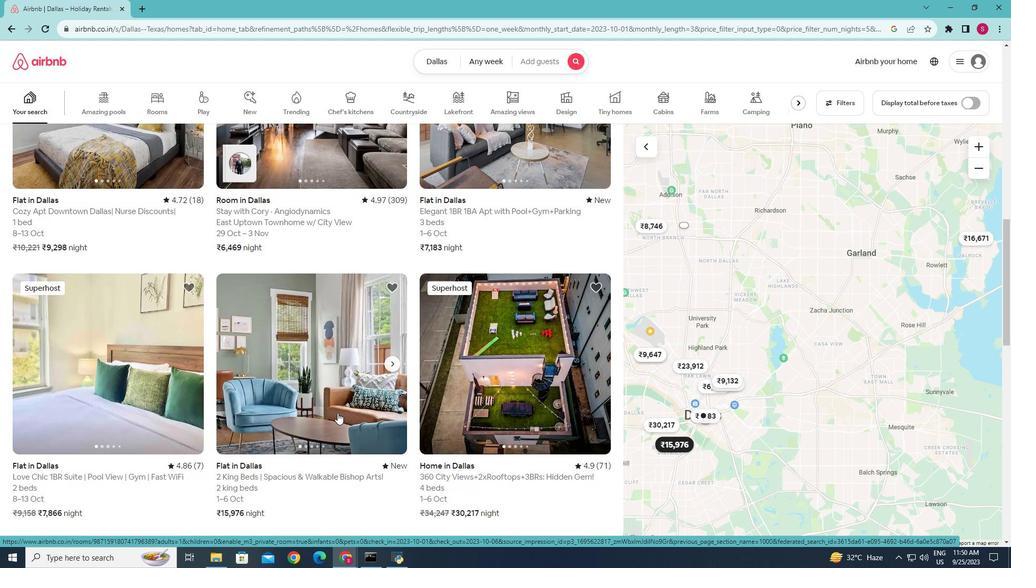 
Action: Mouse scrolled (337, 412) with delta (0, 0)
Screenshot: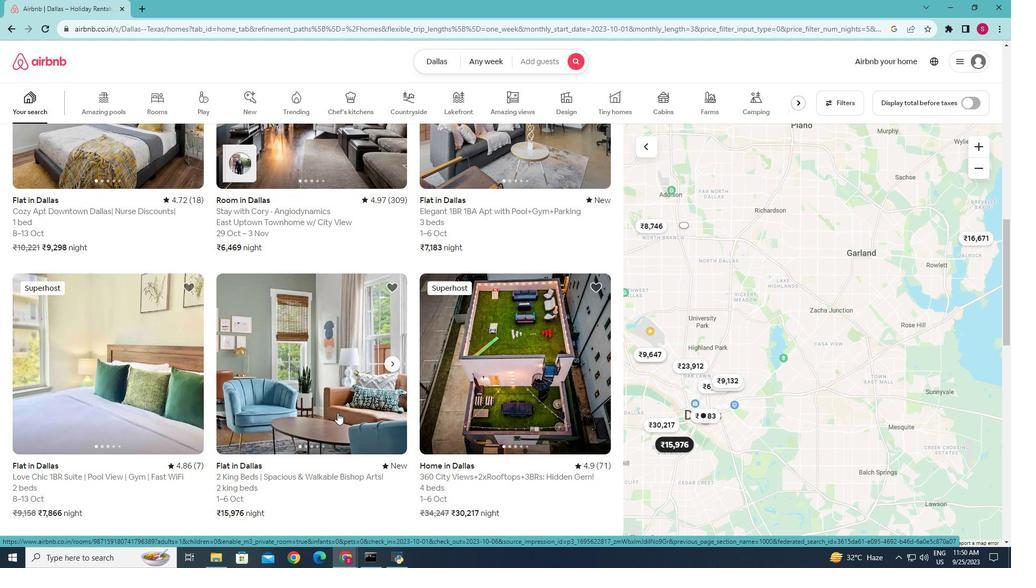
Action: Mouse scrolled (337, 412) with delta (0, 0)
Screenshot: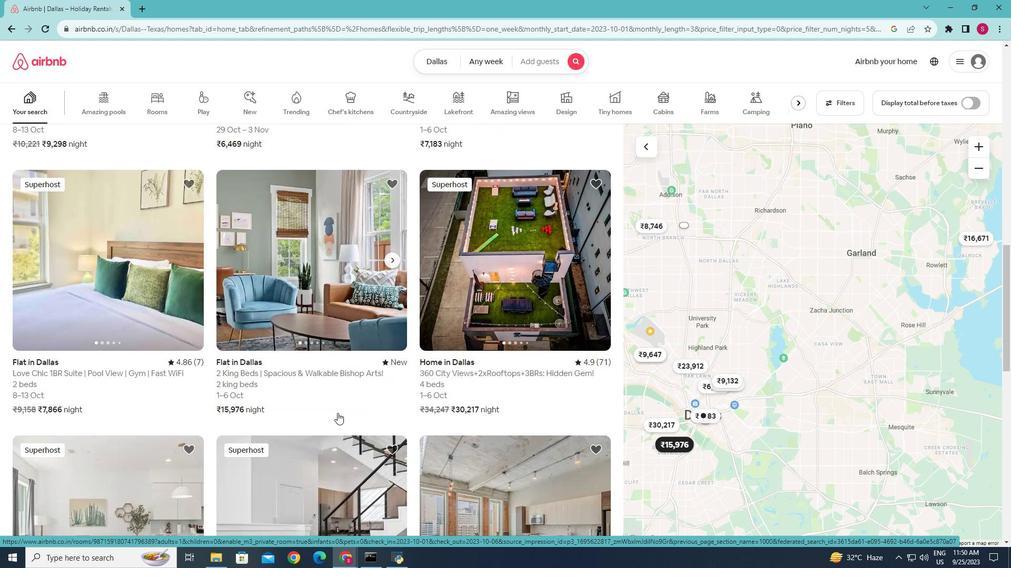 
Action: Mouse scrolled (337, 412) with delta (0, 0)
Screenshot: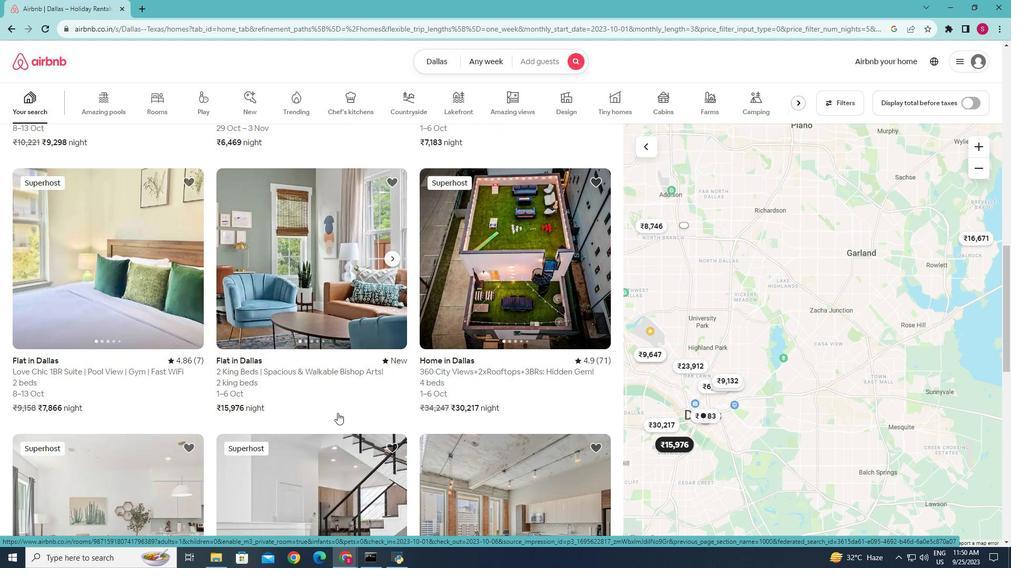 
Action: Mouse scrolled (337, 412) with delta (0, 0)
Screenshot: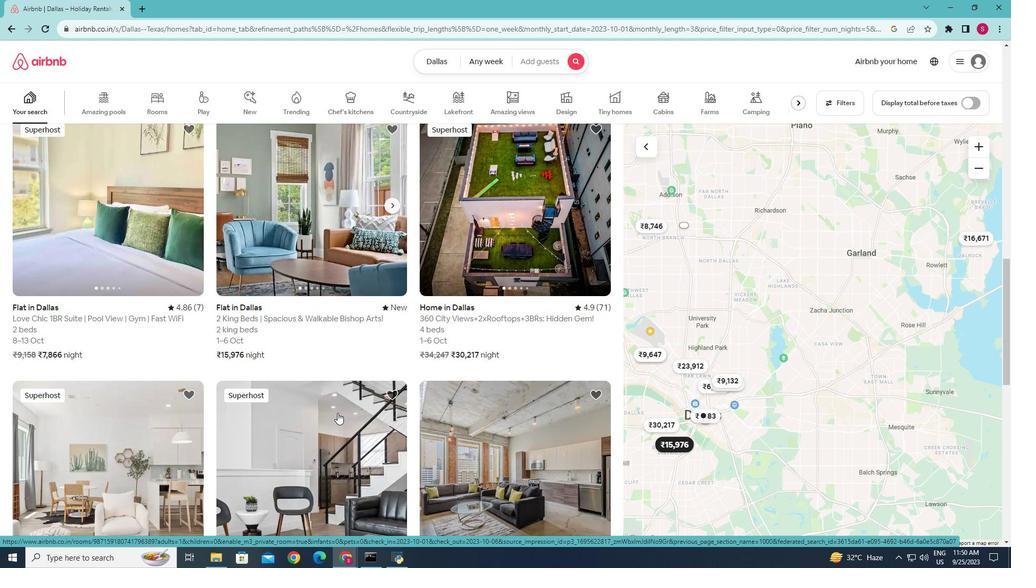 
Action: Mouse scrolled (337, 412) with delta (0, 0)
Screenshot: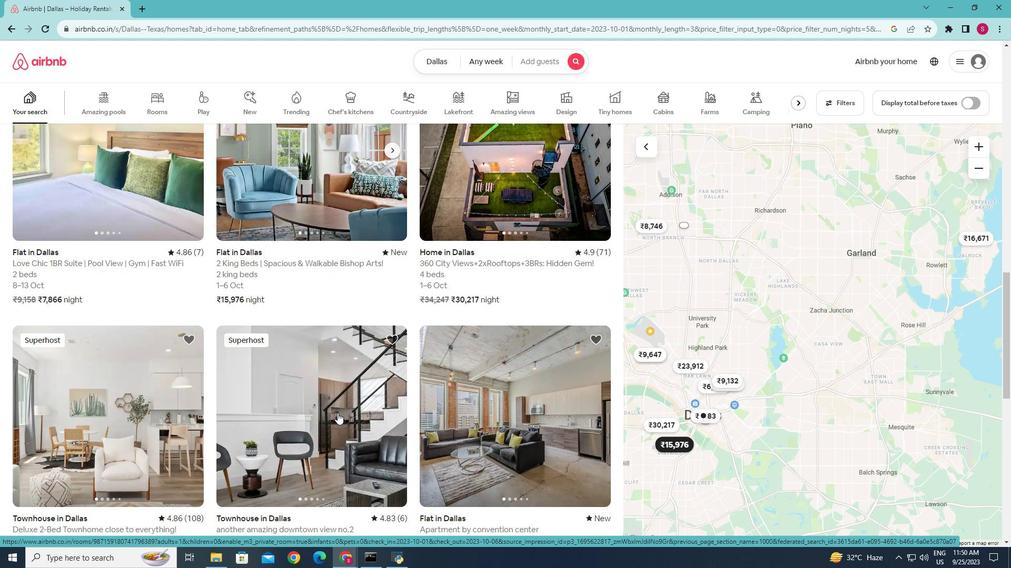 
Action: Mouse scrolled (337, 412) with delta (0, 0)
Screenshot: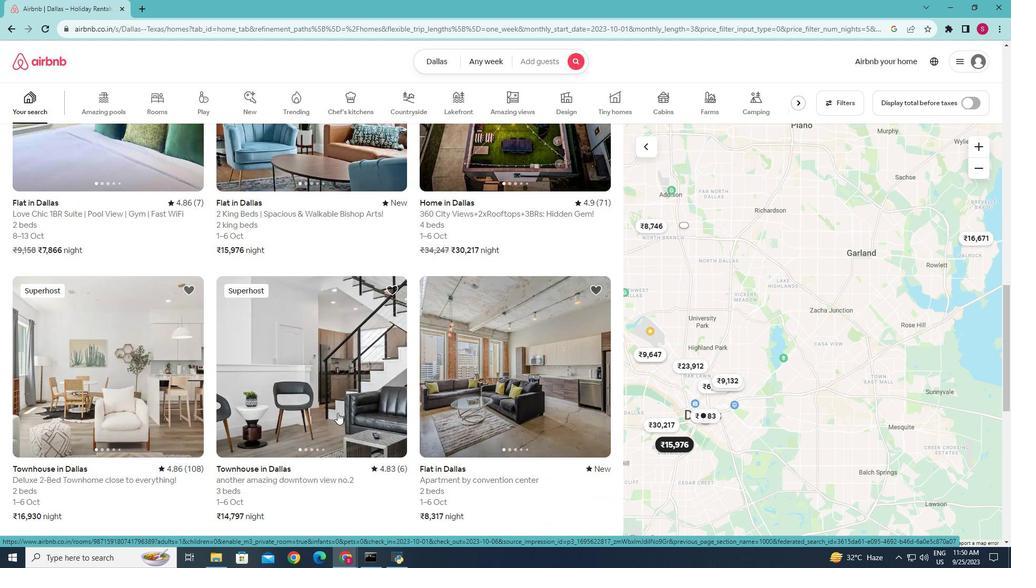 
Action: Mouse scrolled (337, 412) with delta (0, 0)
Screenshot: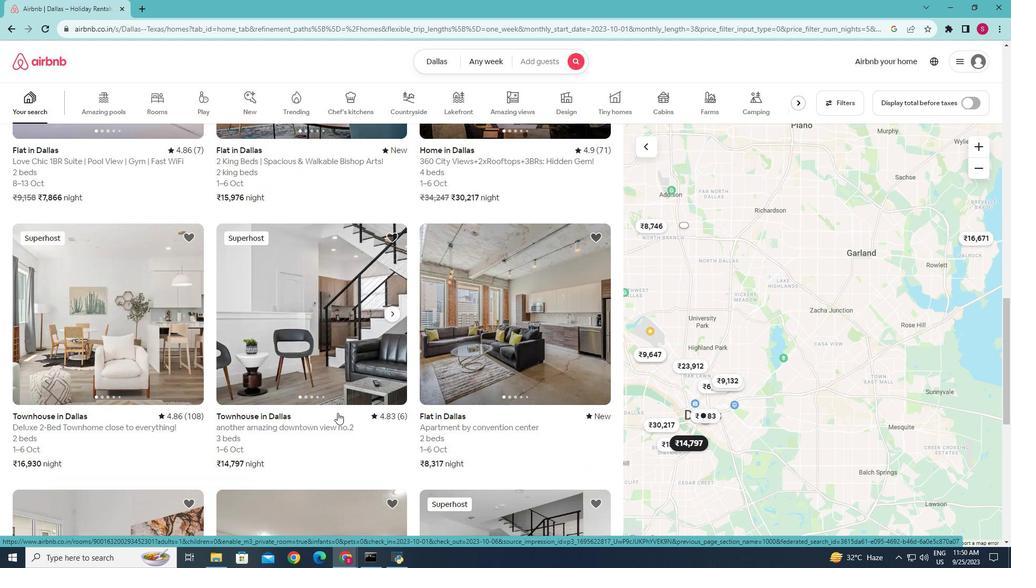 
Action: Mouse scrolled (337, 412) with delta (0, 0)
Screenshot: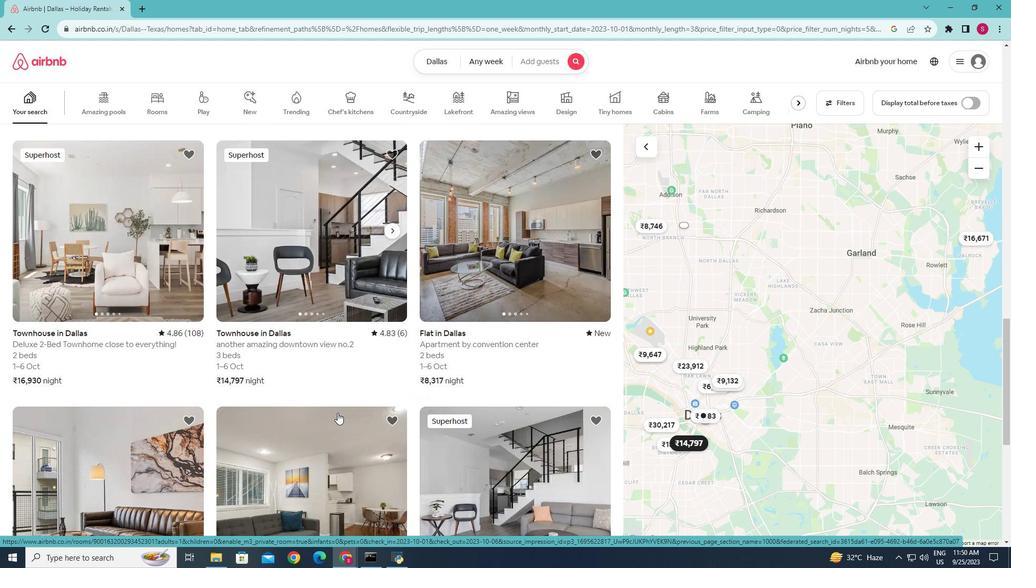 
Action: Mouse scrolled (337, 412) with delta (0, 0)
Screenshot: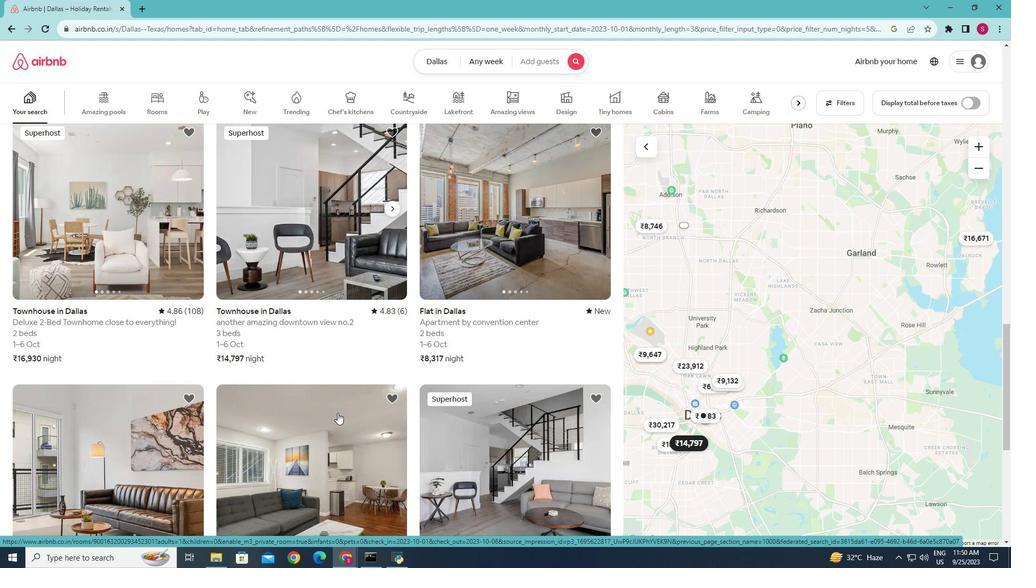 
Action: Mouse scrolled (337, 412) with delta (0, 0)
Screenshot: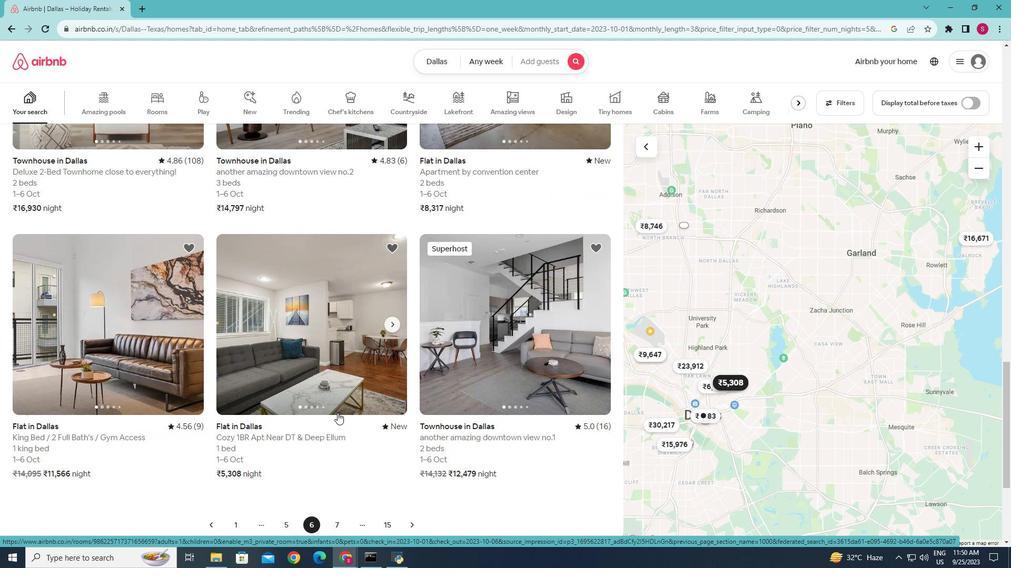 
Action: Mouse scrolled (337, 412) with delta (0, 0)
Screenshot: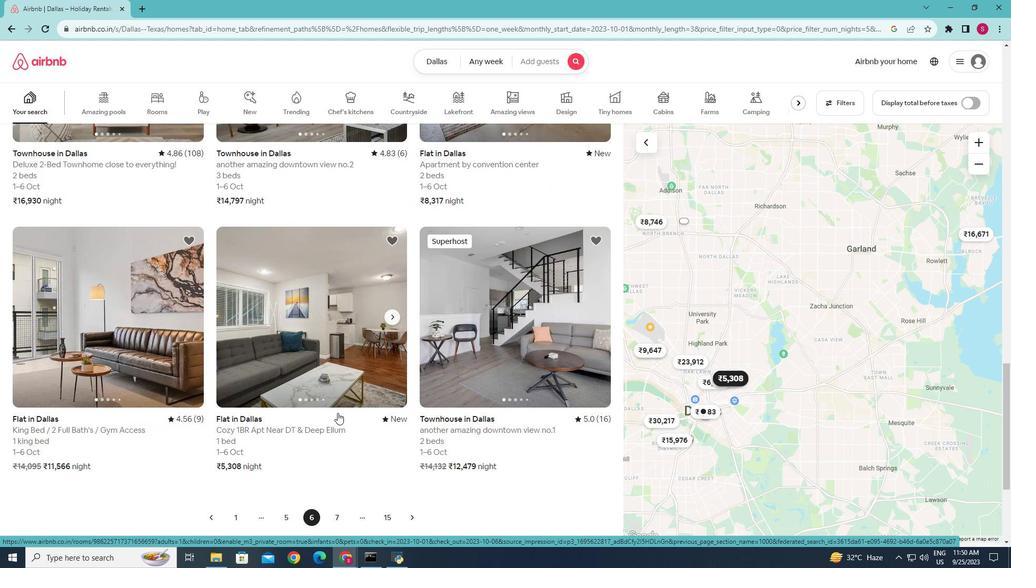 
Action: Mouse scrolled (337, 412) with delta (0, 0)
Screenshot: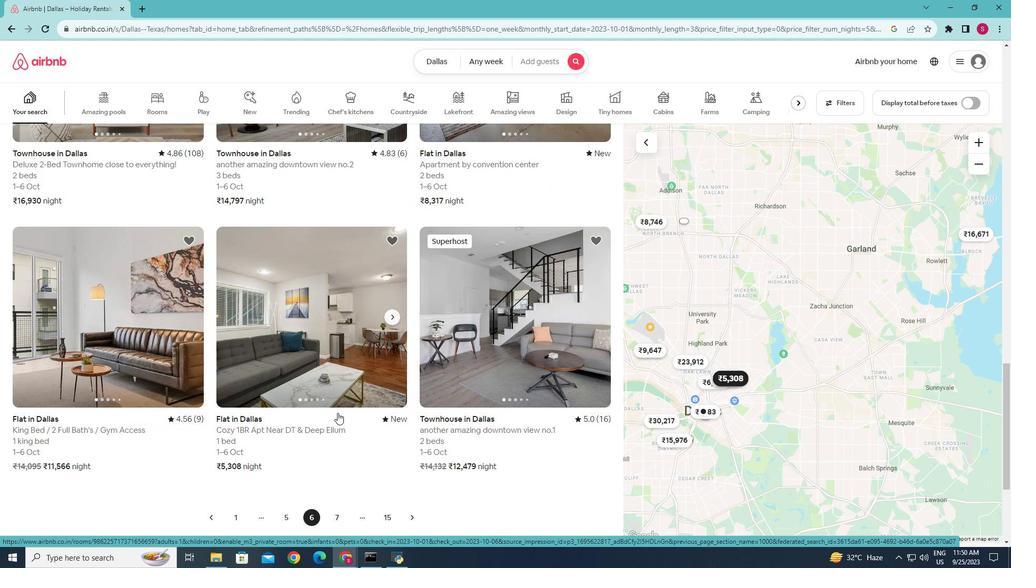 
Action: Mouse scrolled (337, 412) with delta (0, 0)
Screenshot: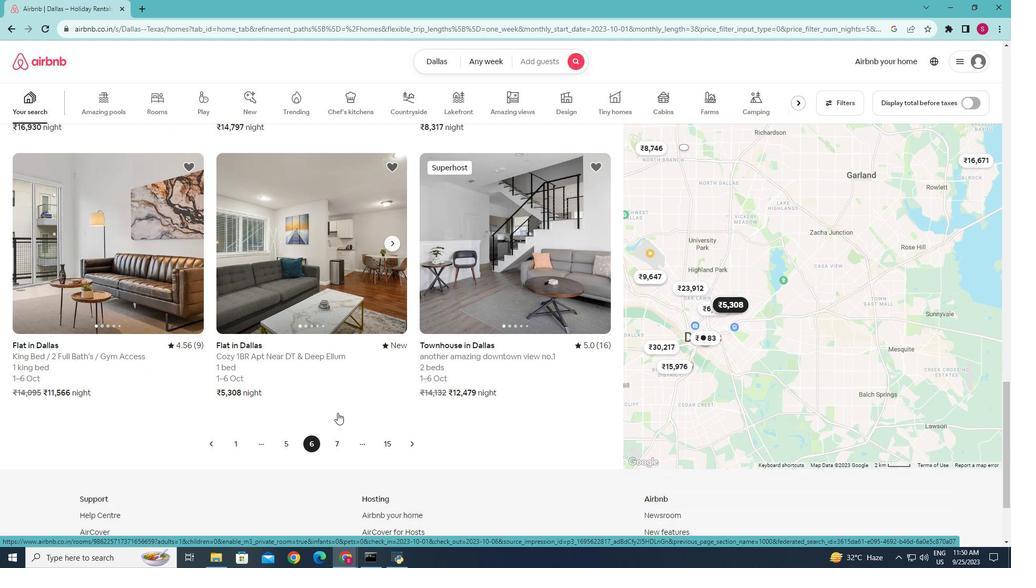 
Action: Mouse scrolled (337, 412) with delta (0, 0)
Screenshot: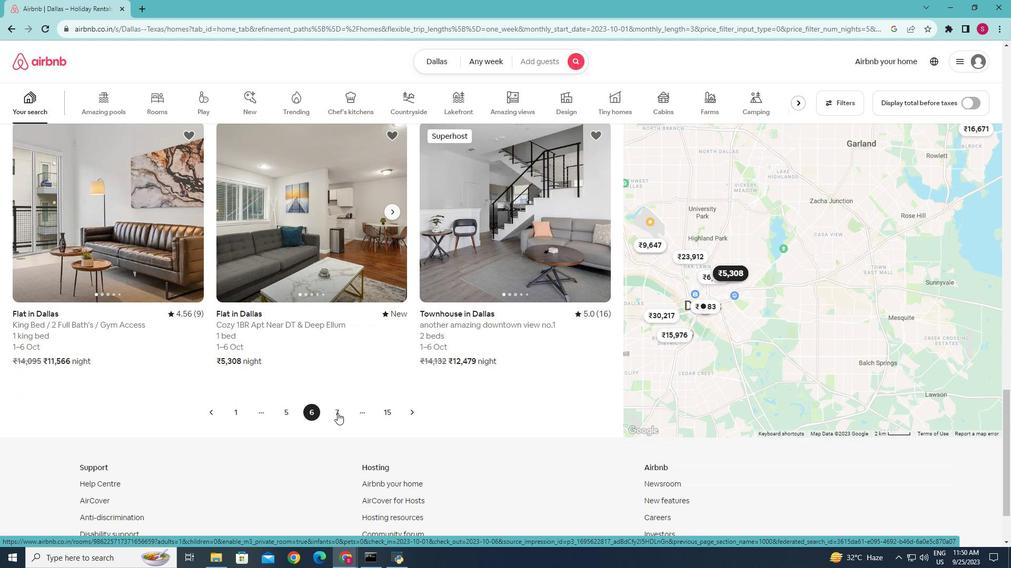 
Action: Mouse pressed left at (337, 413)
Screenshot: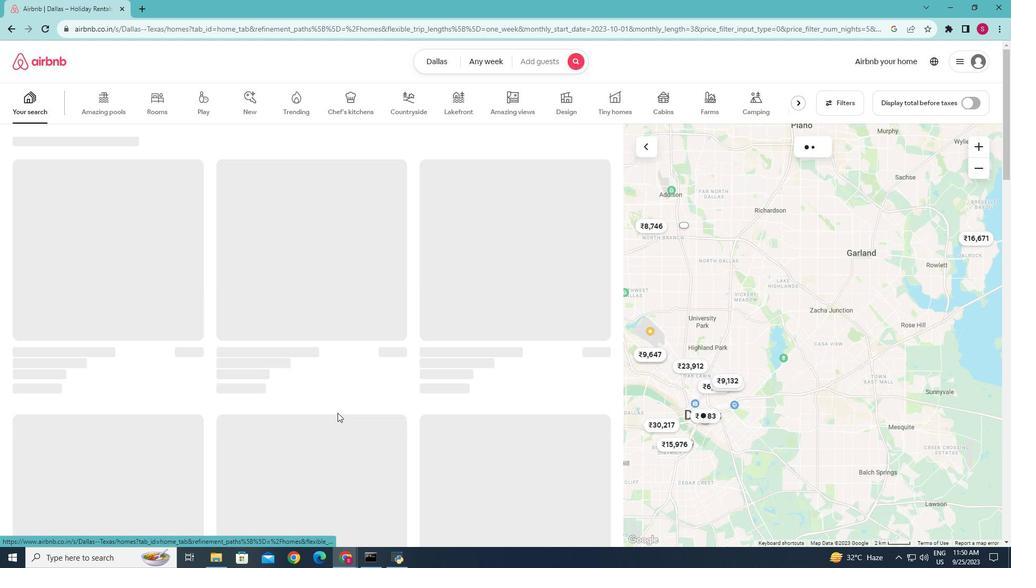 
Action: Mouse scrolled (337, 412) with delta (0, 0)
Screenshot: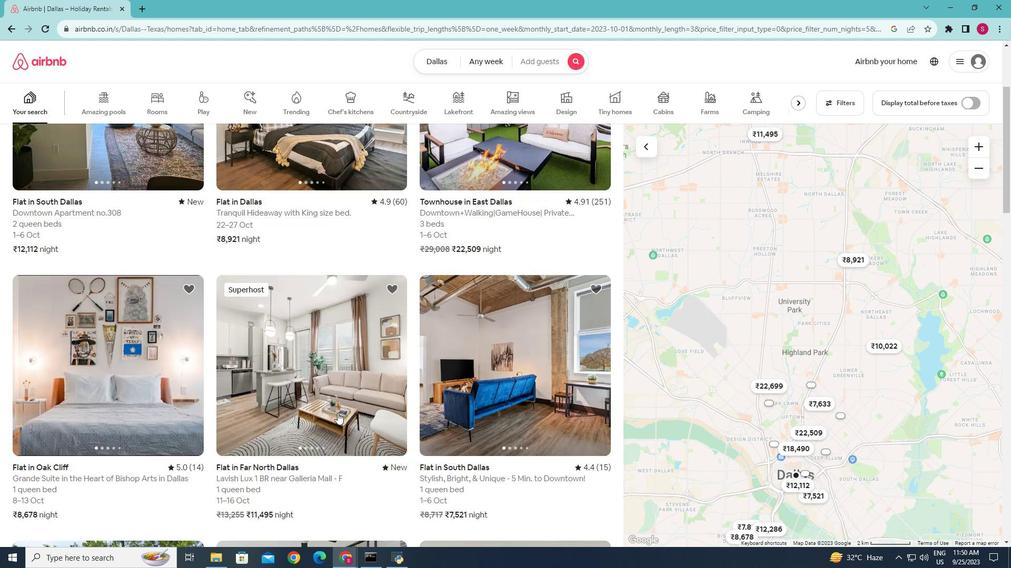 
Action: Mouse scrolled (337, 412) with delta (0, 0)
Screenshot: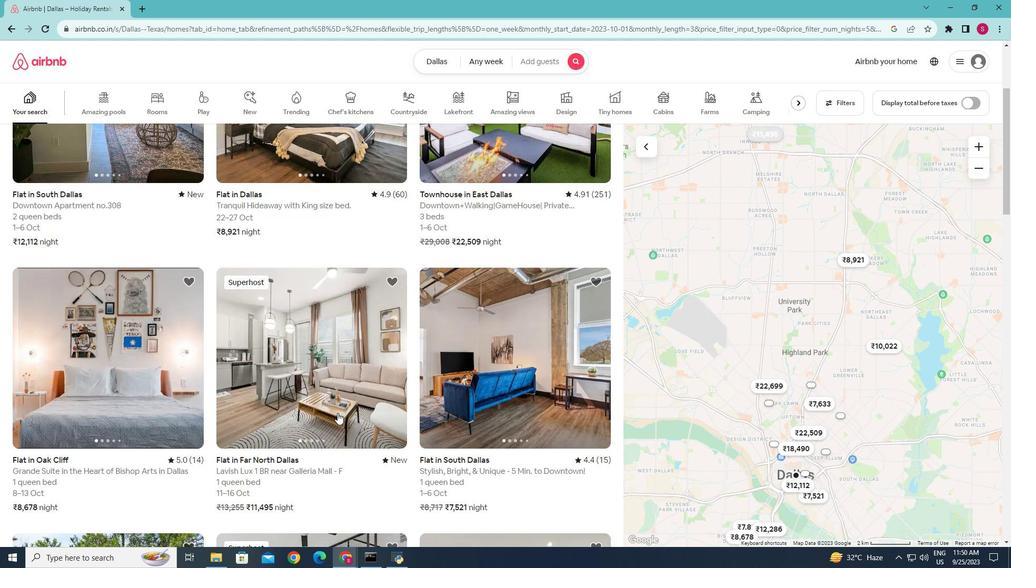 
Action: Mouse scrolled (337, 412) with delta (0, 0)
Screenshot: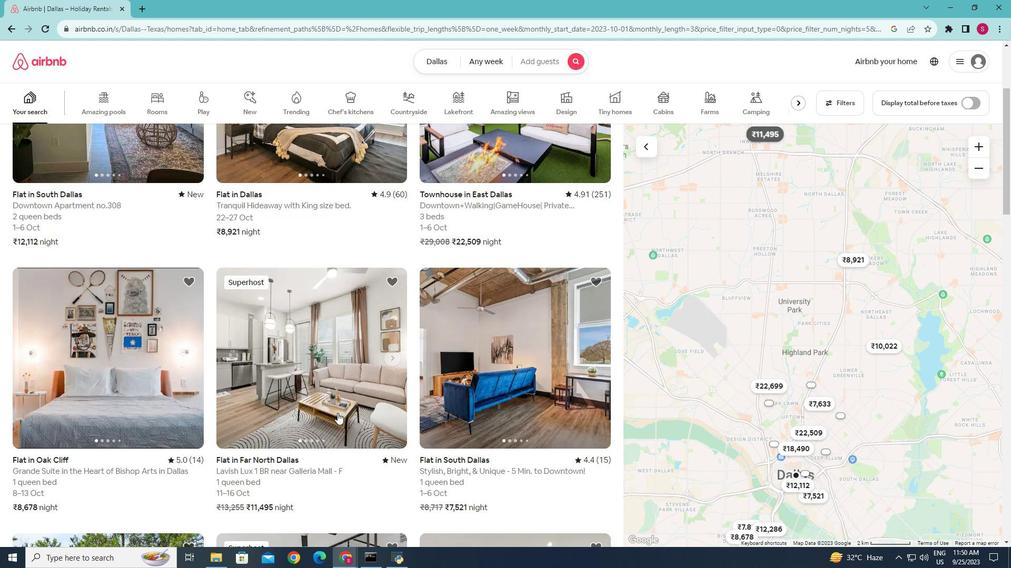
Action: Mouse scrolled (337, 412) with delta (0, 0)
Screenshot: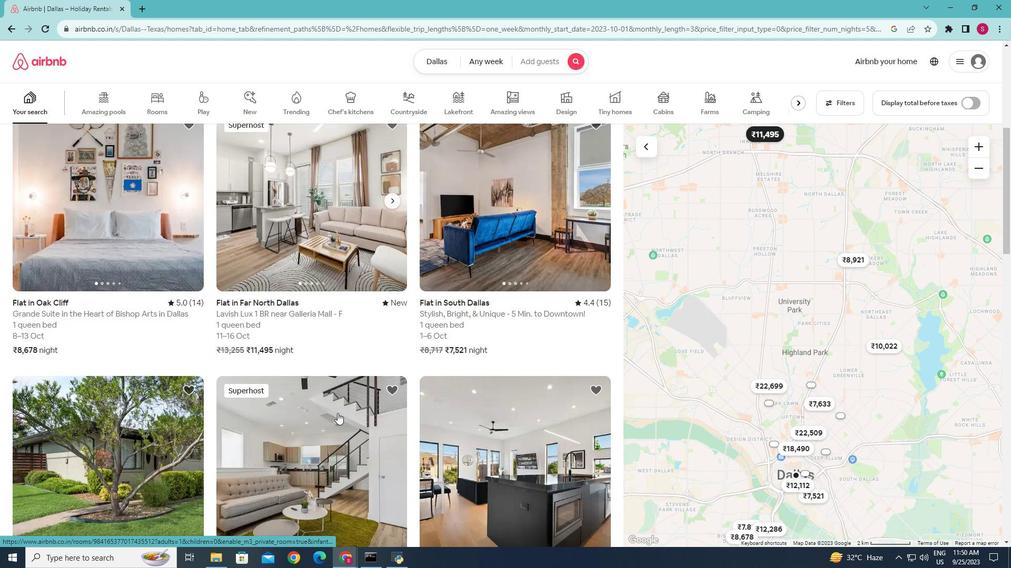 
Action: Mouse scrolled (337, 412) with delta (0, 0)
Screenshot: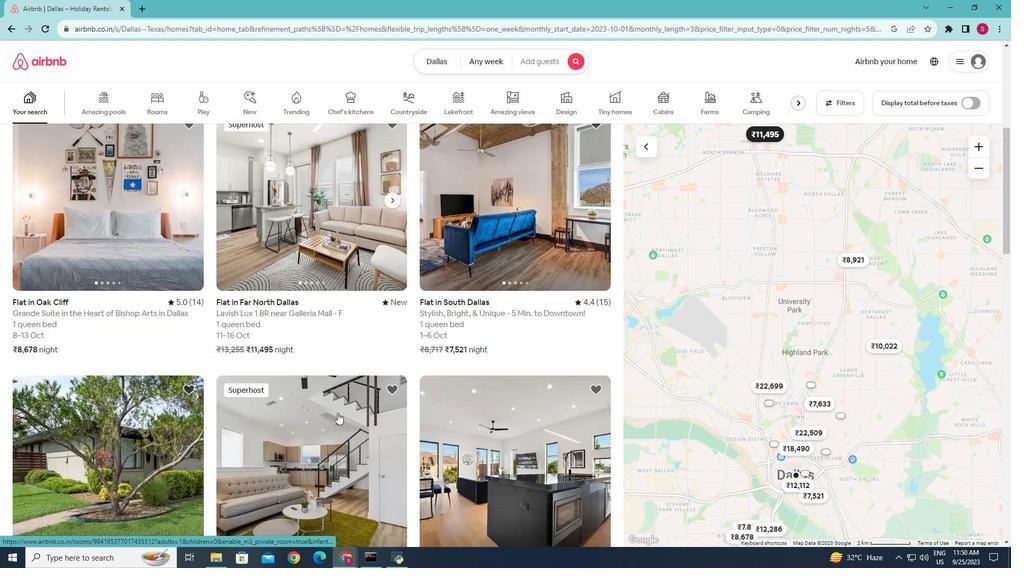 
Action: Mouse scrolled (337, 412) with delta (0, 0)
Screenshot: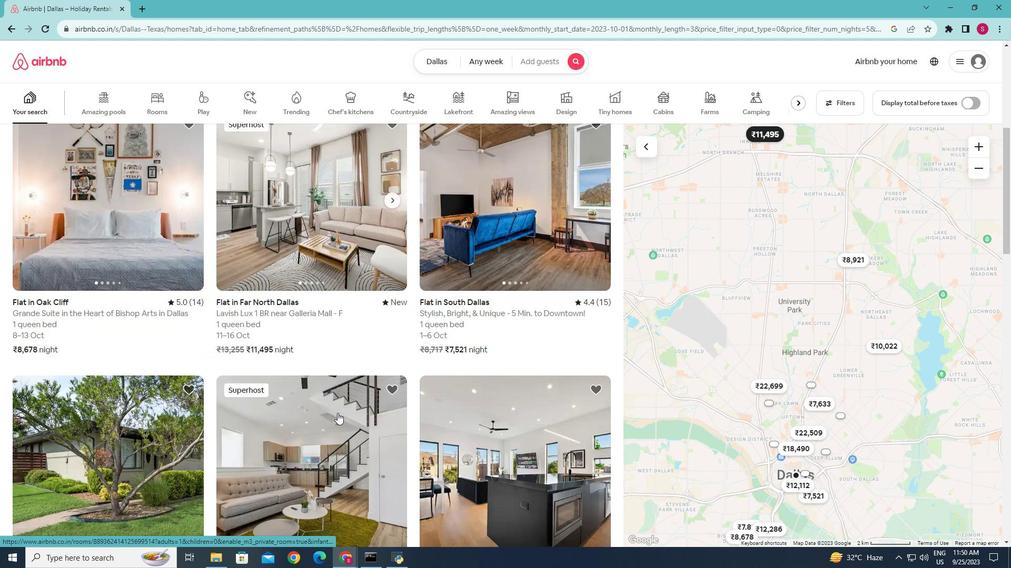 
Action: Mouse scrolled (337, 412) with delta (0, 0)
Screenshot: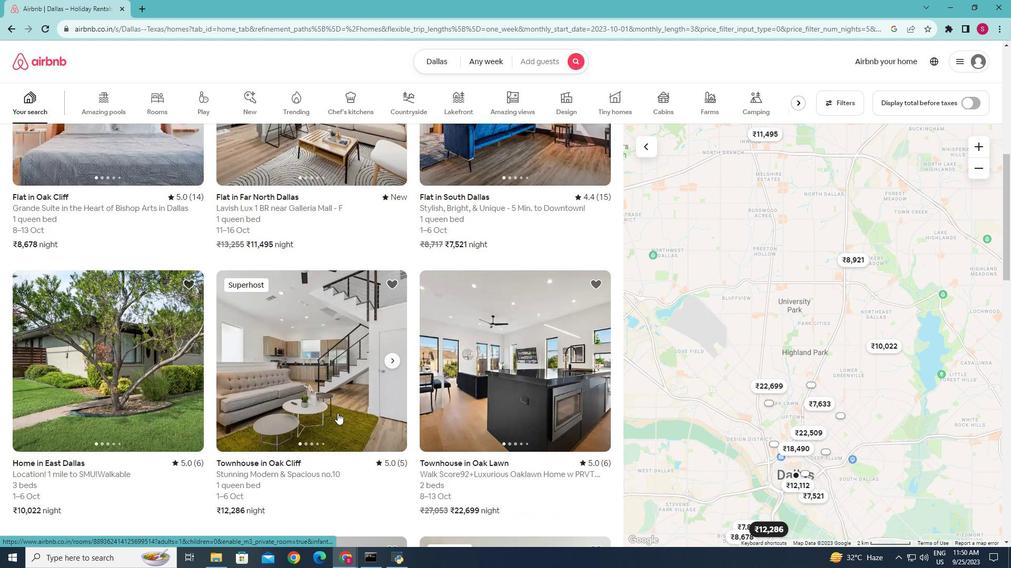 
Action: Mouse scrolled (337, 412) with delta (0, 0)
Screenshot: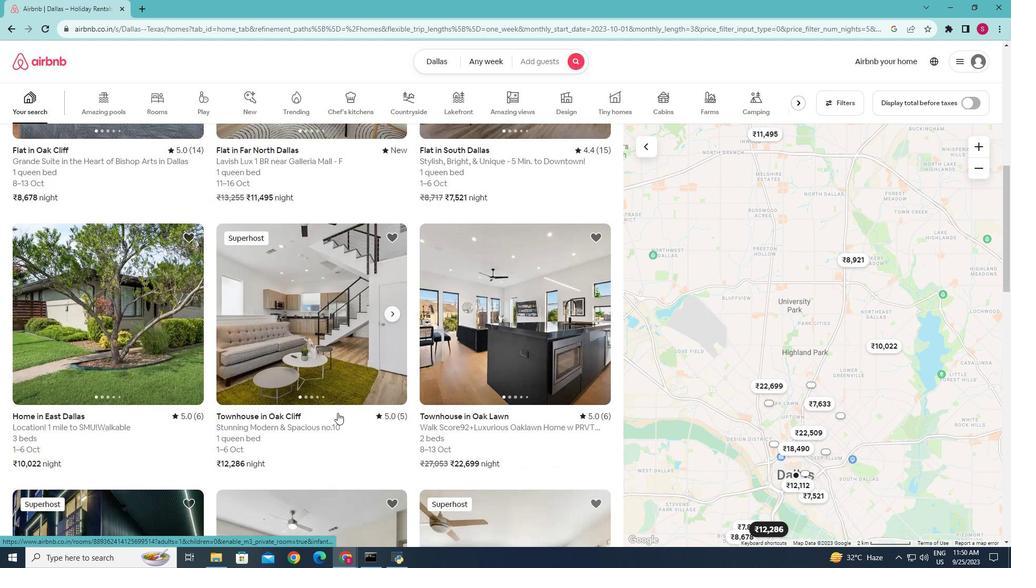 
Action: Mouse scrolled (337, 412) with delta (0, 0)
